 Task: Search one way flight ticket for 1 adult, 5 children, 2 infants in seat and 1 infant on lap in first from Bangor: Bangor International Airport to Jacksonville: Albert J. Ellis Airport on 5-3-2023. Choice of flights is Singapure airlines. Number of bags: 1 checked bag. Price is upto 92000. Outbound departure time preference is 6:45.
Action: Mouse moved to (340, 132)
Screenshot: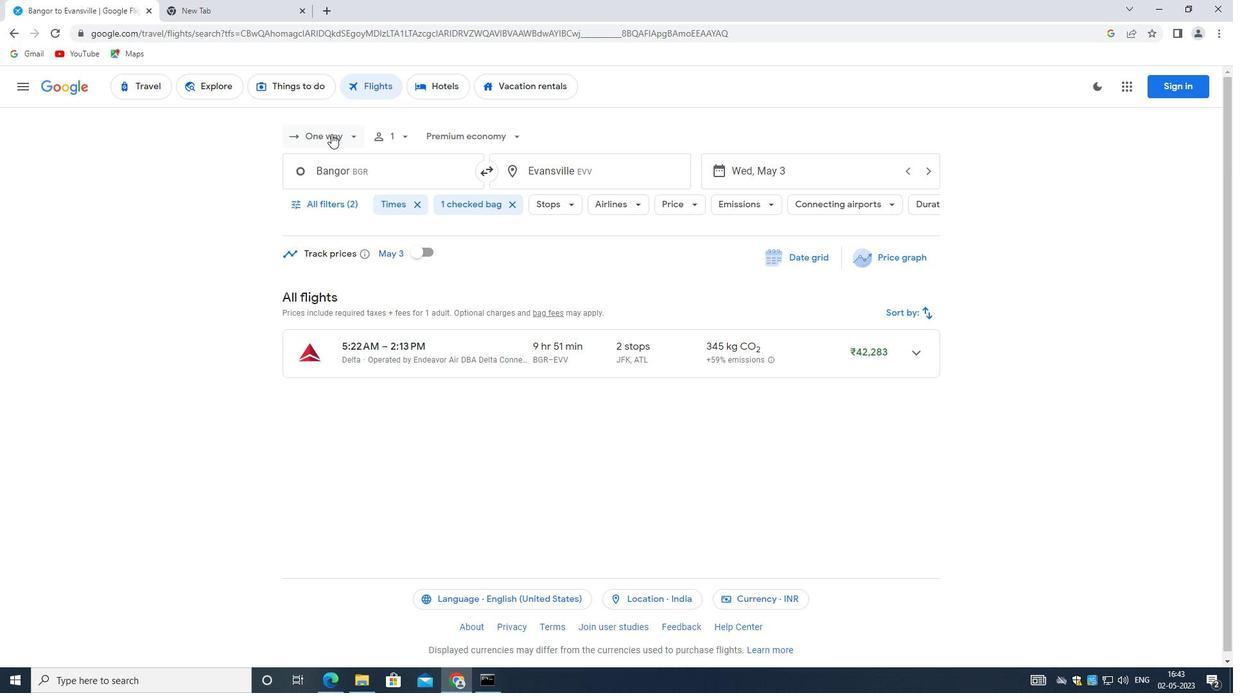 
Action: Mouse pressed left at (340, 132)
Screenshot: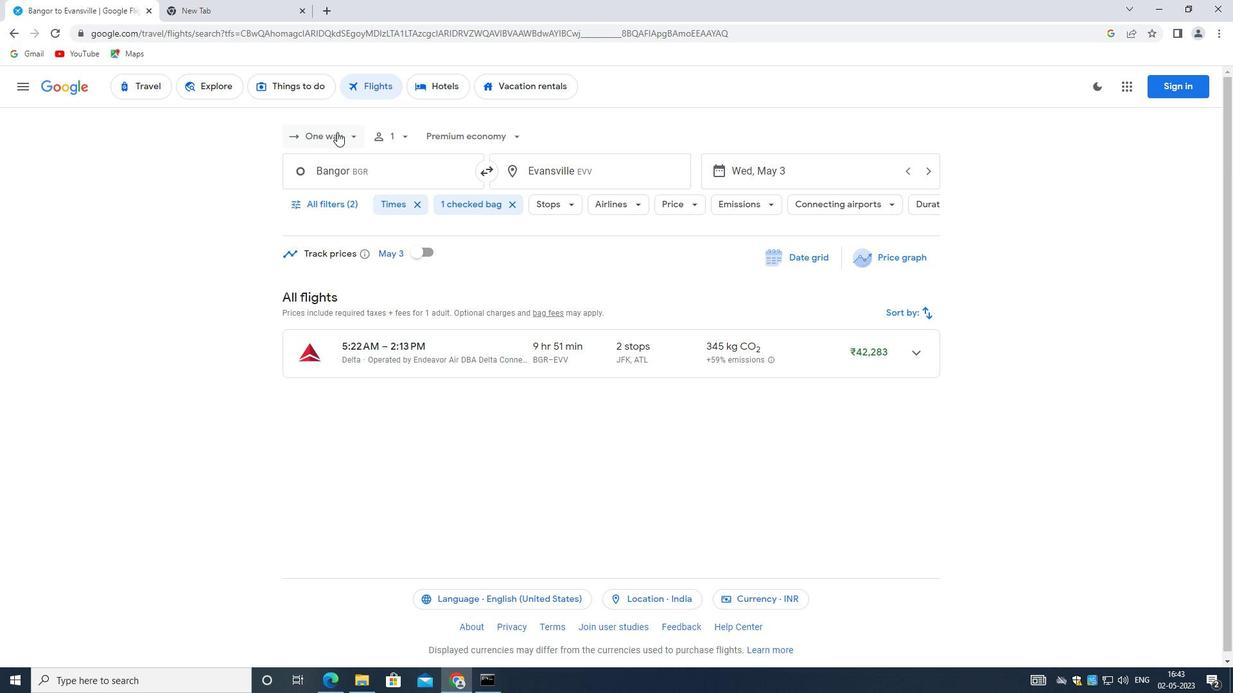 
Action: Mouse moved to (344, 204)
Screenshot: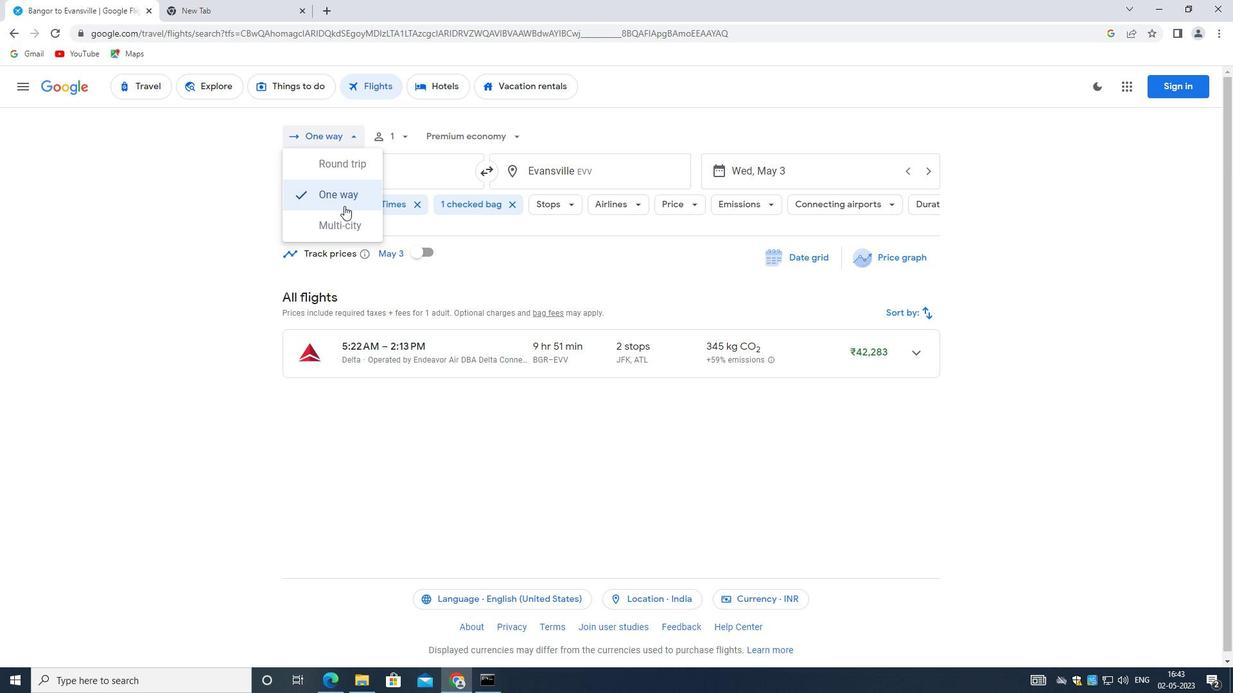 
Action: Mouse pressed left at (344, 204)
Screenshot: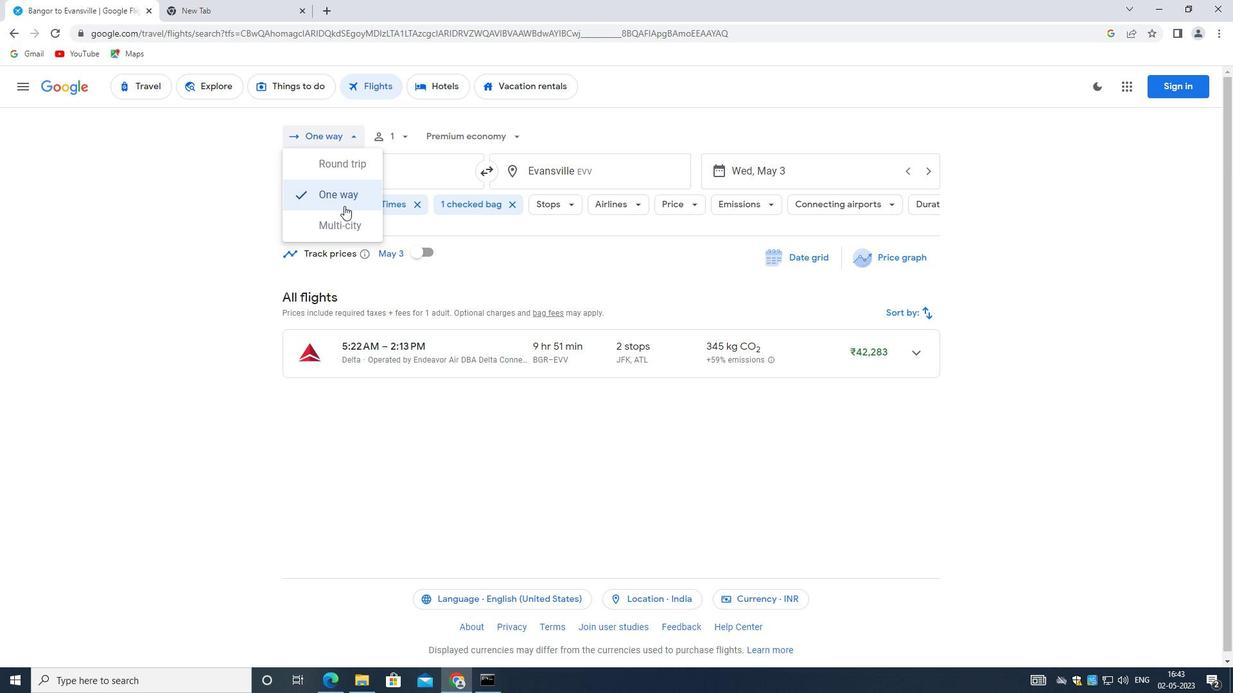
Action: Mouse moved to (400, 138)
Screenshot: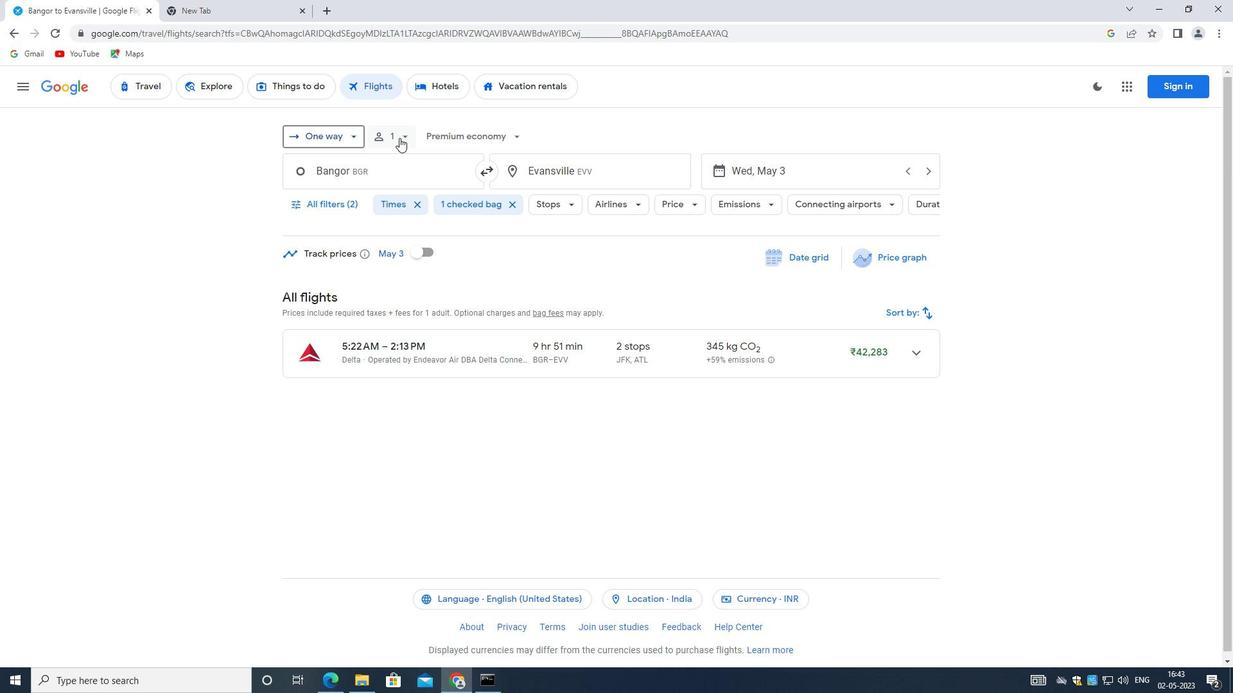 
Action: Mouse pressed left at (400, 138)
Screenshot: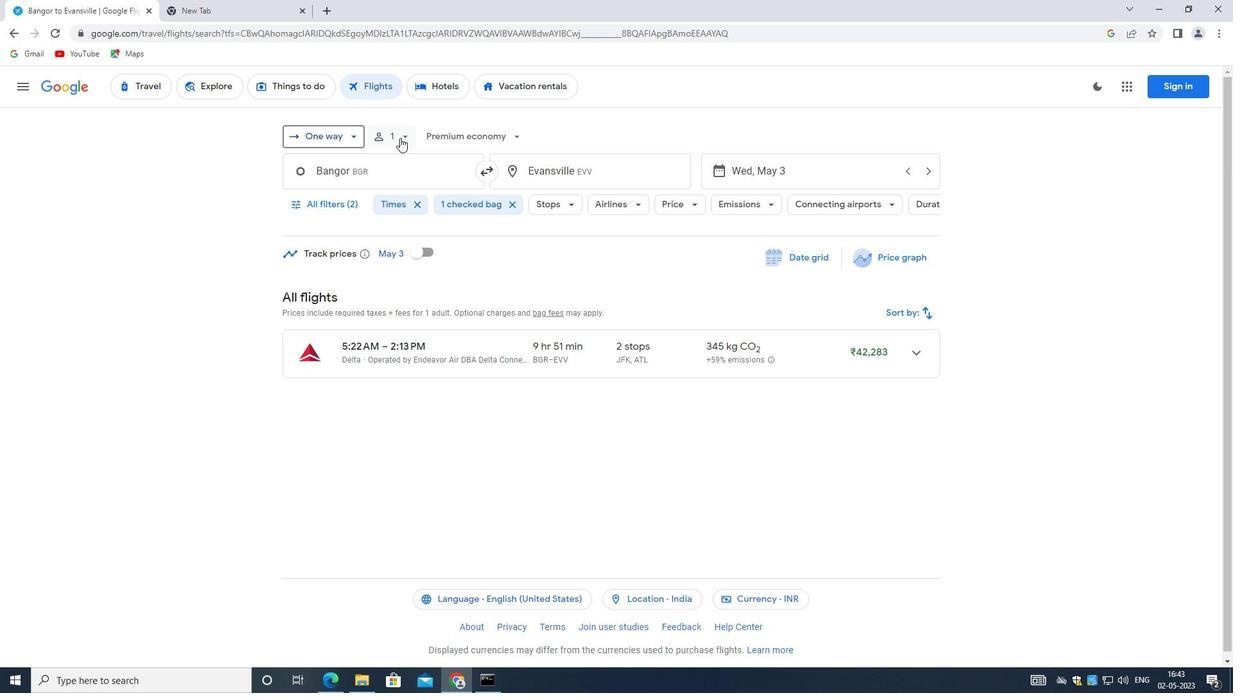 
Action: Mouse moved to (501, 204)
Screenshot: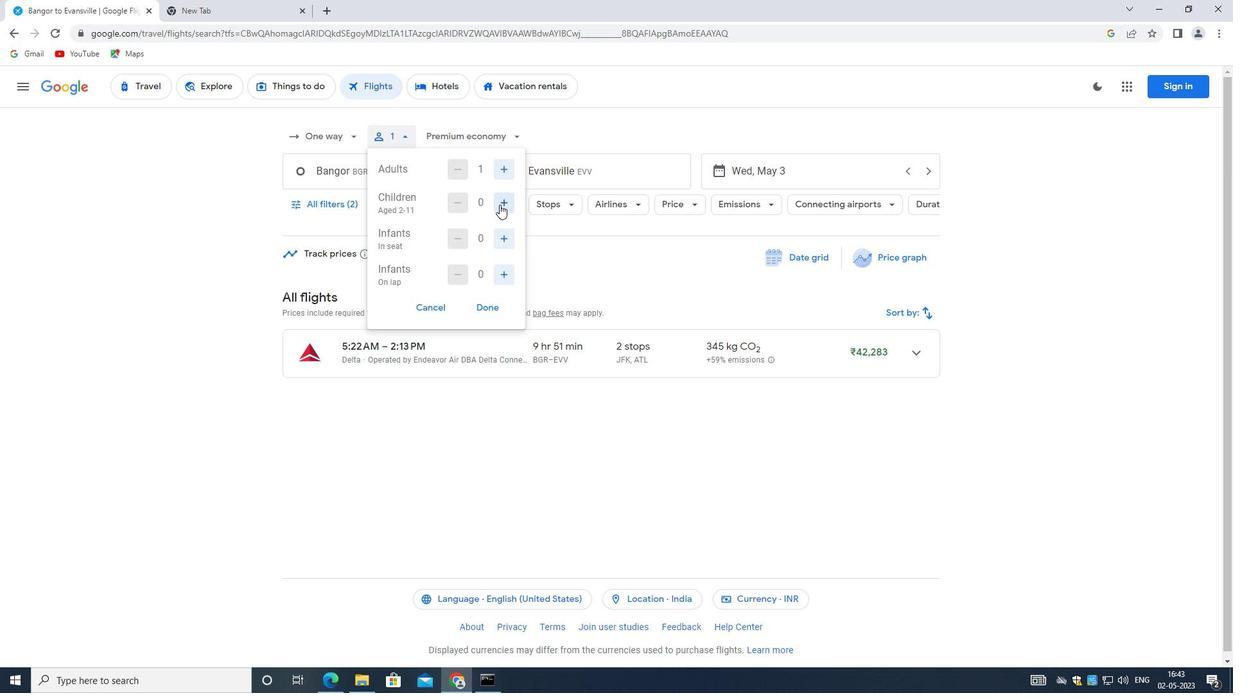 
Action: Mouse pressed left at (501, 204)
Screenshot: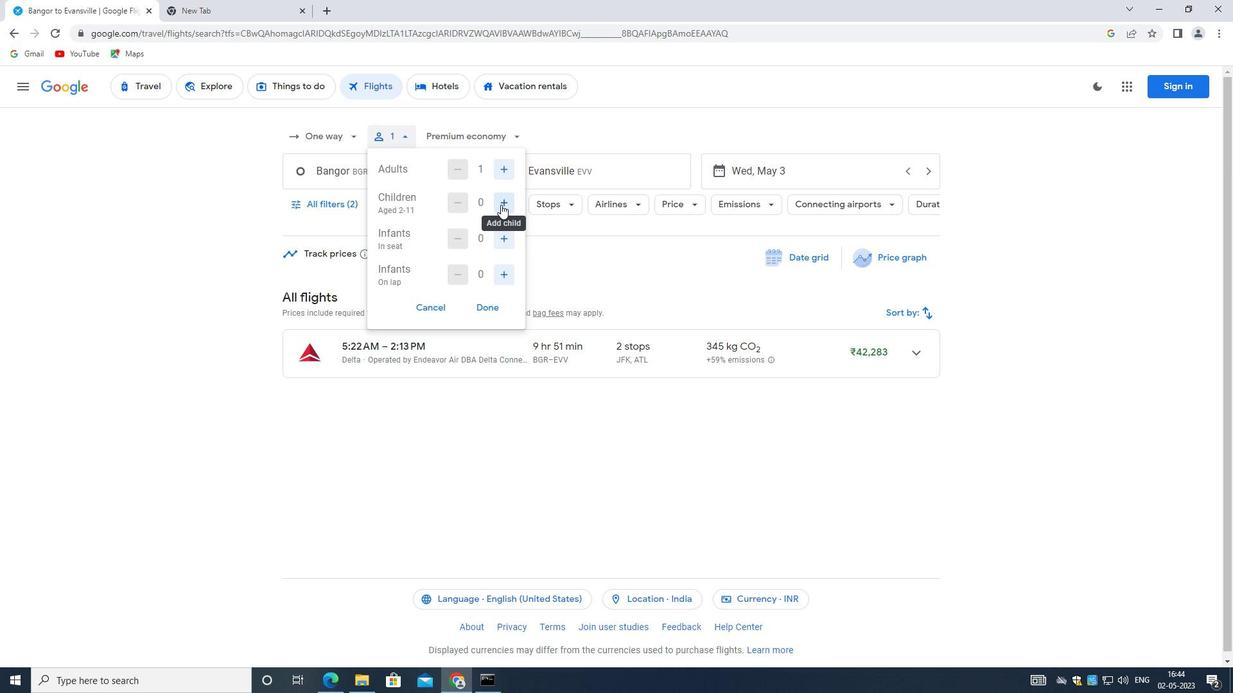 
Action: Mouse pressed left at (501, 204)
Screenshot: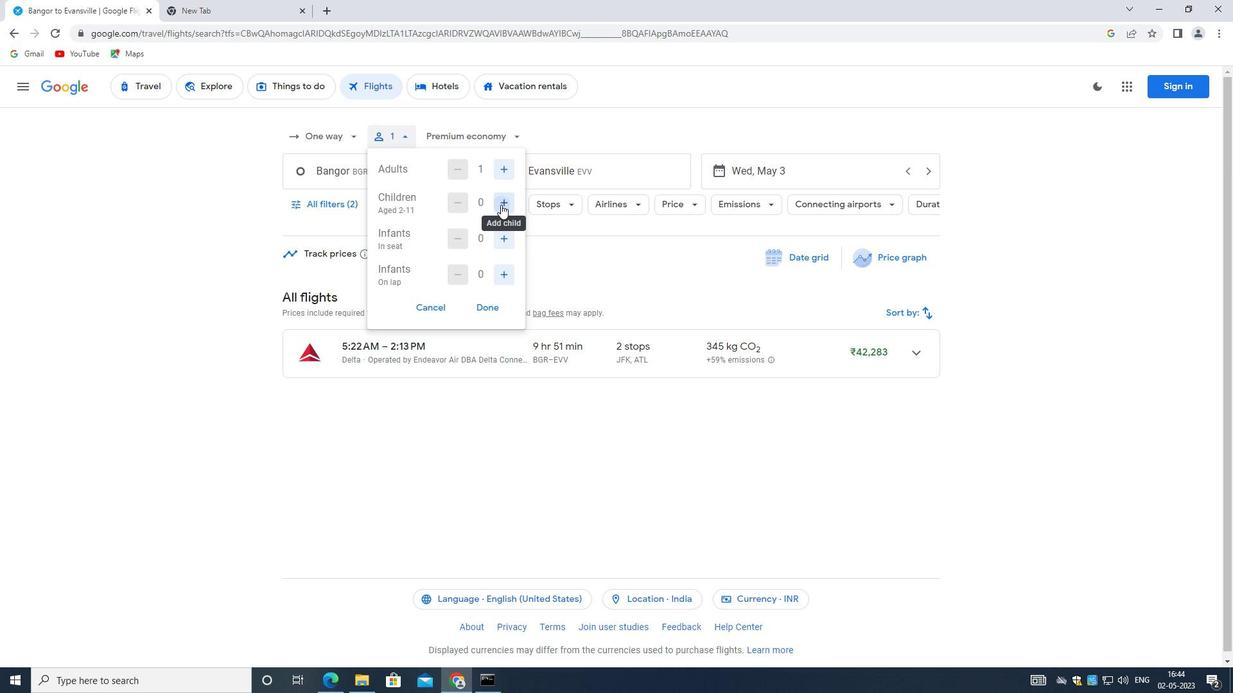 
Action: Mouse moved to (501, 204)
Screenshot: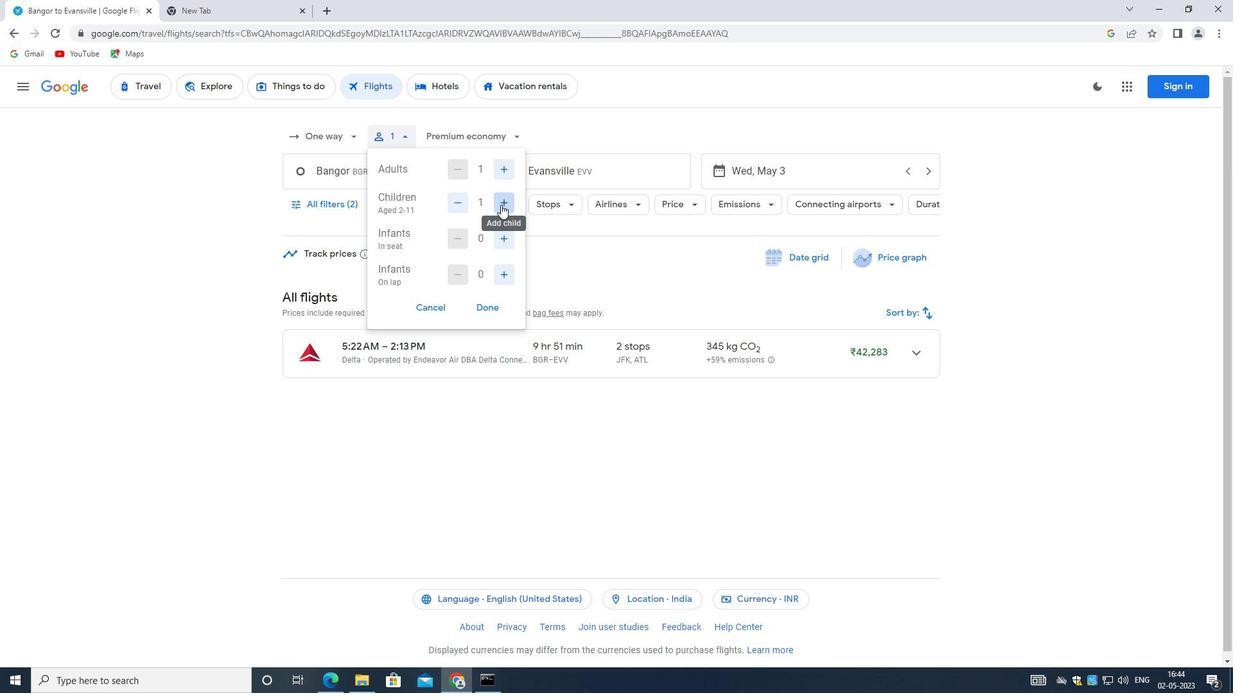 
Action: Mouse pressed left at (501, 204)
Screenshot: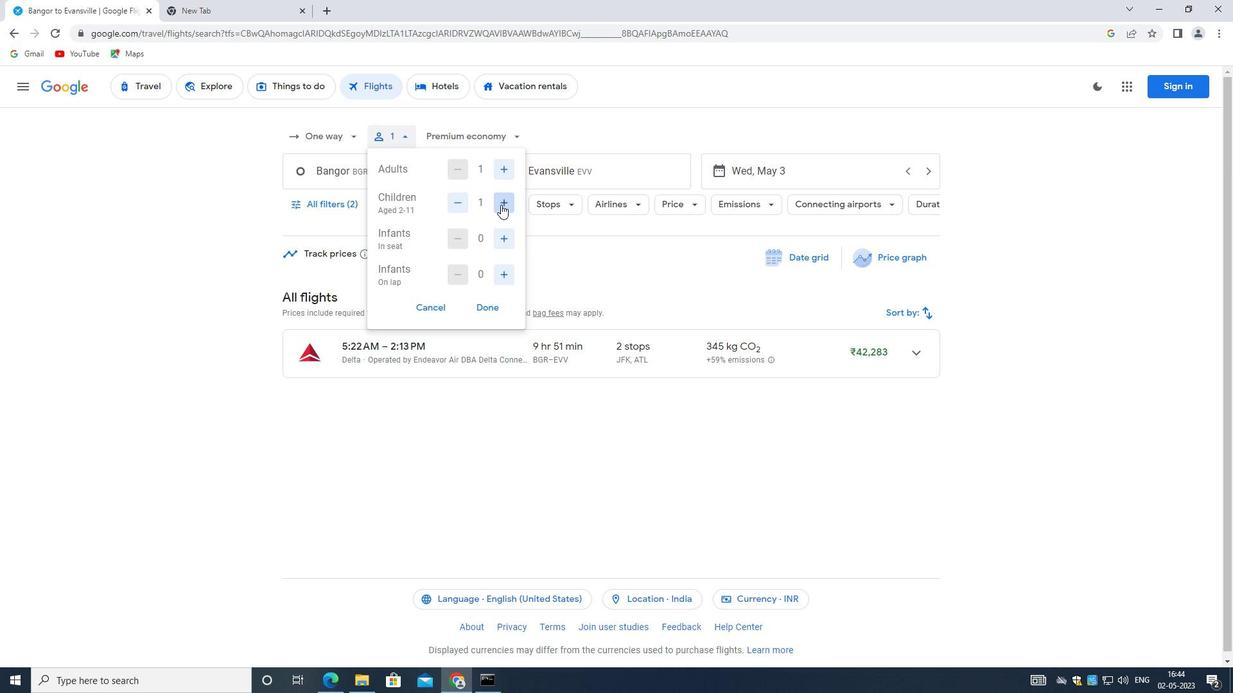 
Action: Mouse pressed left at (501, 204)
Screenshot: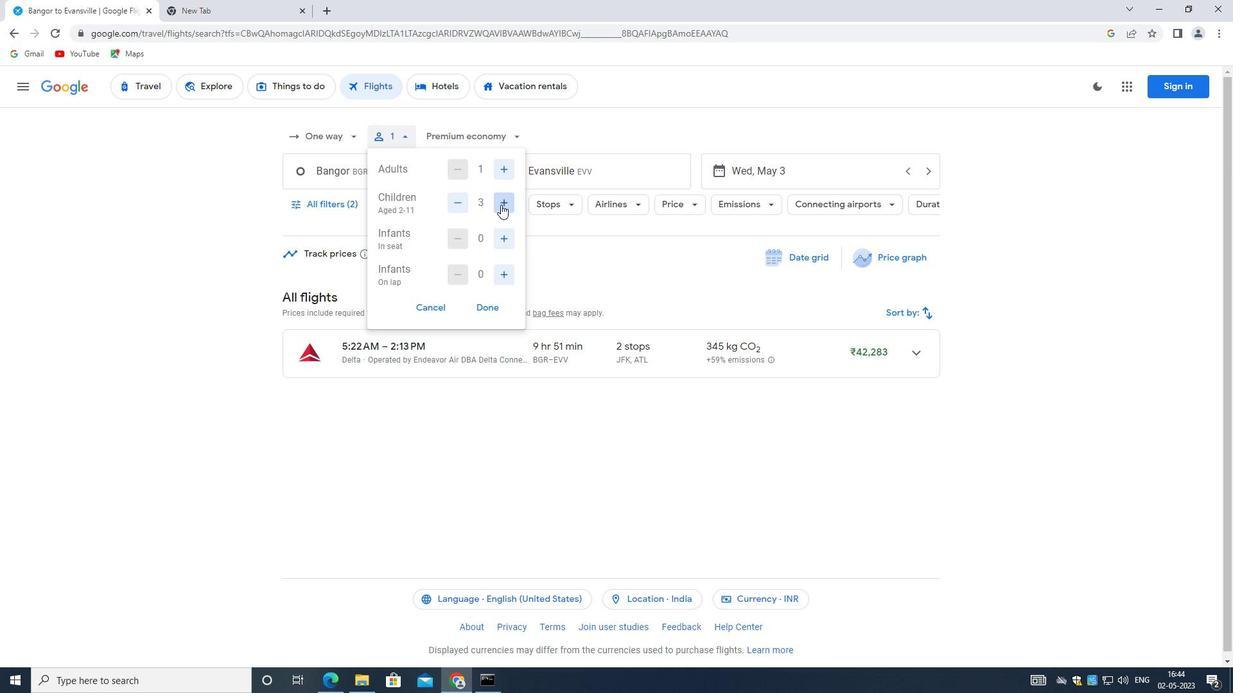 
Action: Mouse pressed left at (501, 204)
Screenshot: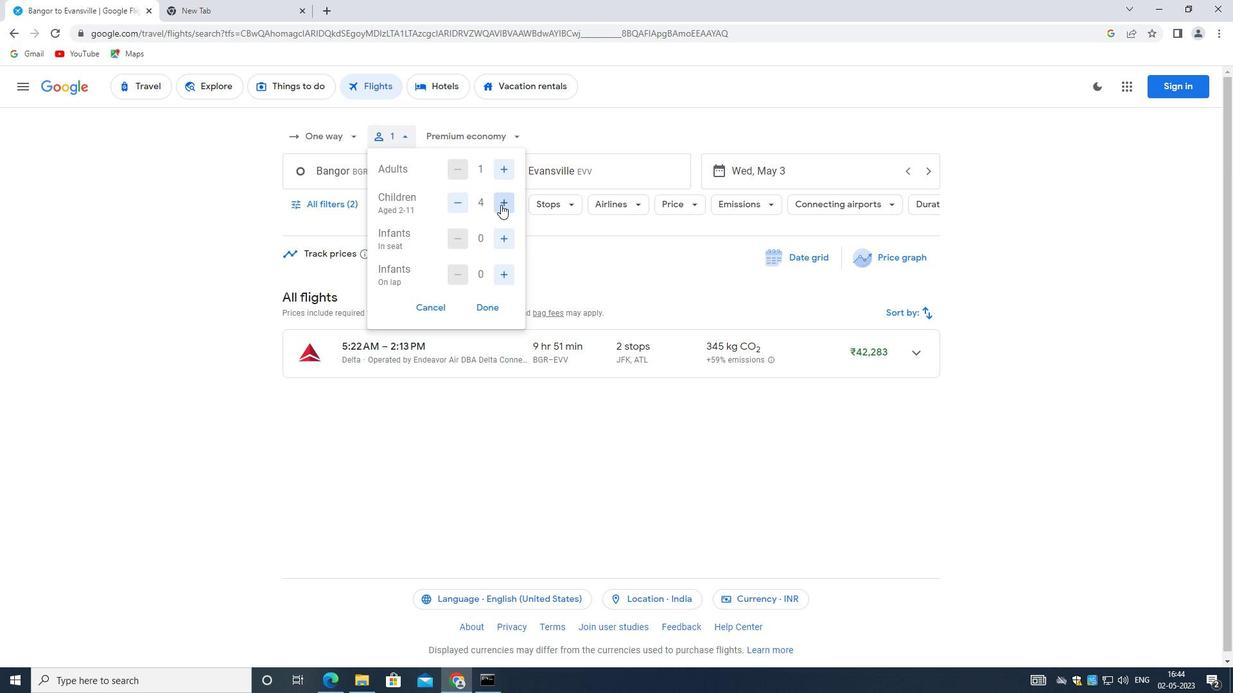
Action: Mouse moved to (504, 237)
Screenshot: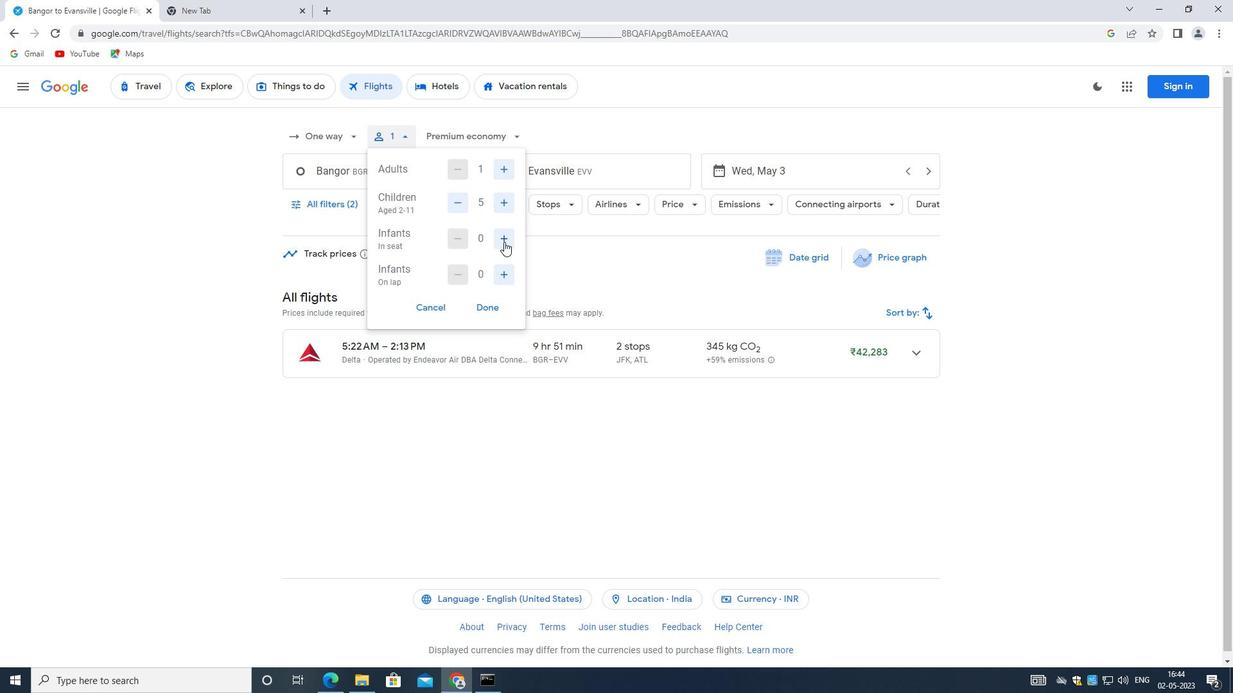 
Action: Mouse pressed left at (504, 237)
Screenshot: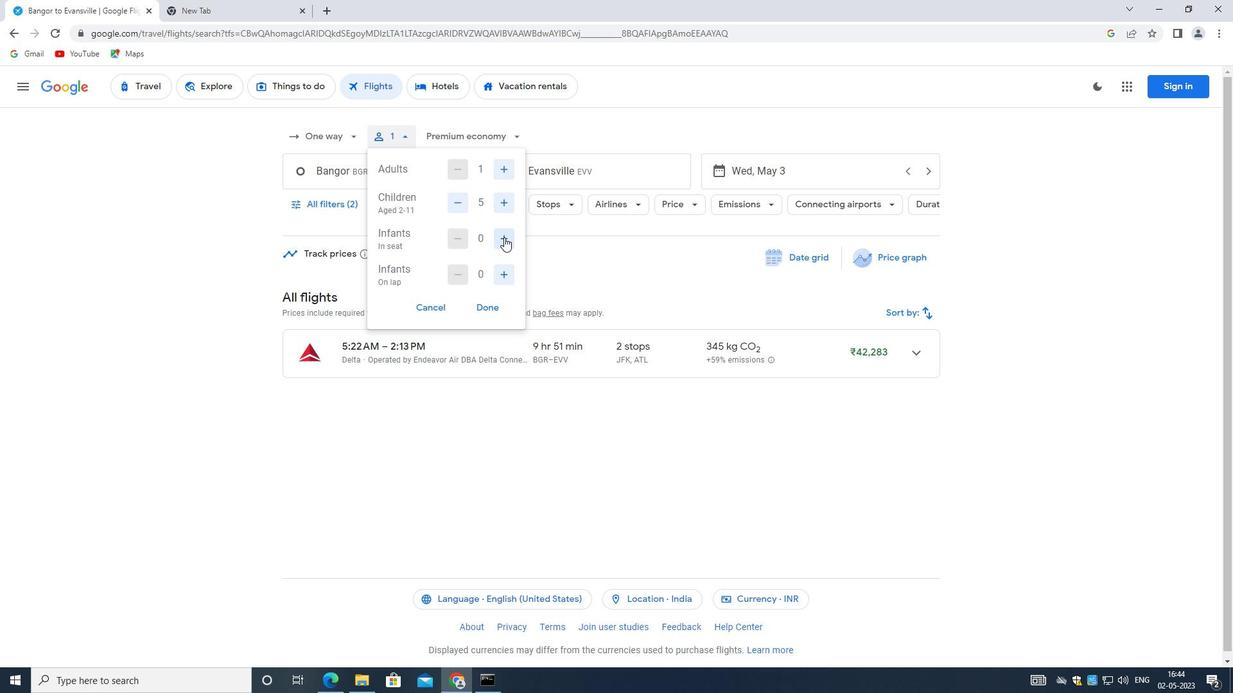 
Action: Mouse pressed left at (504, 237)
Screenshot: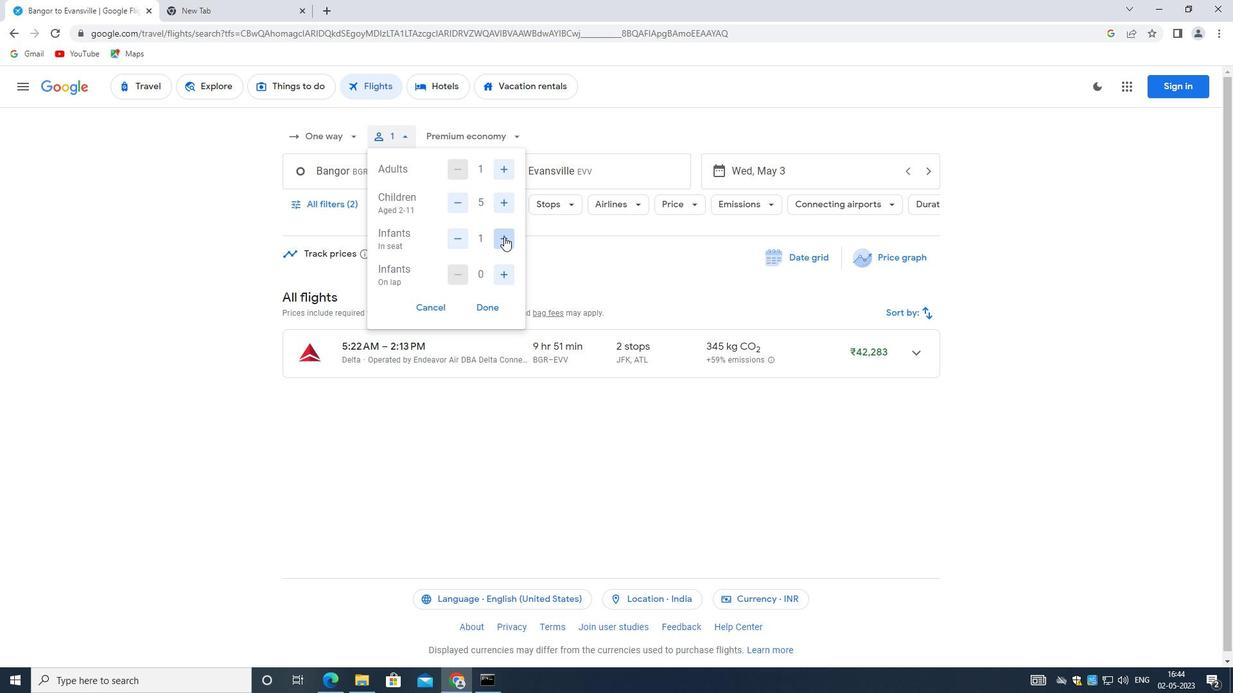 
Action: Mouse moved to (507, 276)
Screenshot: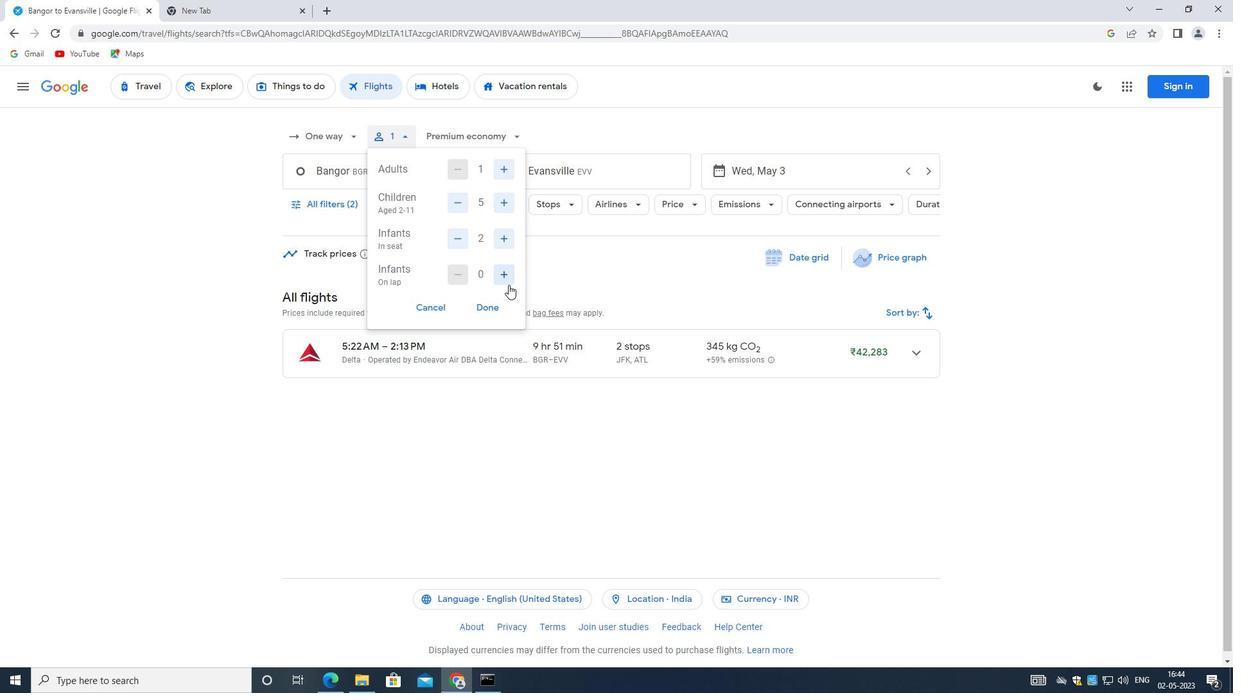 
Action: Mouse pressed left at (507, 276)
Screenshot: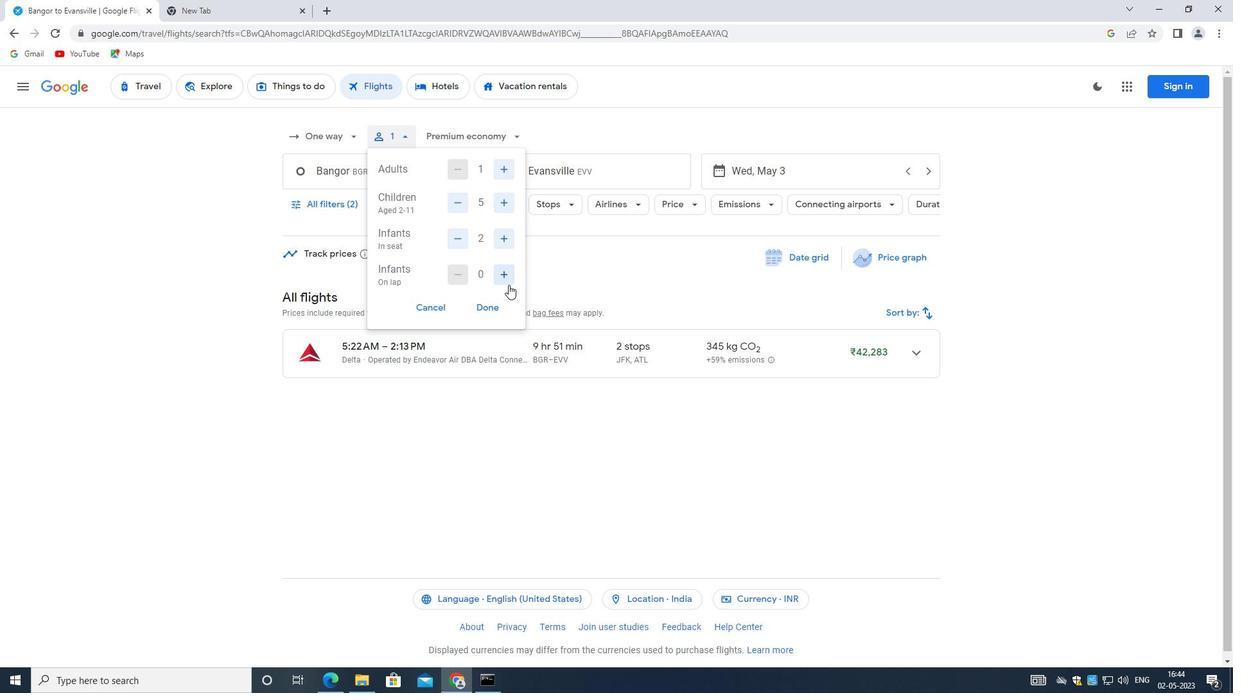 
Action: Mouse moved to (456, 237)
Screenshot: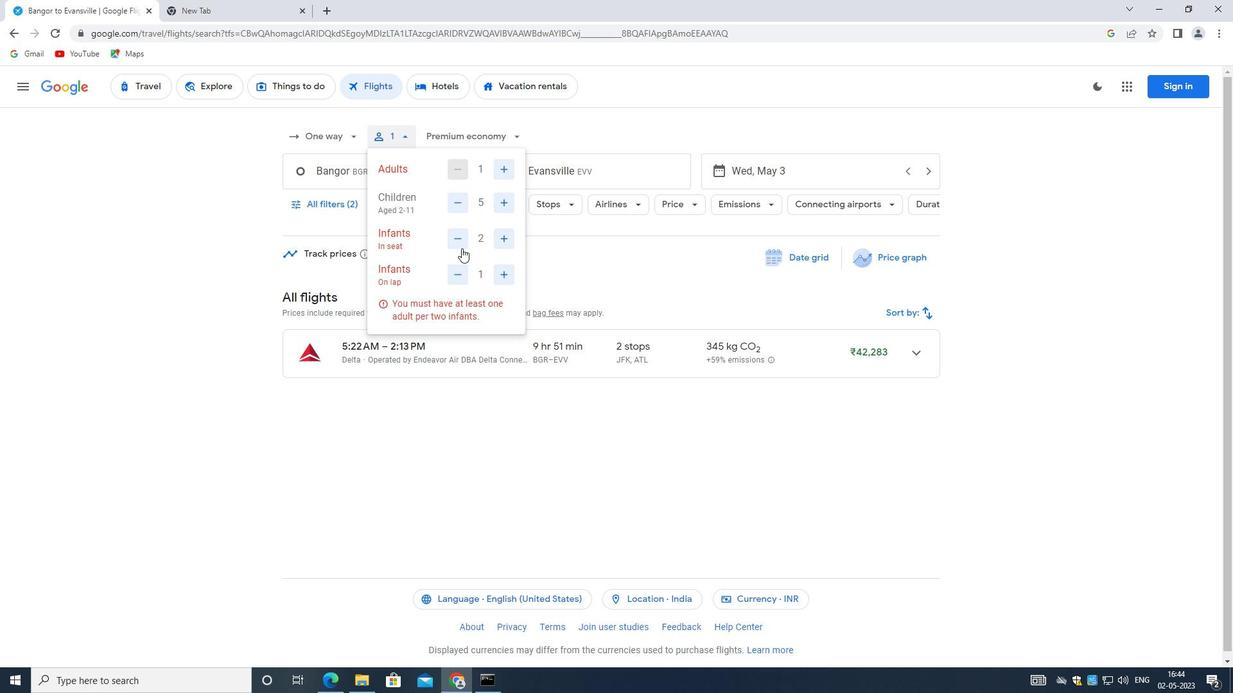 
Action: Mouse pressed left at (456, 237)
Screenshot: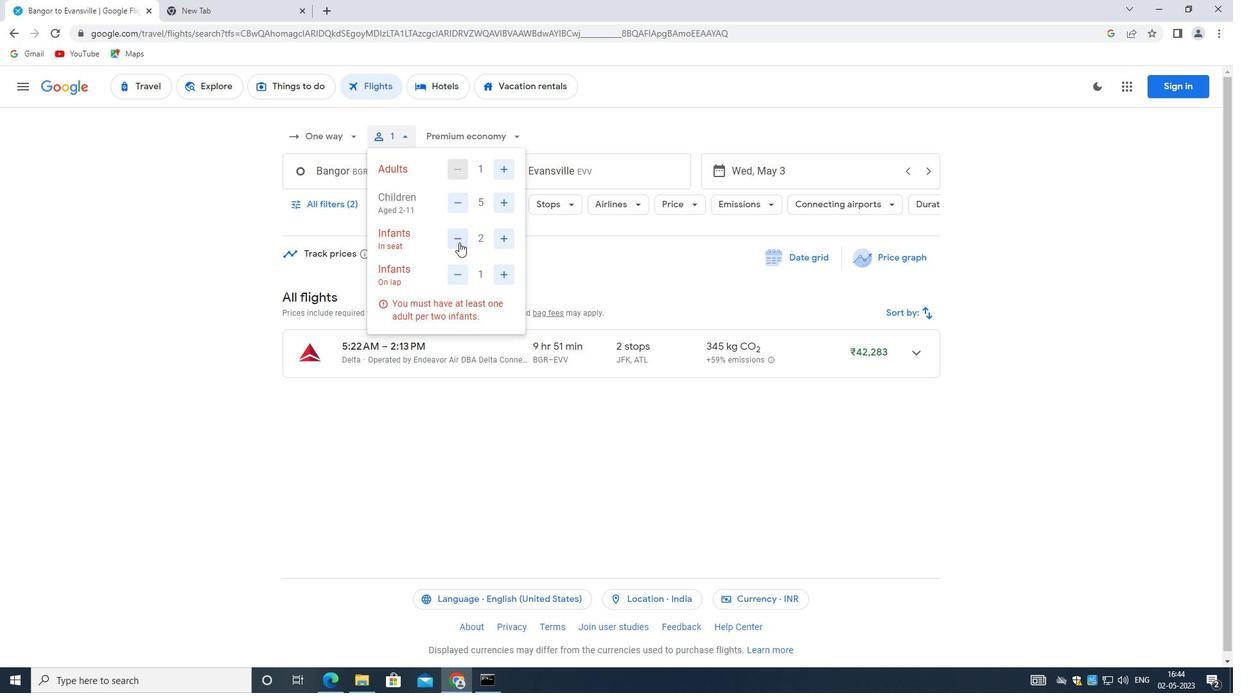 
Action: Mouse moved to (492, 305)
Screenshot: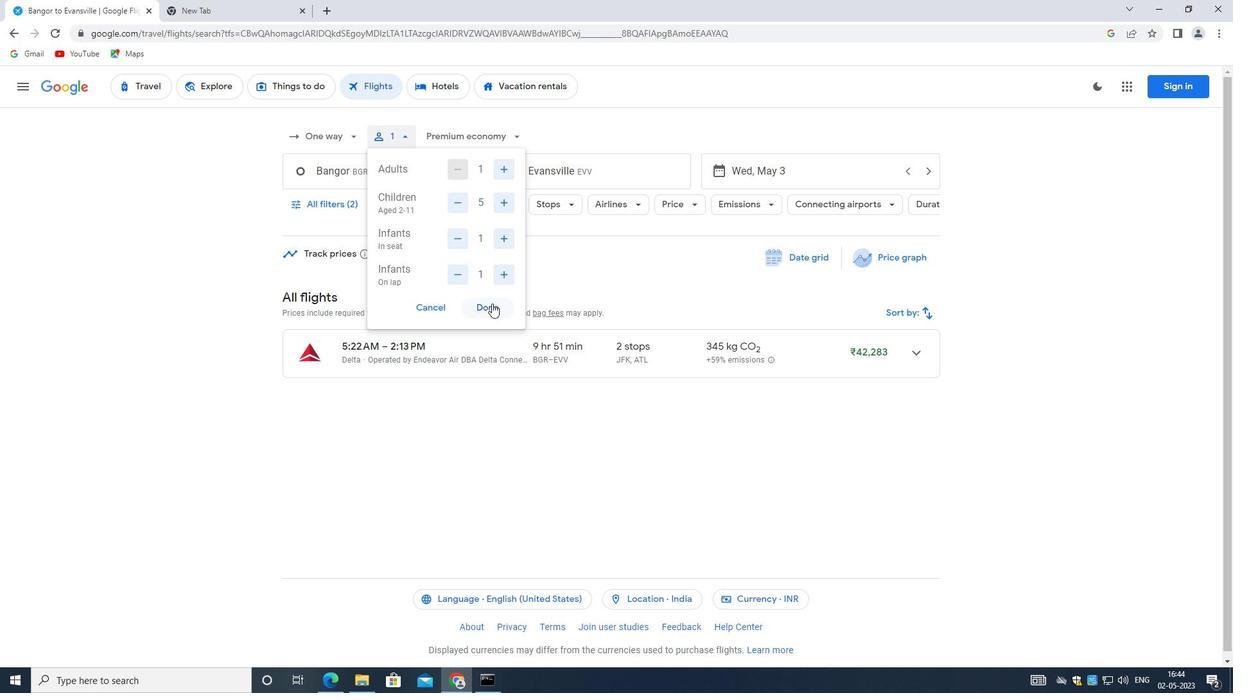 
Action: Mouse pressed left at (492, 305)
Screenshot: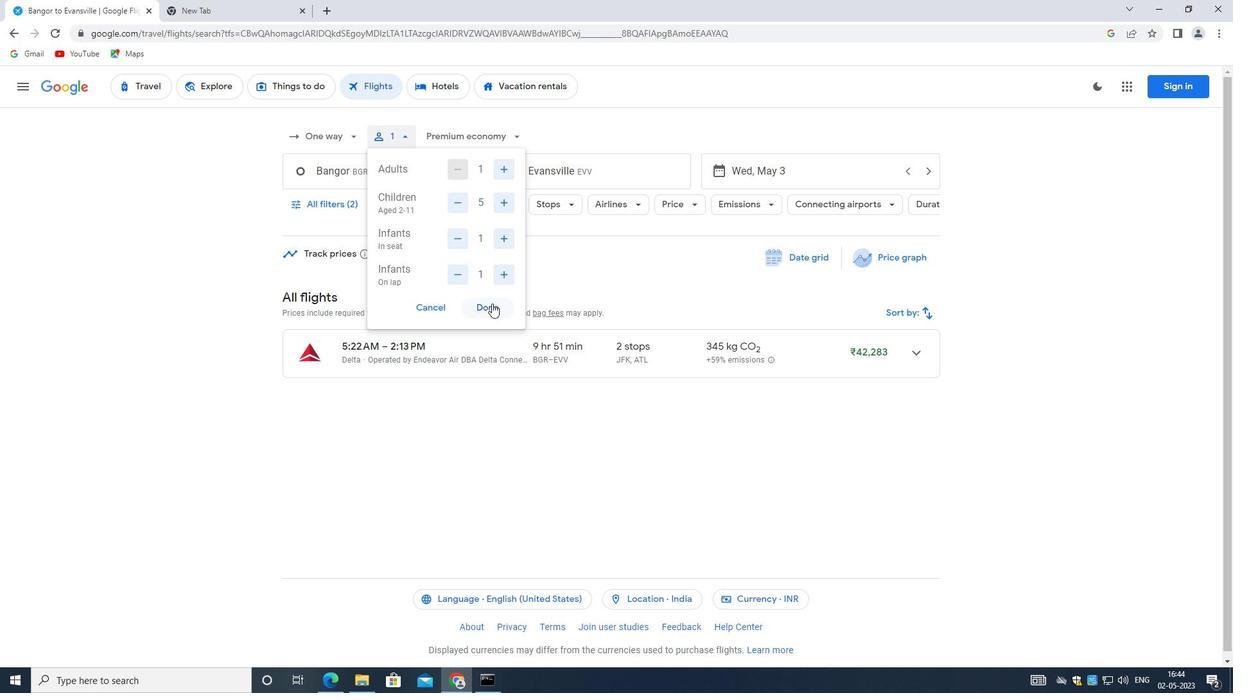 
Action: Mouse moved to (381, 169)
Screenshot: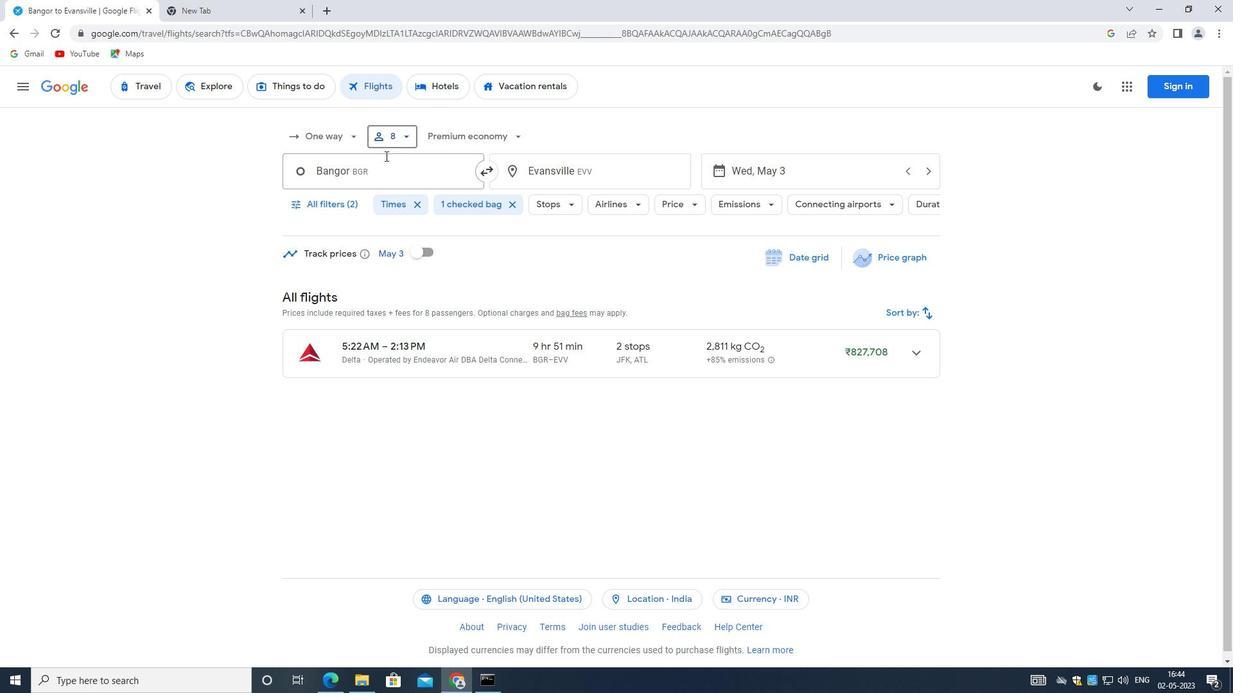 
Action: Mouse pressed left at (381, 169)
Screenshot: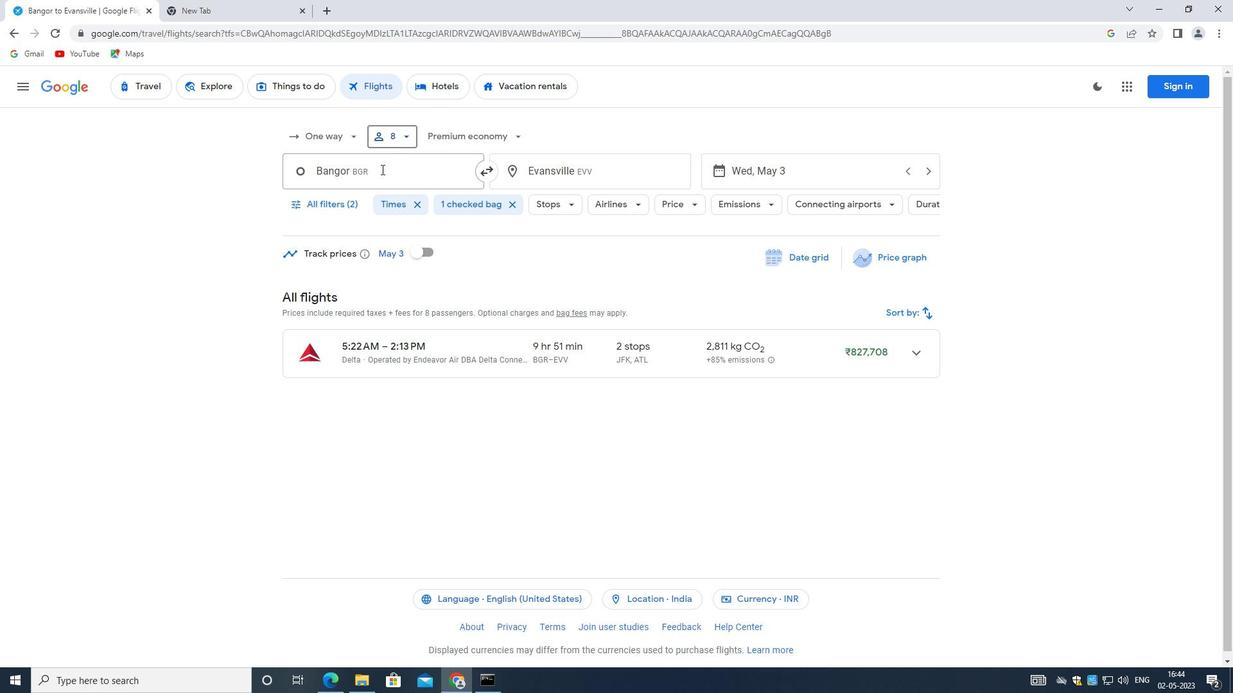 
Action: Mouse moved to (381, 179)
Screenshot: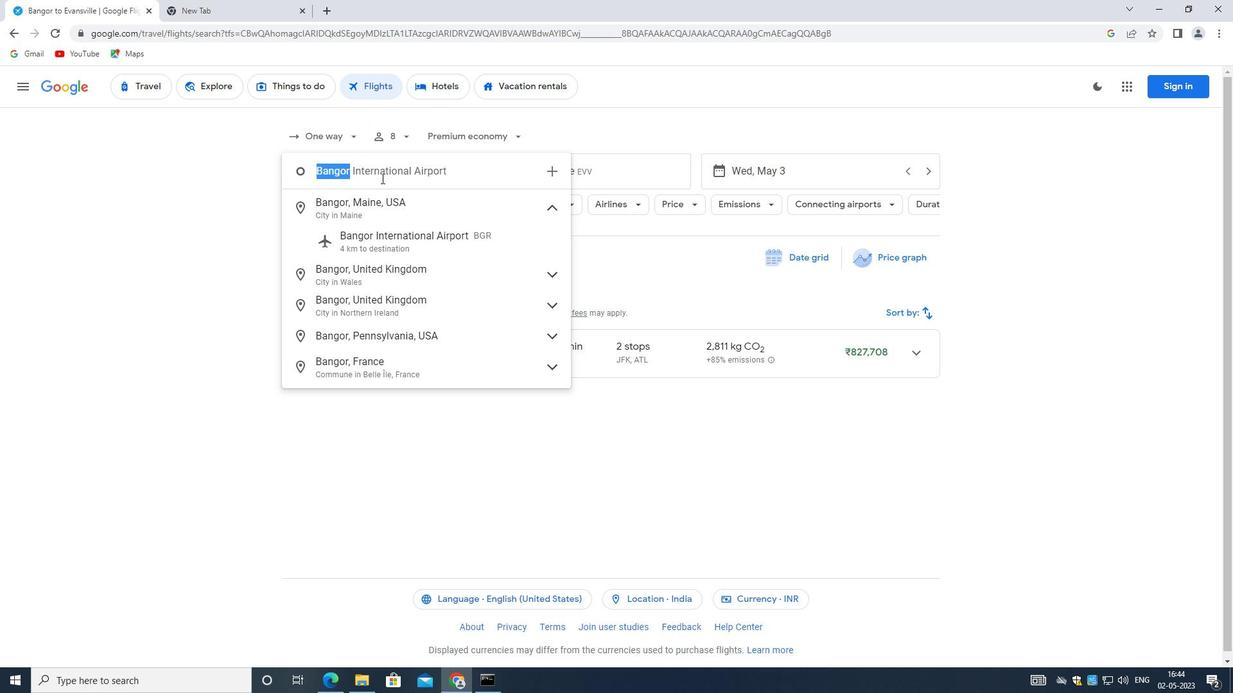 
Action: Mouse scrolled (381, 178) with delta (0, 0)
Screenshot: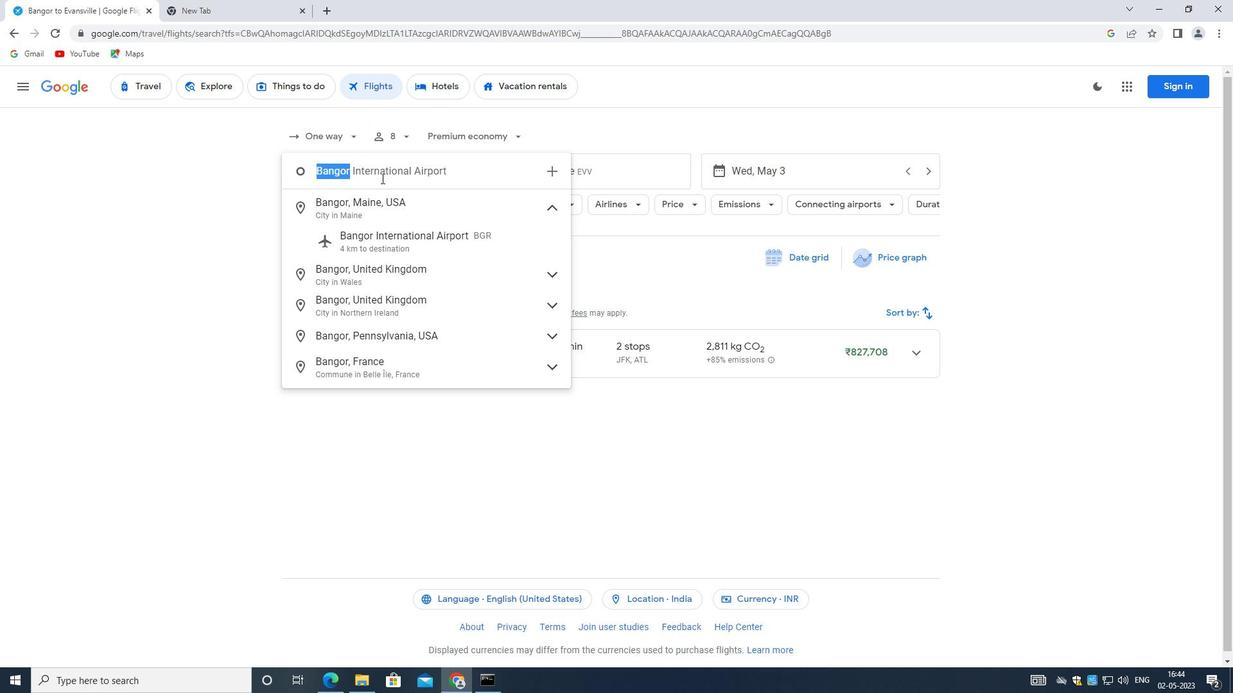 
Action: Mouse moved to (384, 235)
Screenshot: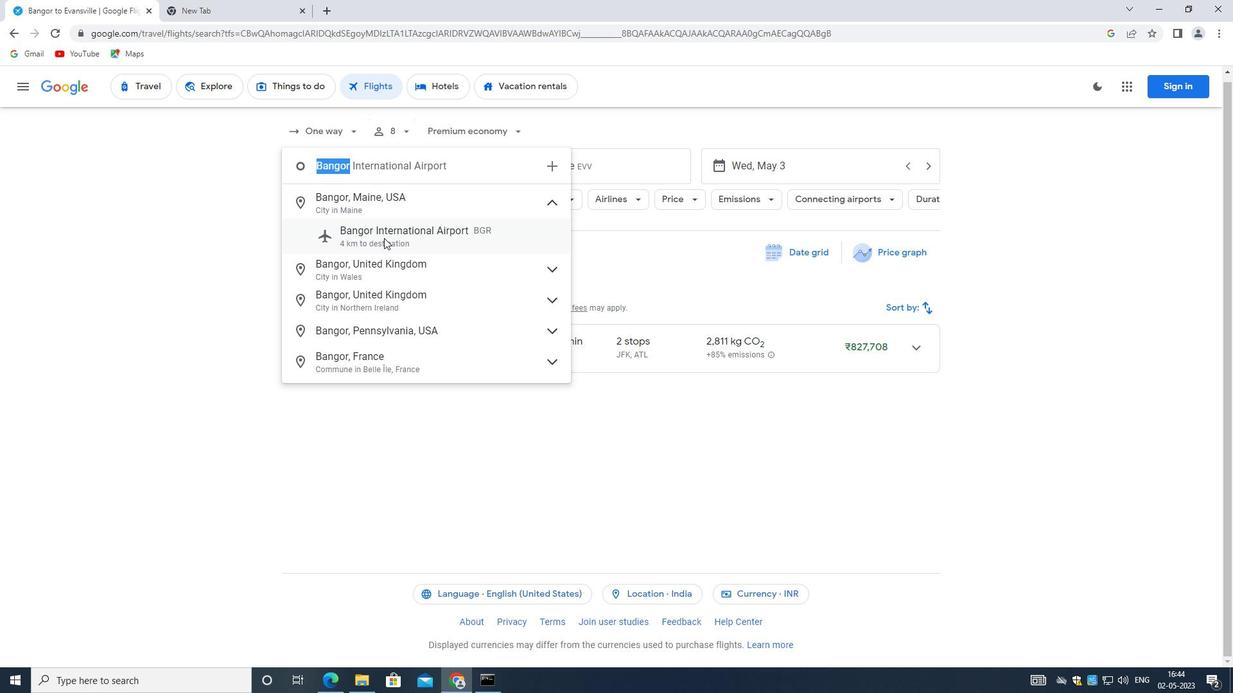 
Action: Mouse pressed left at (384, 235)
Screenshot: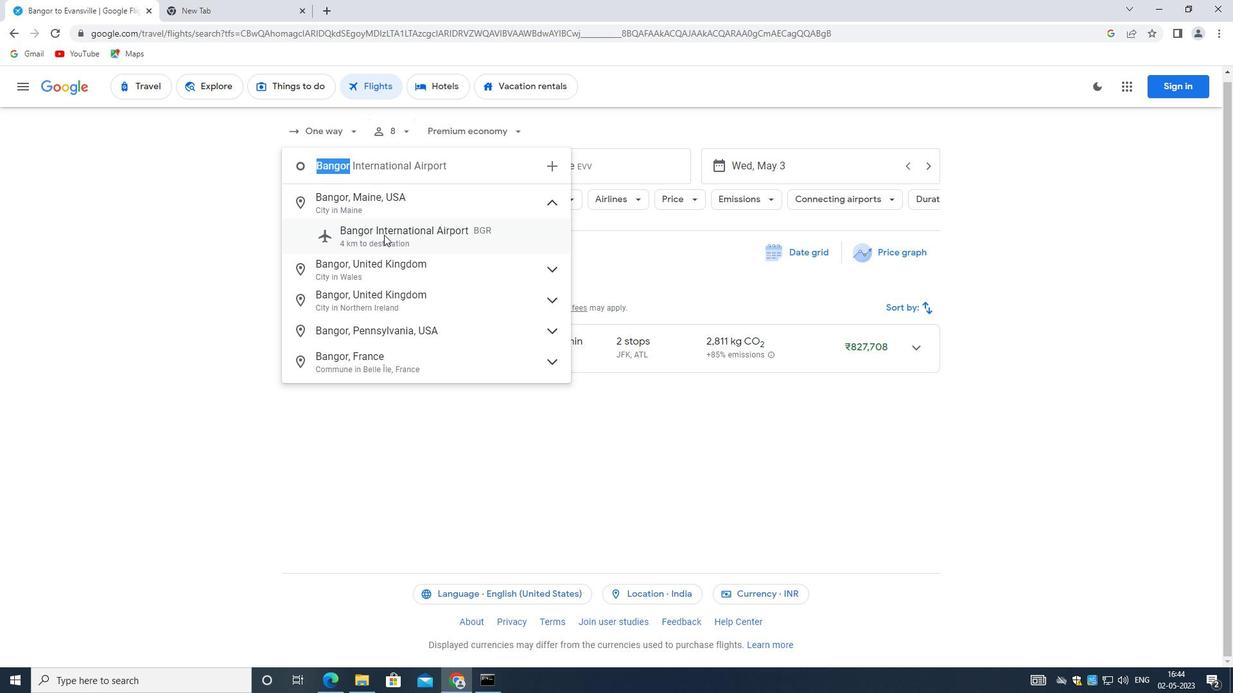 
Action: Mouse moved to (528, 159)
Screenshot: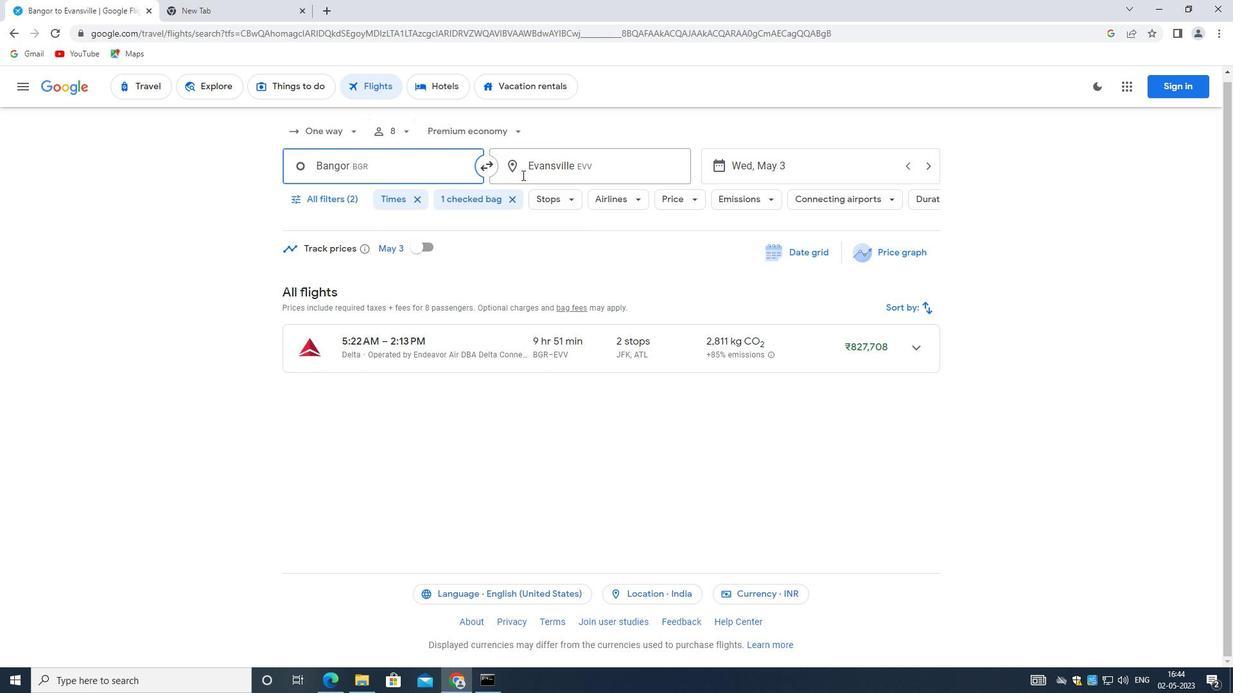 
Action: Mouse pressed left at (528, 159)
Screenshot: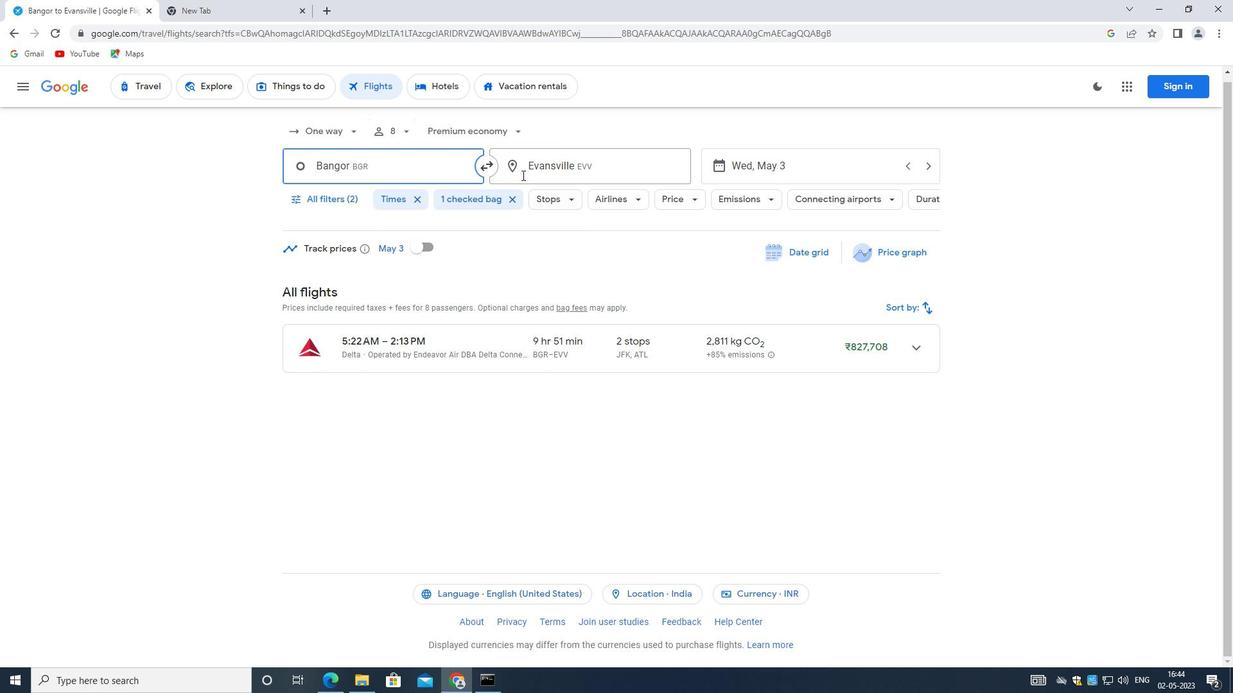 
Action: Mouse moved to (568, 276)
Screenshot: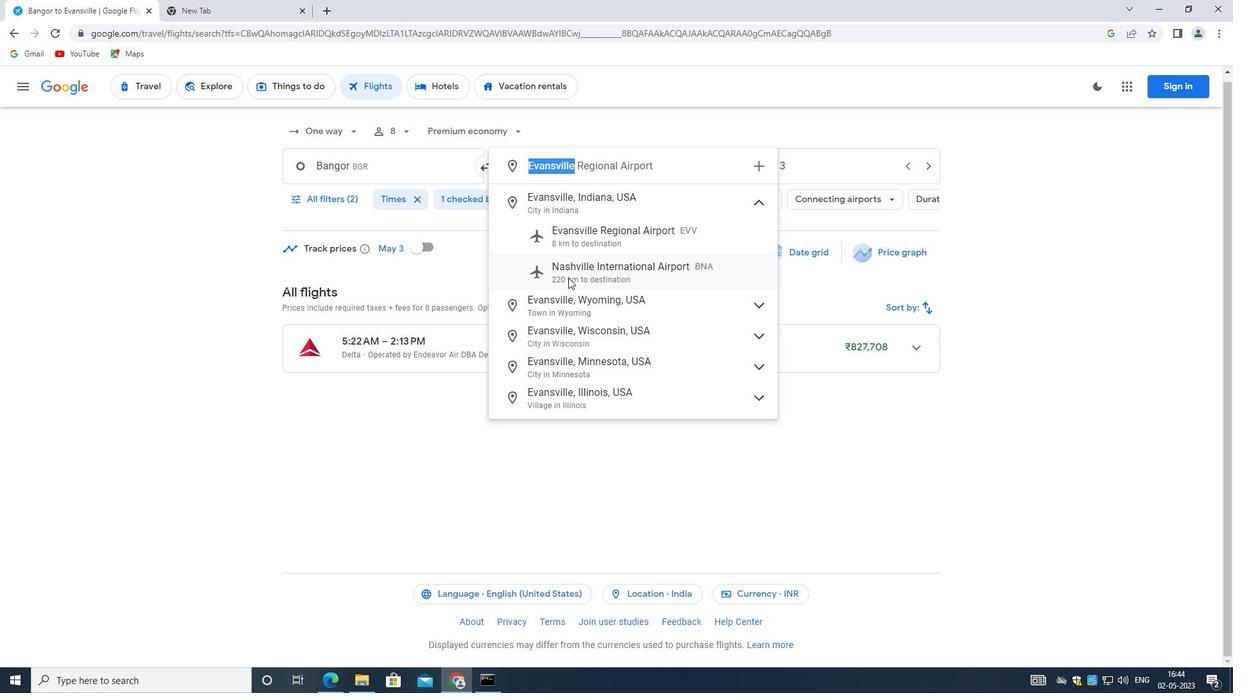 
Action: Key pressed j<Key.backspace><Key.shift_r>Jackson
Screenshot: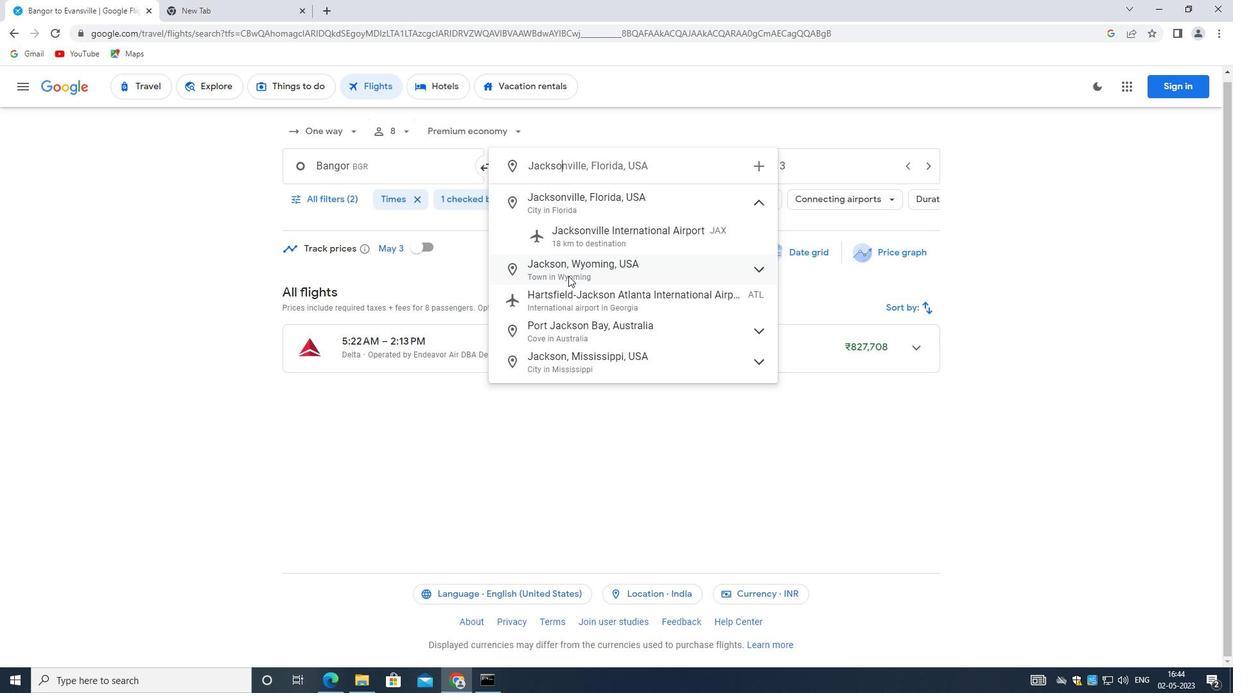 
Action: Mouse moved to (673, 235)
Screenshot: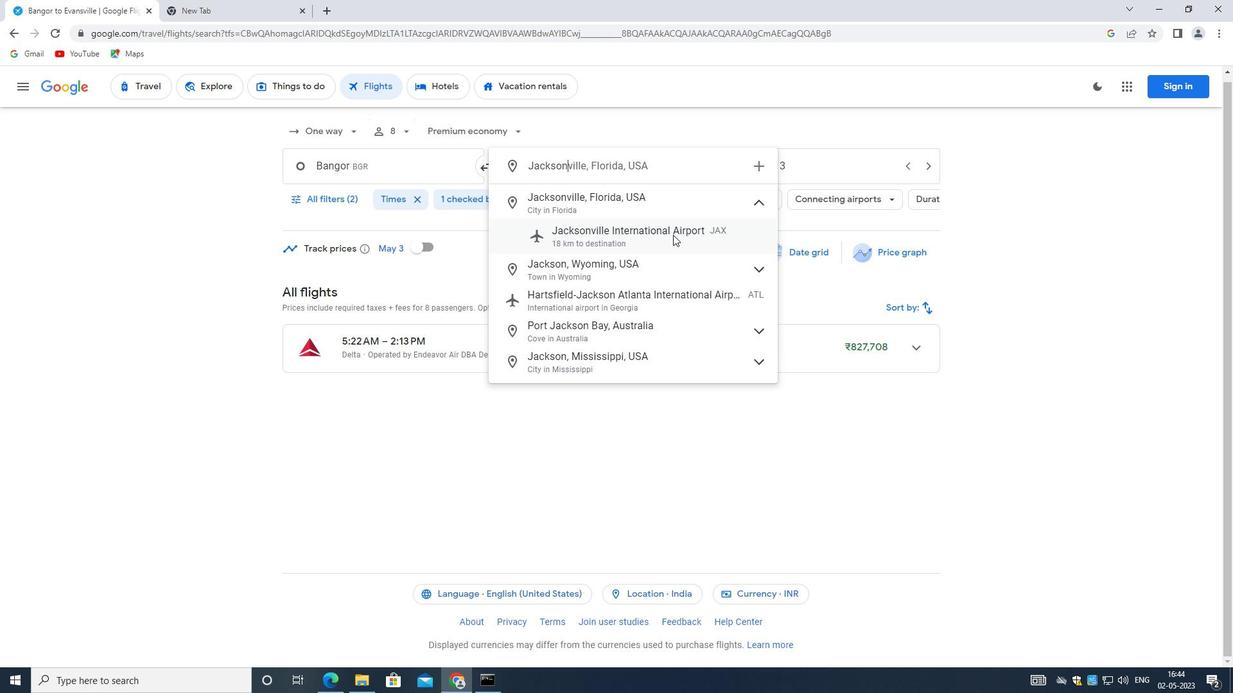 
Action: Key pressed ville<Key.shift_r>:<Key.space><Key.shift>ALBERT<Key.space><Key.shift_r>J.<Key.shift><Key.shift><Key.shift><Key.shift>ELLIS<Key.space><Key.shift><Key.shift><Key.shift><Key.shift><Key.shift><Key.shift><Key.shift>AIRPORT
Screenshot: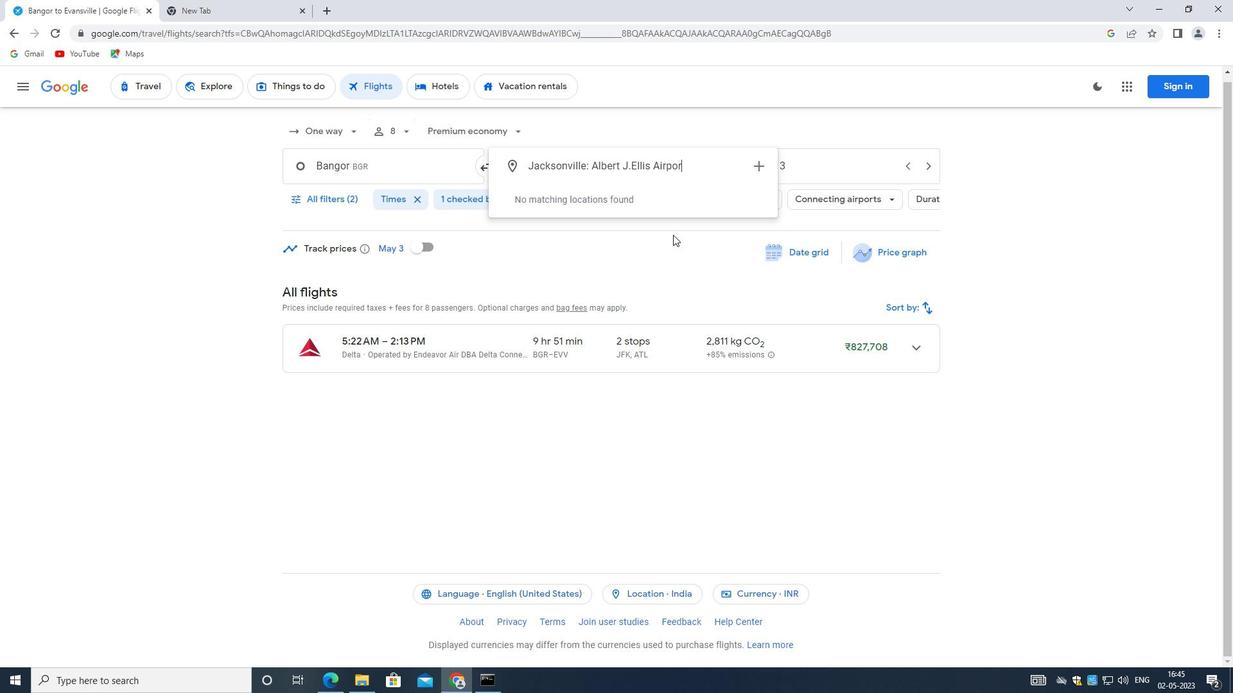 
Action: Mouse moved to (761, 165)
Screenshot: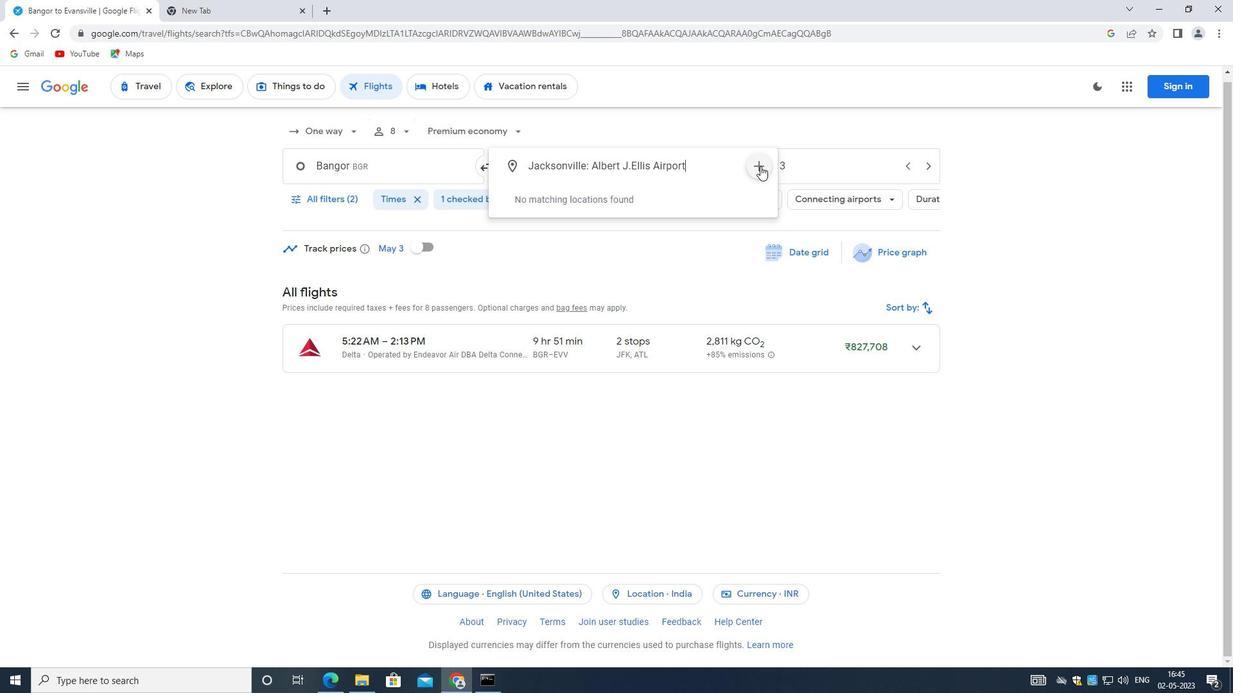 
Action: Mouse pressed left at (761, 165)
Screenshot: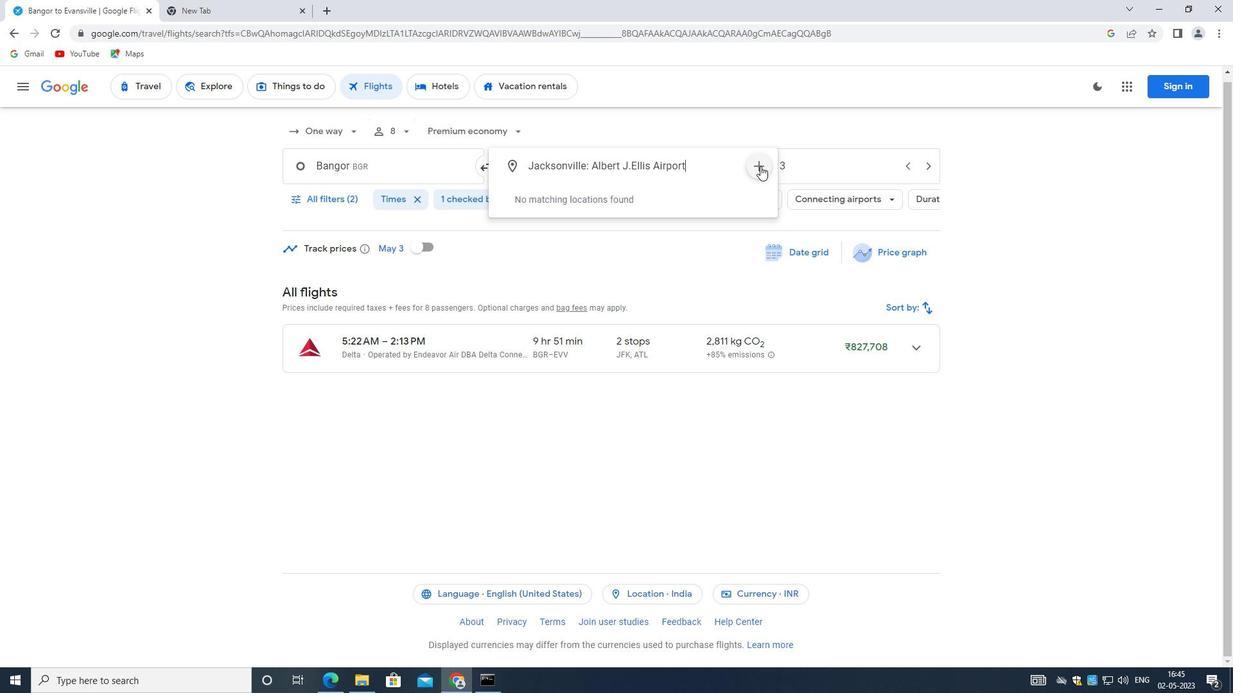 
Action: Mouse moved to (808, 165)
Screenshot: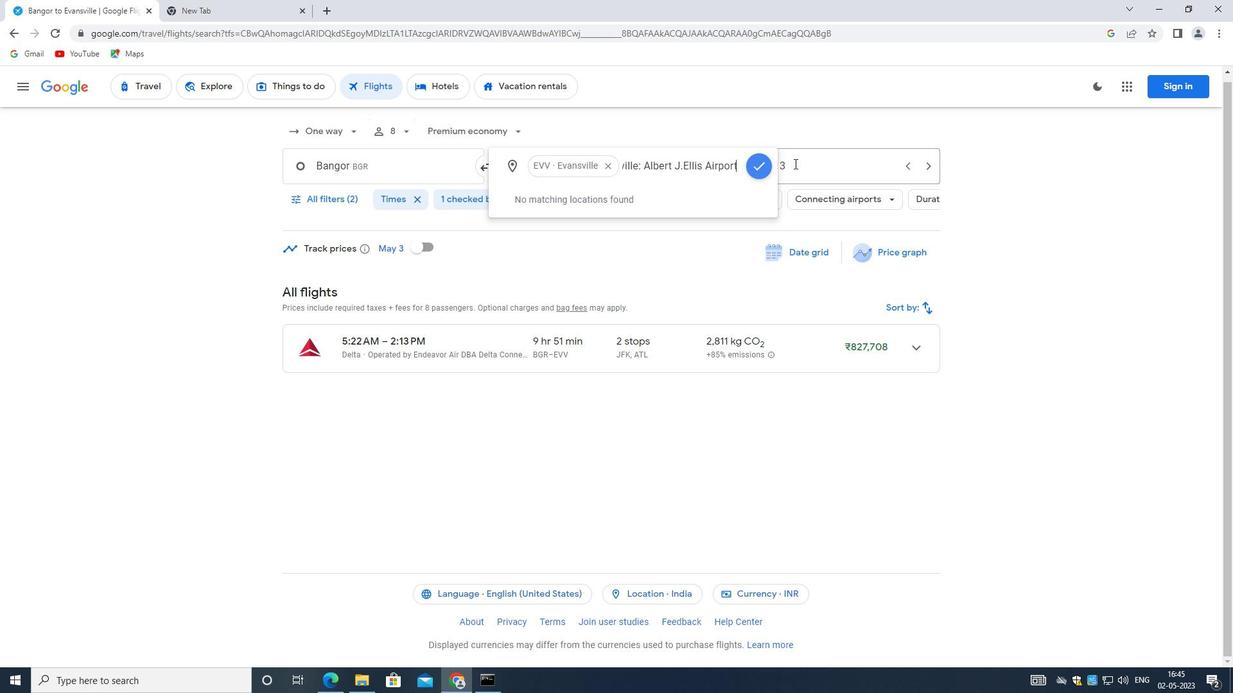 
Action: Mouse pressed left at (808, 165)
Screenshot: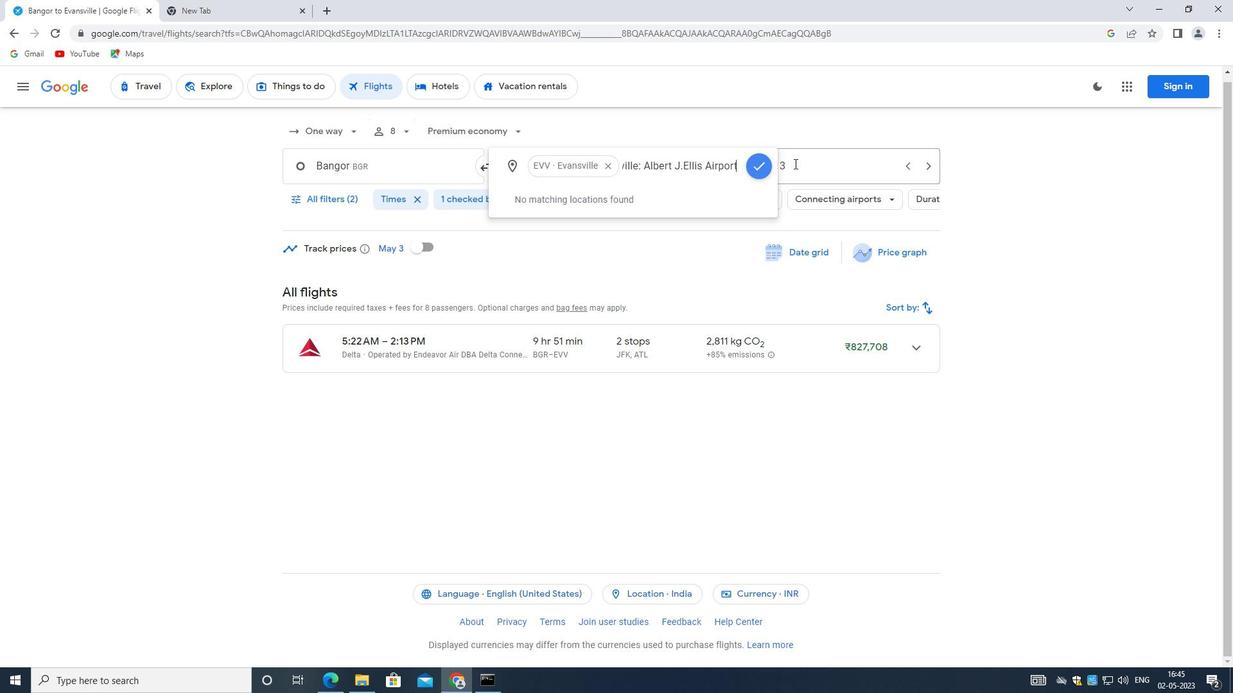 
Action: Mouse moved to (914, 484)
Screenshot: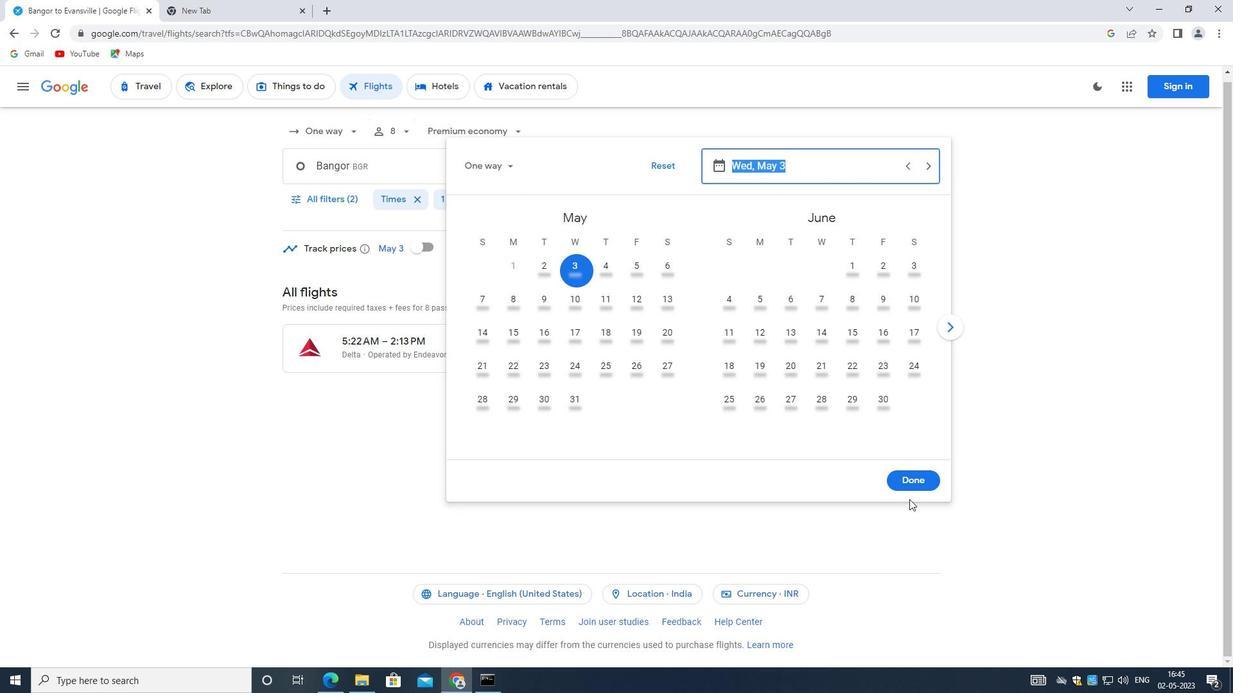 
Action: Mouse pressed left at (914, 484)
Screenshot: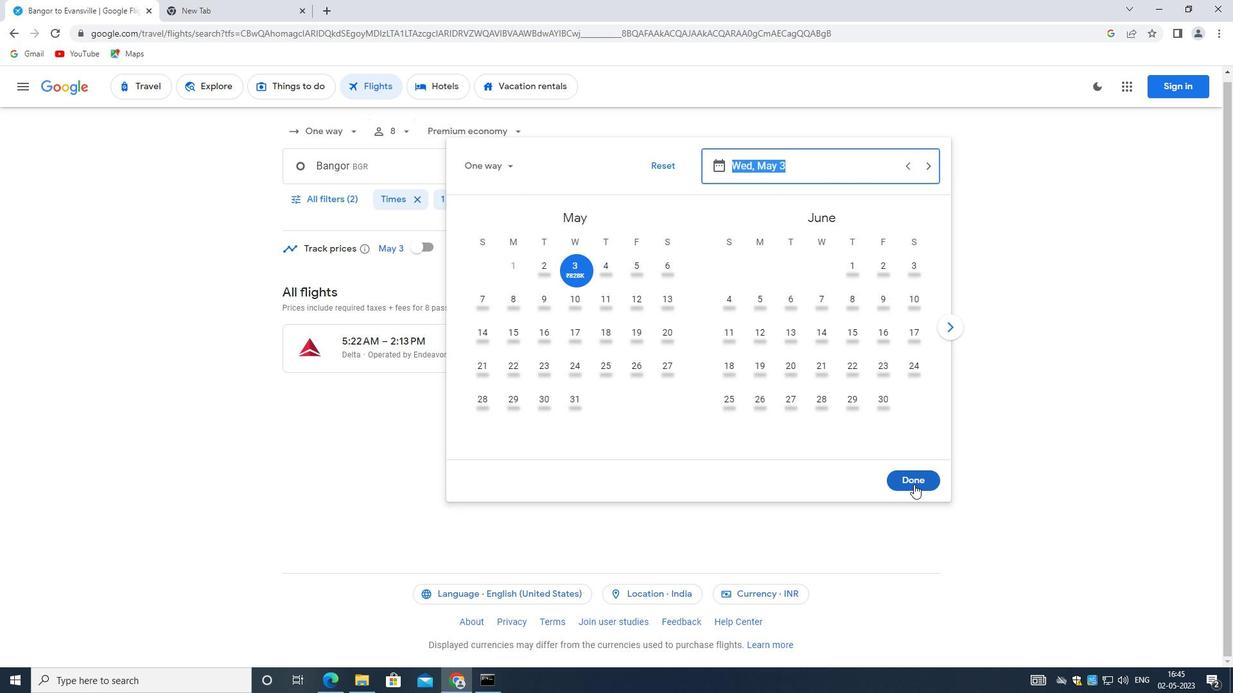 
Action: Mouse moved to (327, 195)
Screenshot: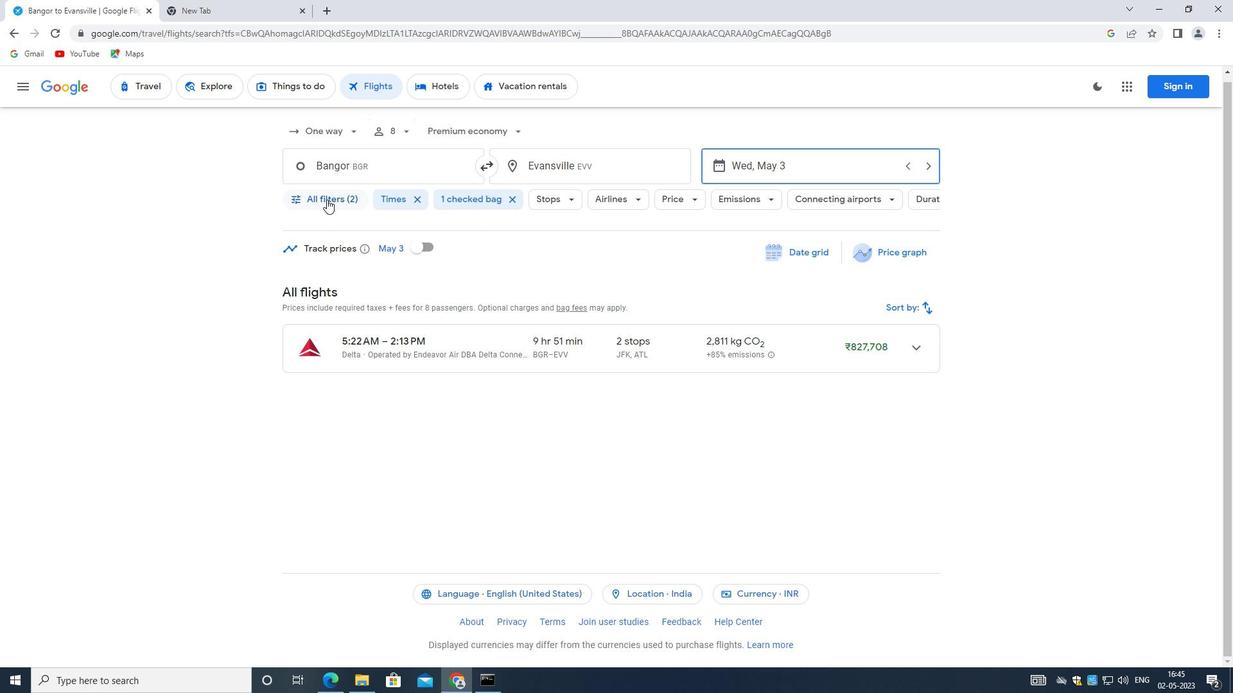 
Action: Mouse pressed left at (327, 195)
Screenshot: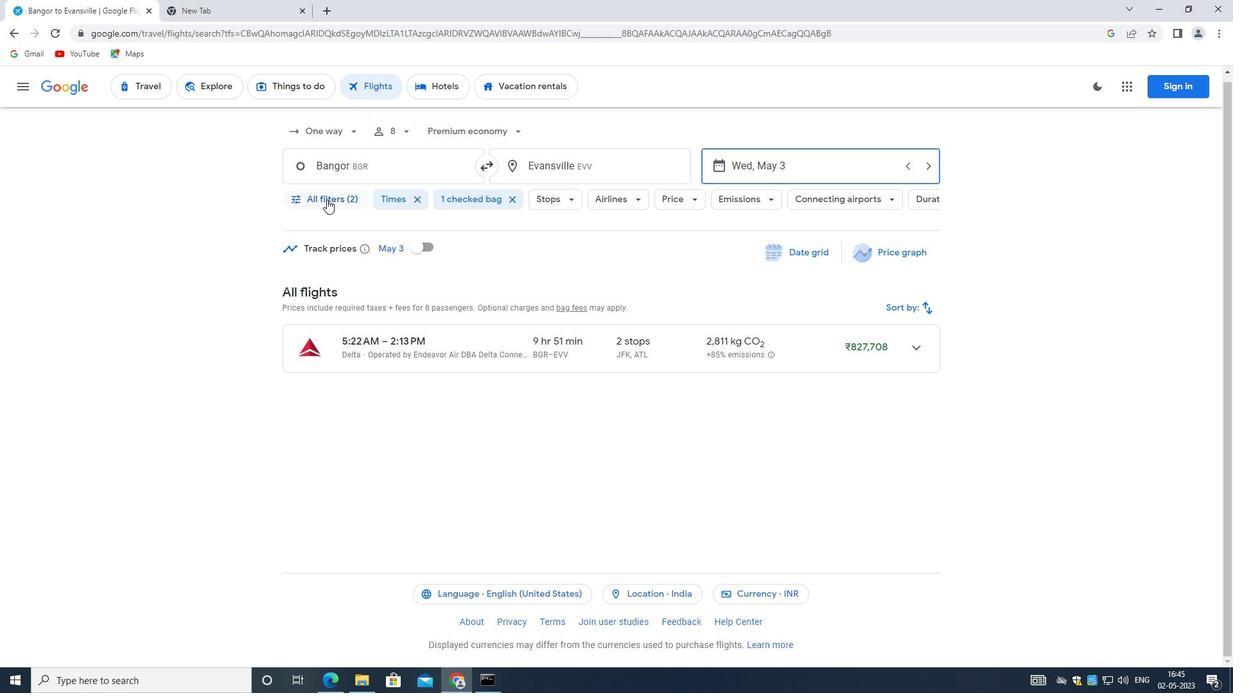 
Action: Mouse moved to (464, 472)
Screenshot: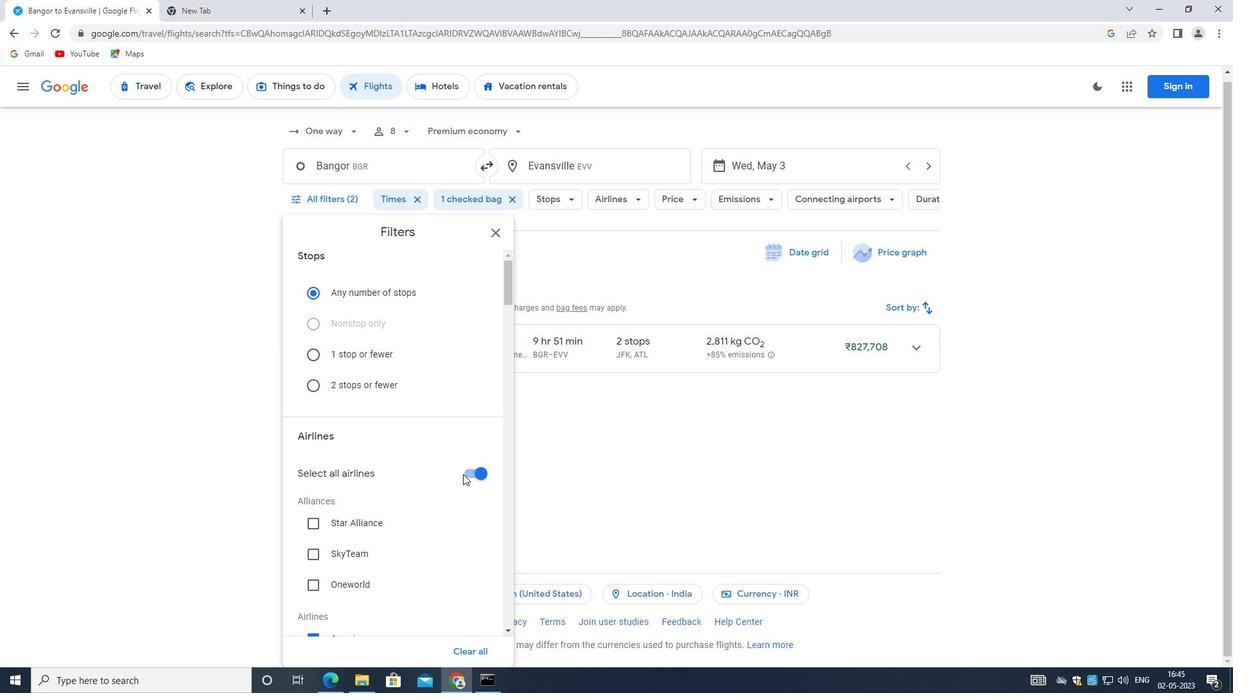 
Action: Mouse pressed left at (464, 472)
Screenshot: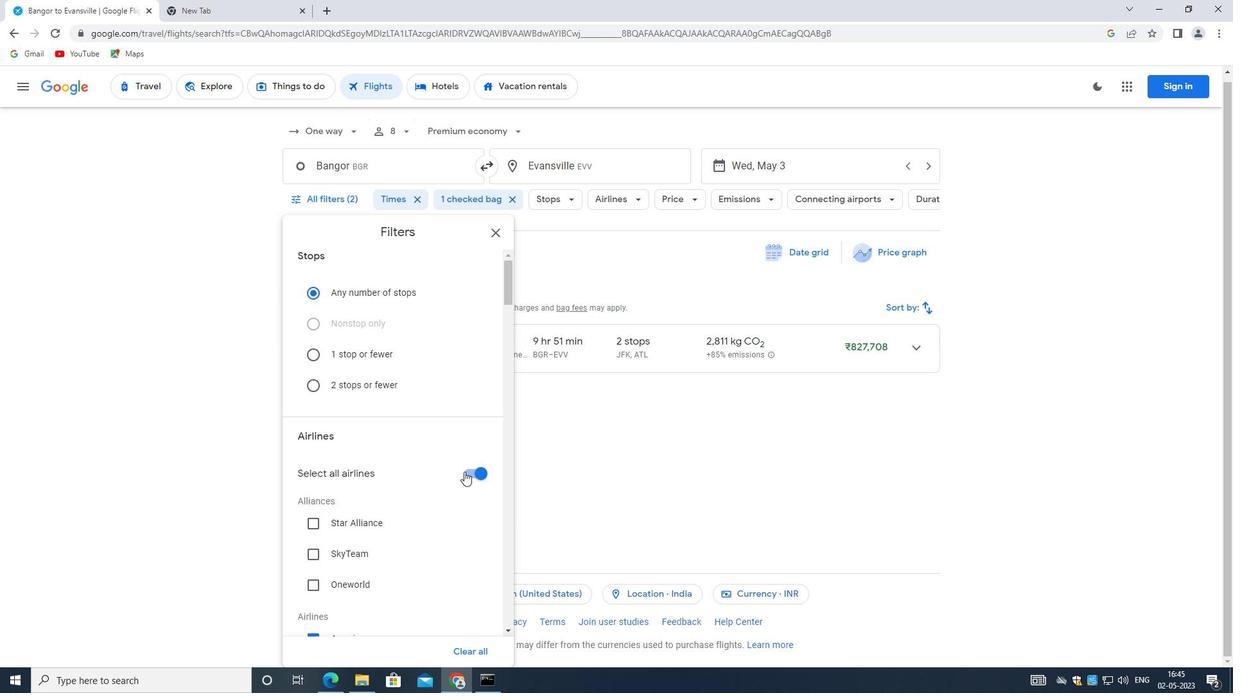 
Action: Mouse moved to (414, 468)
Screenshot: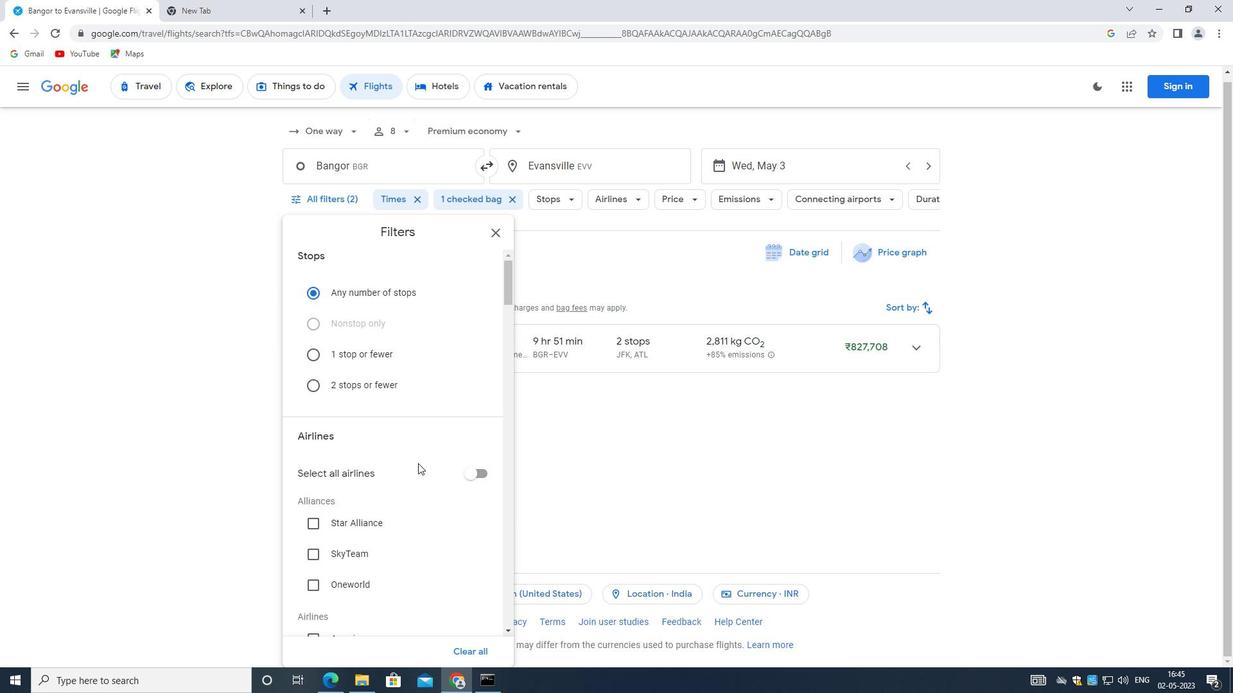 
Action: Mouse scrolled (414, 467) with delta (0, 0)
Screenshot: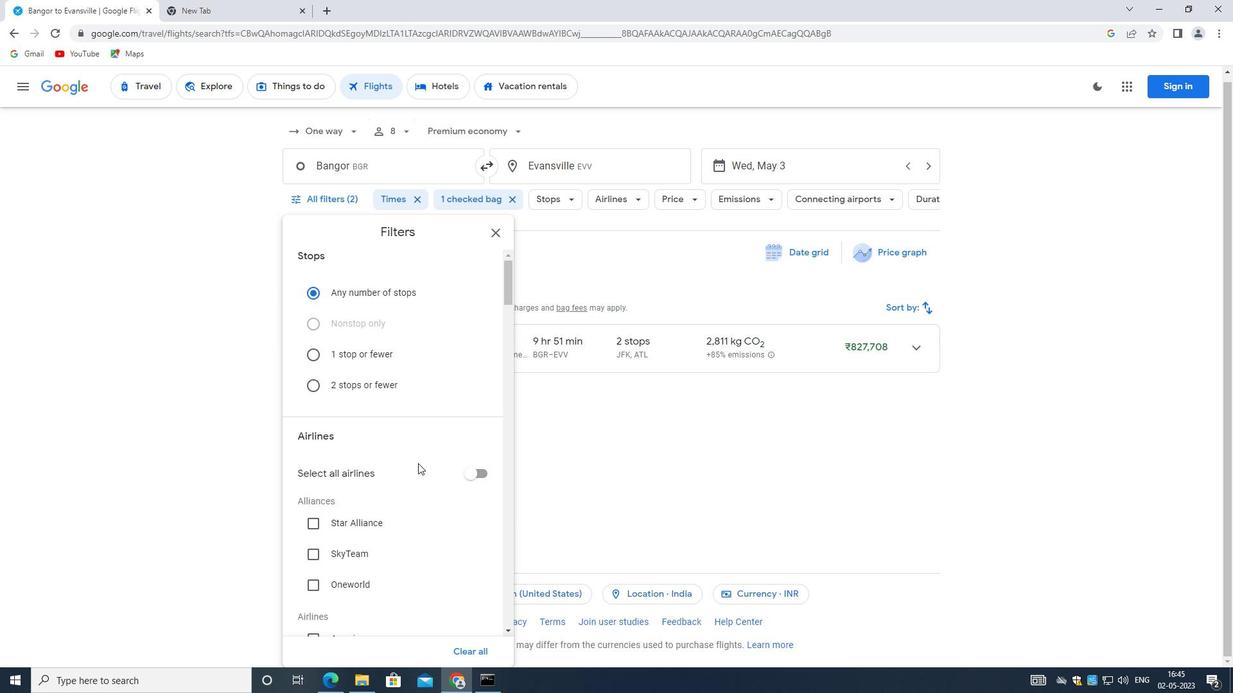 
Action: Mouse moved to (413, 470)
Screenshot: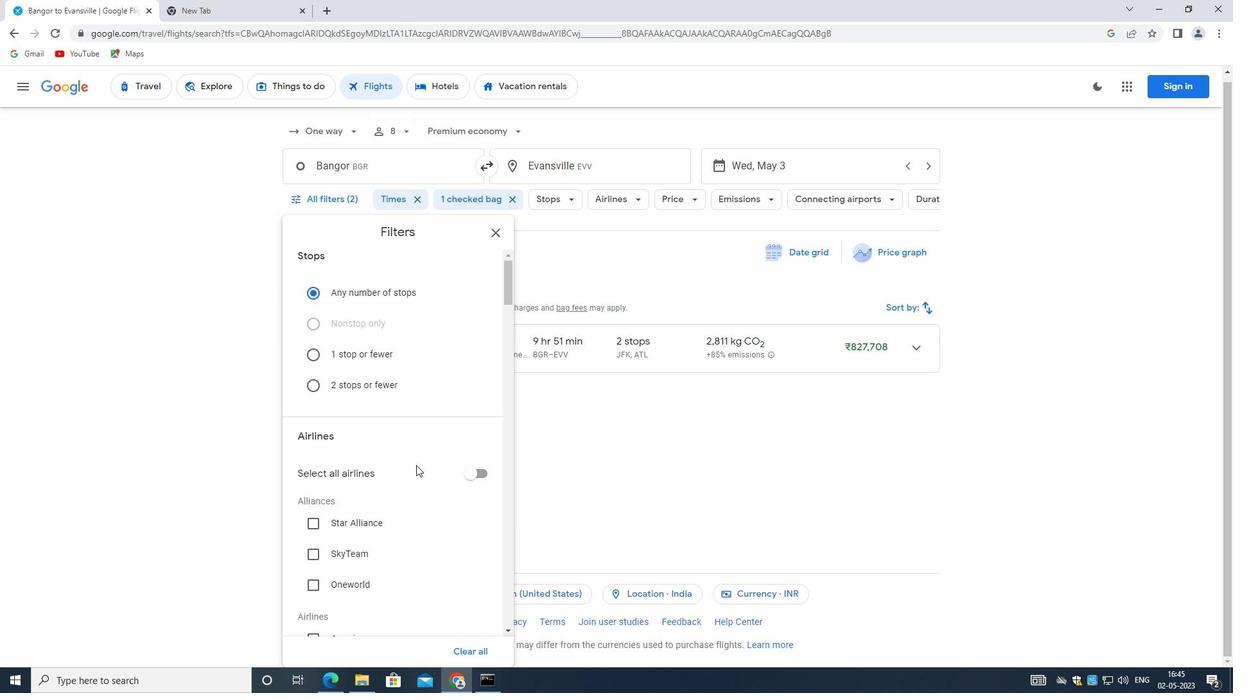 
Action: Mouse scrolled (413, 470) with delta (0, 0)
Screenshot: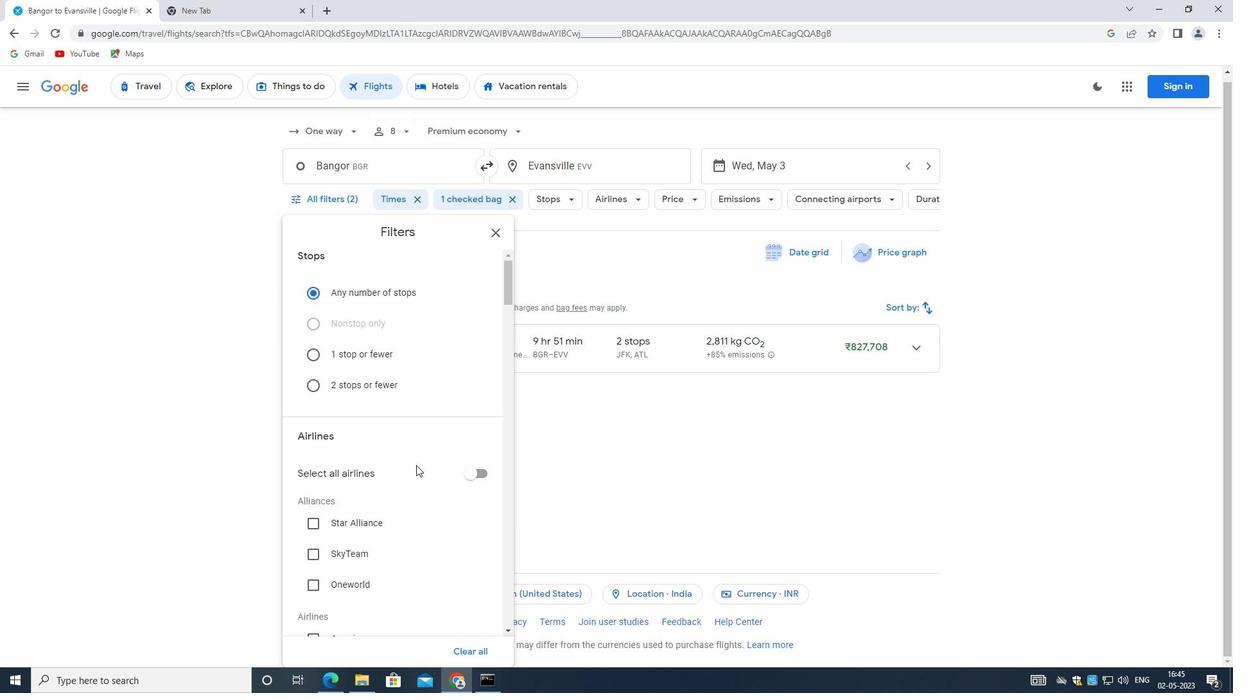 
Action: Mouse moved to (411, 474)
Screenshot: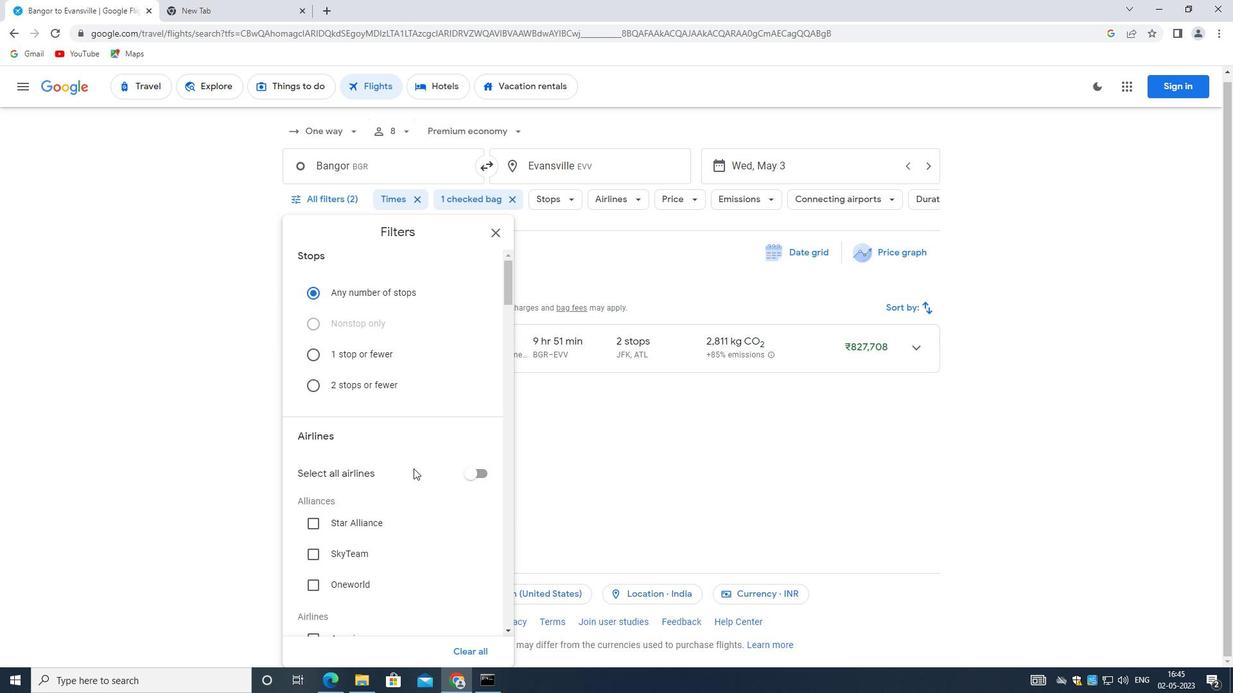 
Action: Mouse scrolled (411, 473) with delta (0, 0)
Screenshot: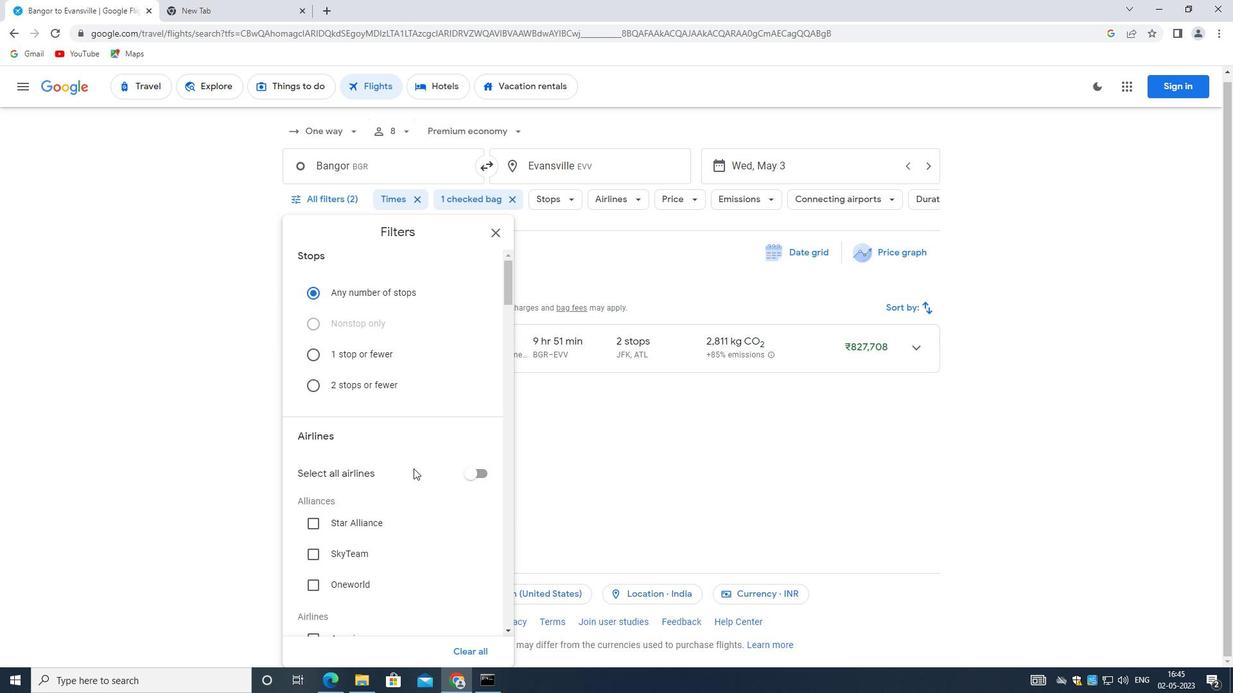 
Action: Mouse moved to (409, 475)
Screenshot: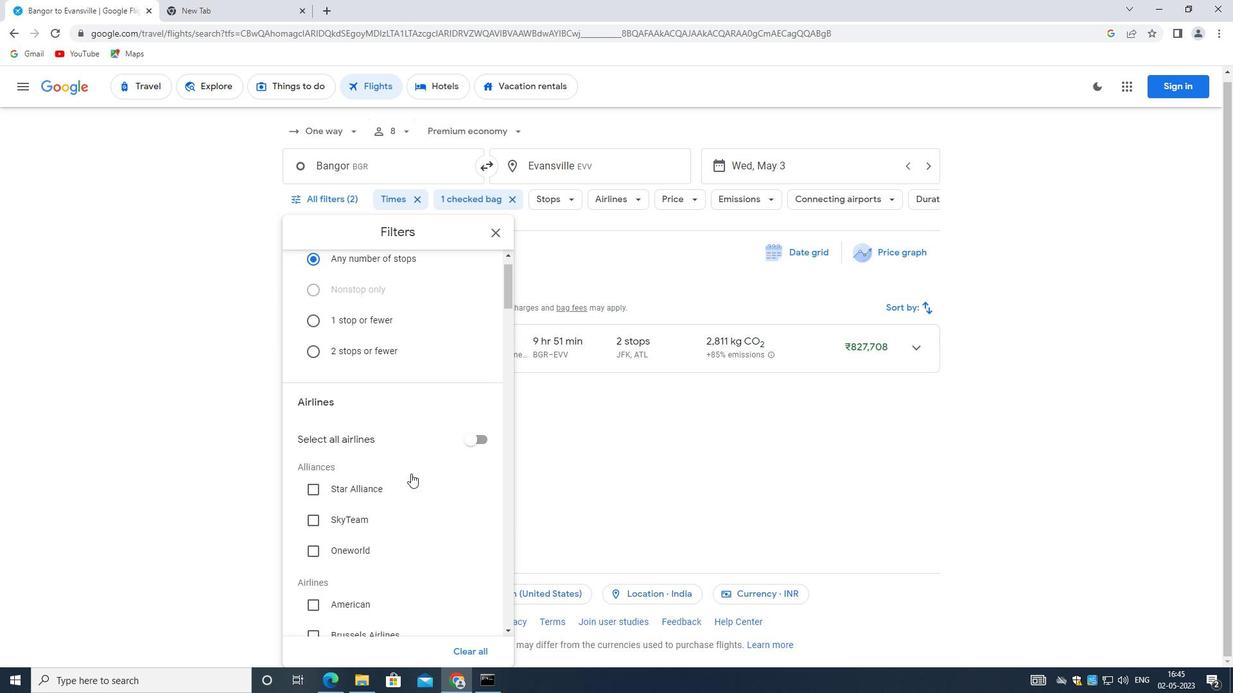 
Action: Mouse scrolled (409, 475) with delta (0, 0)
Screenshot: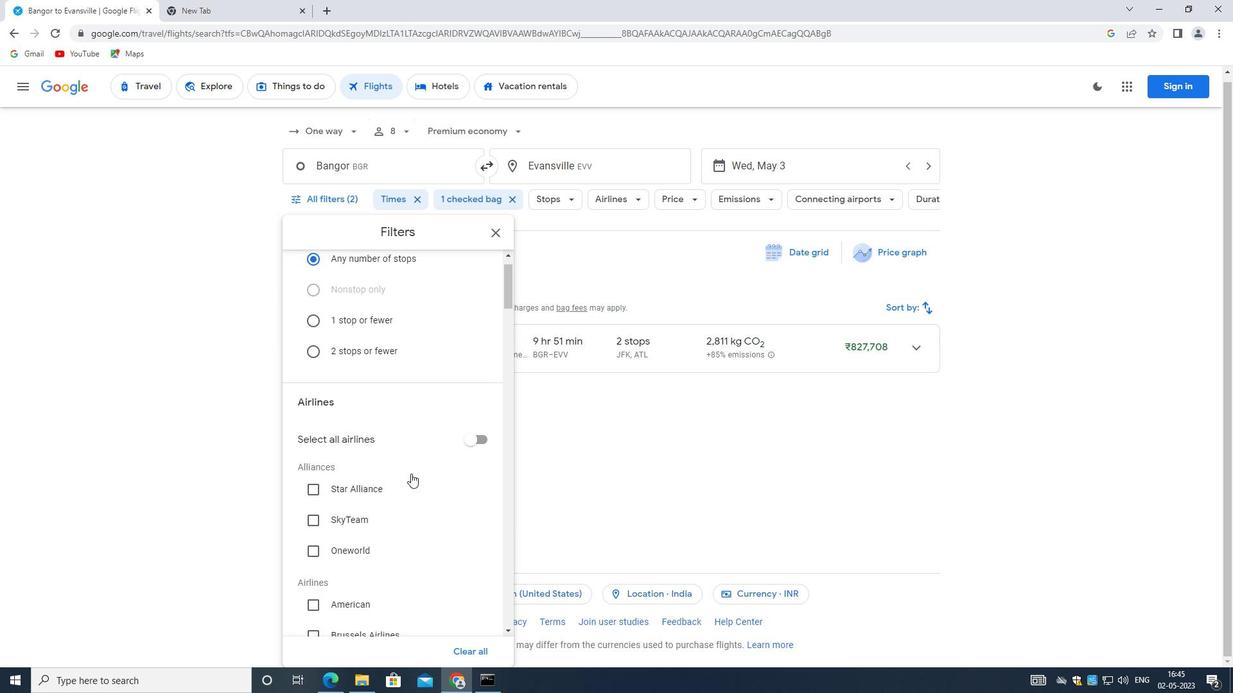 
Action: Mouse moved to (406, 479)
Screenshot: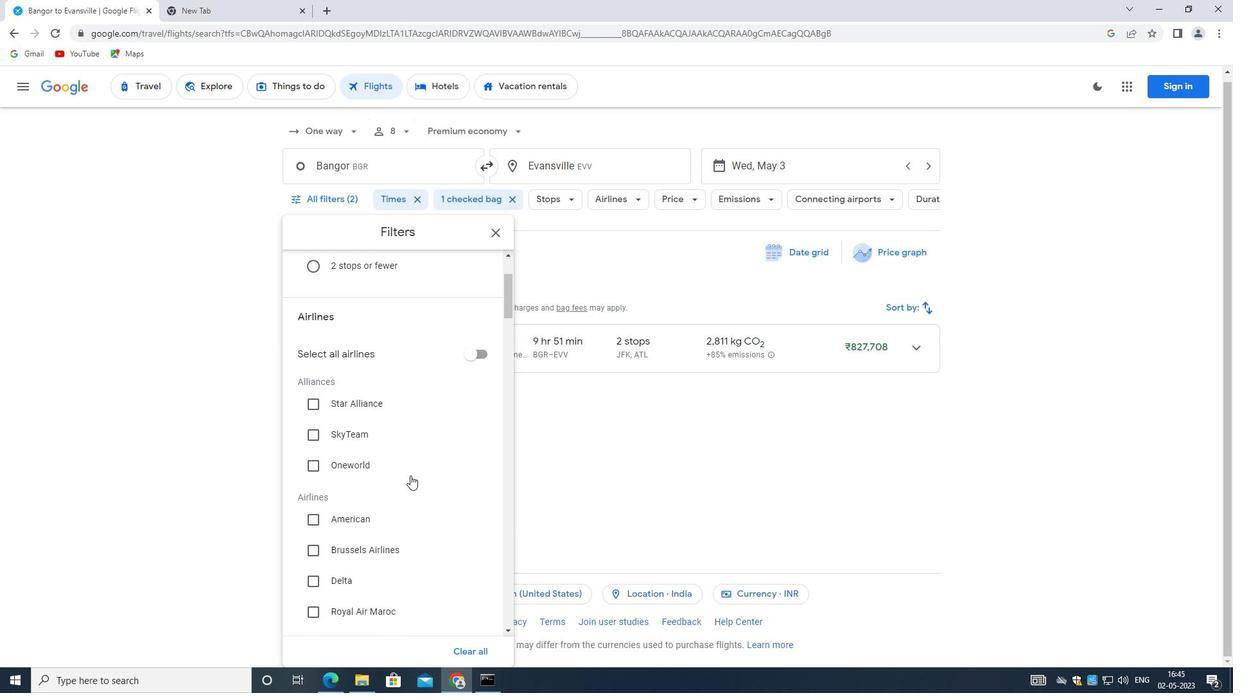
Action: Mouse scrolled (406, 479) with delta (0, 0)
Screenshot: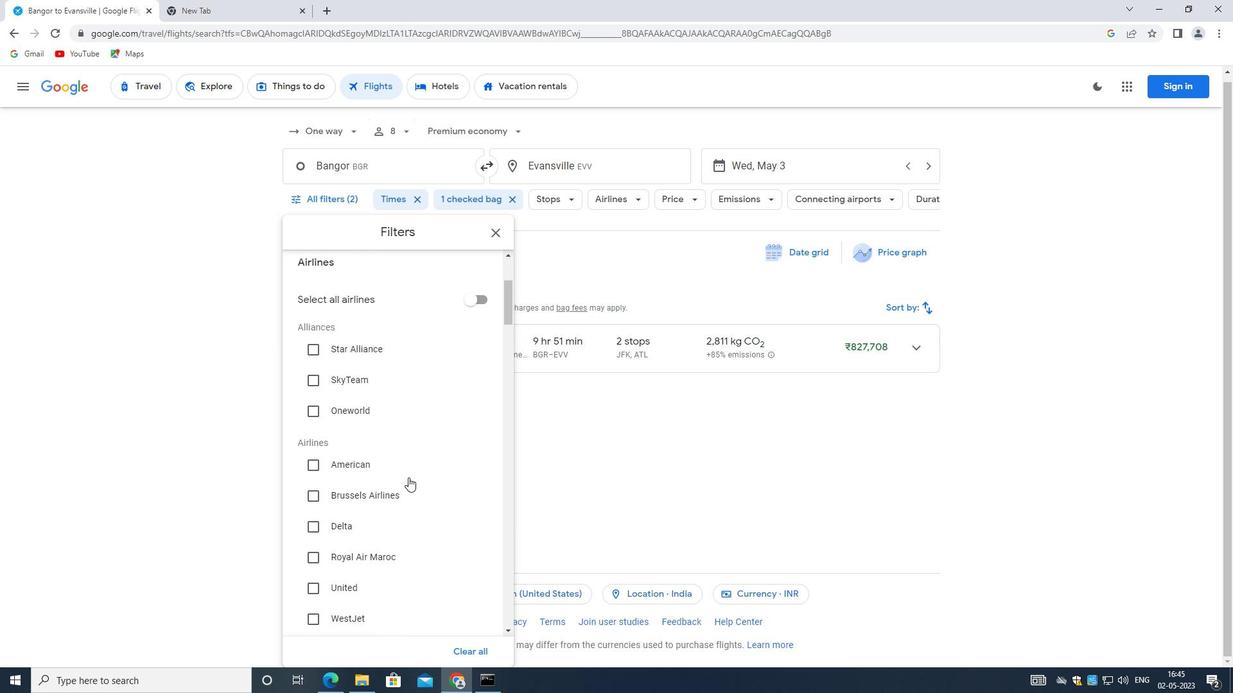 
Action: Mouse moved to (409, 438)
Screenshot: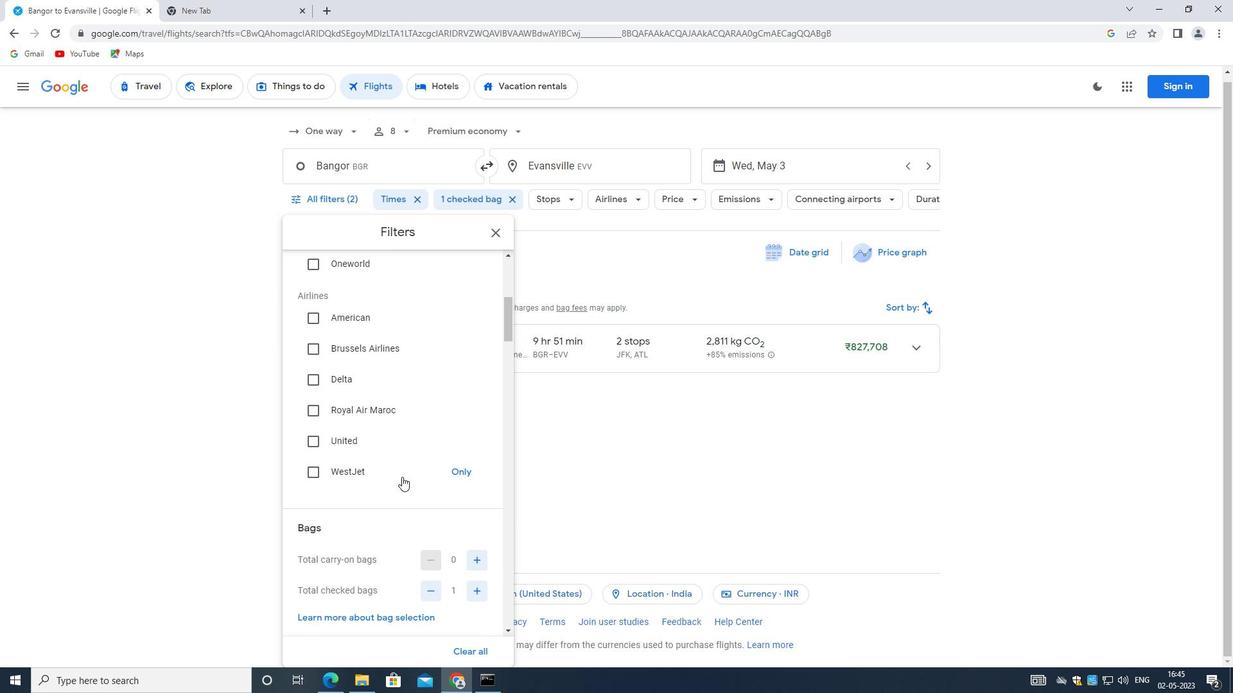 
Action: Mouse scrolled (409, 438) with delta (0, 0)
Screenshot: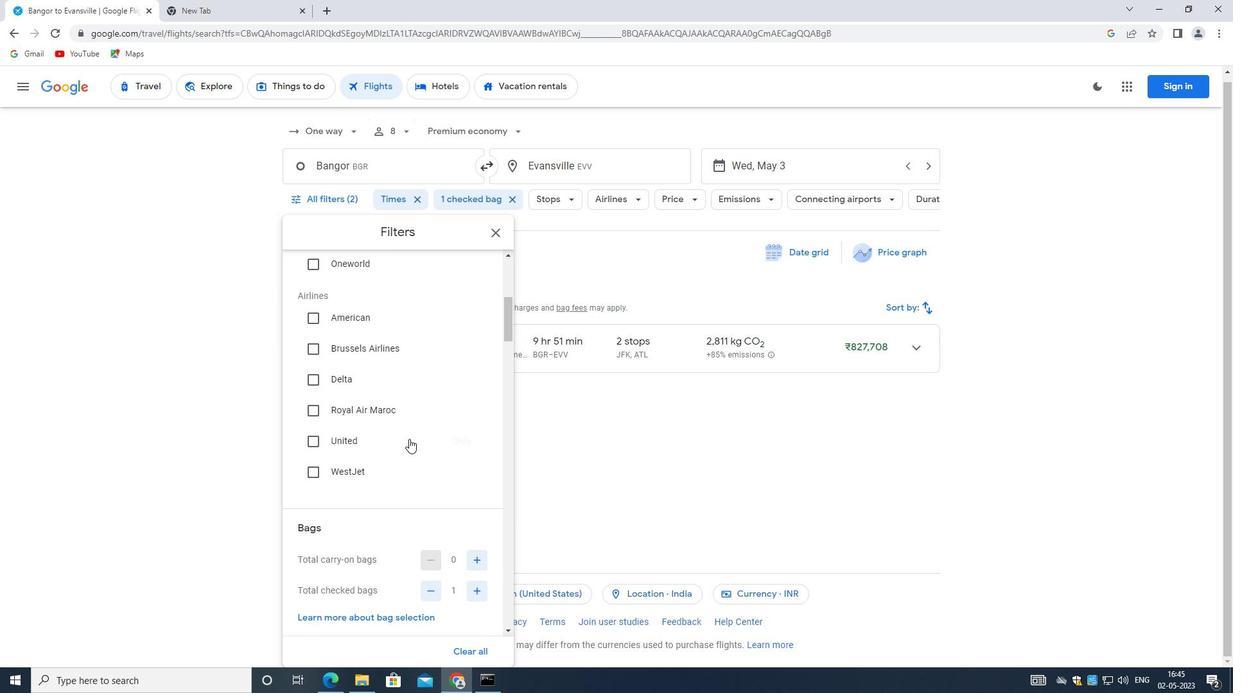 
Action: Mouse scrolled (409, 438) with delta (0, 0)
Screenshot: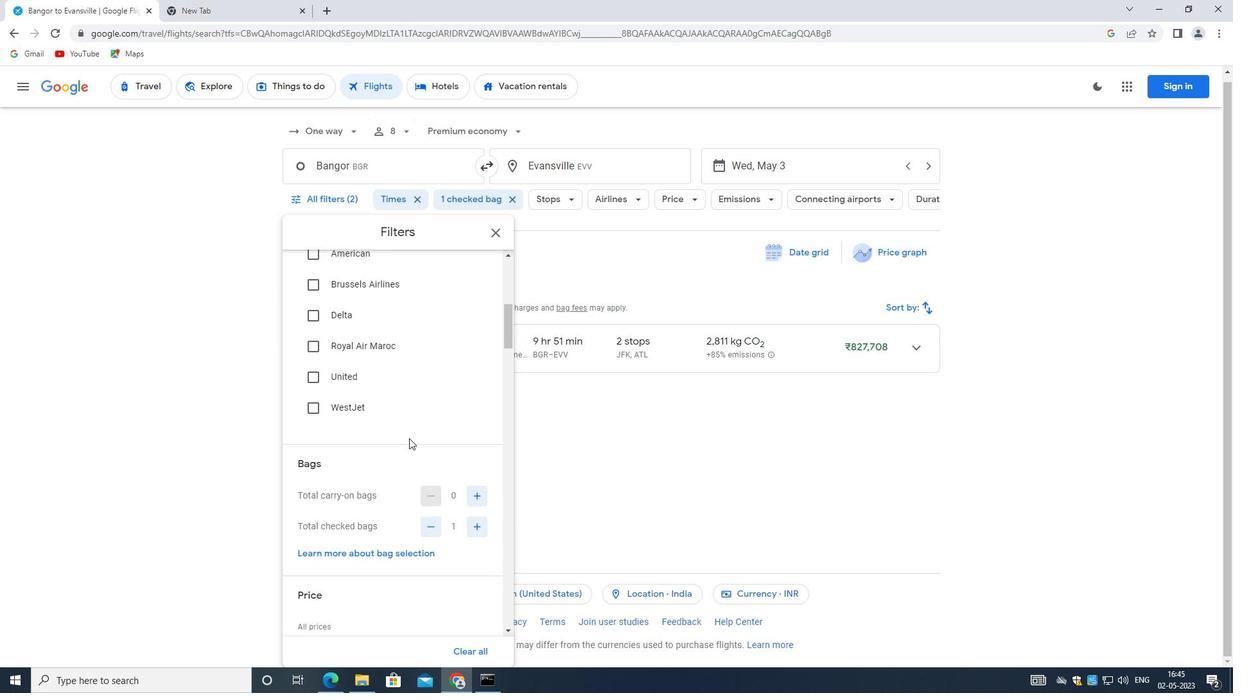 
Action: Mouse scrolled (409, 438) with delta (0, 0)
Screenshot: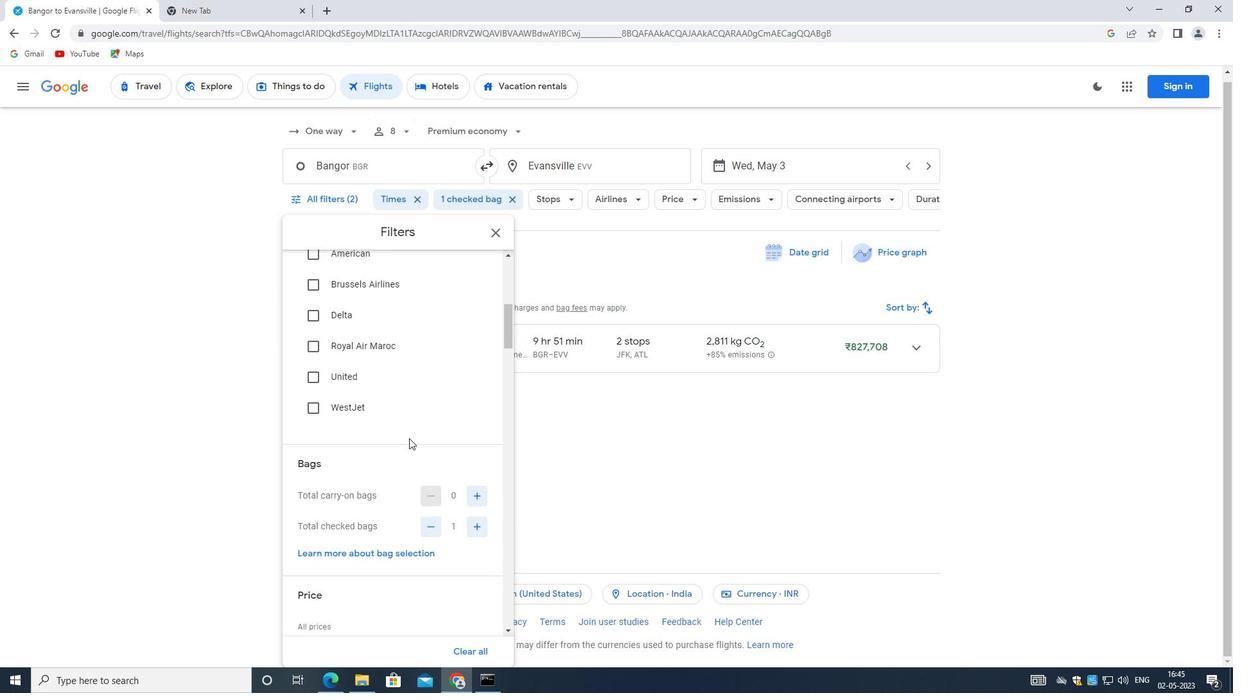 
Action: Mouse moved to (388, 418)
Screenshot: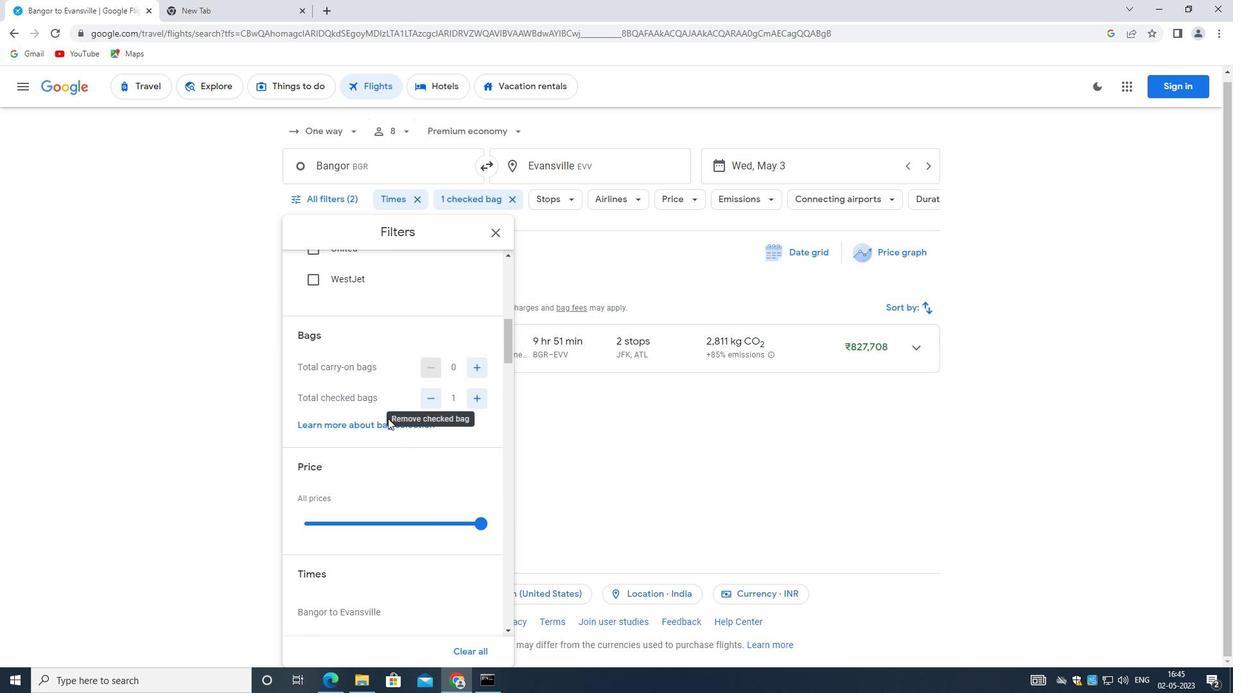 
Action: Mouse scrolled (388, 418) with delta (0, 0)
Screenshot: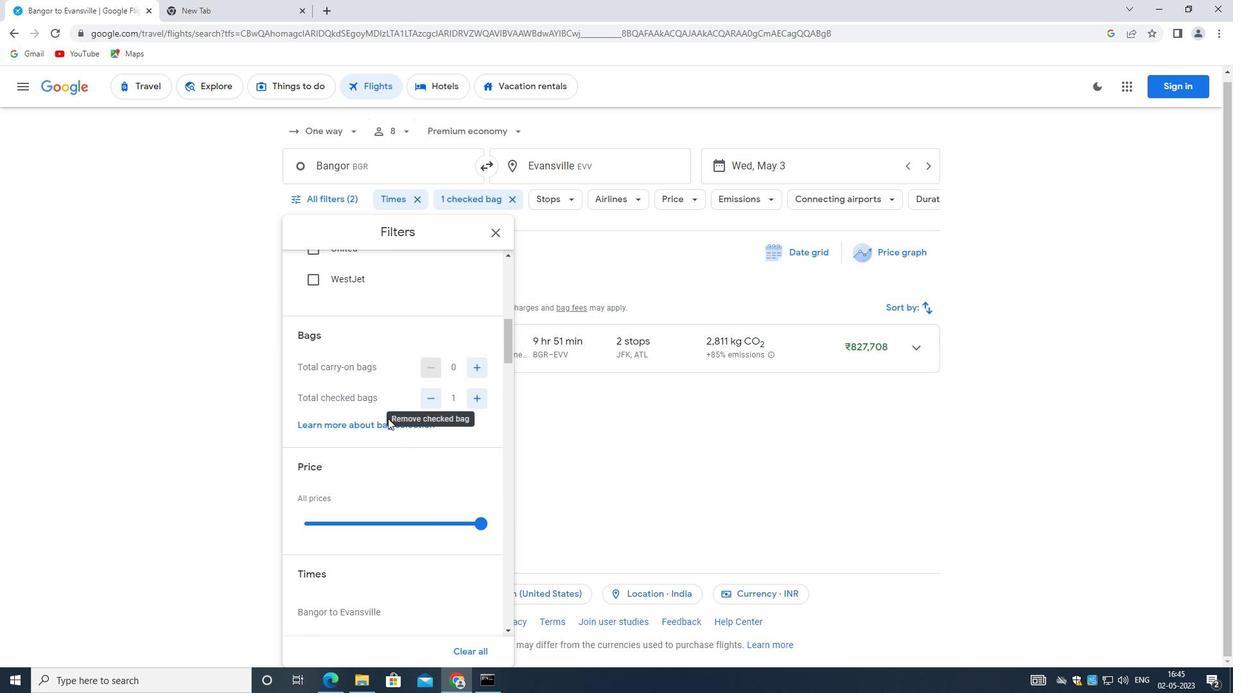 
Action: Mouse scrolled (388, 418) with delta (0, 0)
Screenshot: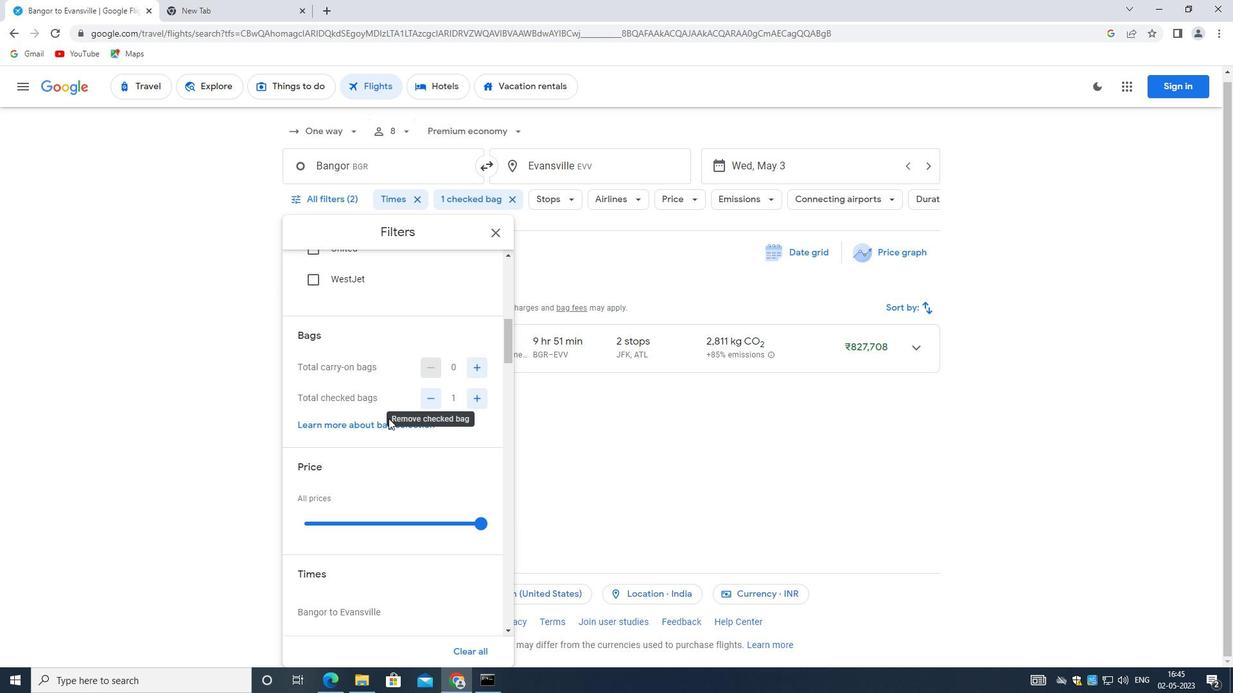 
Action: Mouse scrolled (388, 418) with delta (0, 0)
Screenshot: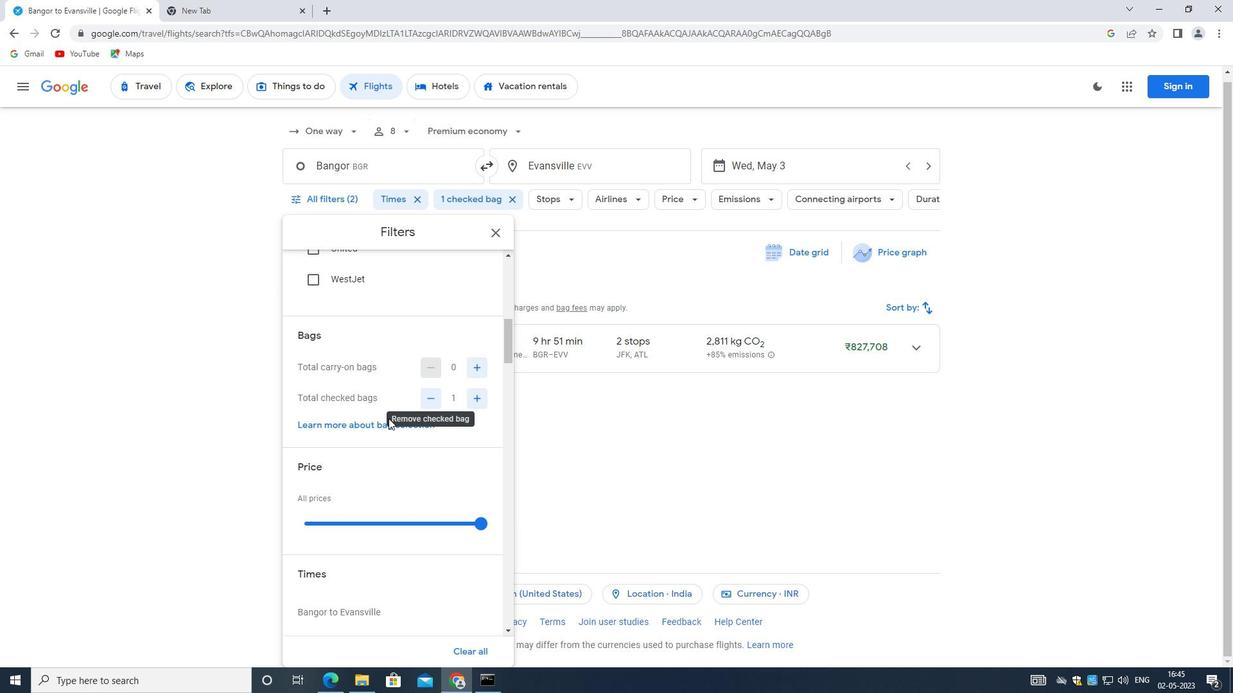 
Action: Mouse scrolled (388, 418) with delta (0, 0)
Screenshot: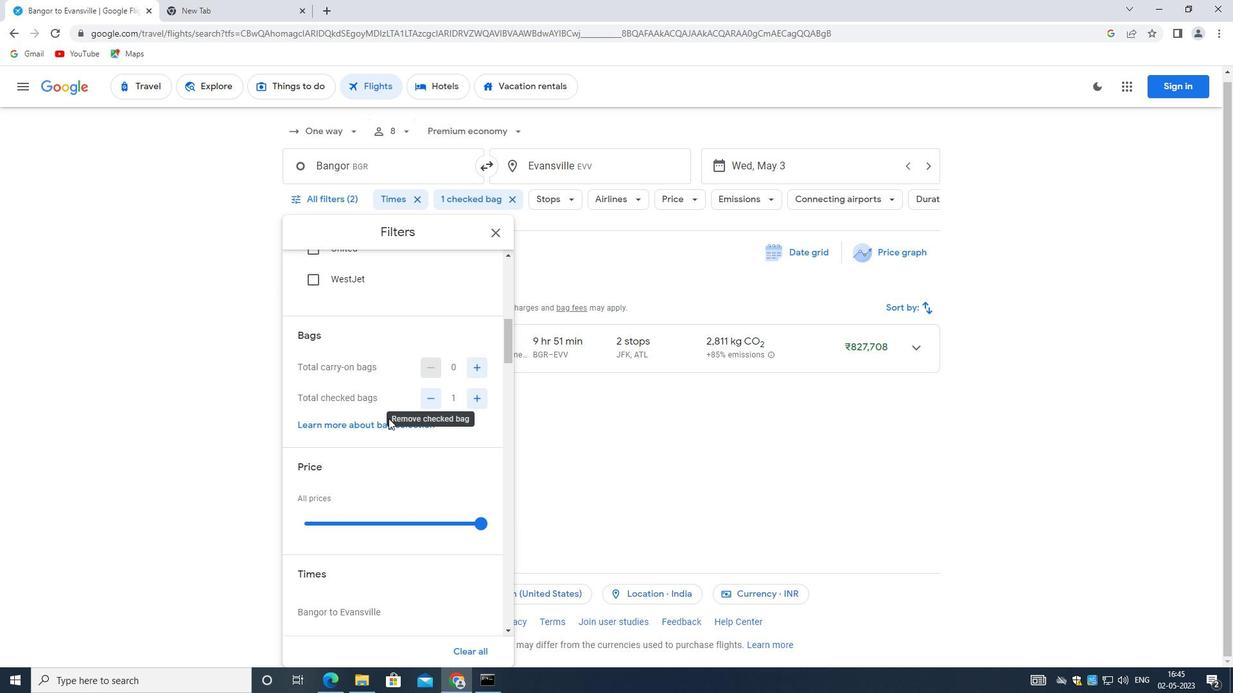 
Action: Mouse moved to (390, 414)
Screenshot: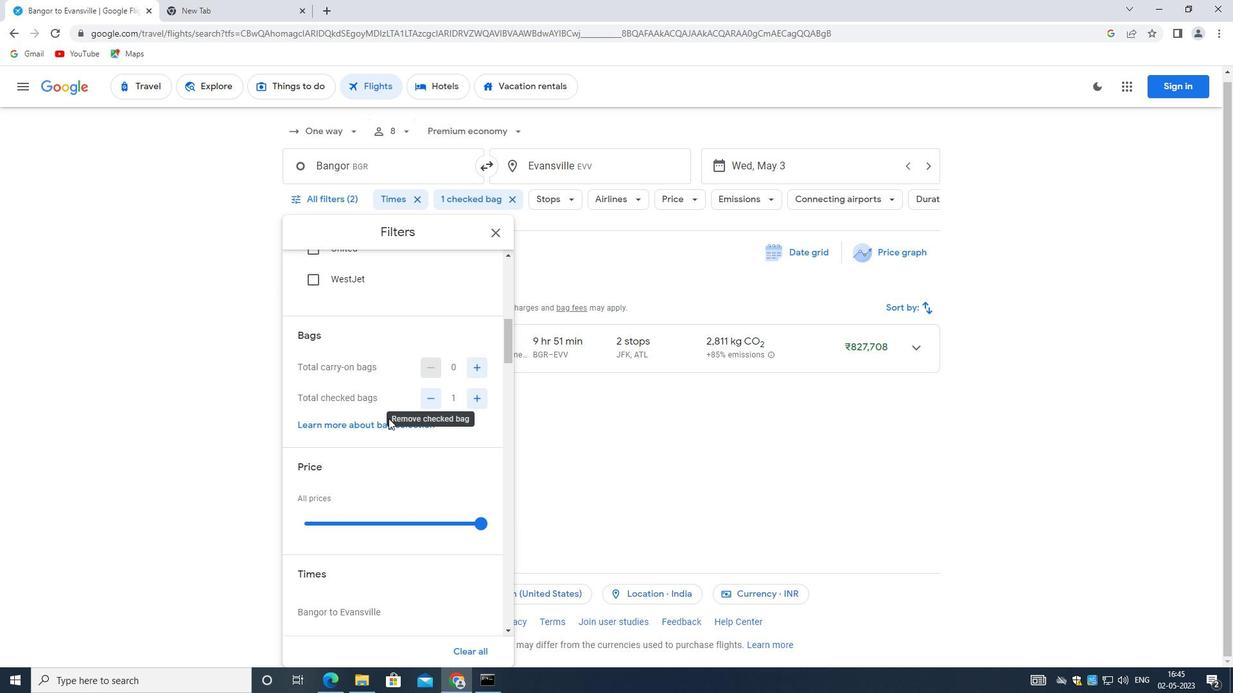 
Action: Mouse scrolled (390, 413) with delta (0, 0)
Screenshot: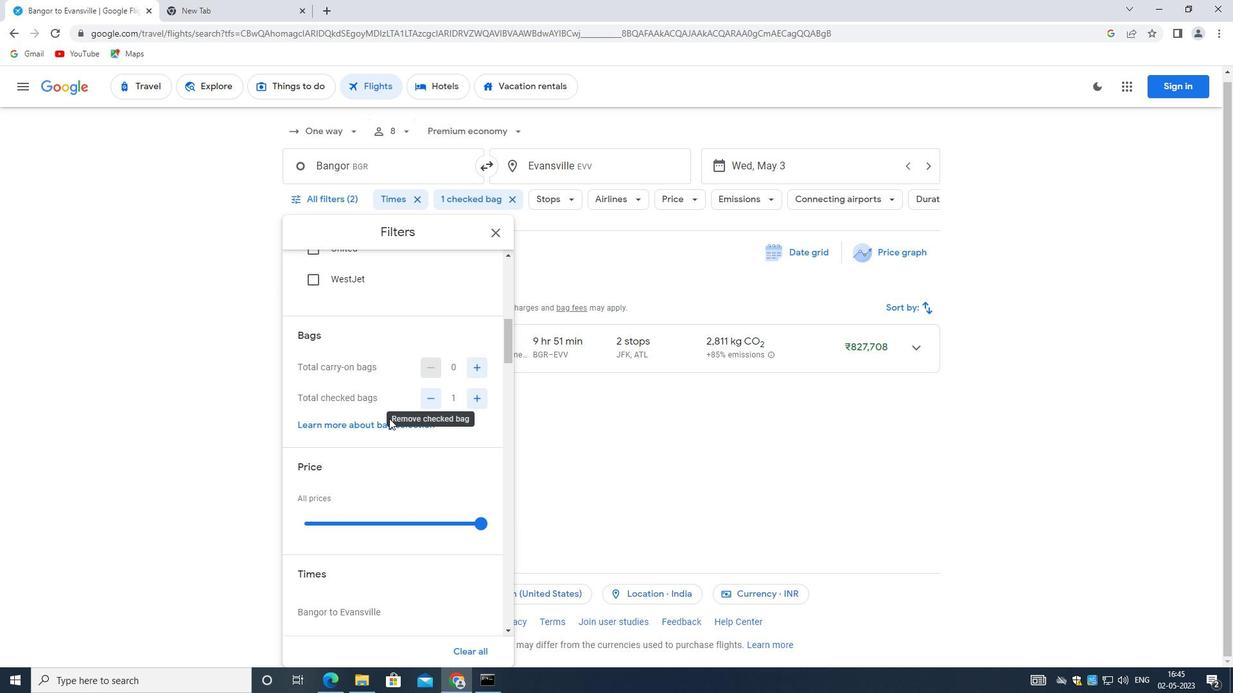 
Action: Mouse scrolled (390, 413) with delta (0, 0)
Screenshot: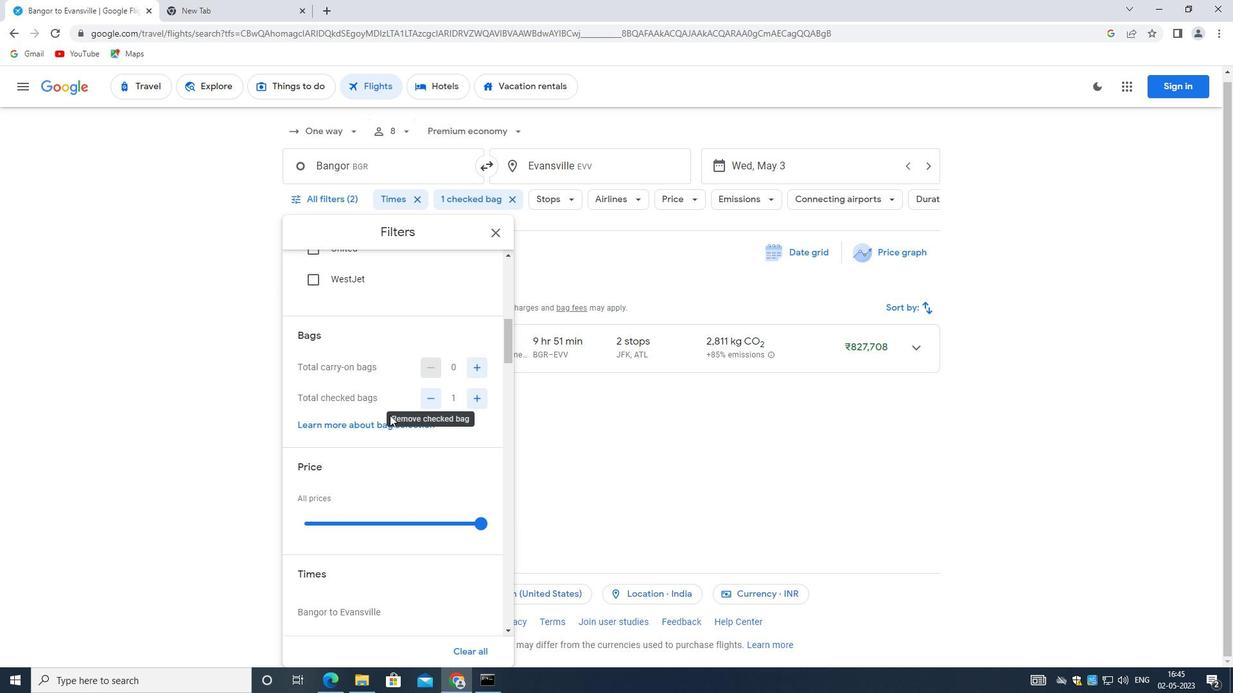 
Action: Mouse moved to (393, 427)
Screenshot: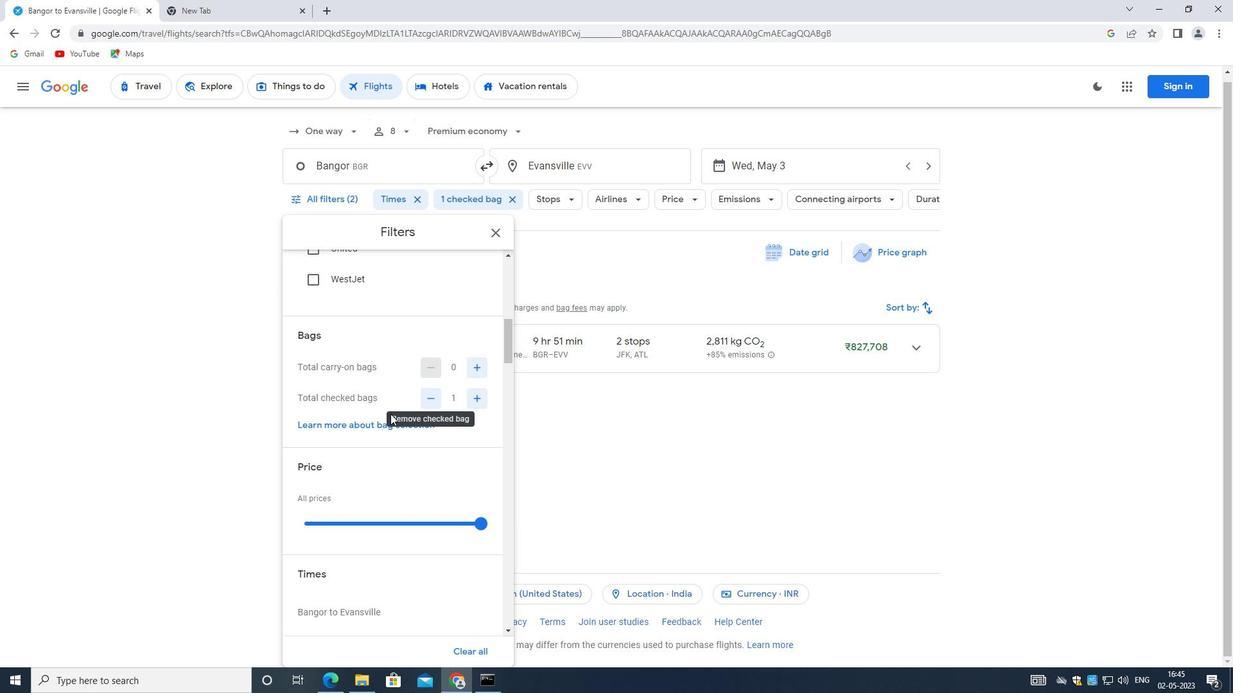 
Action: Mouse scrolled (393, 426) with delta (0, 0)
Screenshot: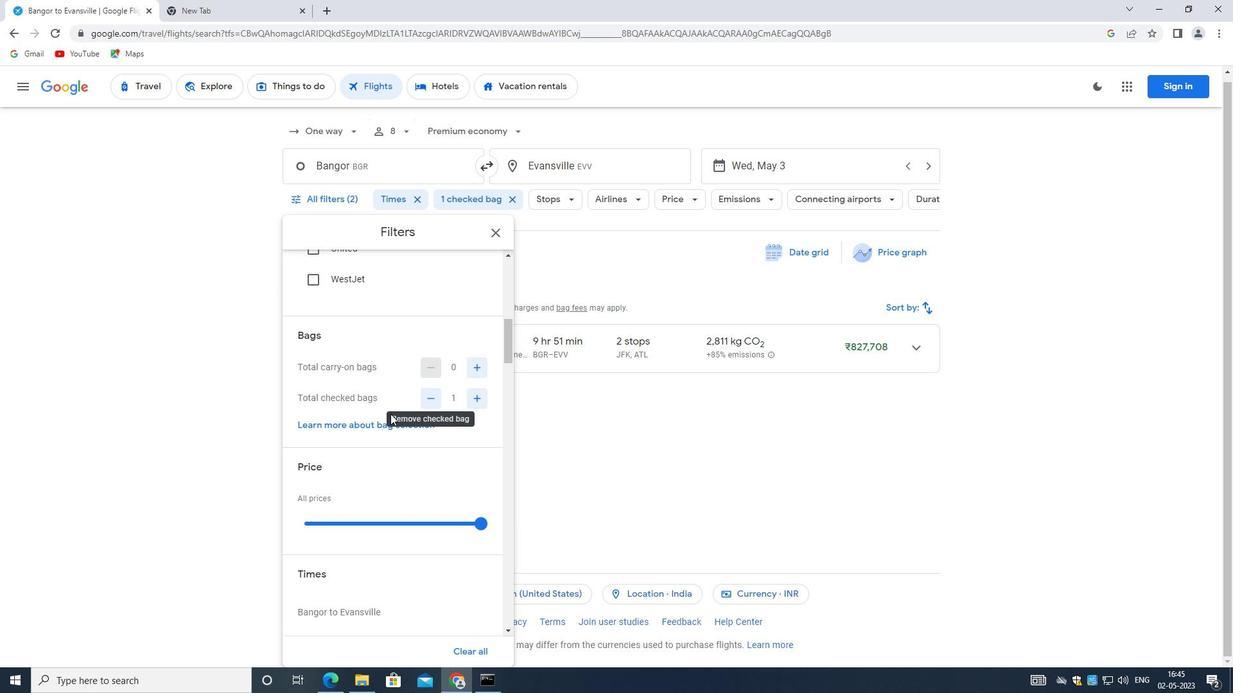 
Action: Mouse moved to (427, 468)
Screenshot: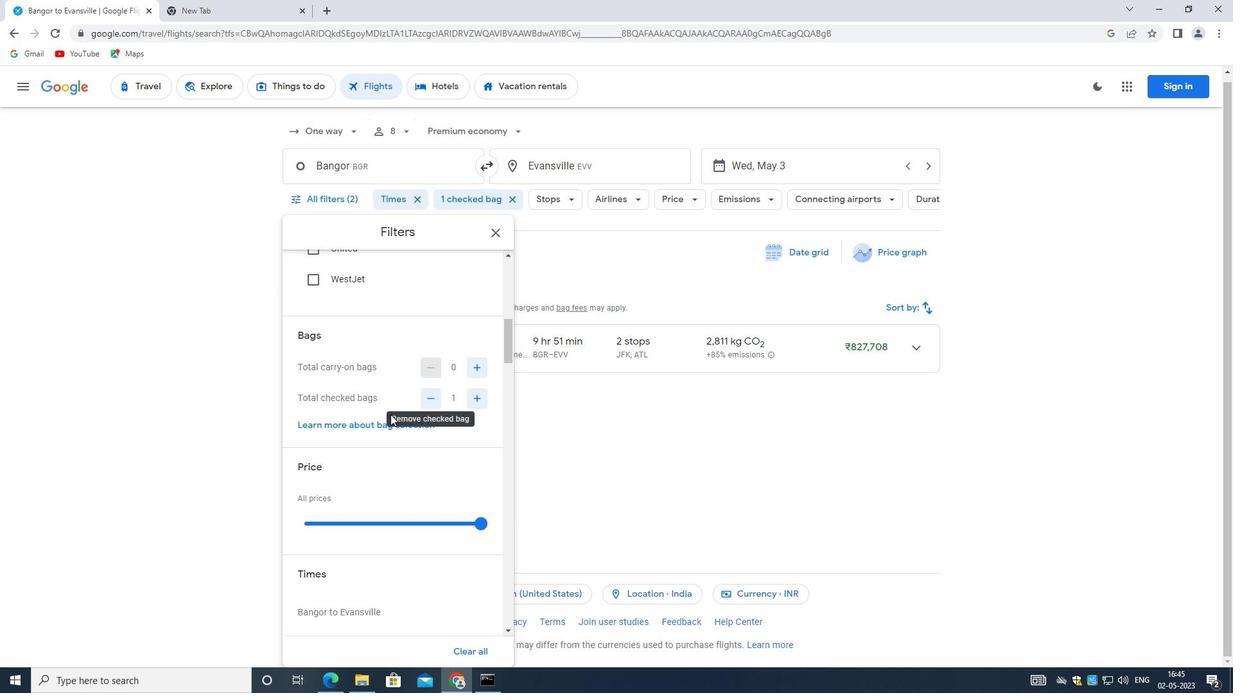 
Action: Mouse scrolled (427, 467) with delta (0, 0)
Screenshot: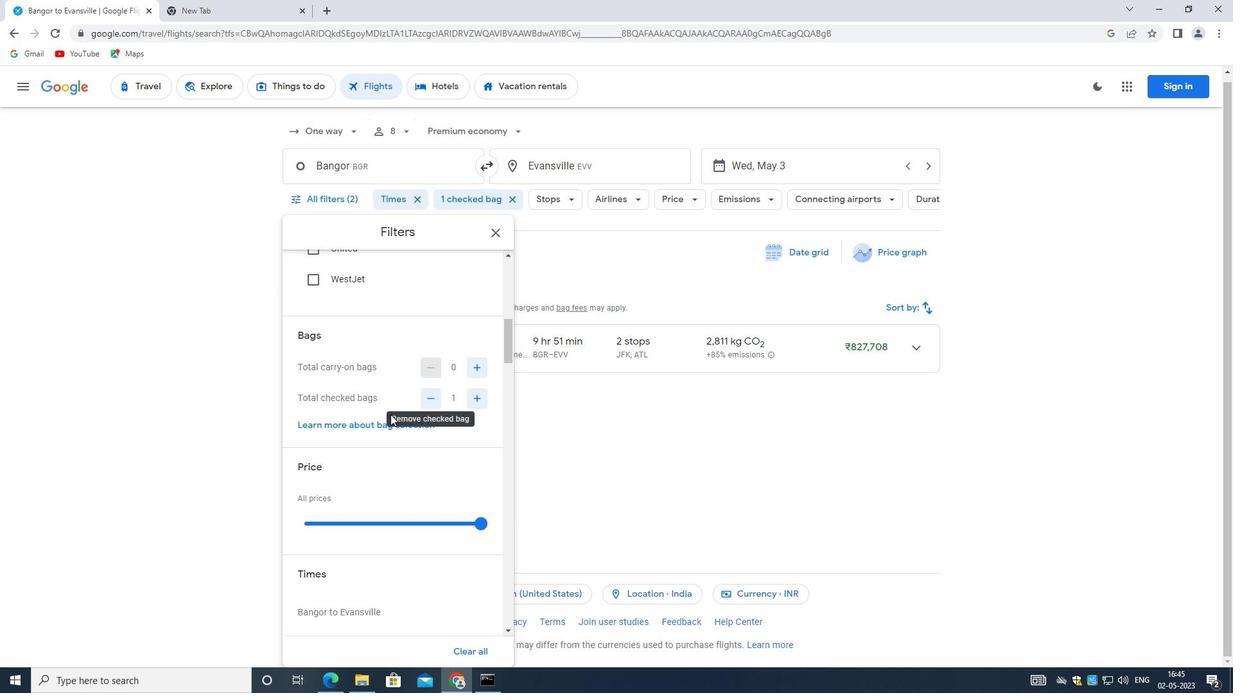 
Action: Mouse moved to (473, 393)
Screenshot: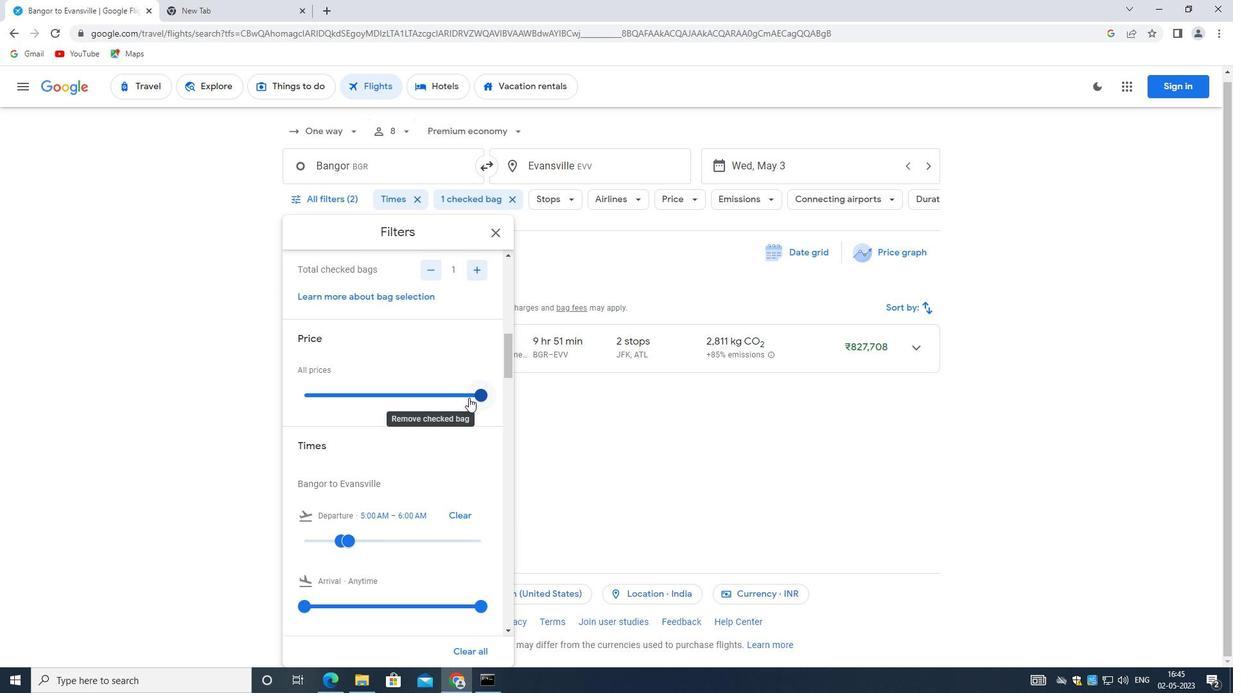 
Action: Mouse pressed left at (473, 393)
Screenshot: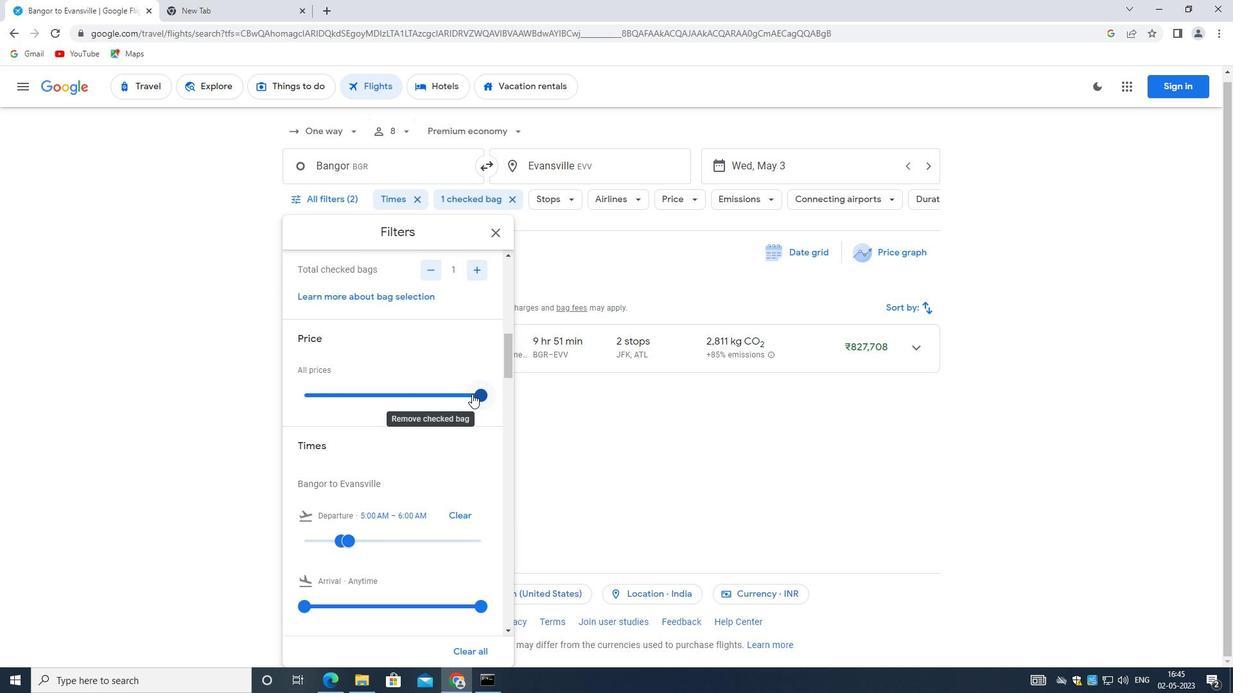 
Action: Mouse moved to (474, 393)
Screenshot: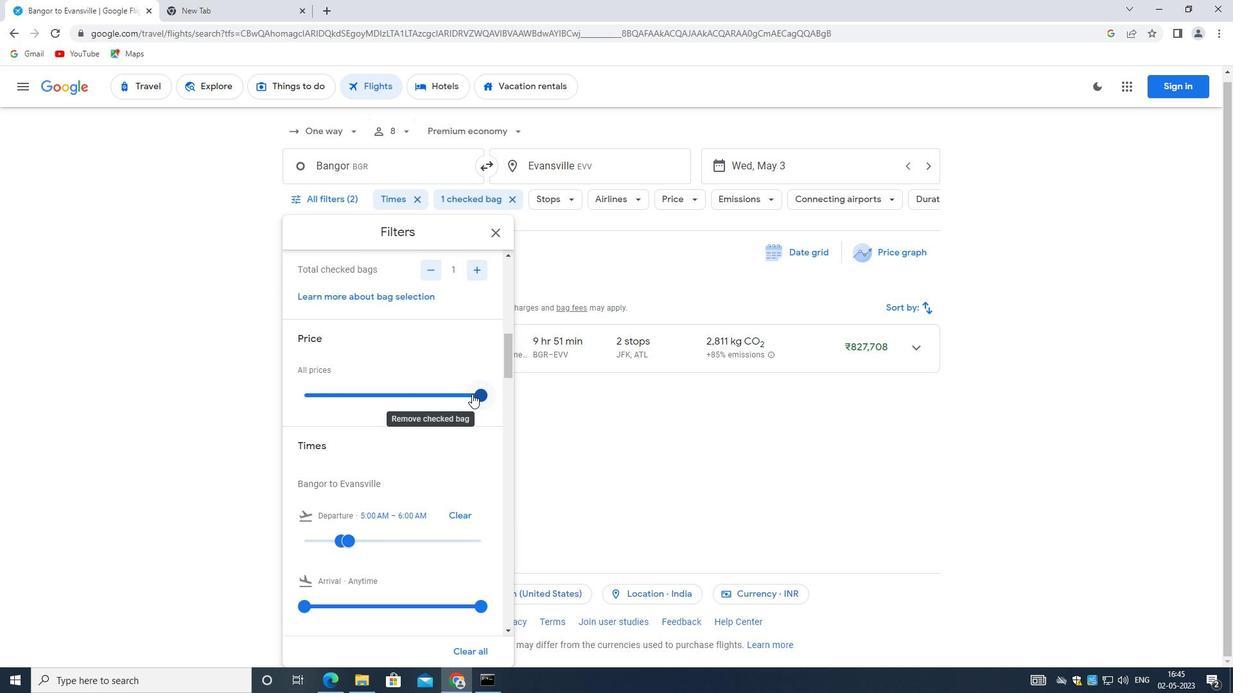 
Action: Mouse pressed left at (474, 393)
Screenshot: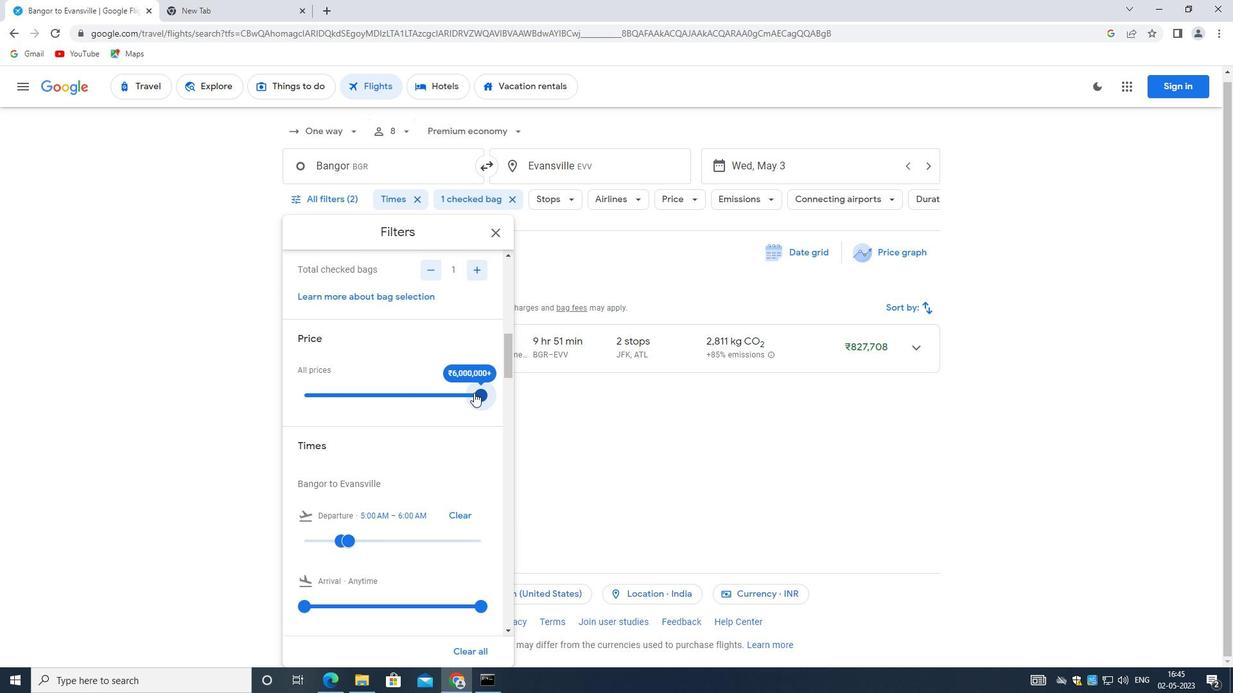 
Action: Mouse moved to (490, 396)
Screenshot: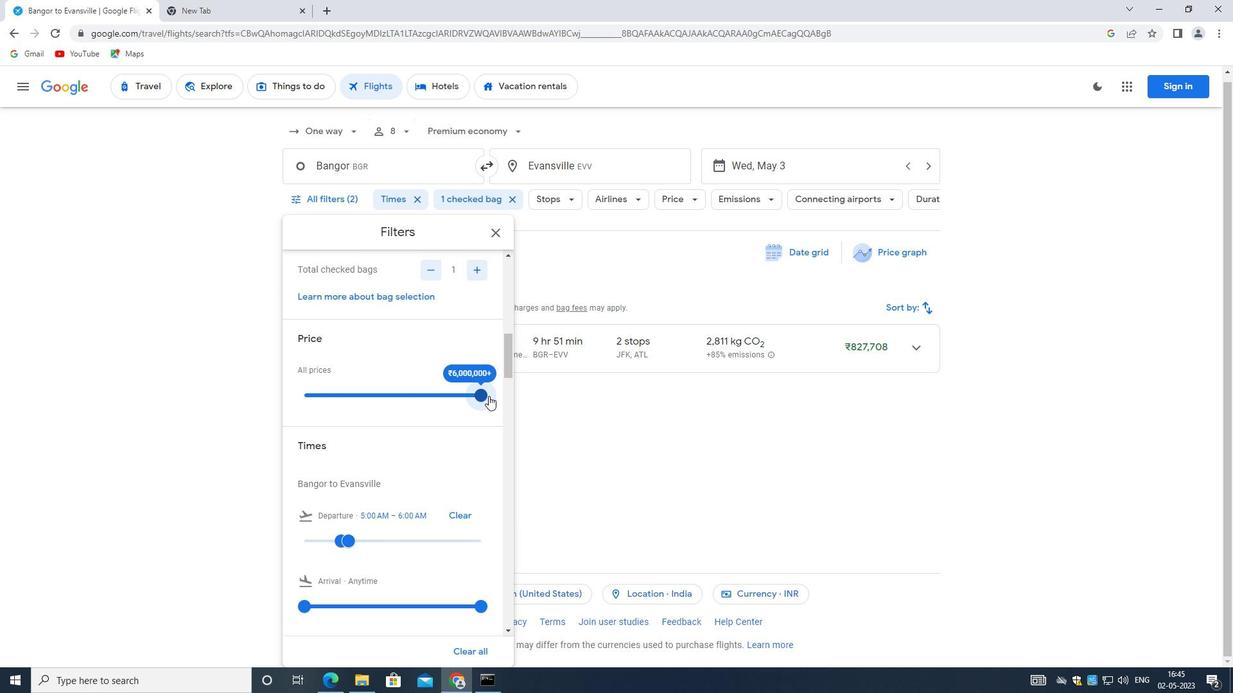 
Action: Mouse pressed left at (490, 396)
Screenshot: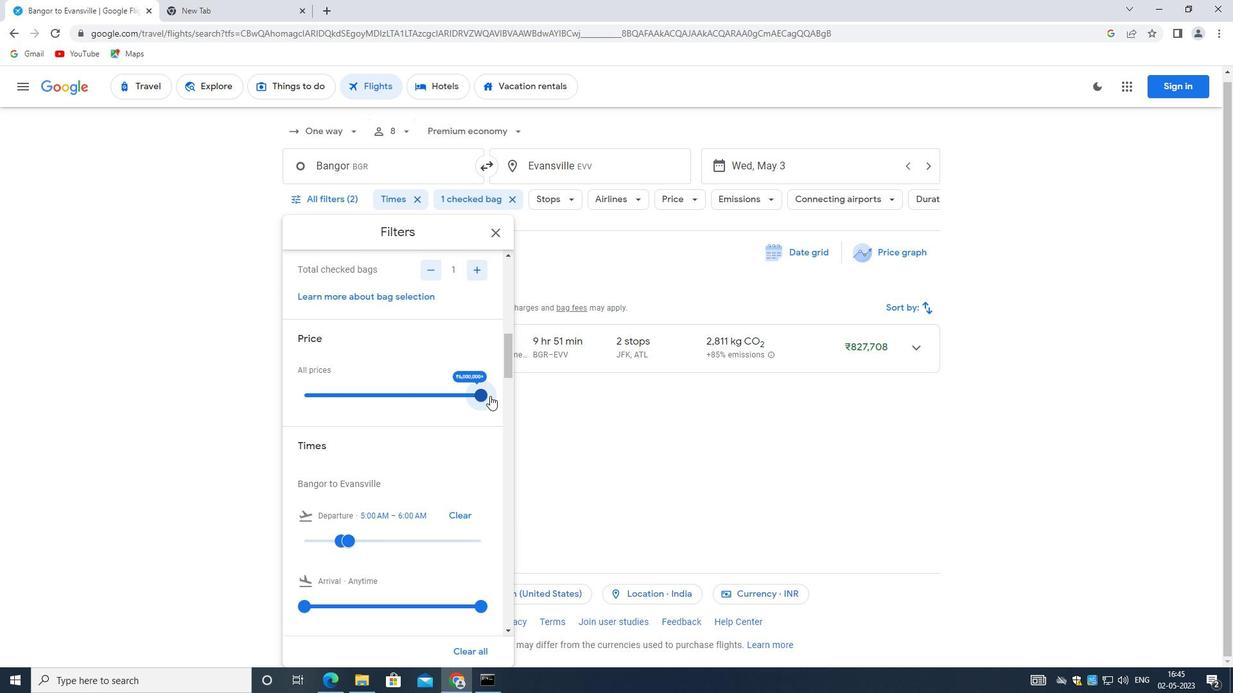 
Action: Mouse moved to (457, 400)
Screenshot: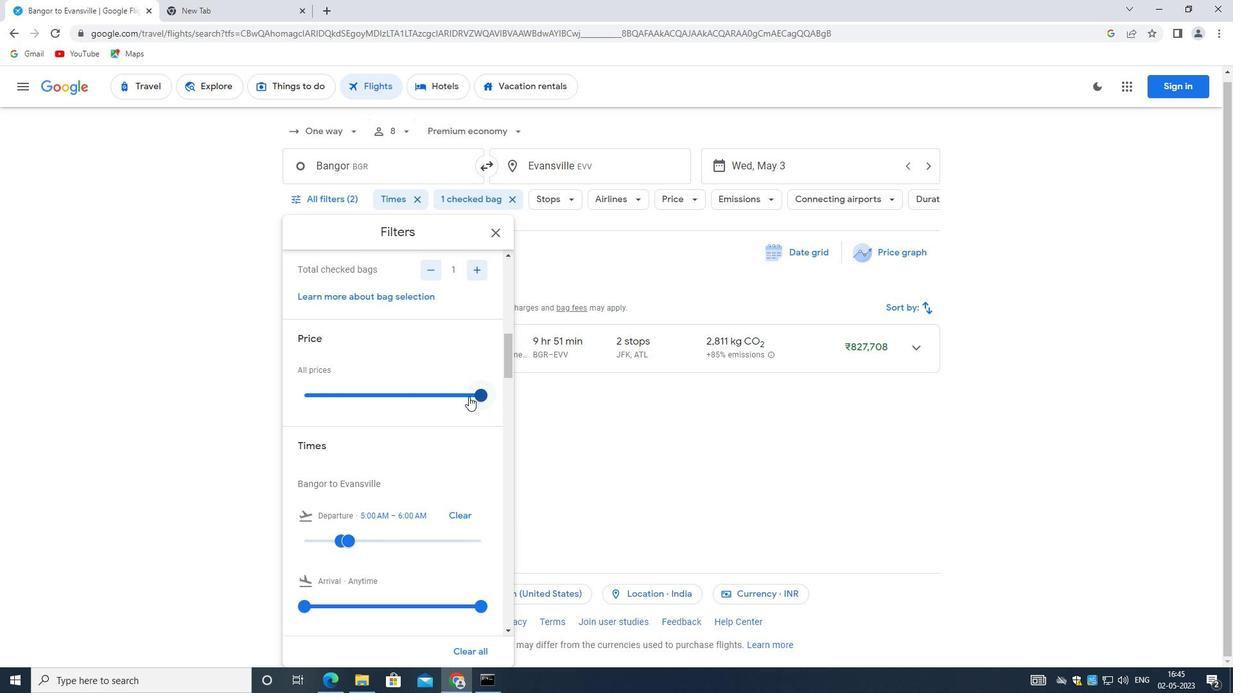 
Action: Mouse scrolled (457, 399) with delta (0, 0)
Screenshot: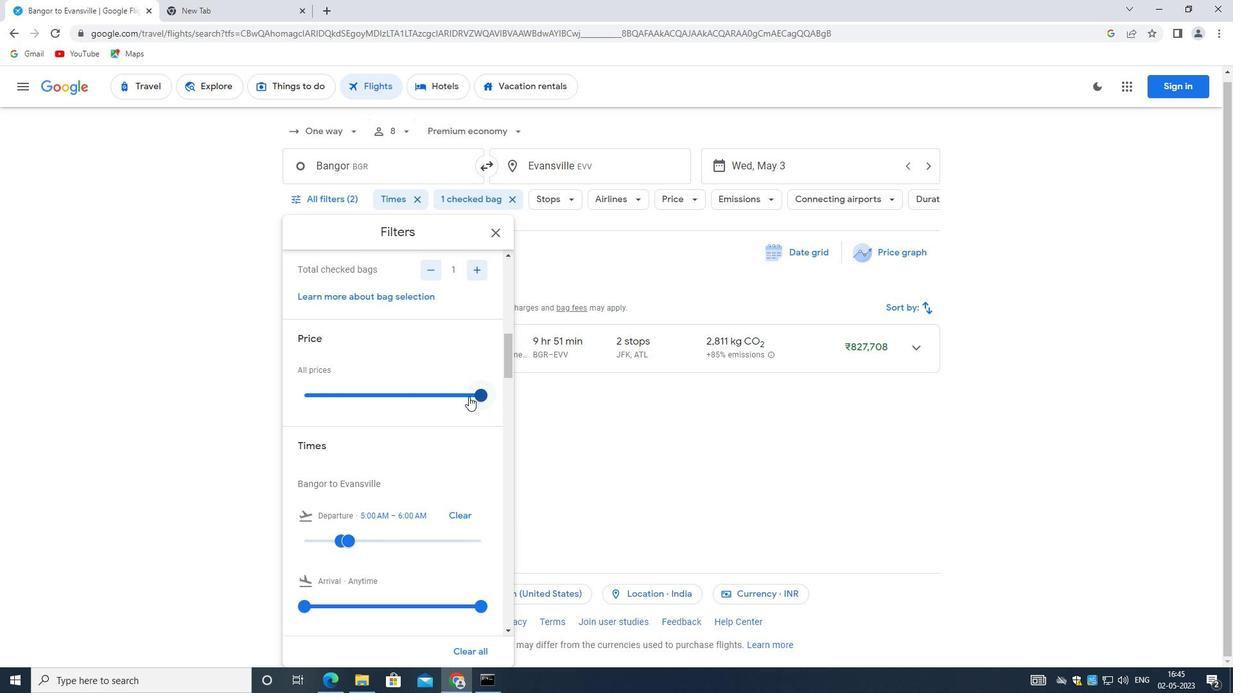 
Action: Mouse moved to (457, 401)
Screenshot: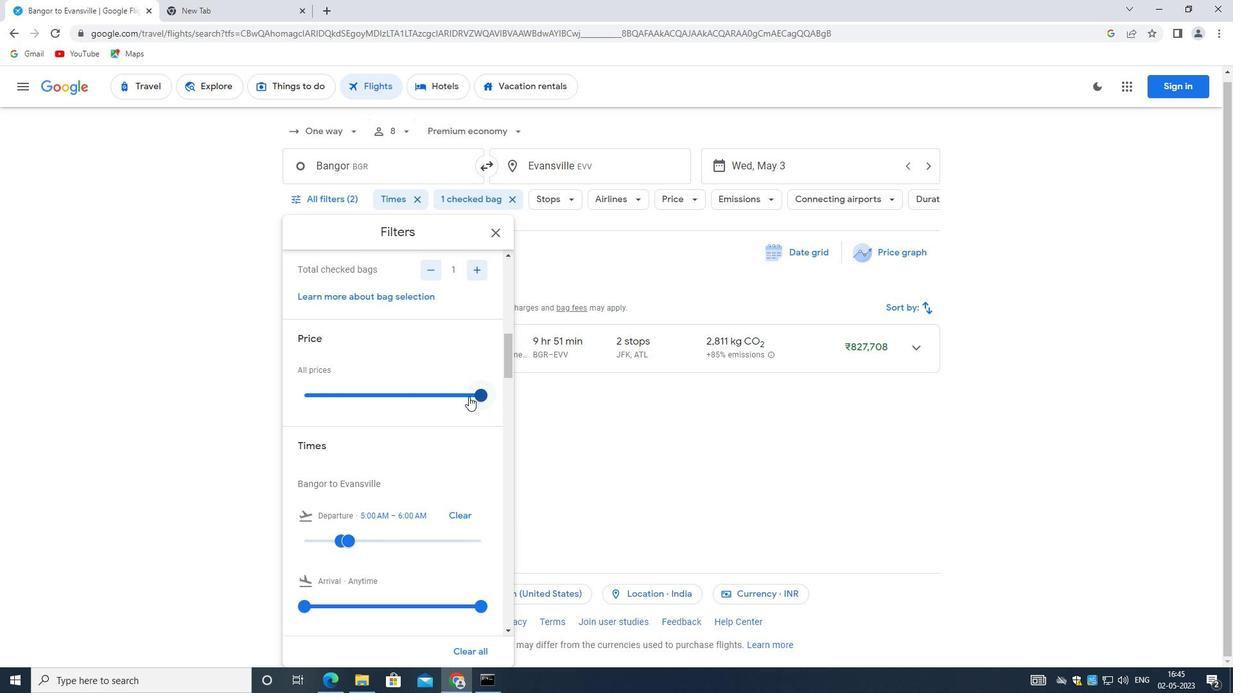
Action: Mouse scrolled (457, 400) with delta (0, 0)
Screenshot: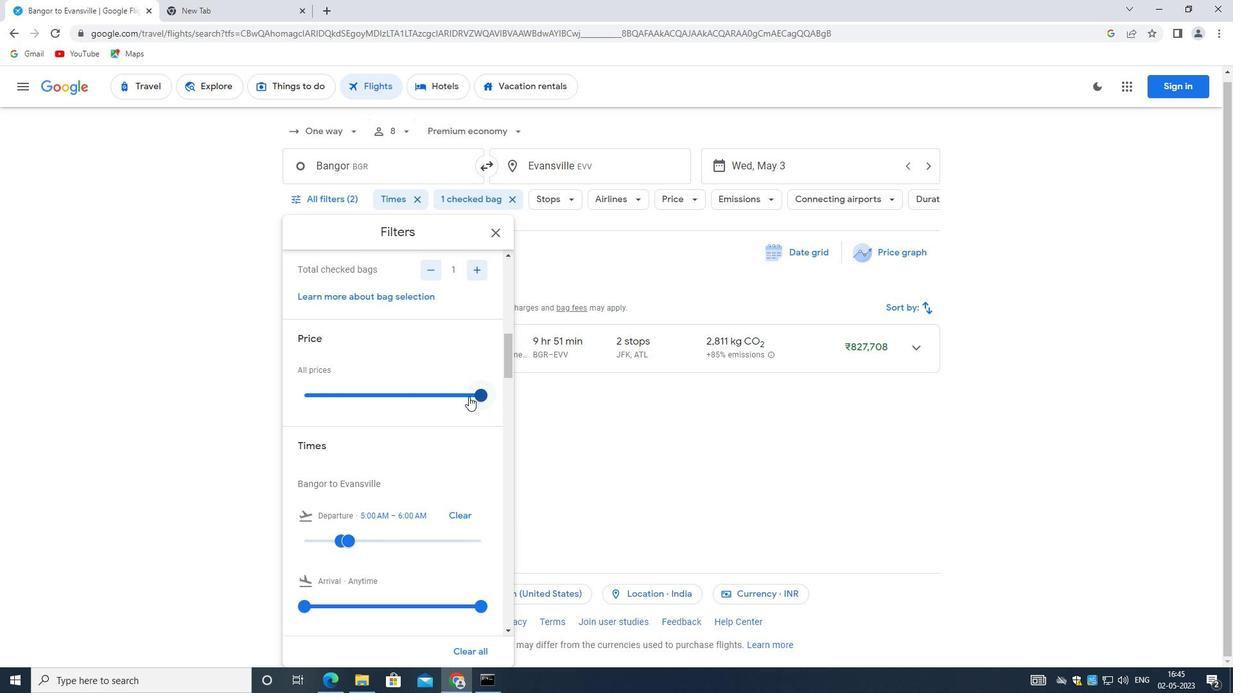 
Action: Mouse moved to (456, 402)
Screenshot: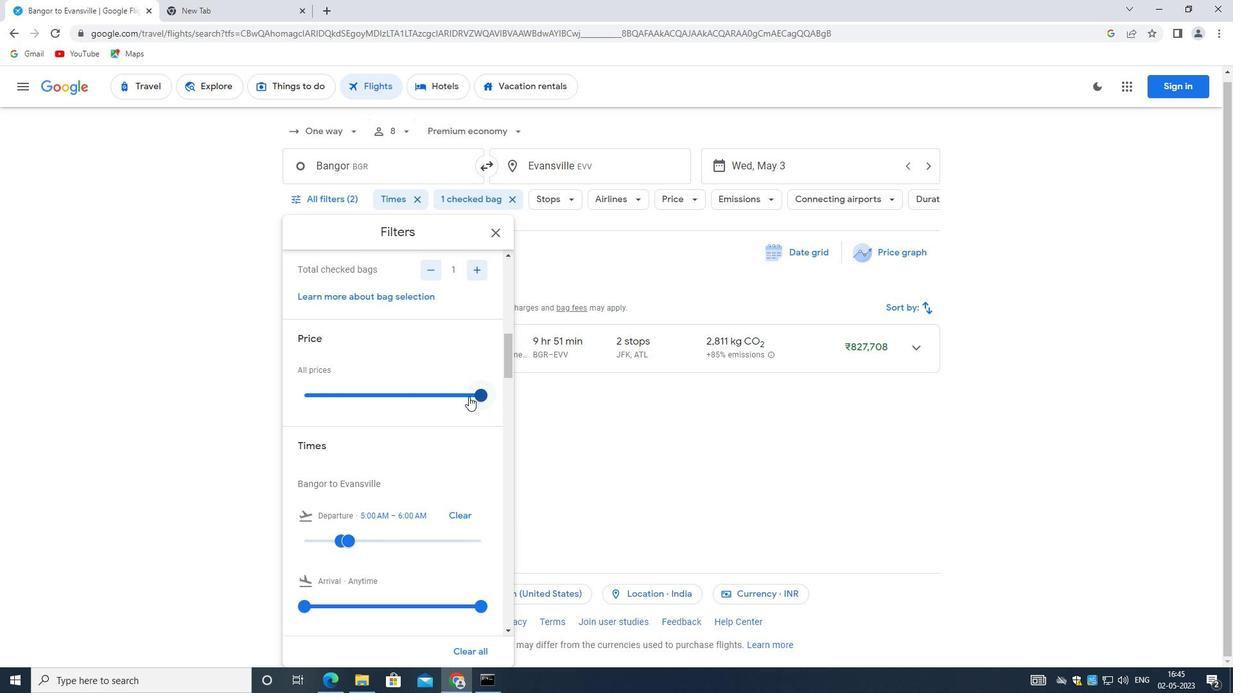 
Action: Mouse scrolled (456, 401) with delta (0, 0)
Screenshot: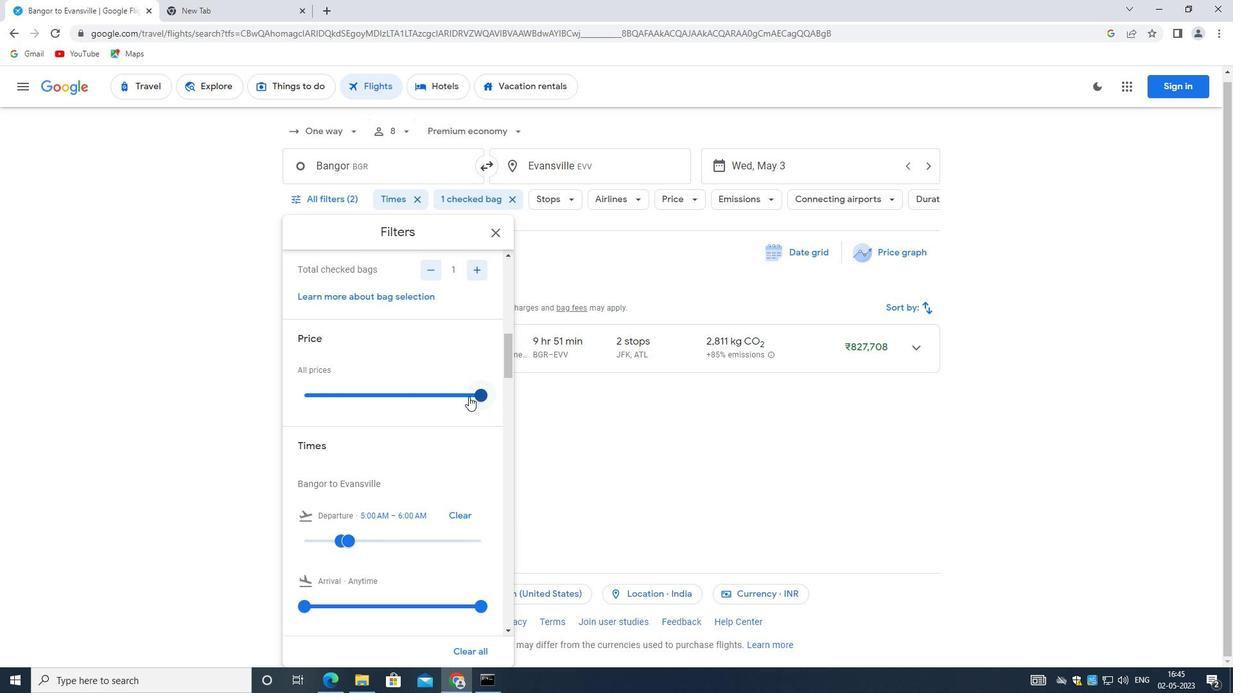 
Action: Mouse moved to (455, 402)
Screenshot: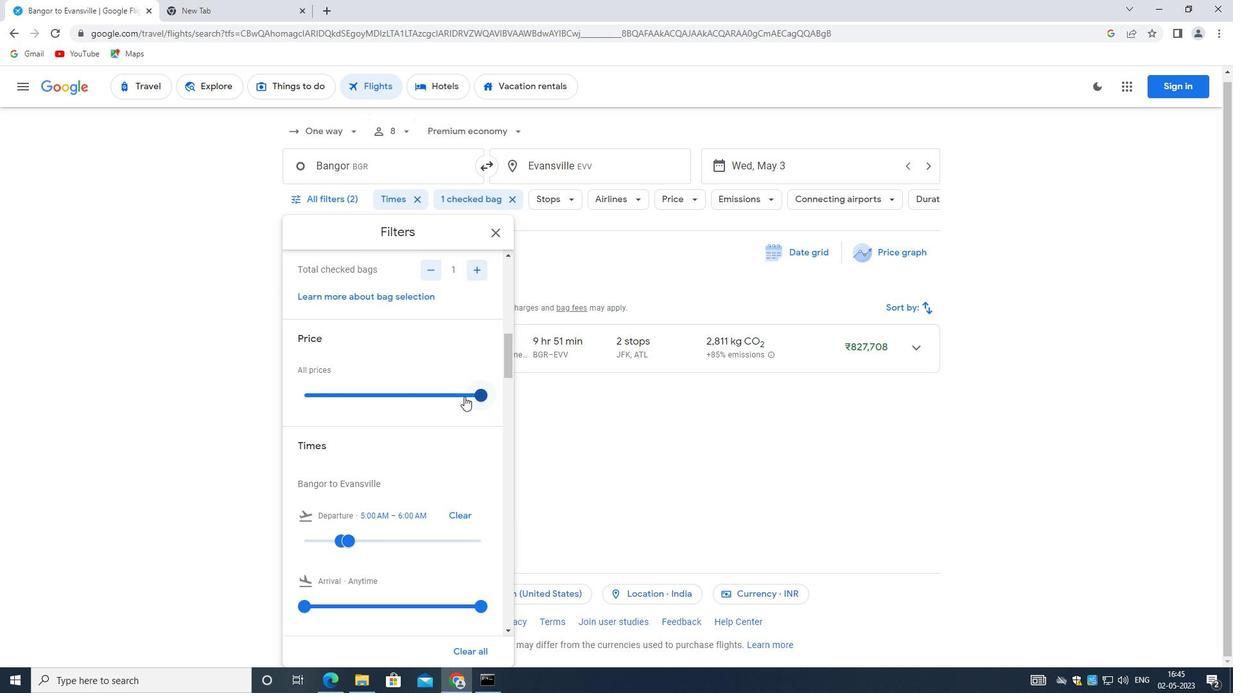 
Action: Mouse scrolled (455, 402) with delta (0, 0)
Screenshot: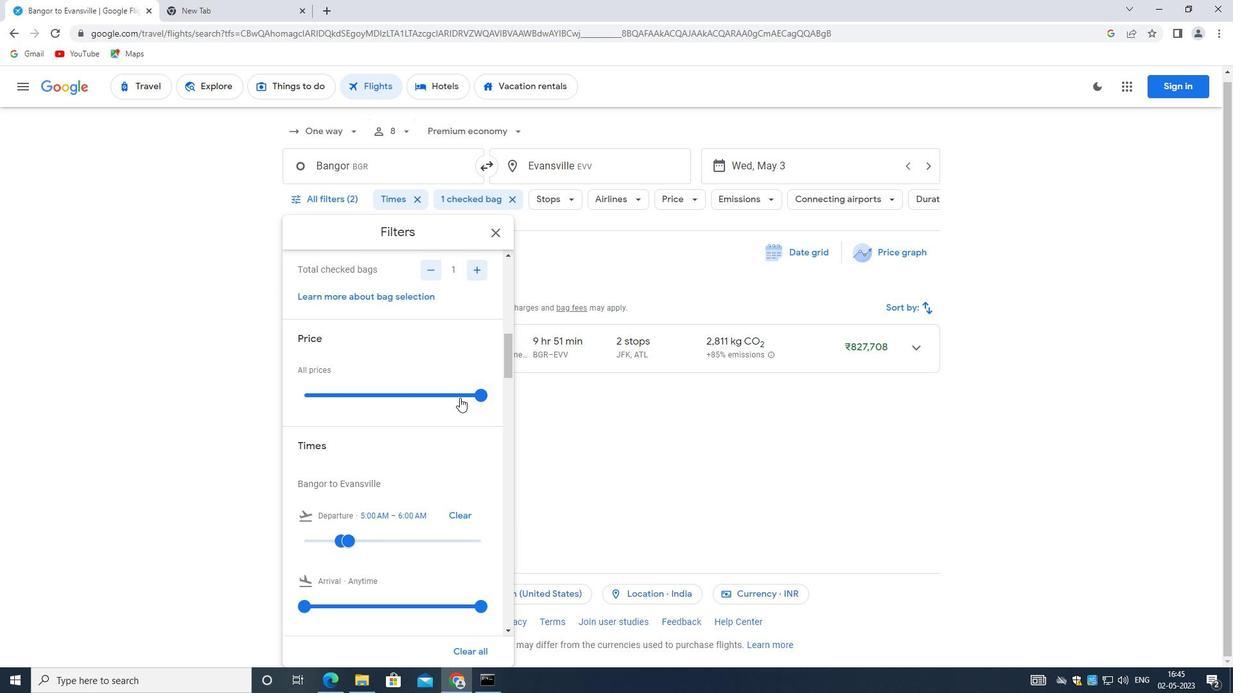 
Action: Mouse moved to (452, 406)
Screenshot: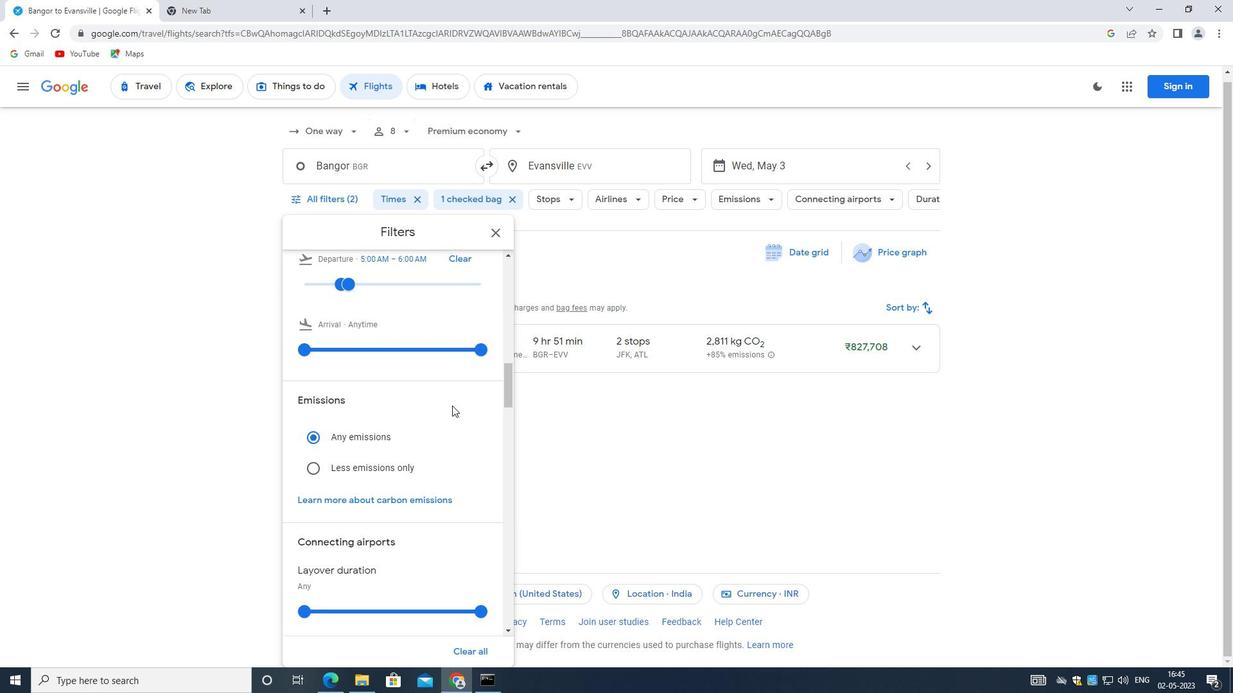 
Action: Mouse scrolled (452, 405) with delta (0, 0)
Screenshot: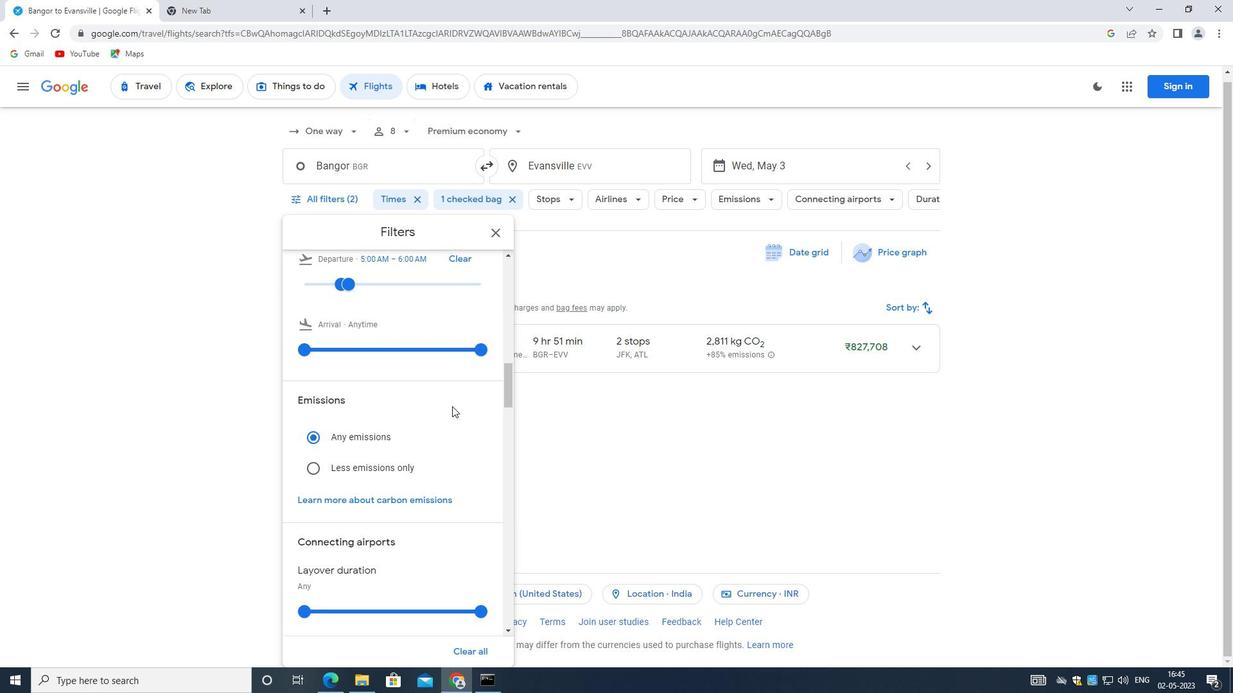 
Action: Mouse scrolled (452, 405) with delta (0, 0)
Screenshot: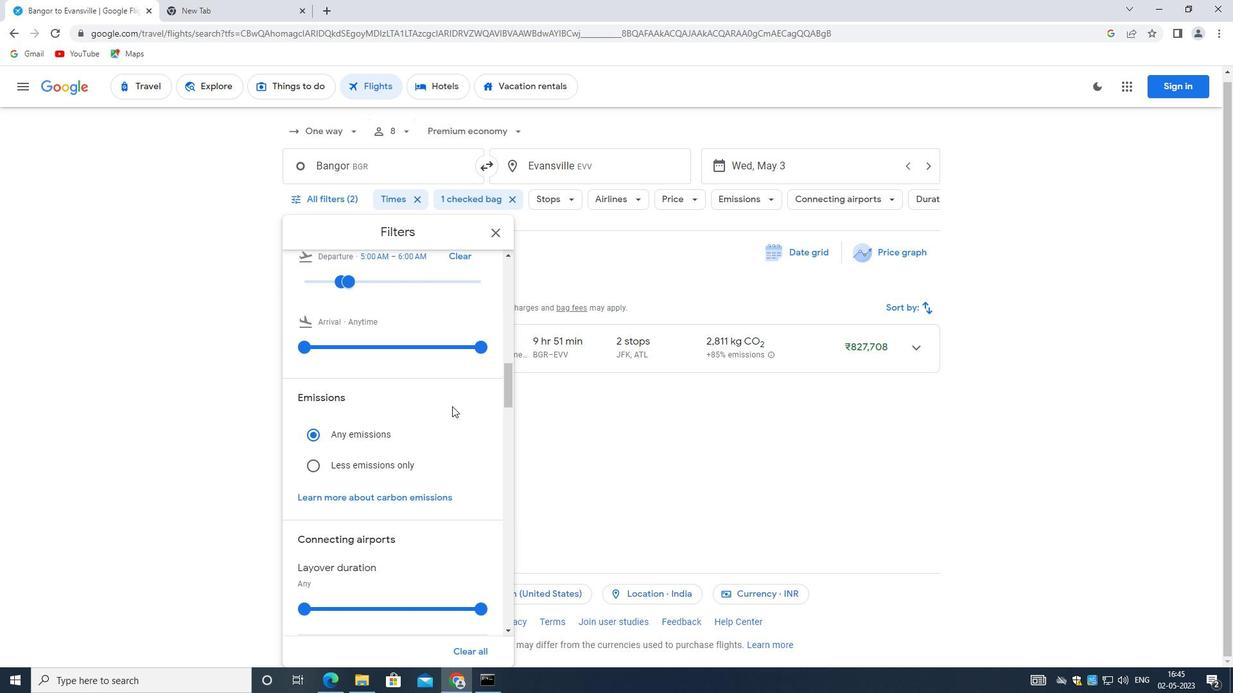 
Action: Mouse scrolled (452, 405) with delta (0, 0)
Screenshot: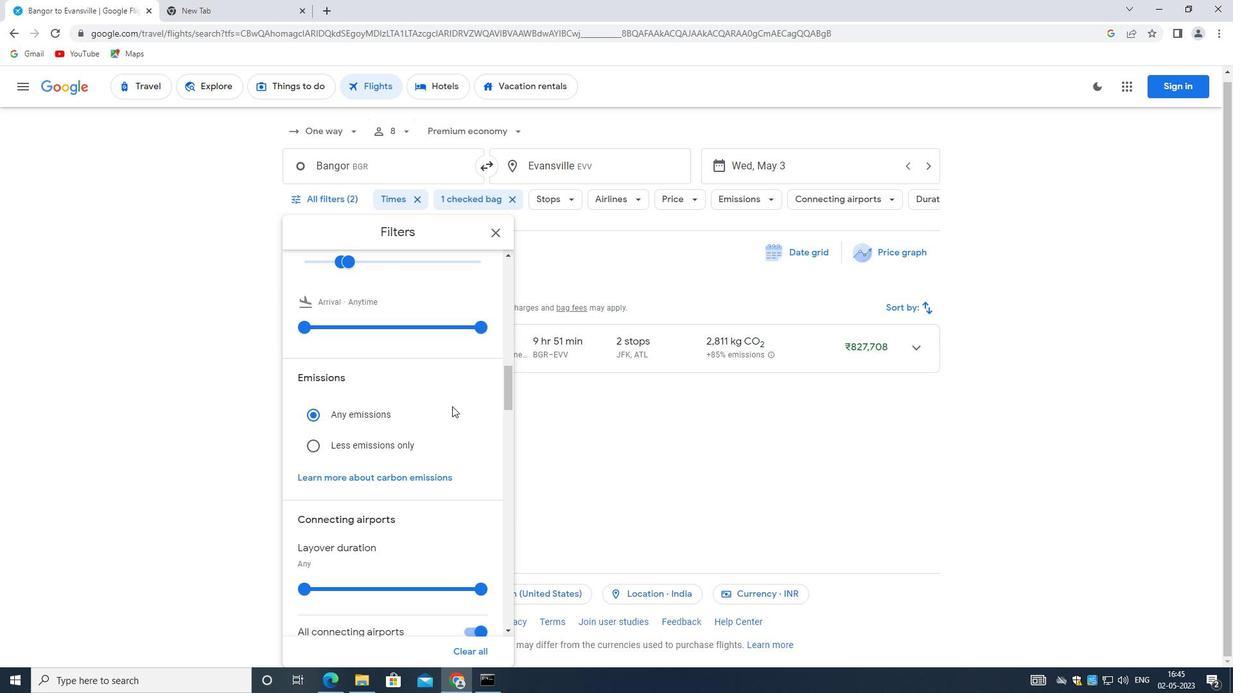 
Action: Mouse scrolled (452, 407) with delta (0, 0)
Screenshot: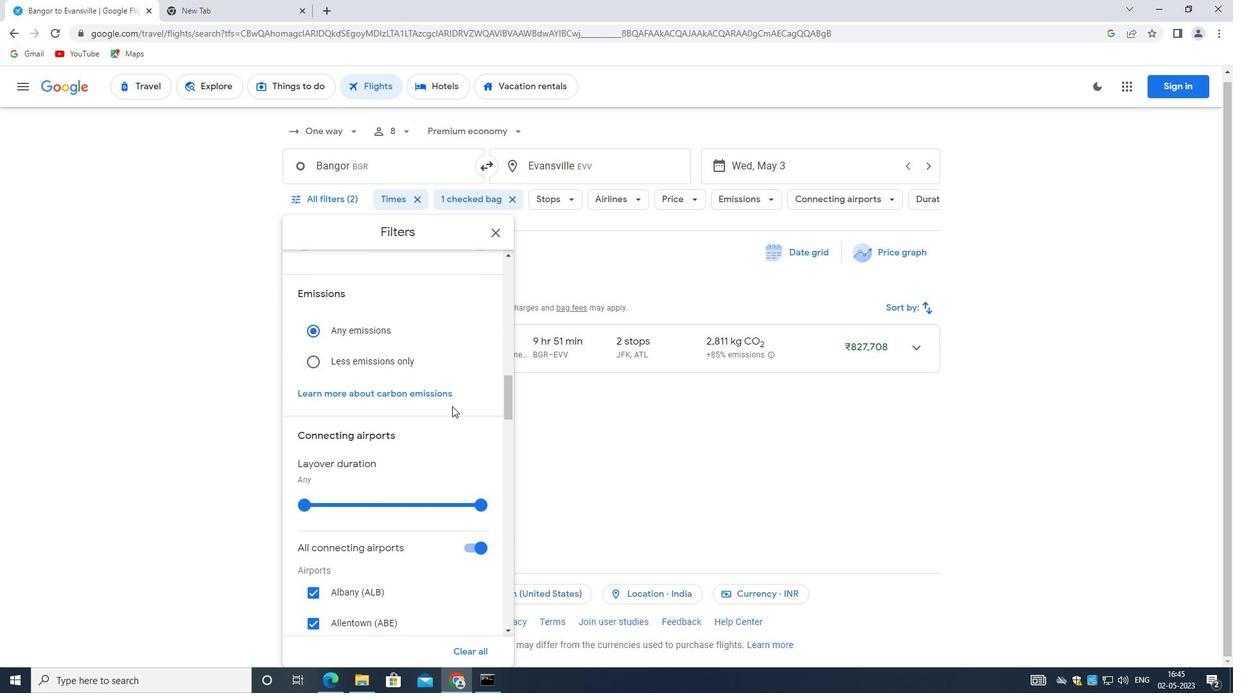 
Action: Mouse moved to (443, 409)
Screenshot: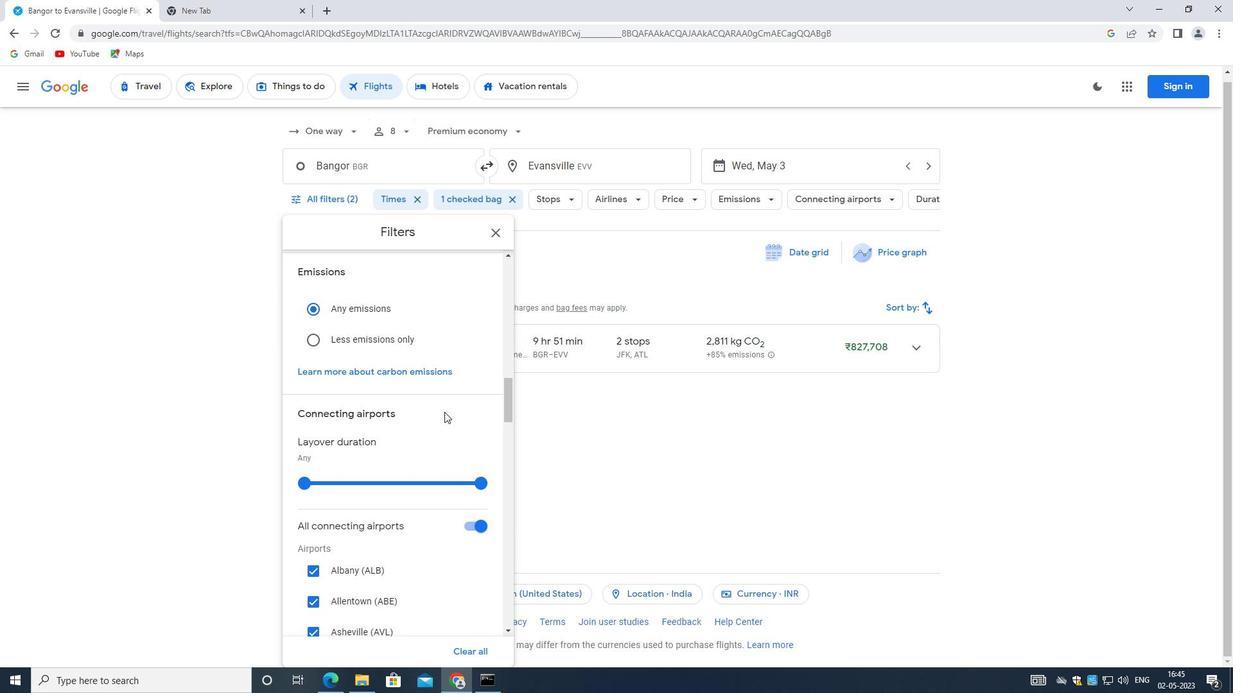 
Action: Mouse scrolled (443, 409) with delta (0, 0)
Screenshot: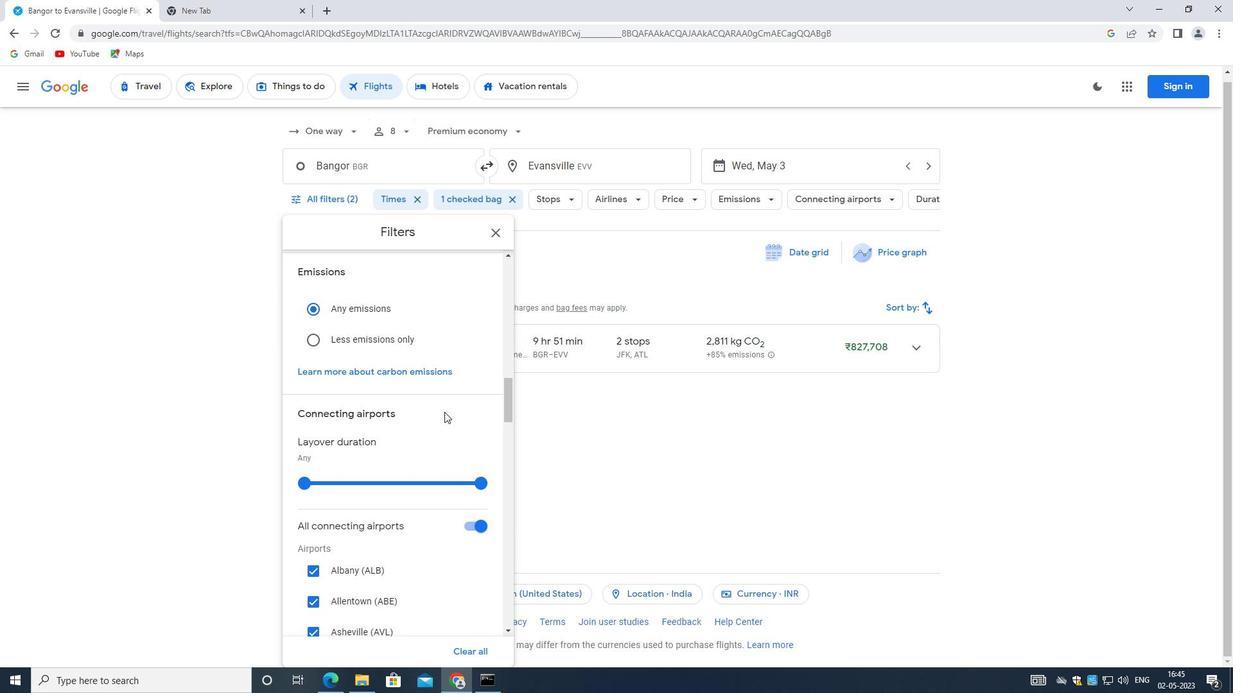 
Action: Mouse moved to (353, 391)
Screenshot: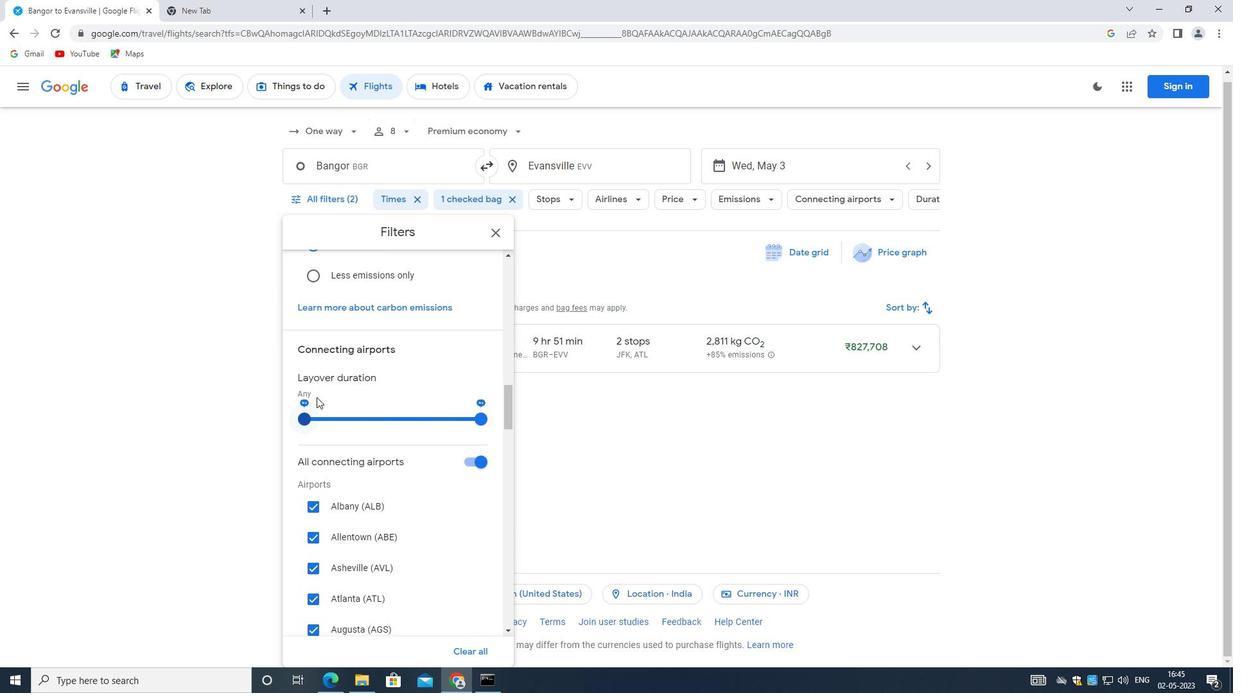 
Action: Mouse scrolled (353, 391) with delta (0, 0)
Screenshot: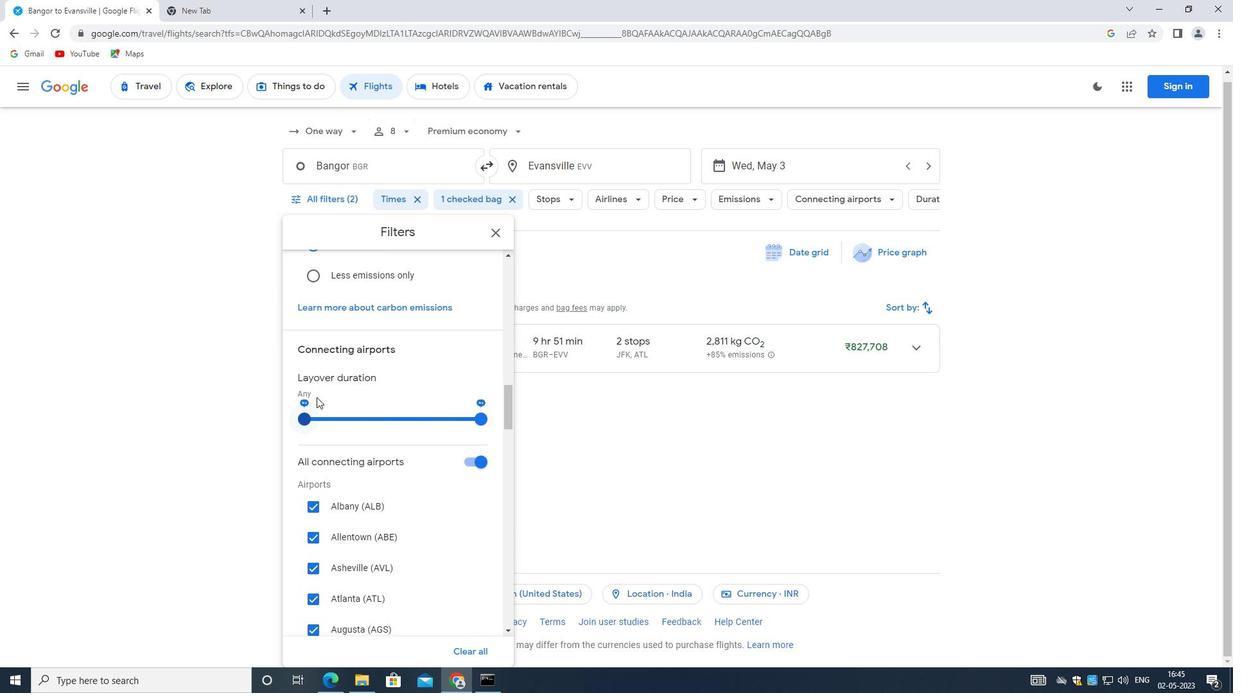 
Action: Mouse scrolled (353, 390) with delta (0, 0)
Screenshot: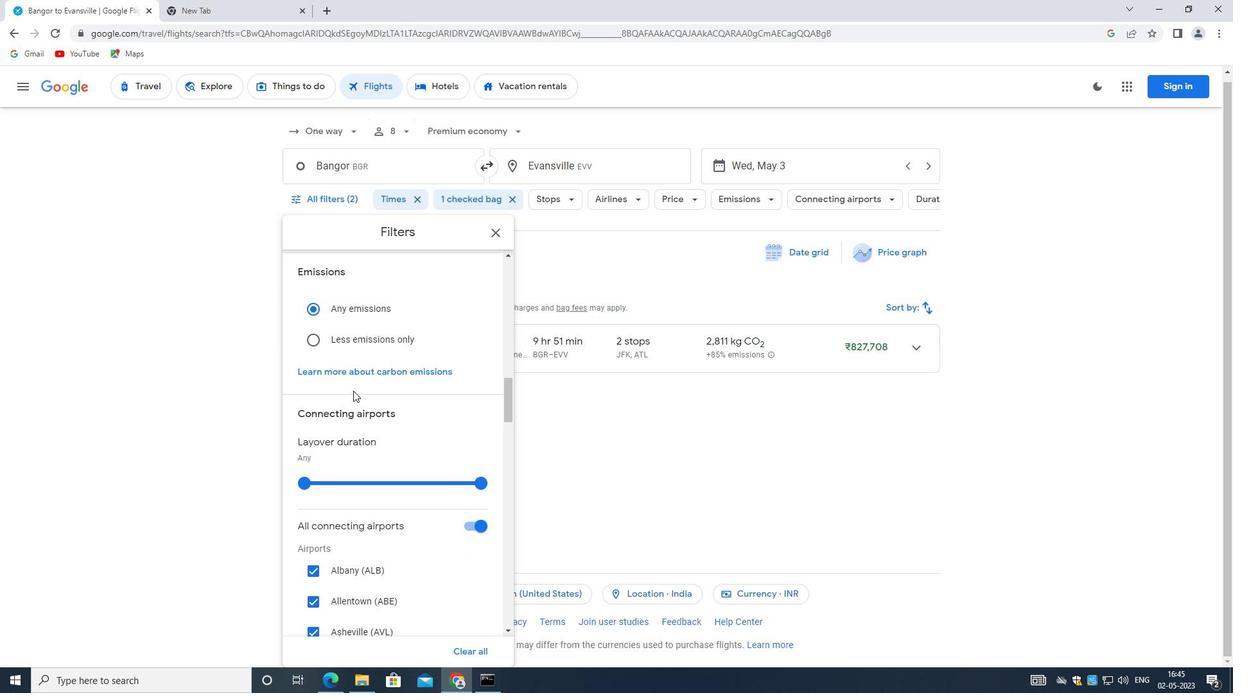 
Action: Mouse scrolled (353, 390) with delta (0, 0)
Screenshot: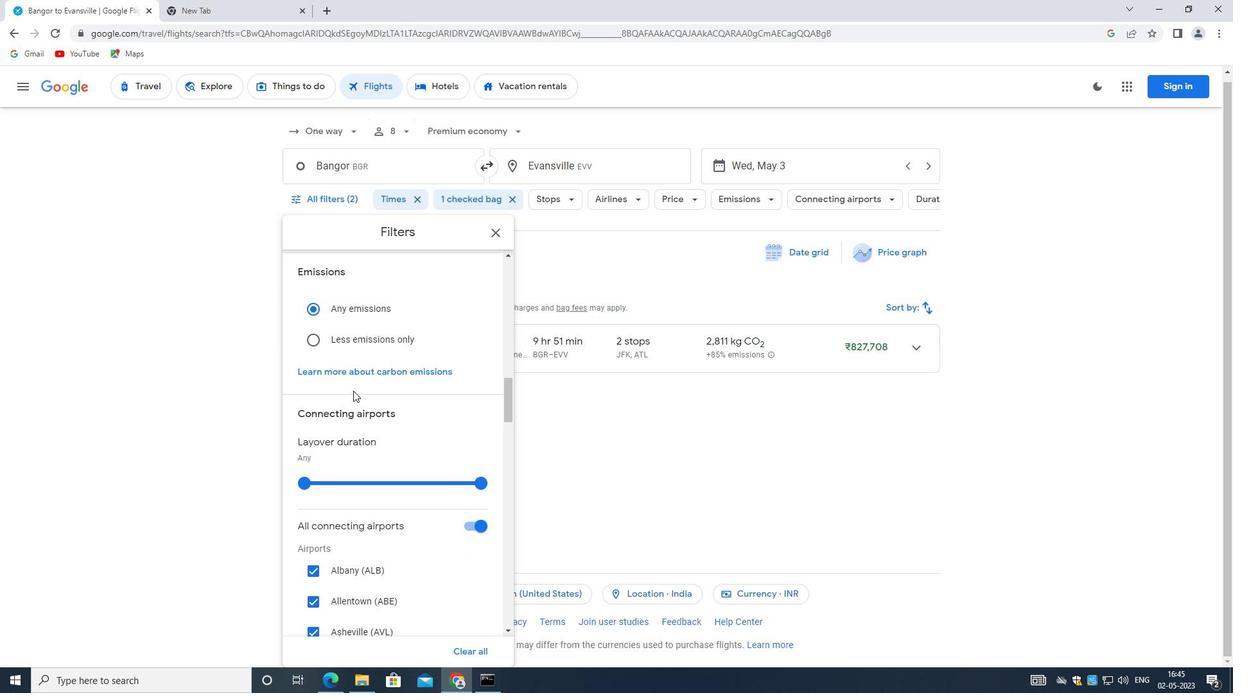 
Action: Mouse scrolled (353, 390) with delta (0, 0)
Screenshot: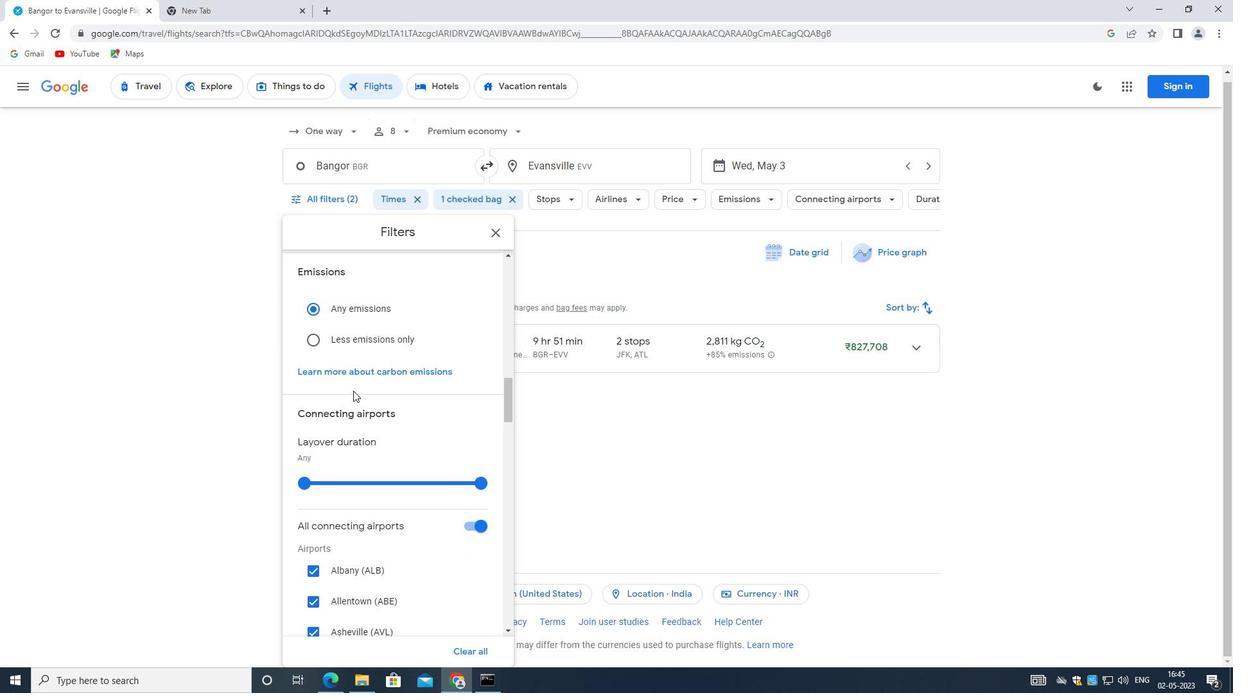 
Action: Mouse scrolled (353, 391) with delta (0, 0)
Screenshot: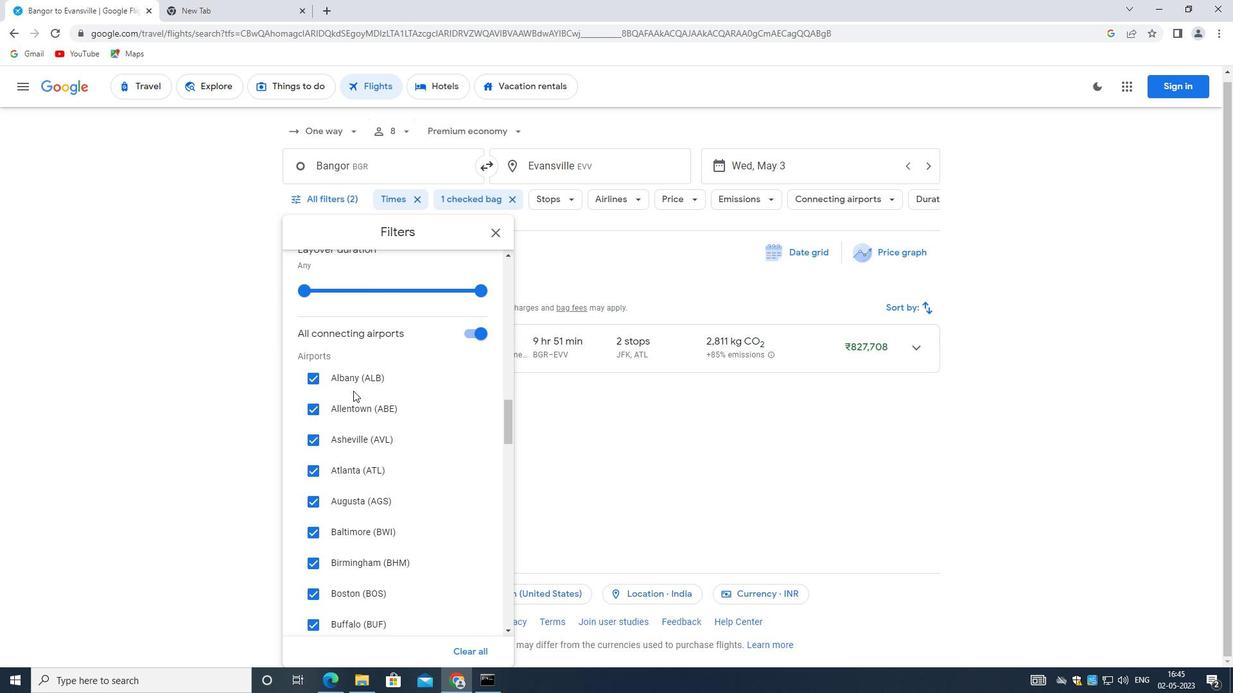 
Action: Mouse scrolled (353, 391) with delta (0, 0)
Screenshot: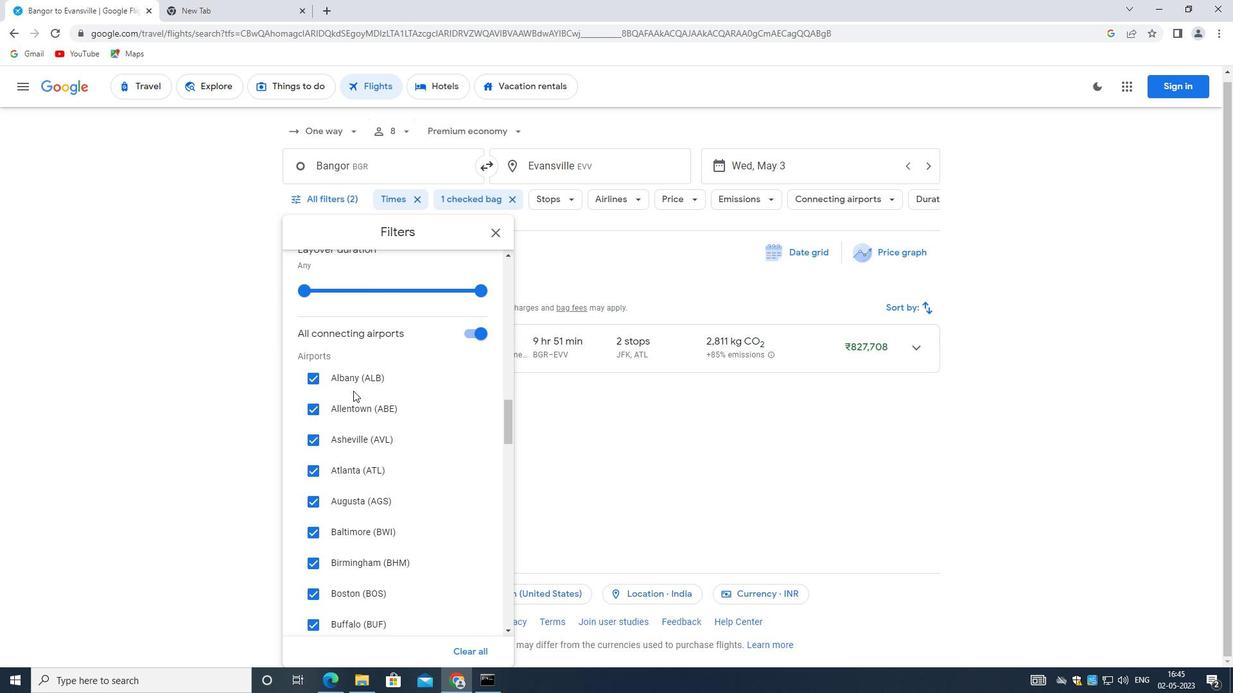 
Action: Mouse scrolled (353, 391) with delta (0, 0)
Screenshot: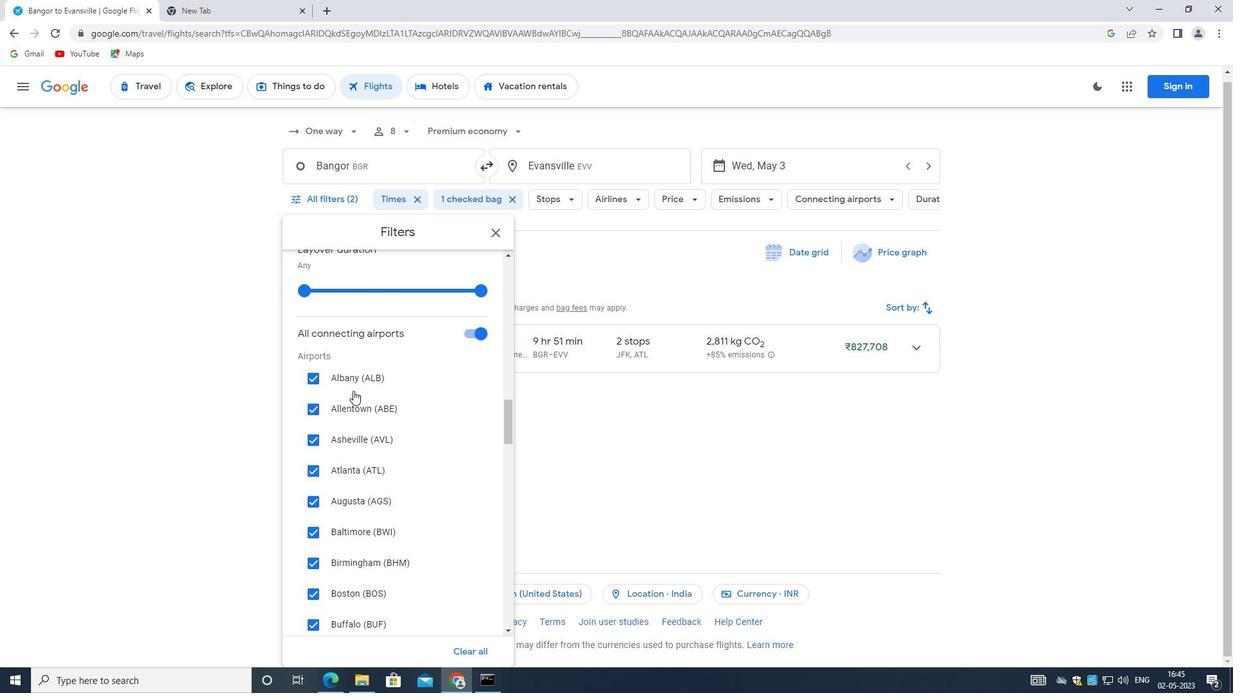 
Action: Mouse scrolled (353, 391) with delta (0, 0)
Screenshot: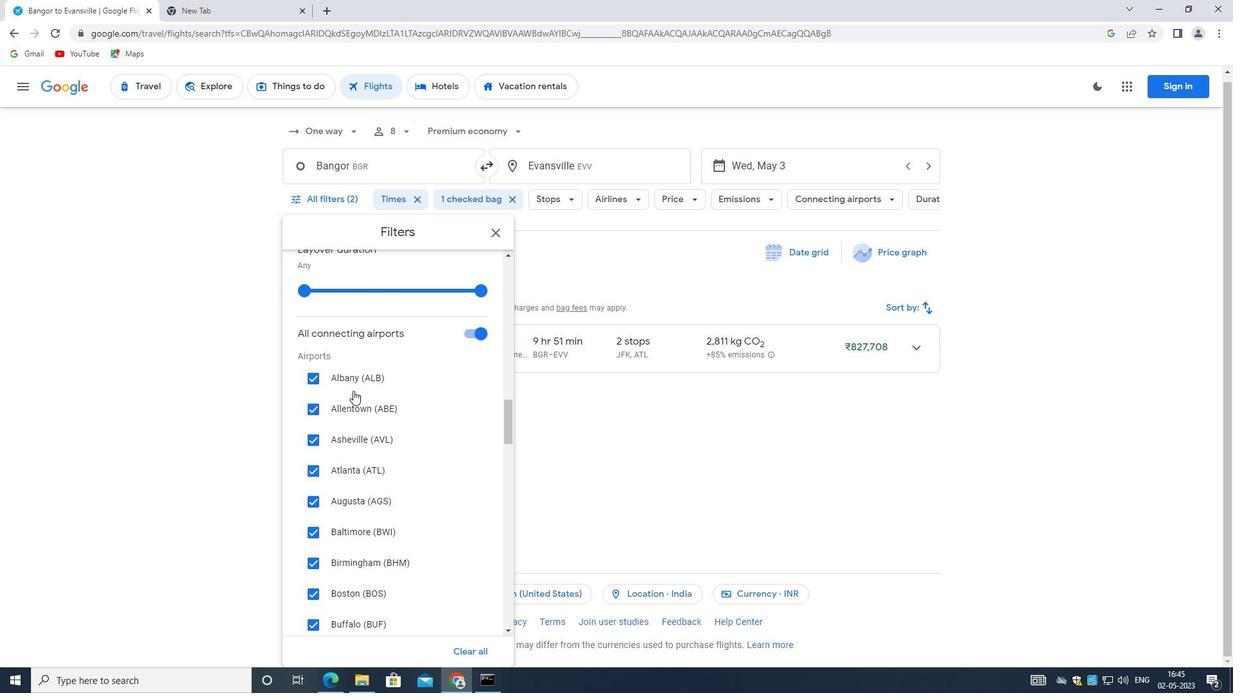 
Action: Mouse scrolled (353, 391) with delta (0, 0)
Screenshot: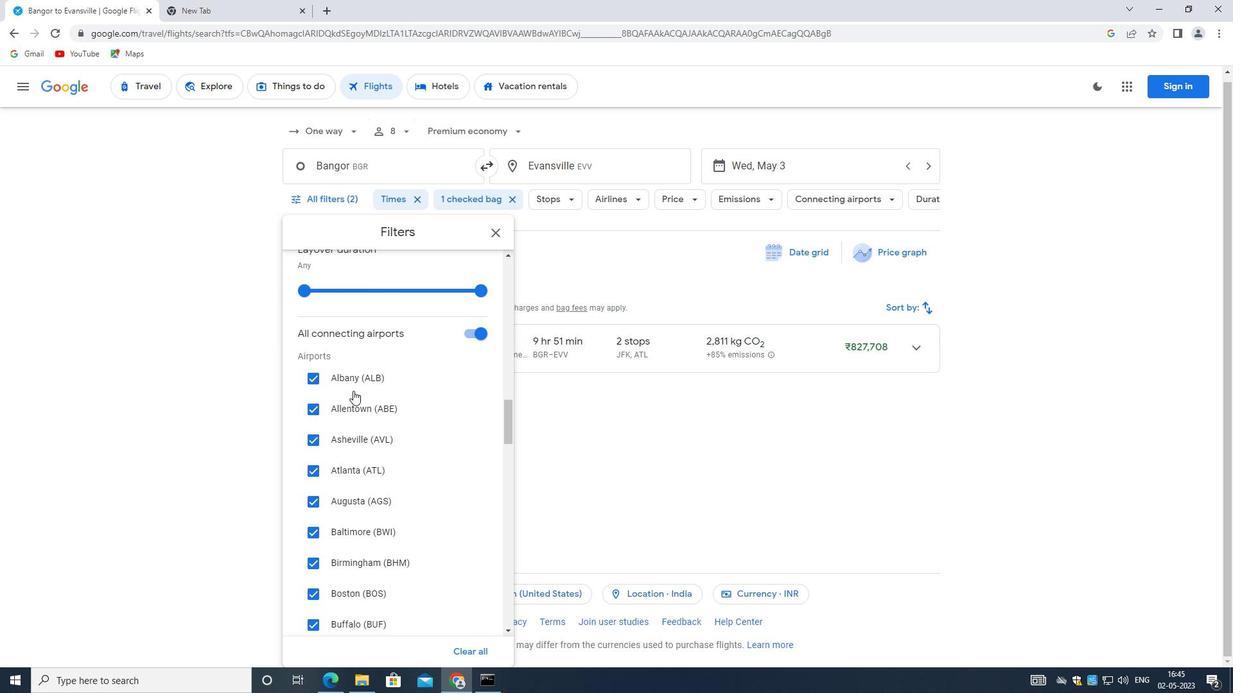 
Action: Mouse moved to (323, 302)
Screenshot: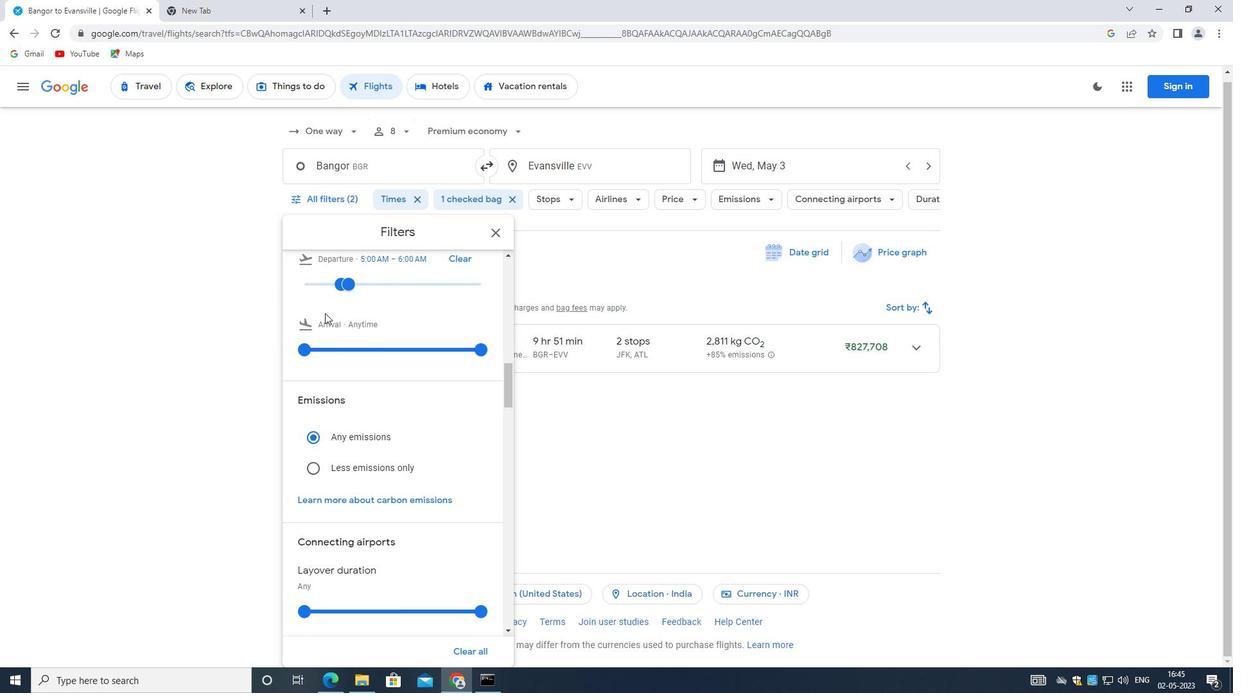 
Action: Mouse scrolled (323, 303) with delta (0, 0)
Screenshot: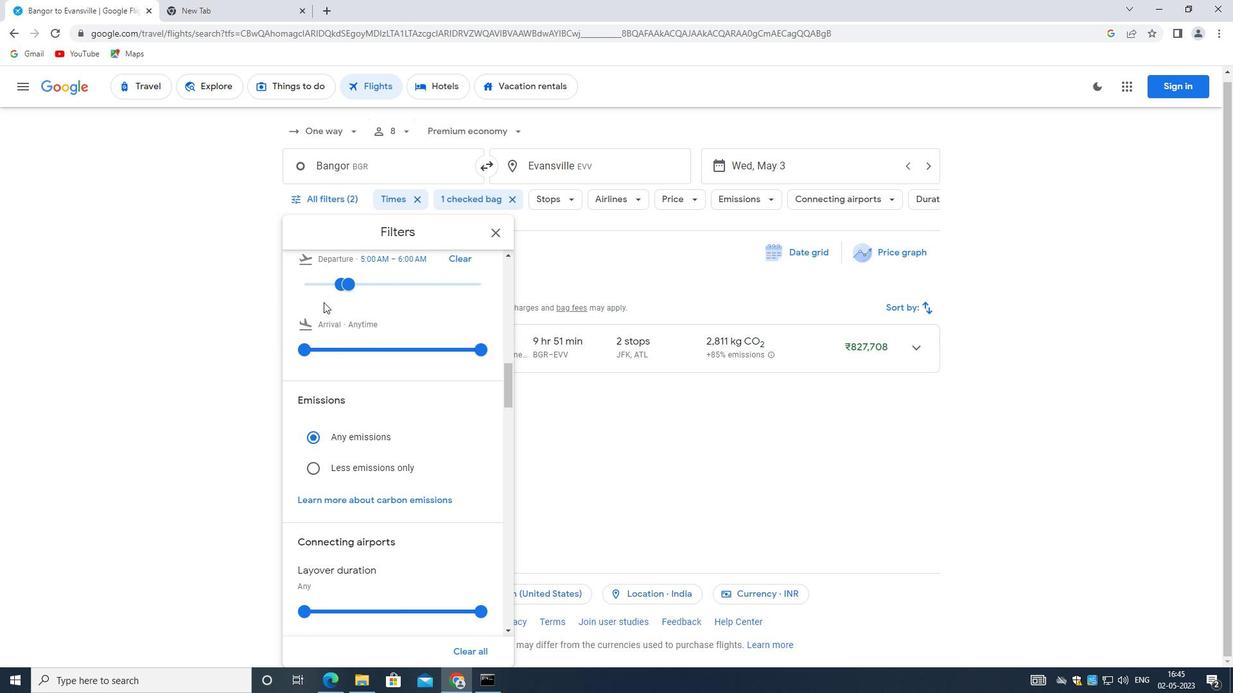
Action: Mouse moved to (310, 345)
Screenshot: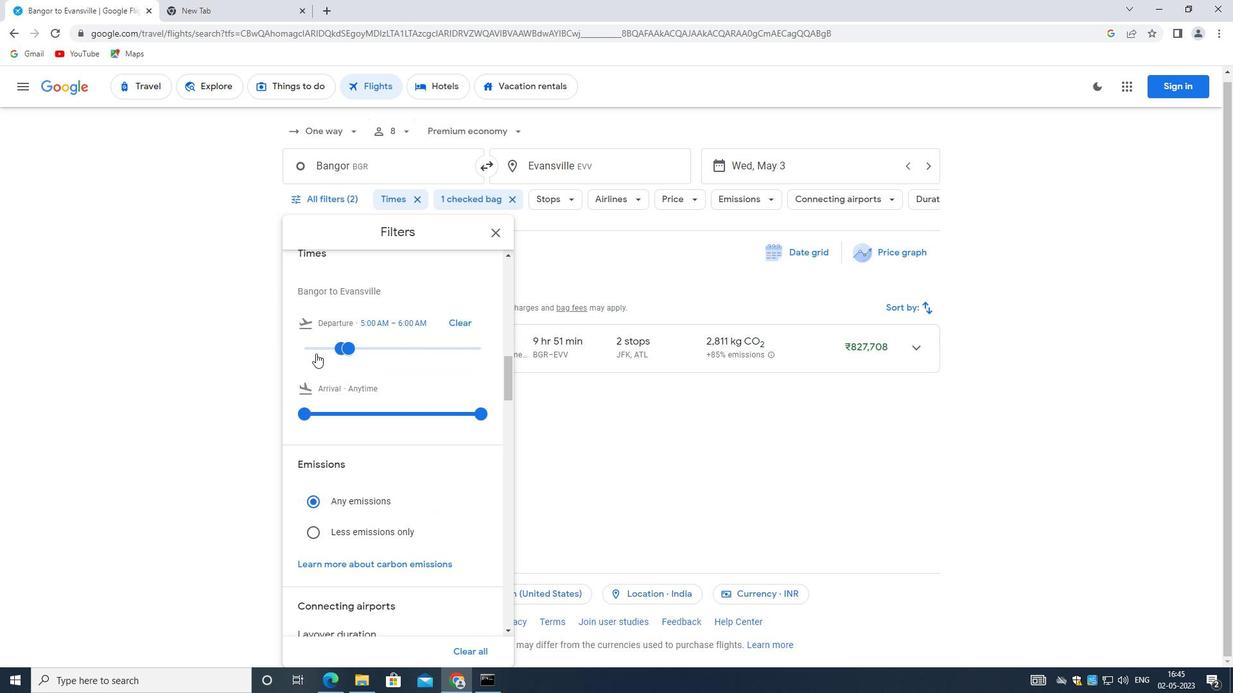 
Action: Mouse pressed left at (310, 345)
Screenshot: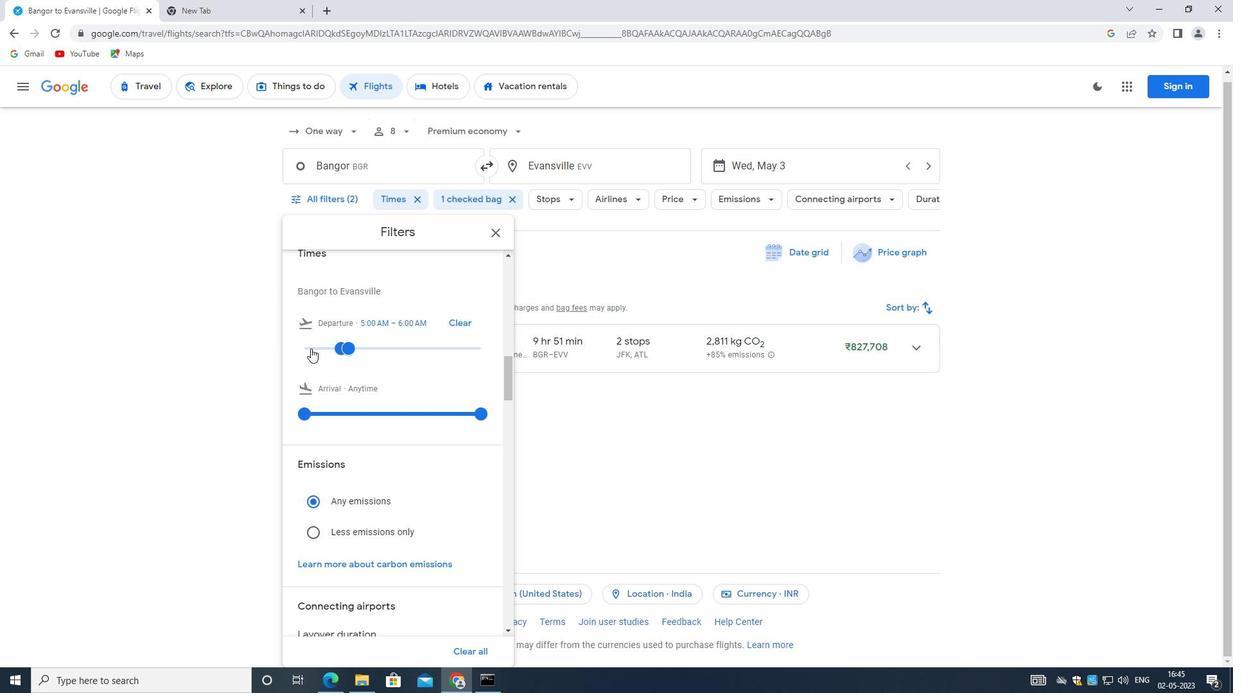 
Action: Mouse moved to (323, 347)
Screenshot: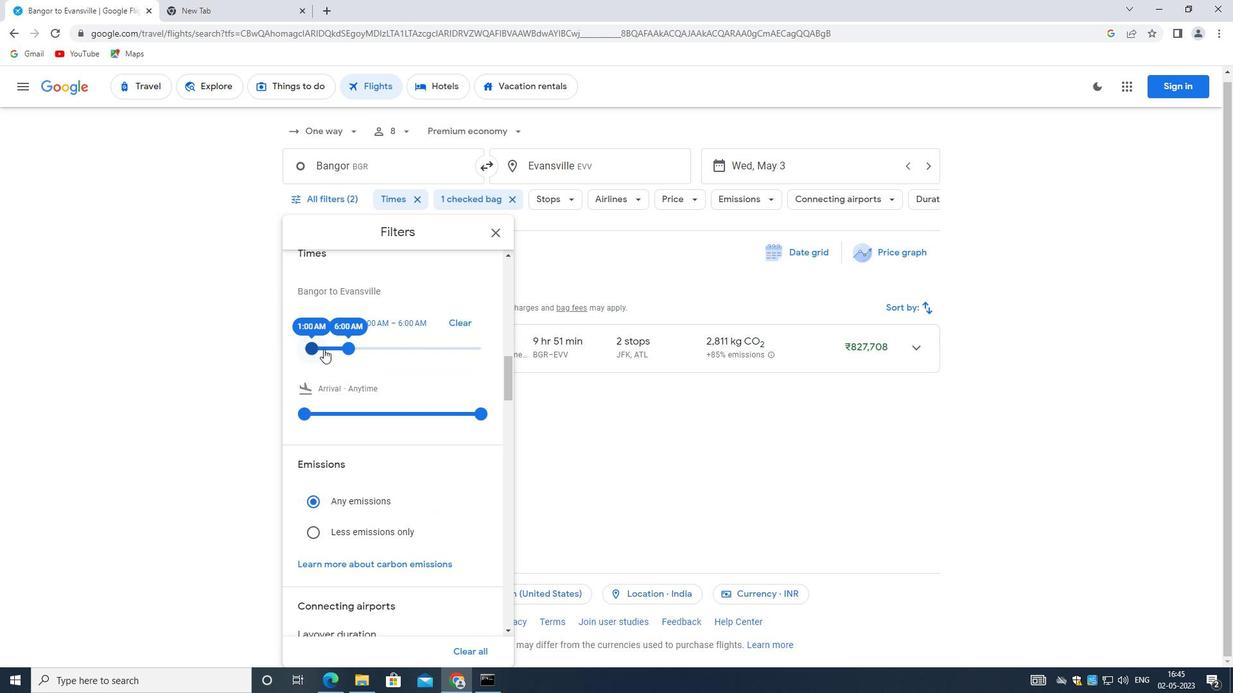 
Action: Mouse pressed left at (323, 347)
Screenshot: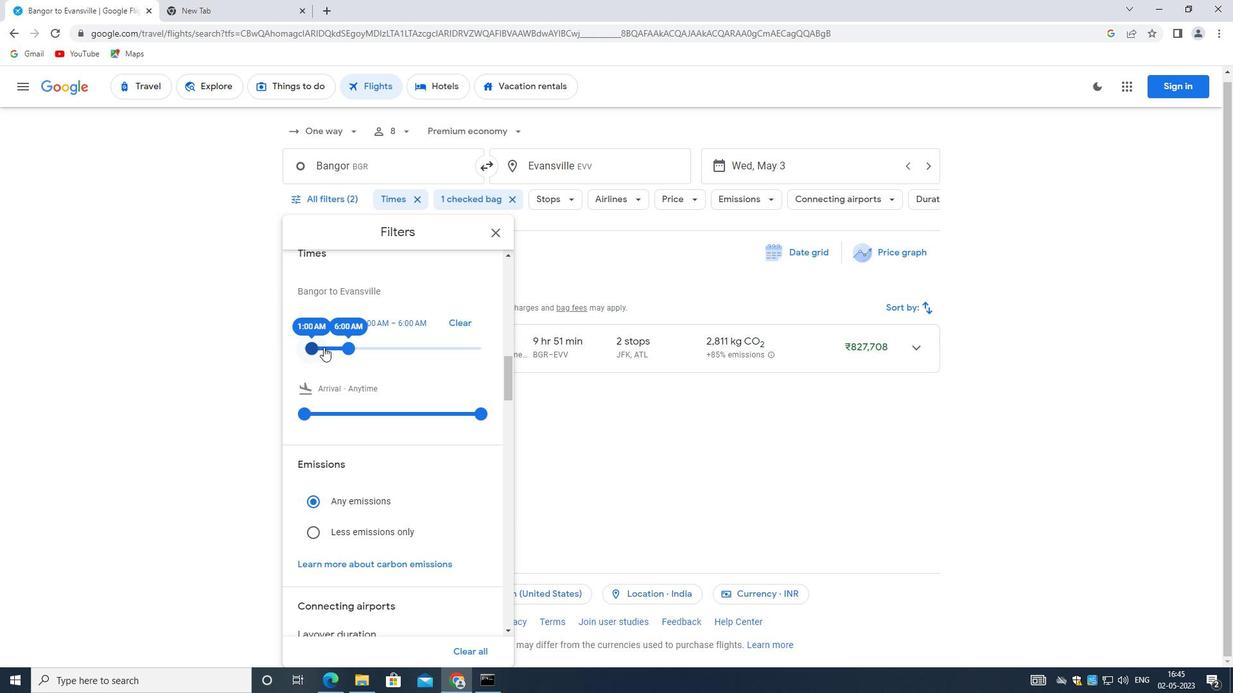 
Action: Mouse moved to (345, 348)
Screenshot: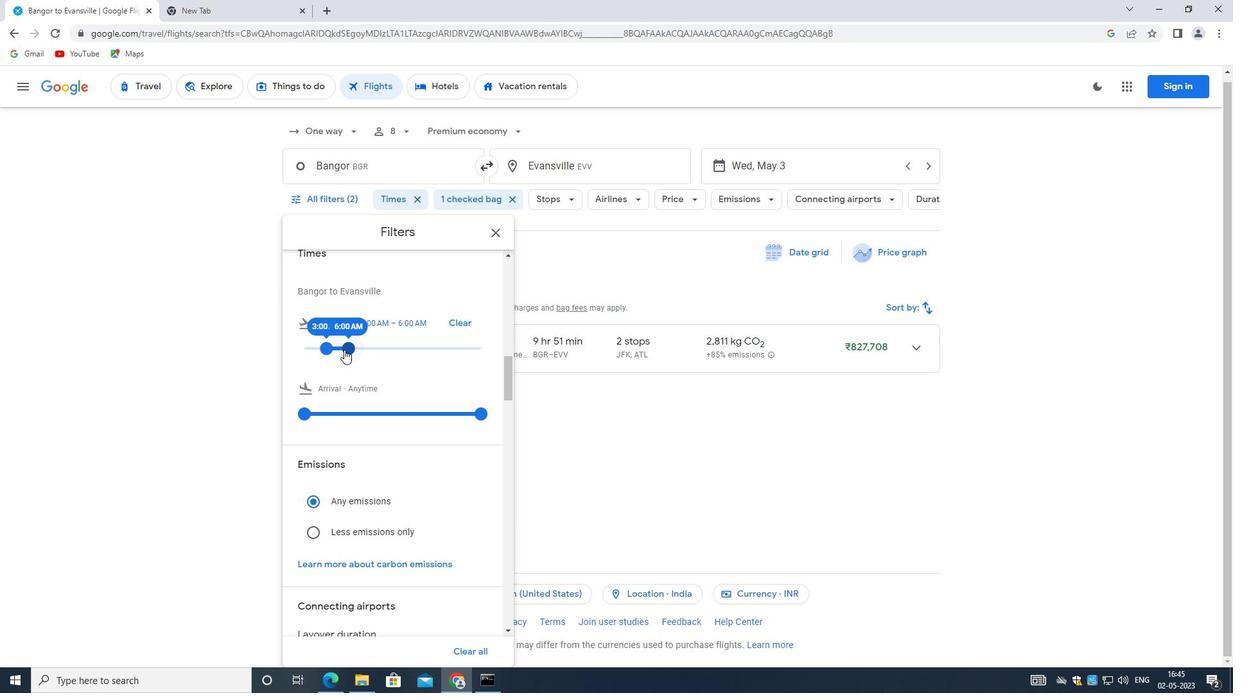 
Action: Mouse pressed left at (345, 348)
Screenshot: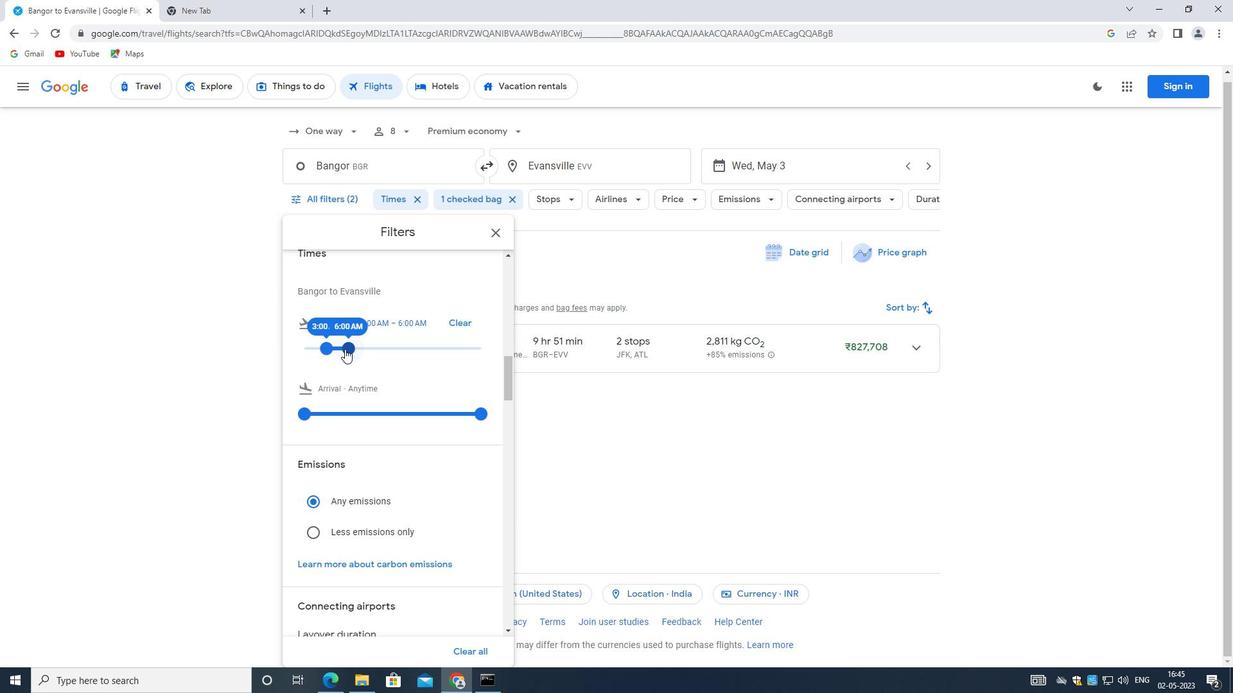 
Action: Mouse moved to (345, 344)
Screenshot: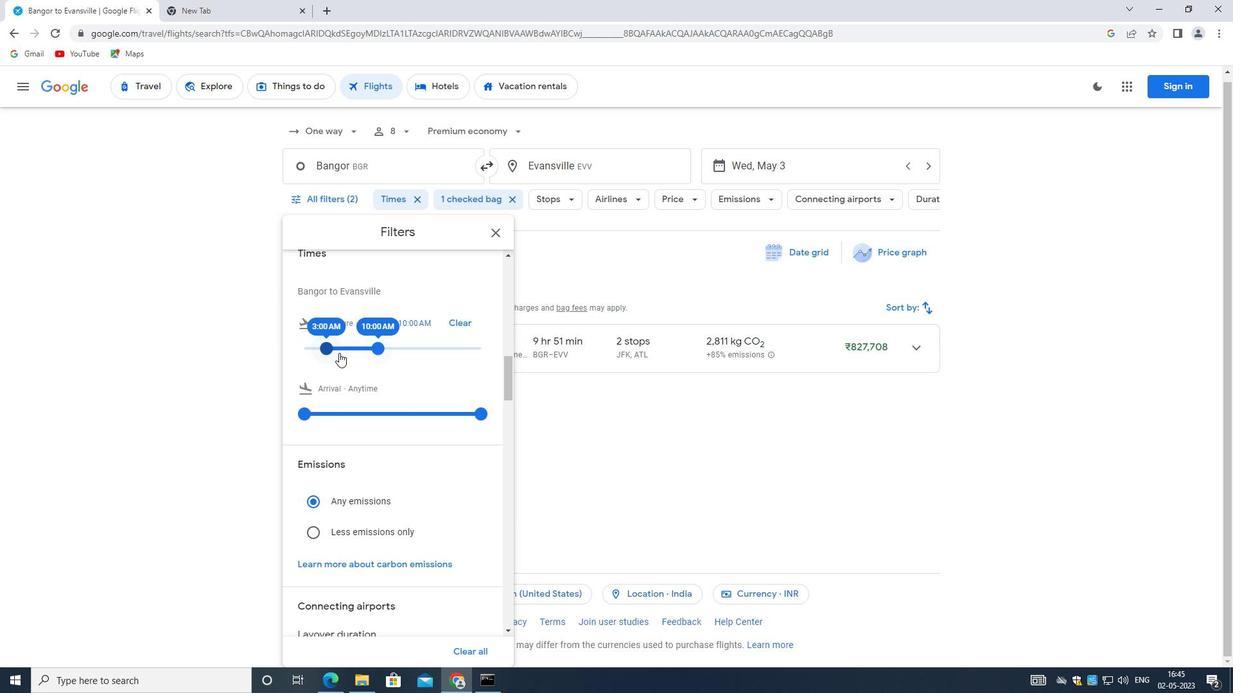
Action: Mouse pressed left at (345, 344)
Screenshot: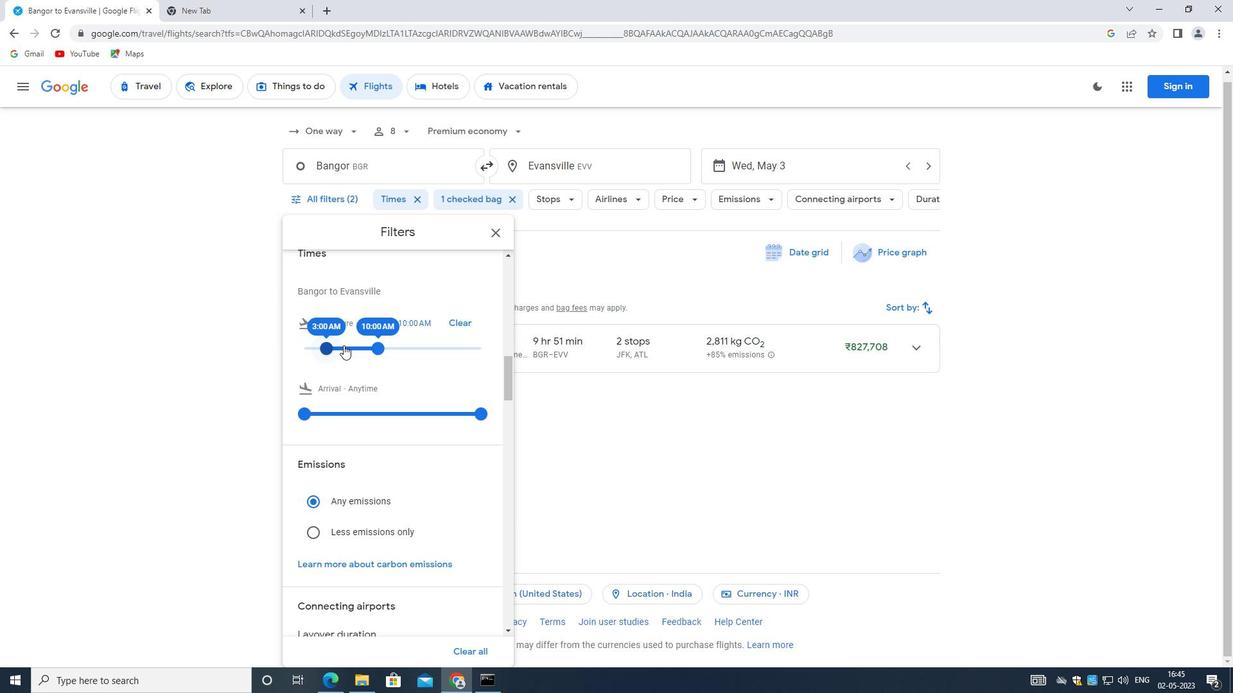 
Action: Mouse moved to (378, 348)
Screenshot: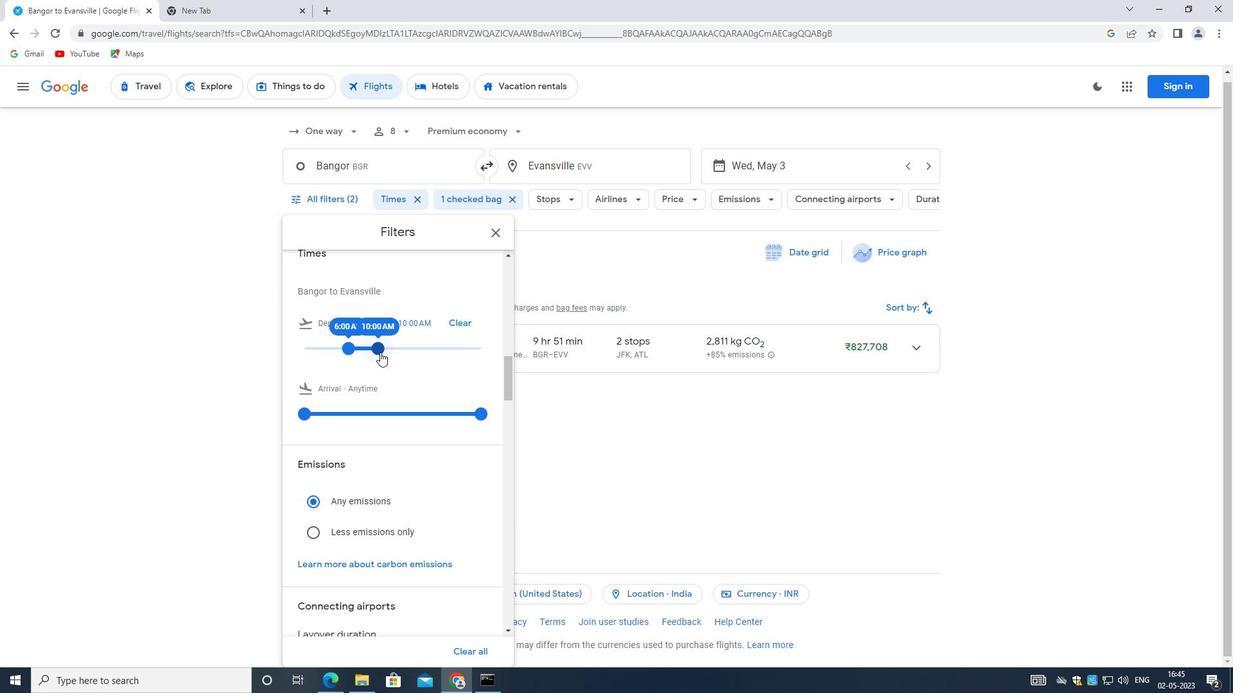 
Action: Mouse pressed left at (378, 348)
Screenshot: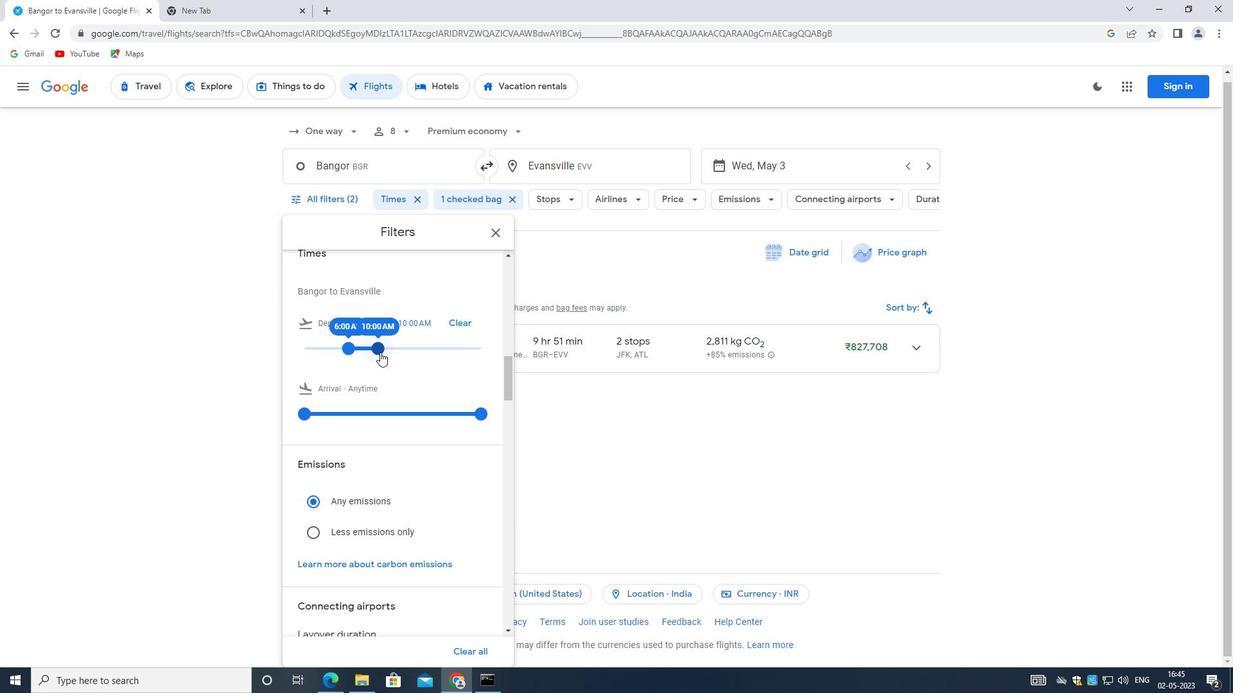 
Action: Mouse moved to (411, 389)
Screenshot: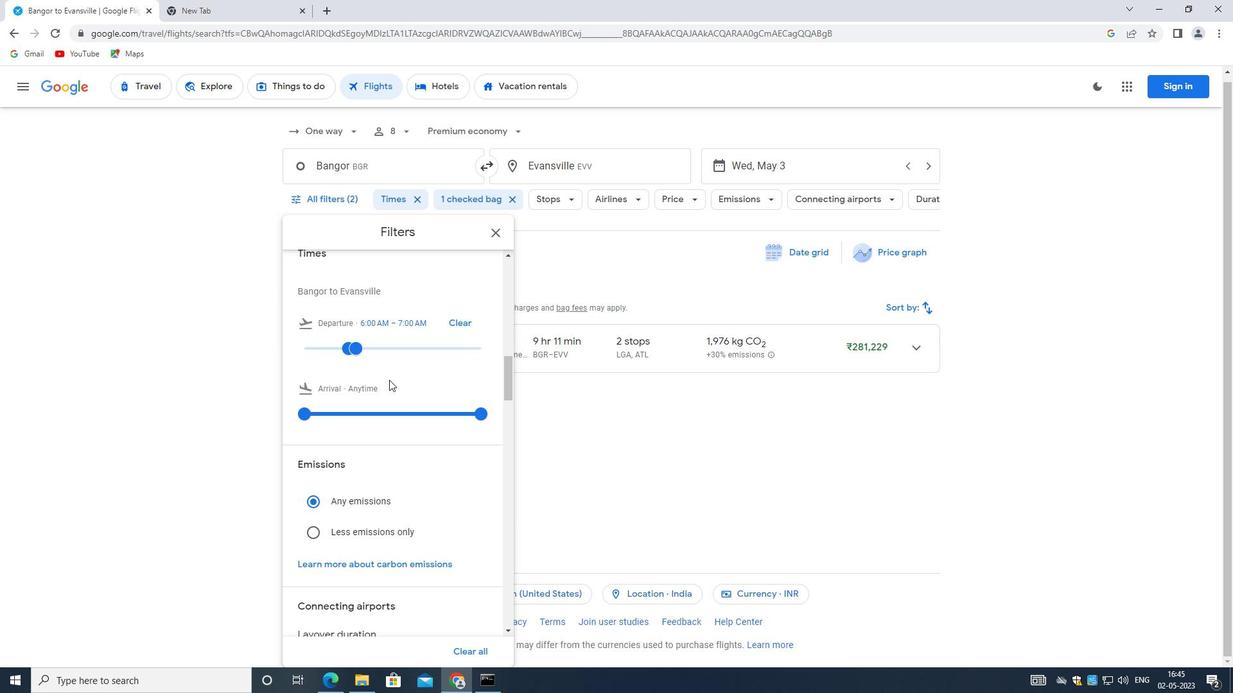 
Action: Mouse scrolled (411, 389) with delta (0, 0)
Screenshot: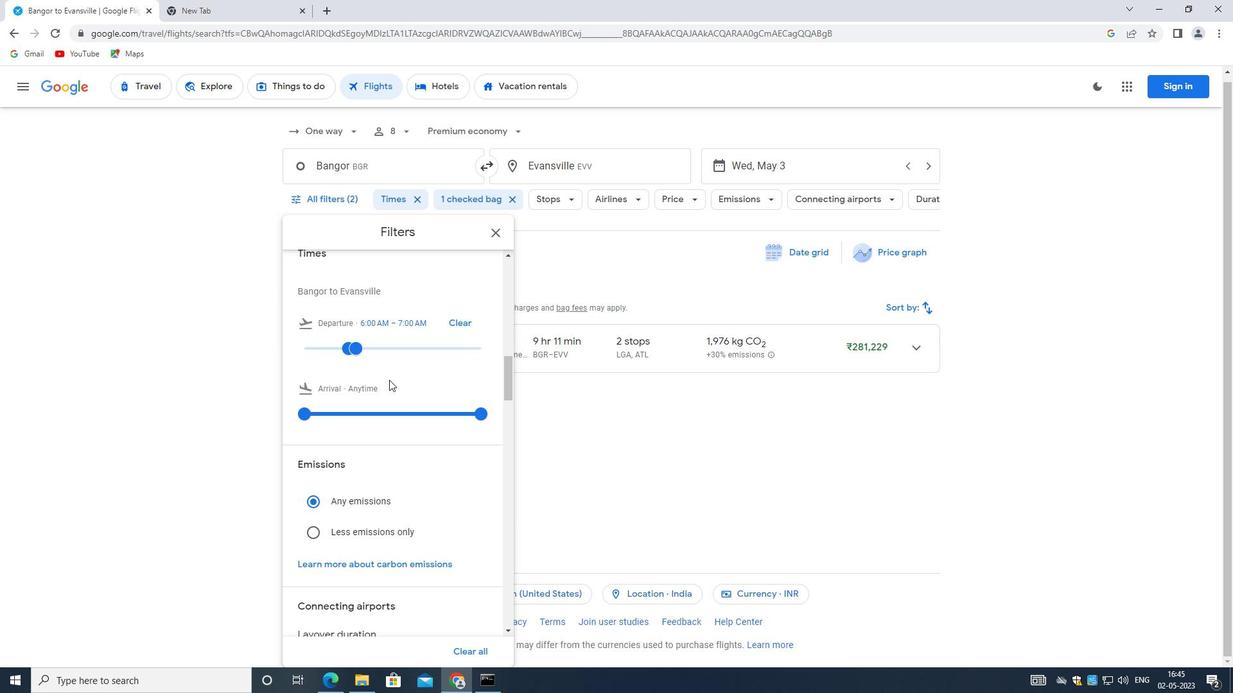 
Action: Mouse moved to (413, 393)
Screenshot: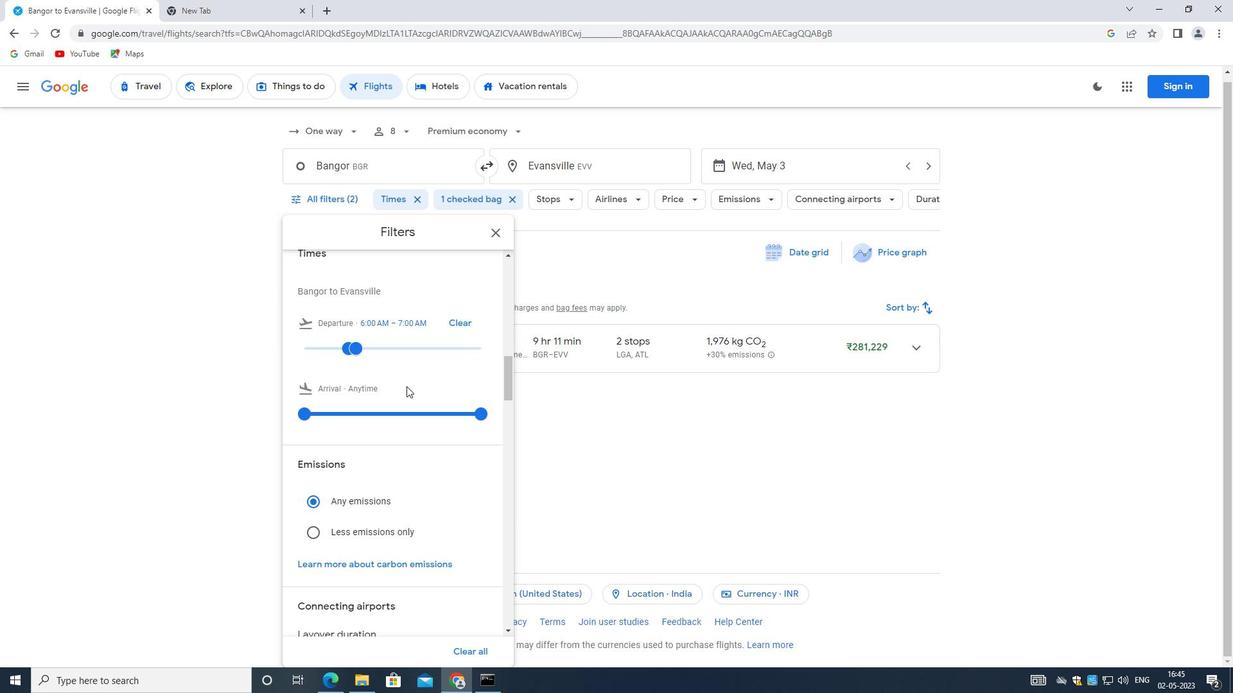 
Action: Mouse scrolled (413, 392) with delta (0, 0)
Screenshot: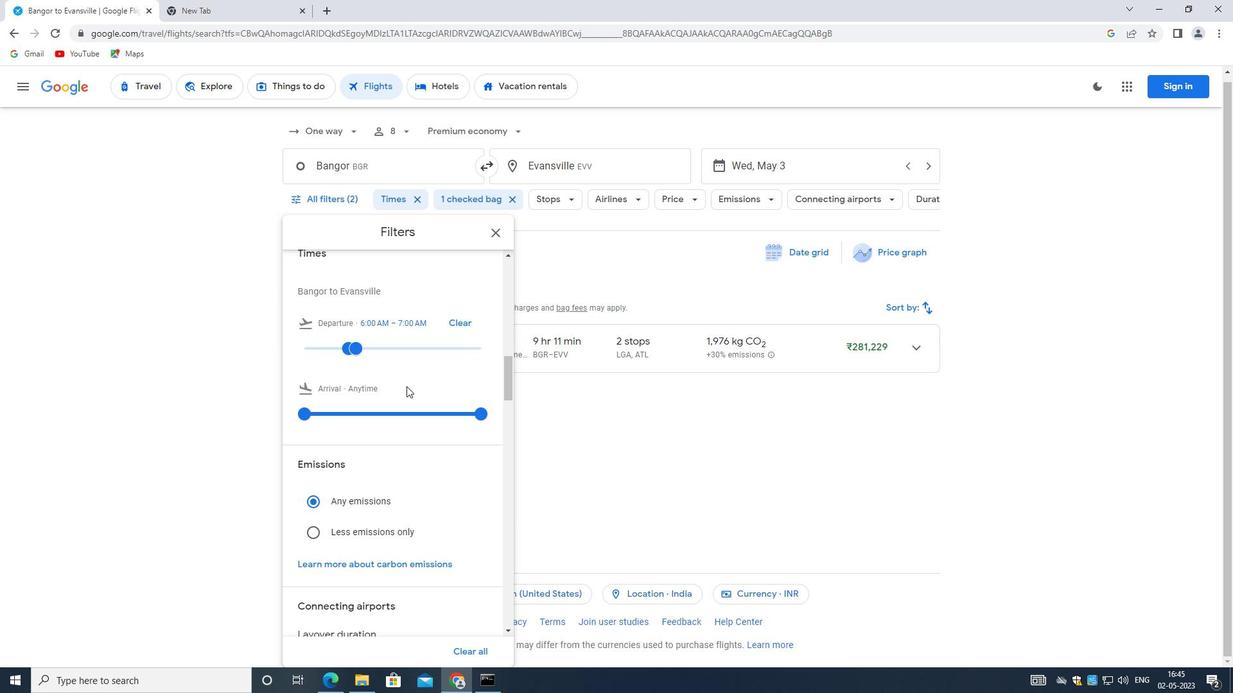 
Action: Mouse moved to (413, 395)
Screenshot: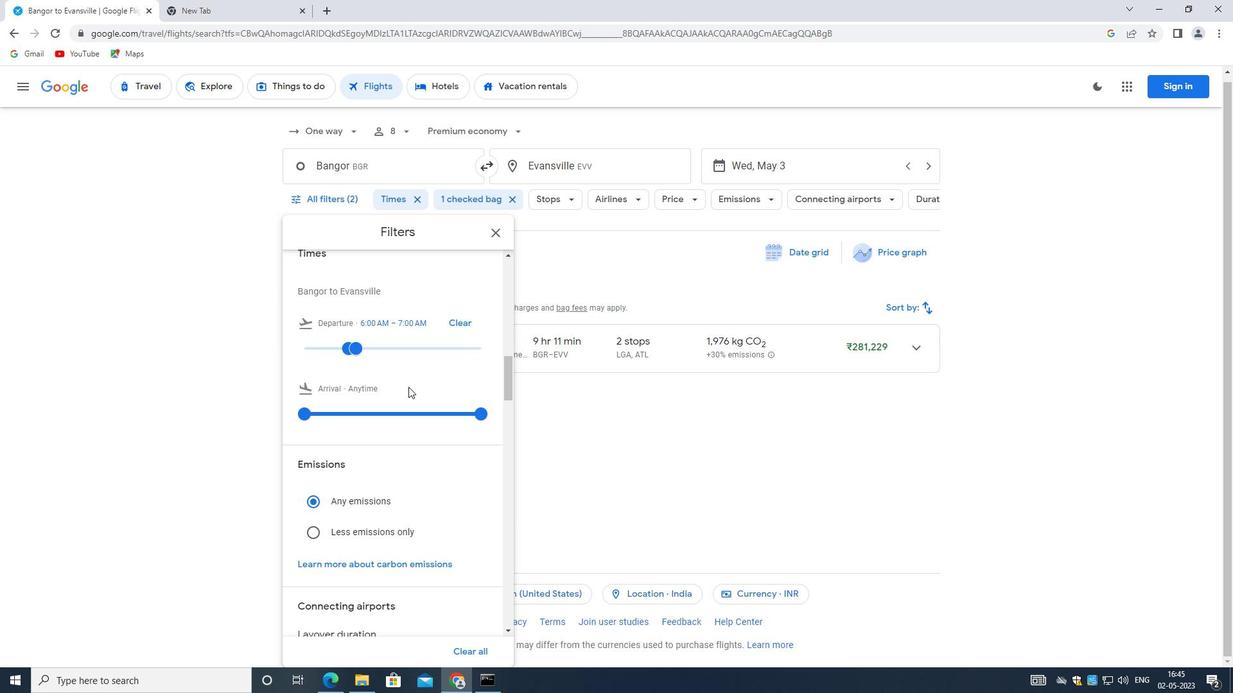 
Action: Mouse scrolled (413, 394) with delta (0, 0)
Screenshot: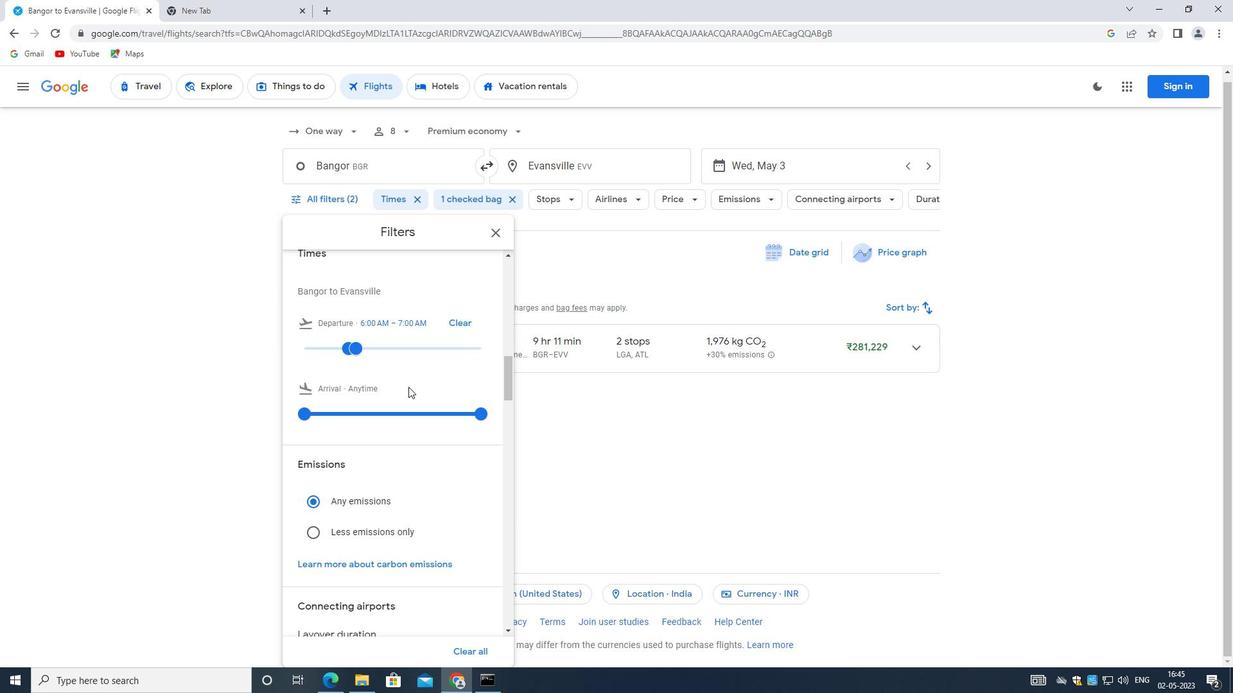 
Action: Mouse moved to (414, 396)
Screenshot: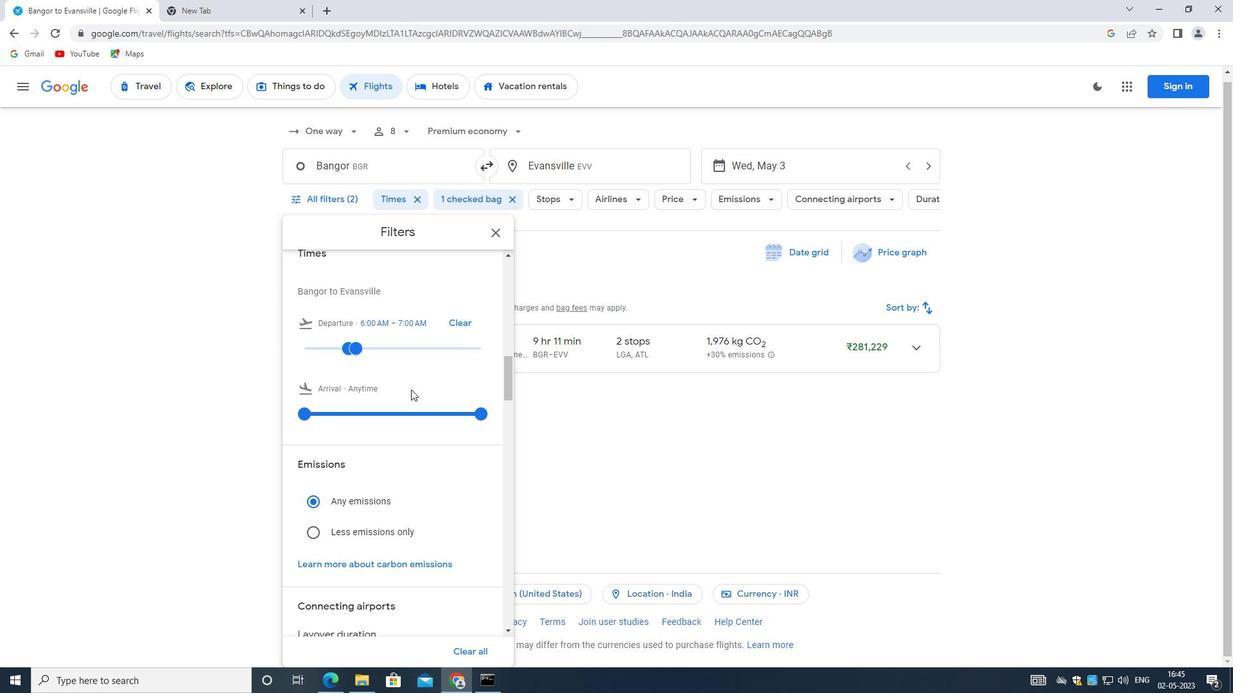 
Action: Mouse scrolled (414, 395) with delta (0, 0)
Screenshot: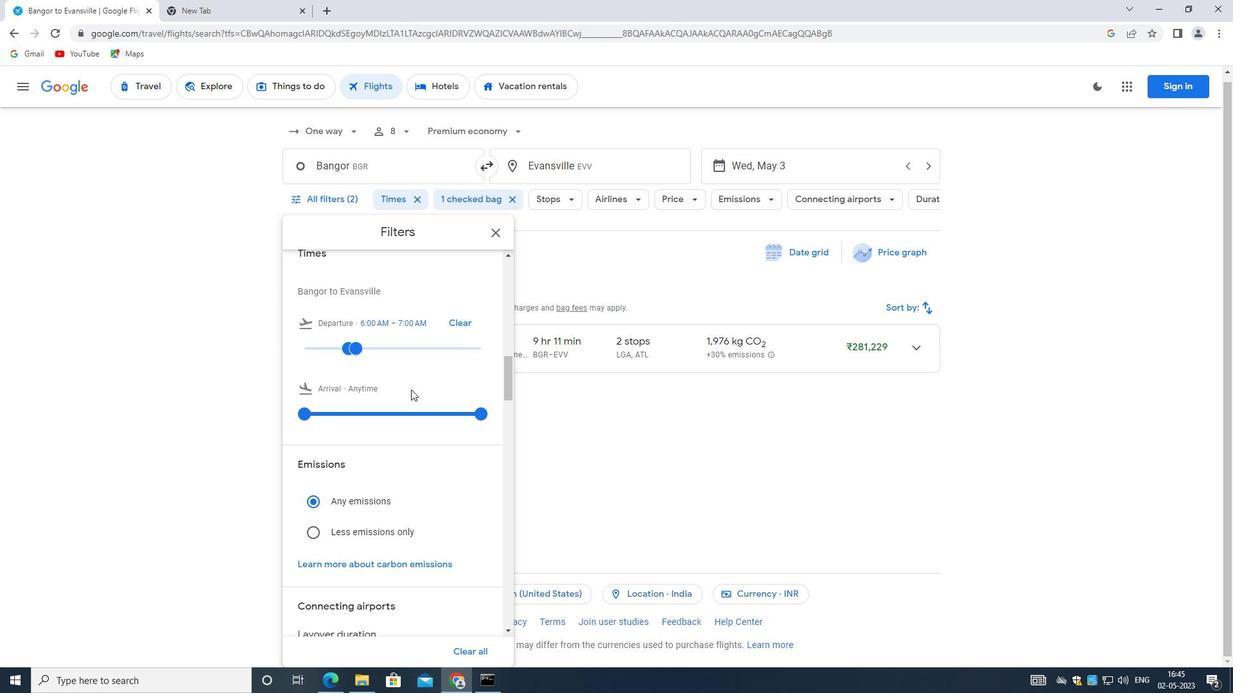 
Action: Mouse moved to (463, 461)
Screenshot: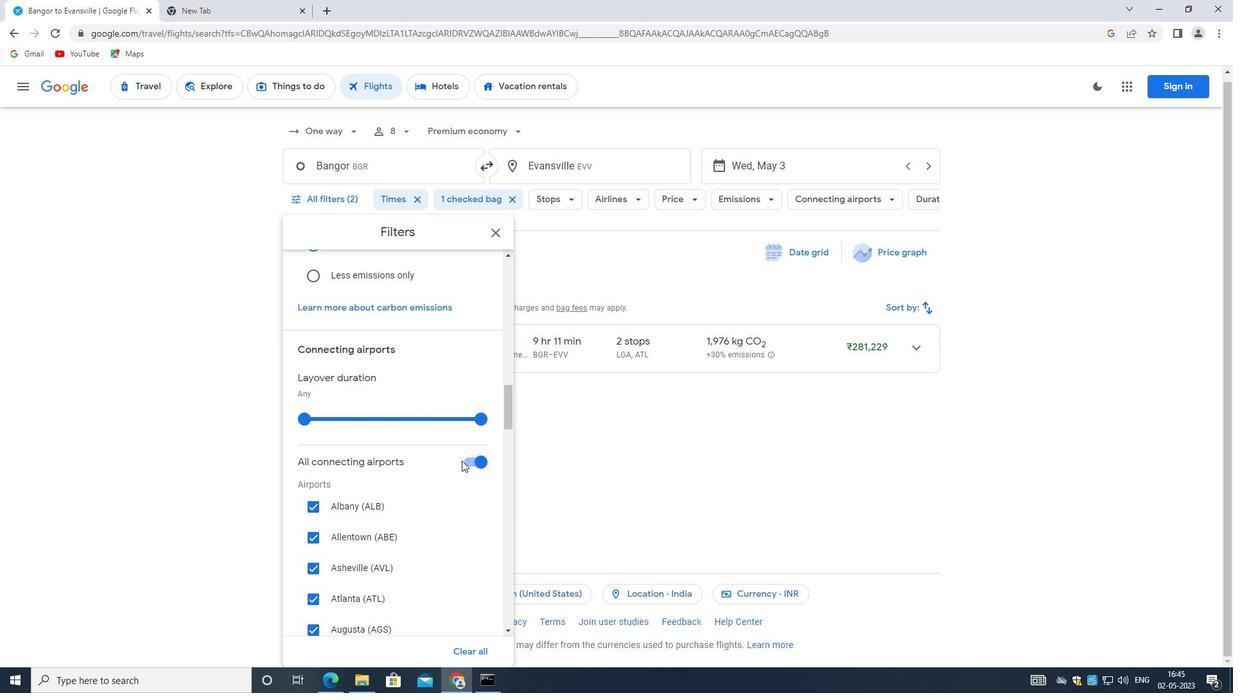 
Action: Mouse pressed left at (463, 461)
Screenshot: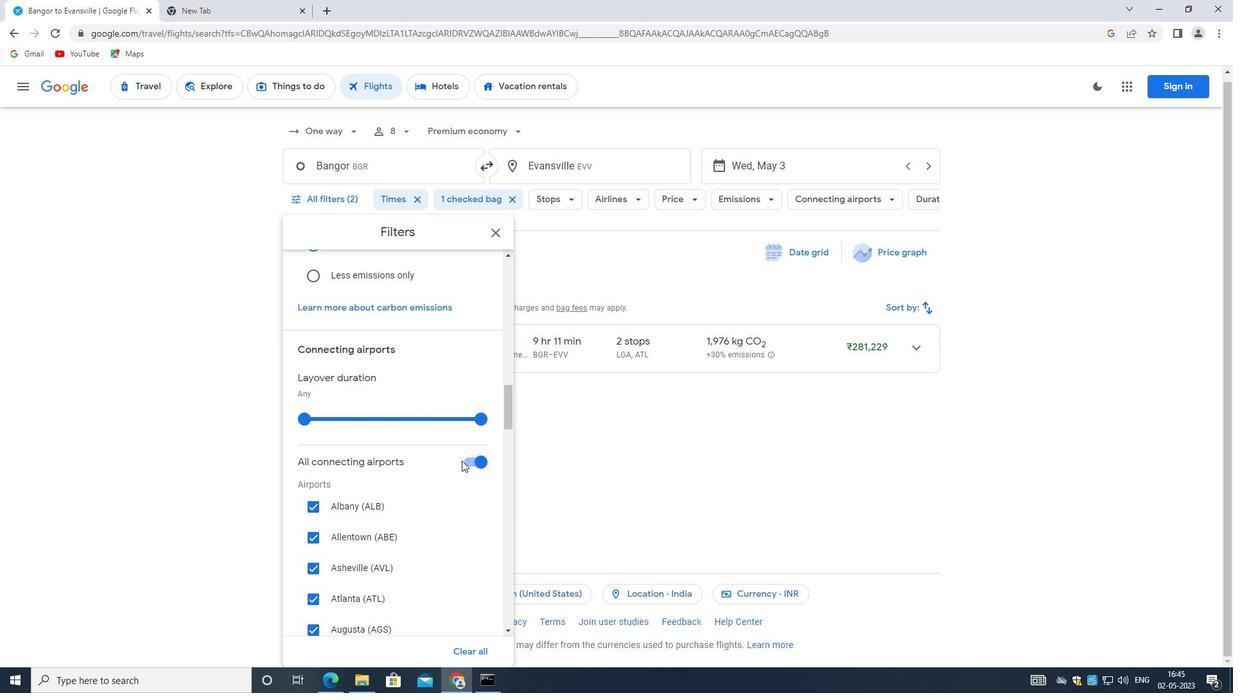 
Action: Mouse moved to (466, 461)
Screenshot: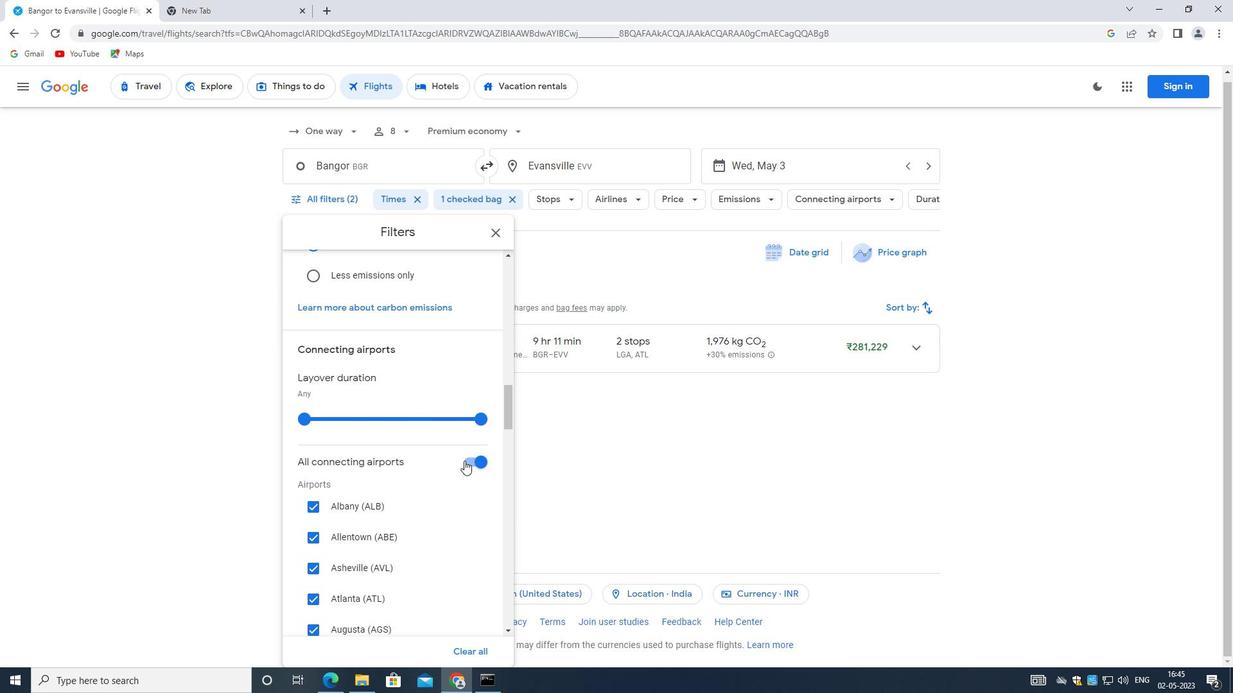 
Action: Mouse pressed left at (466, 461)
Screenshot: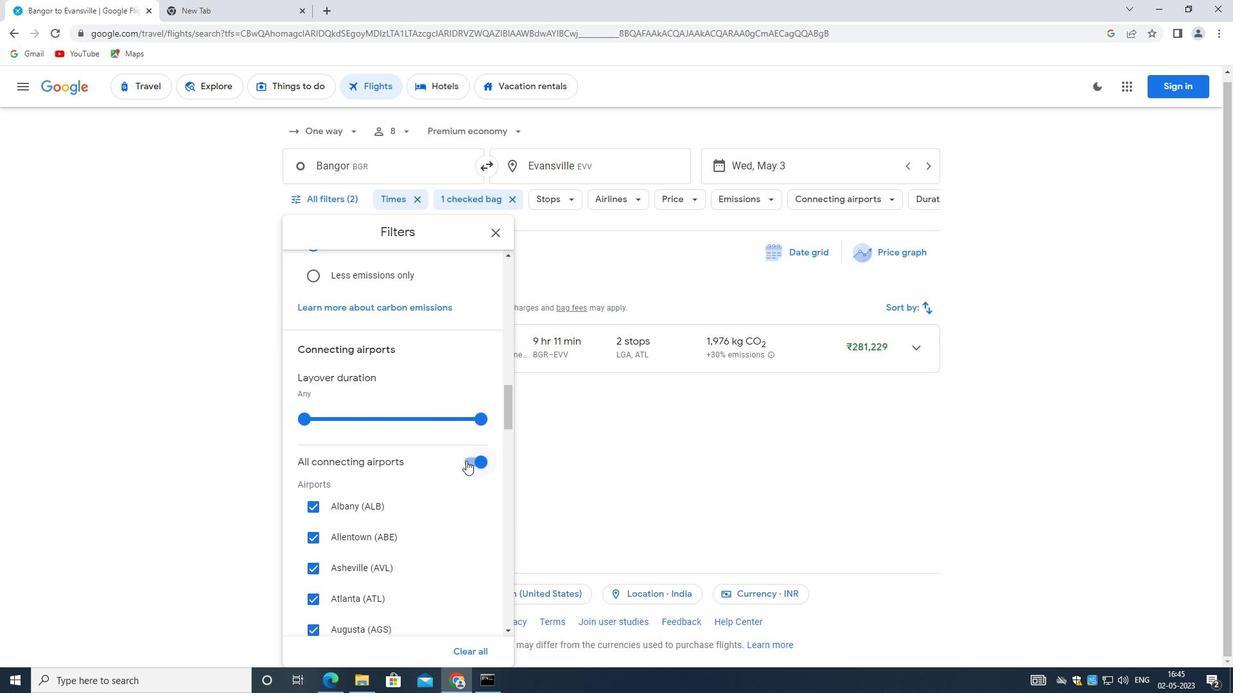 
Action: Mouse moved to (447, 463)
Screenshot: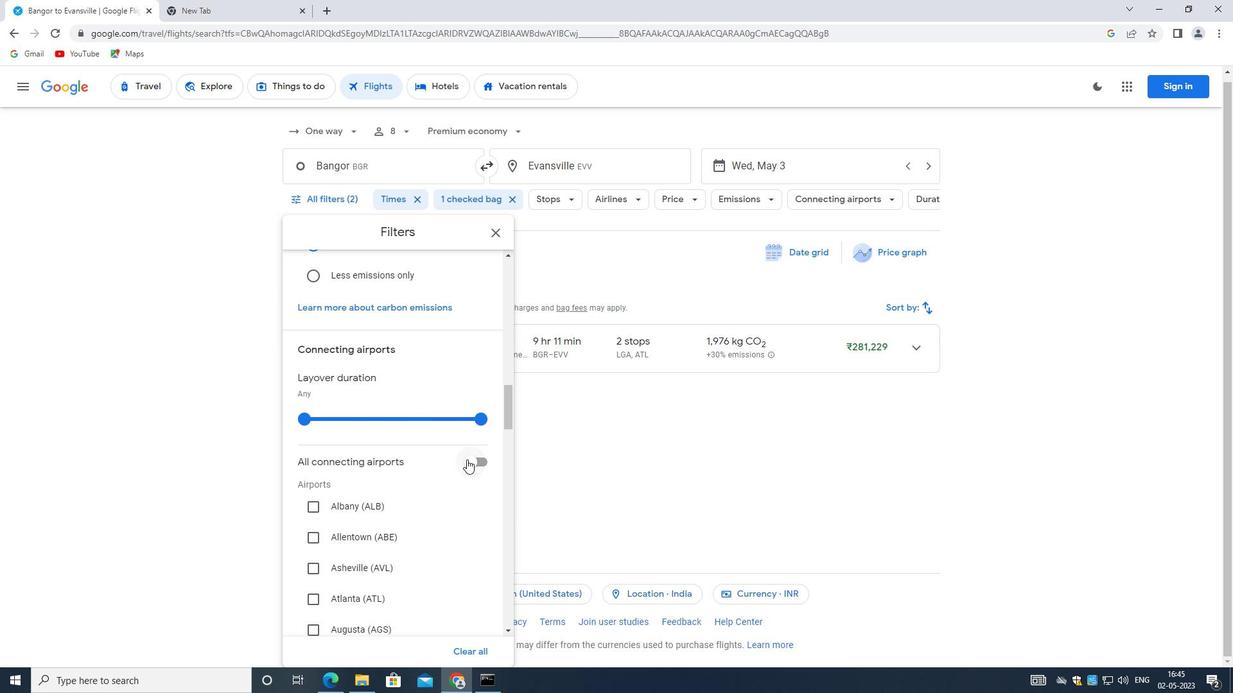 
Action: Mouse scrolled (447, 462) with delta (0, 0)
Screenshot: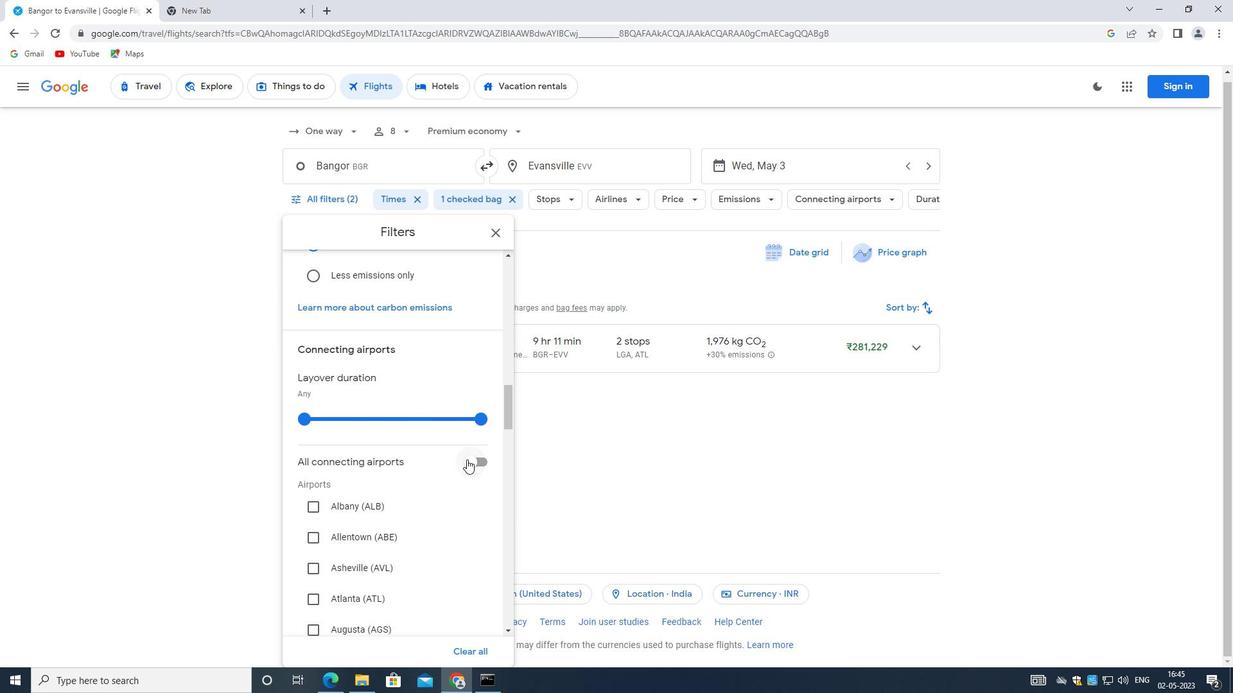 
Action: Mouse moved to (446, 464)
Screenshot: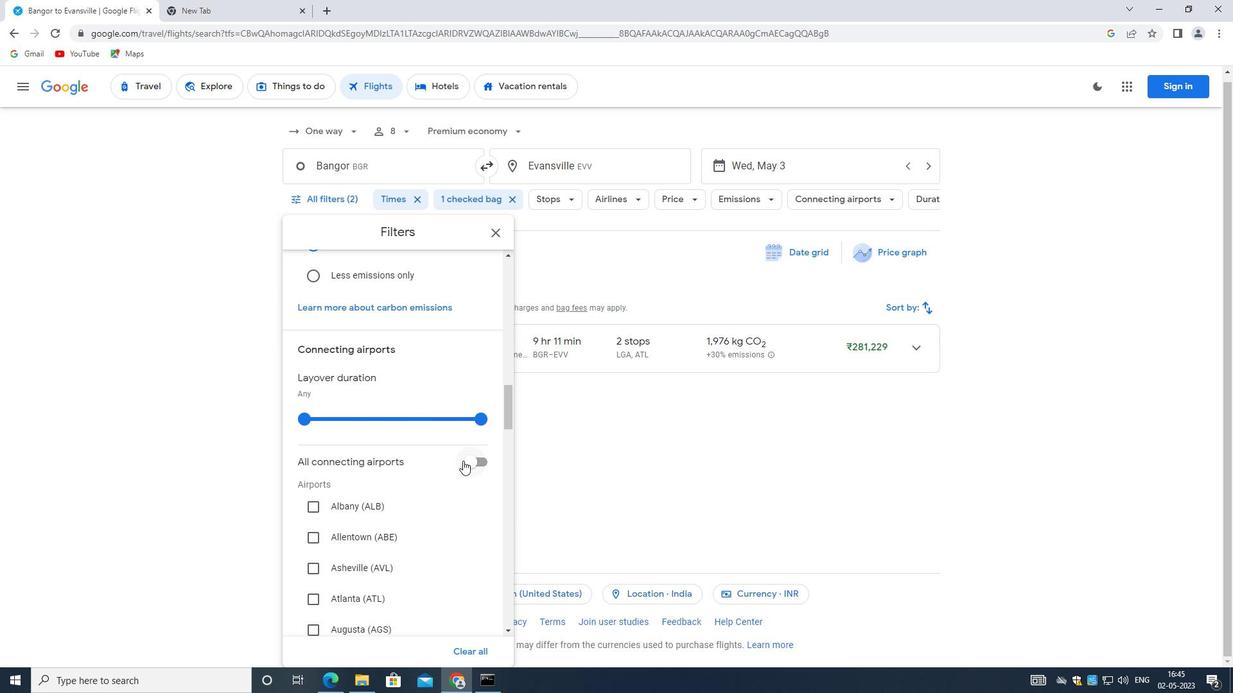 
Action: Mouse scrolled (446, 463) with delta (0, 0)
Screenshot: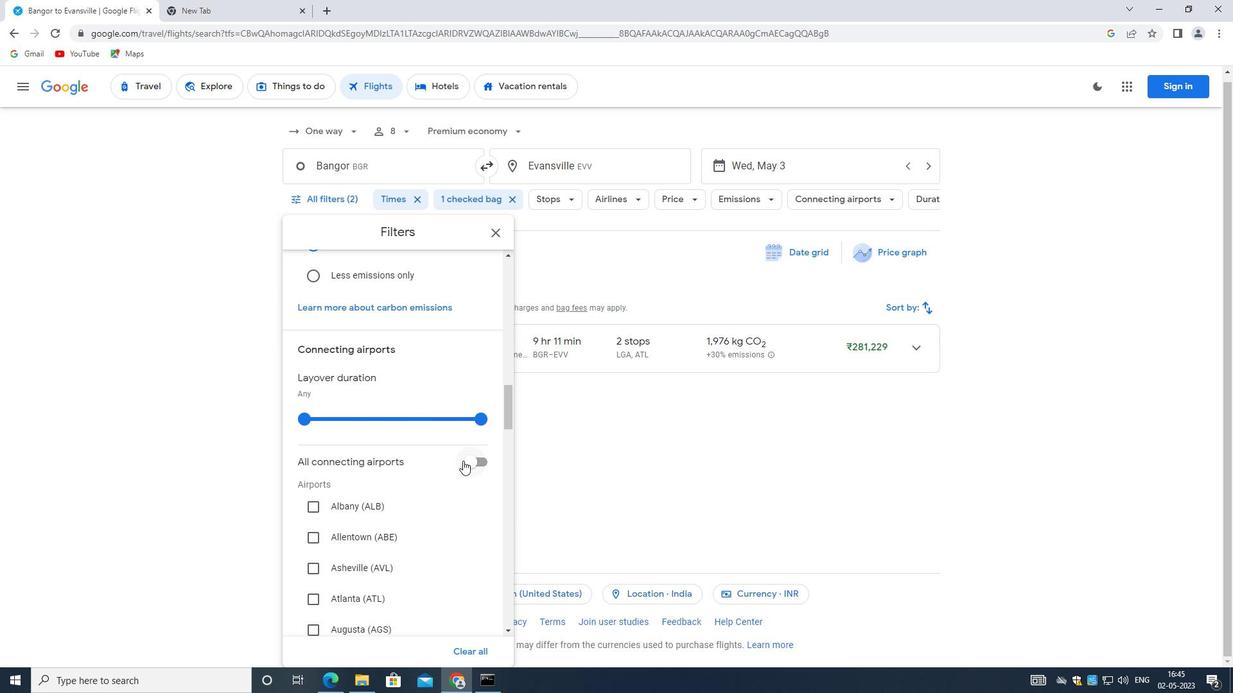 
Action: Mouse scrolled (446, 463) with delta (0, 0)
Screenshot: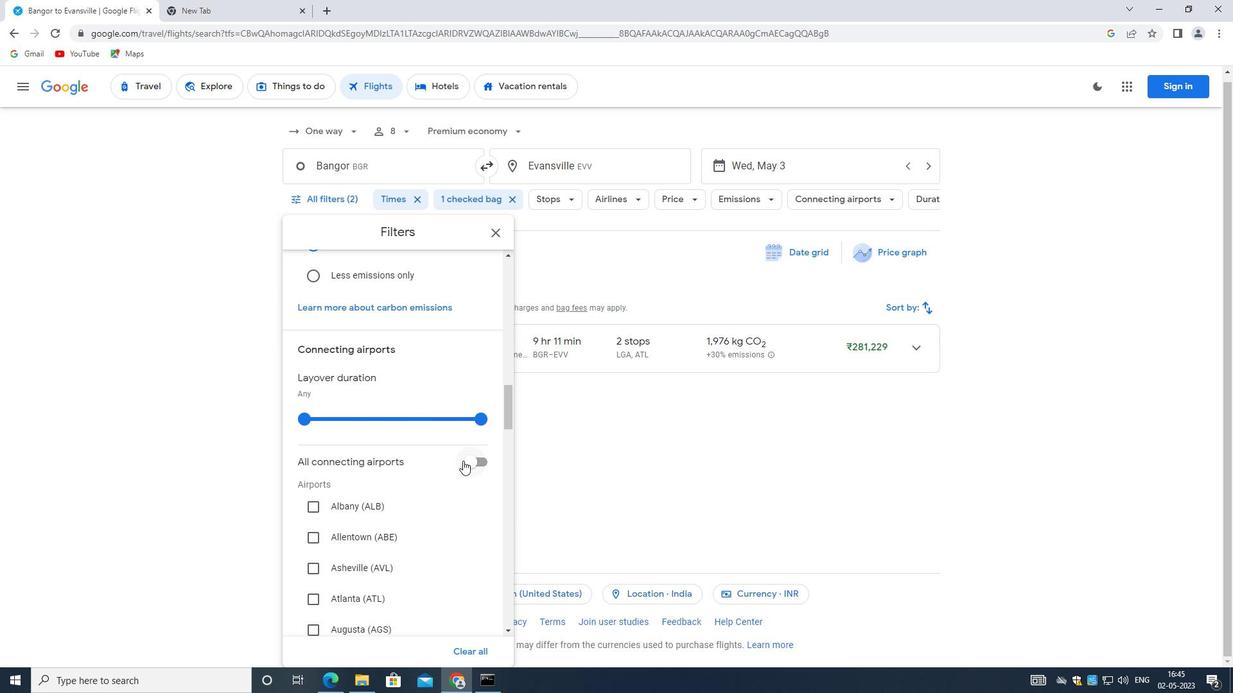 
Action: Mouse scrolled (446, 463) with delta (0, 0)
Screenshot: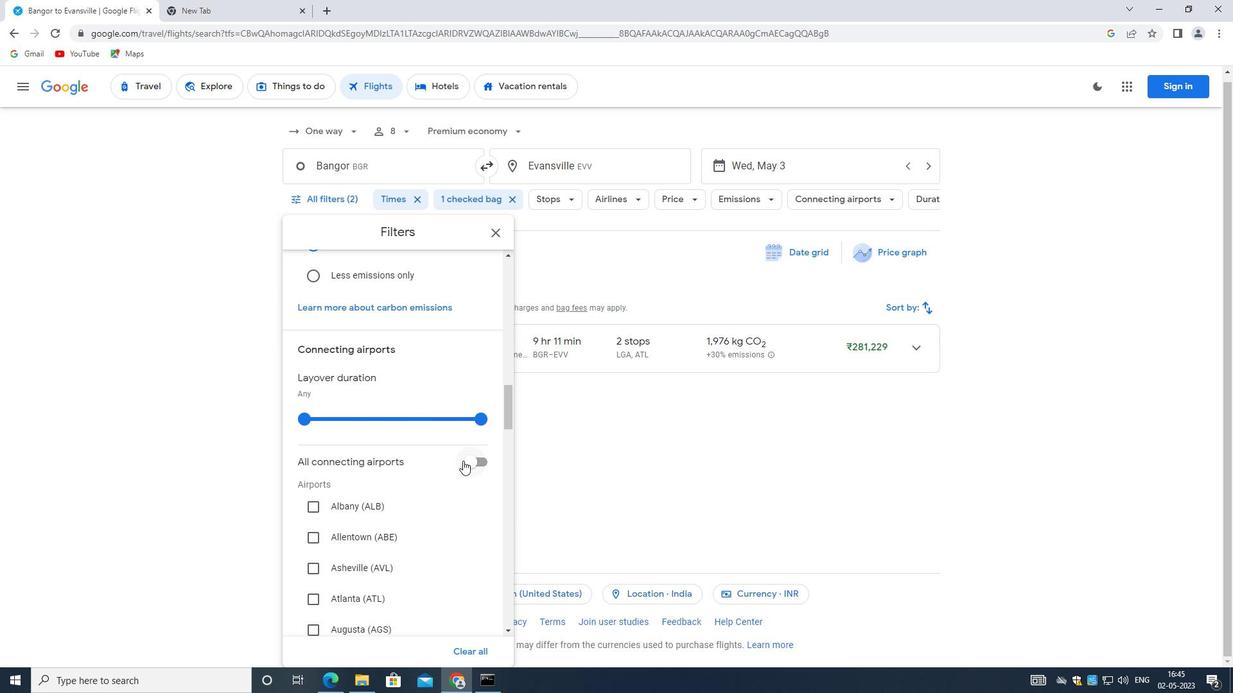 
Action: Mouse moved to (445, 465)
Screenshot: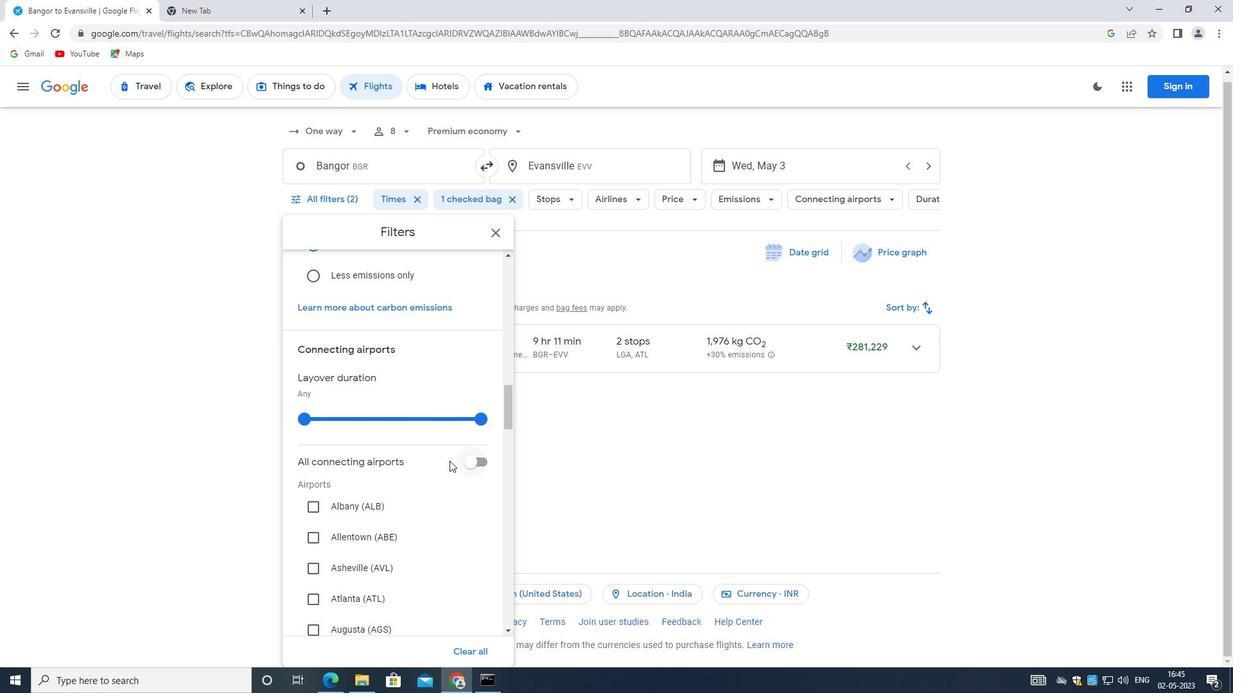 
Action: Mouse scrolled (445, 464) with delta (0, 0)
Screenshot: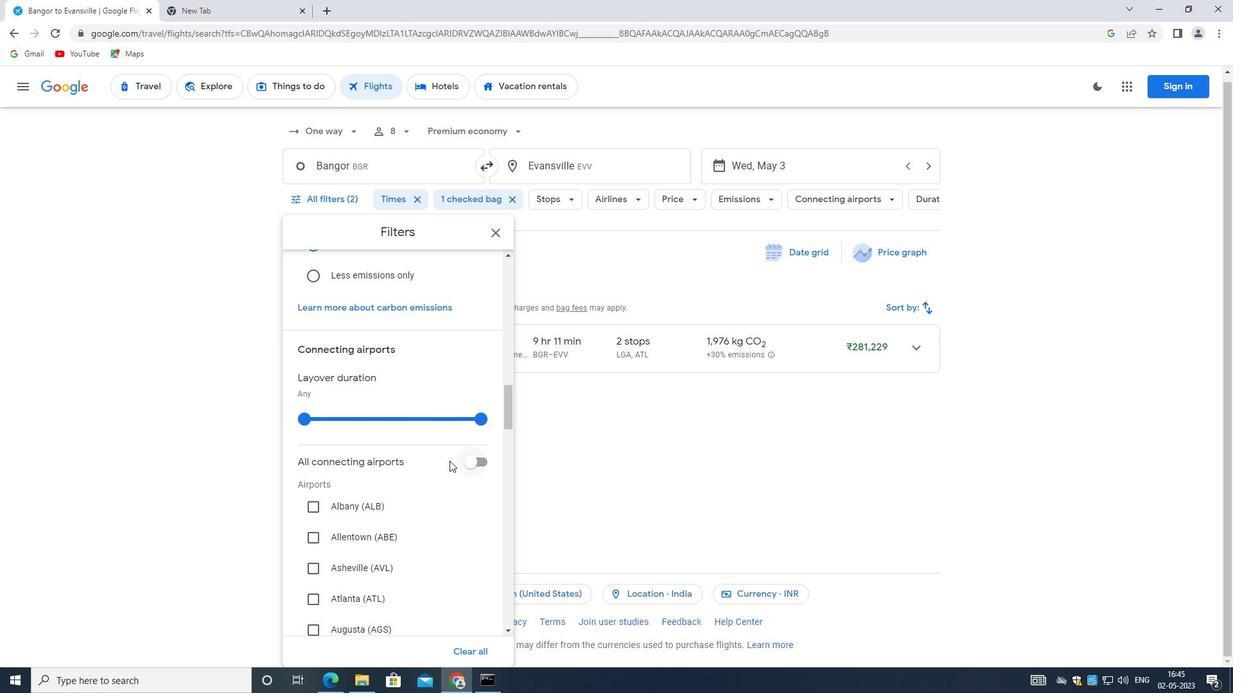 
Action: Mouse moved to (445, 465)
Screenshot: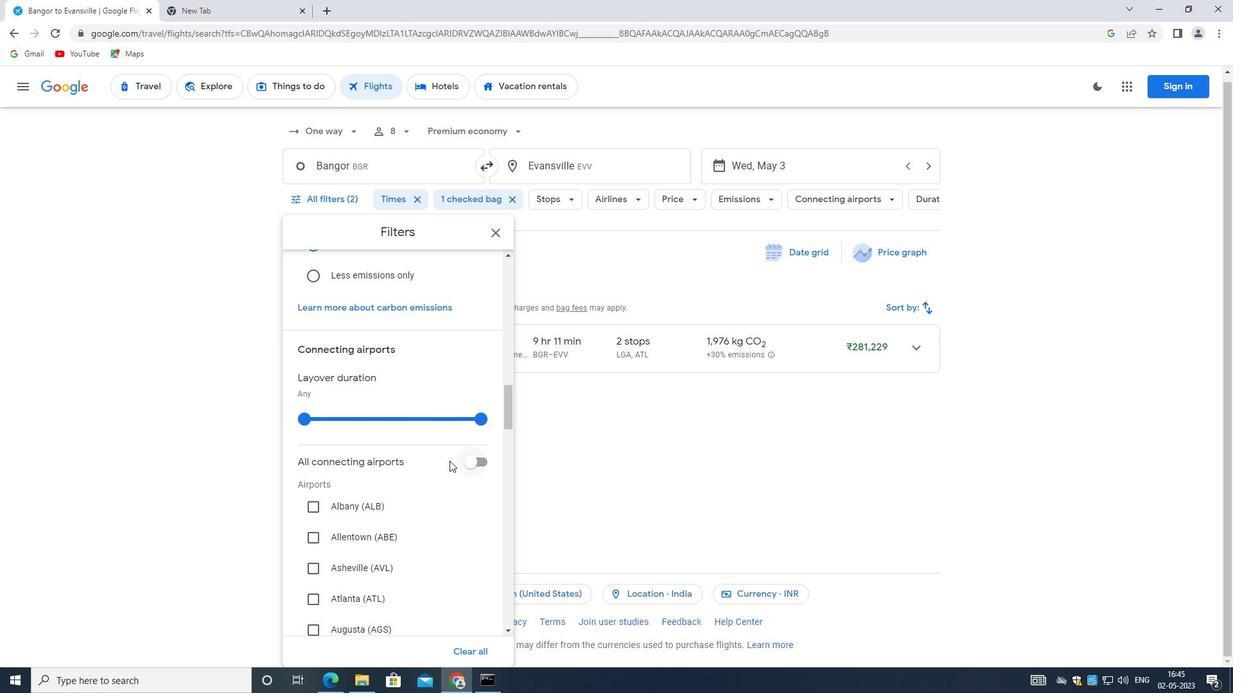 
Action: Mouse scrolled (445, 465) with delta (0, 0)
Screenshot: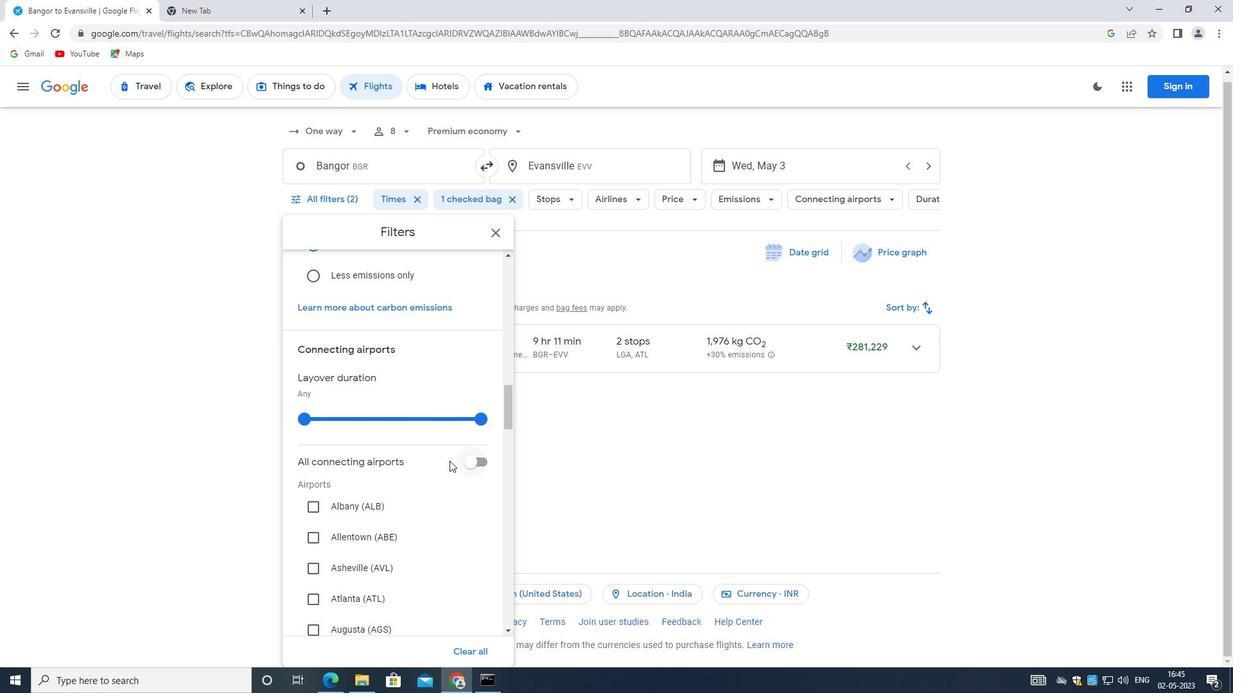 
Action: Mouse moved to (440, 469)
Screenshot: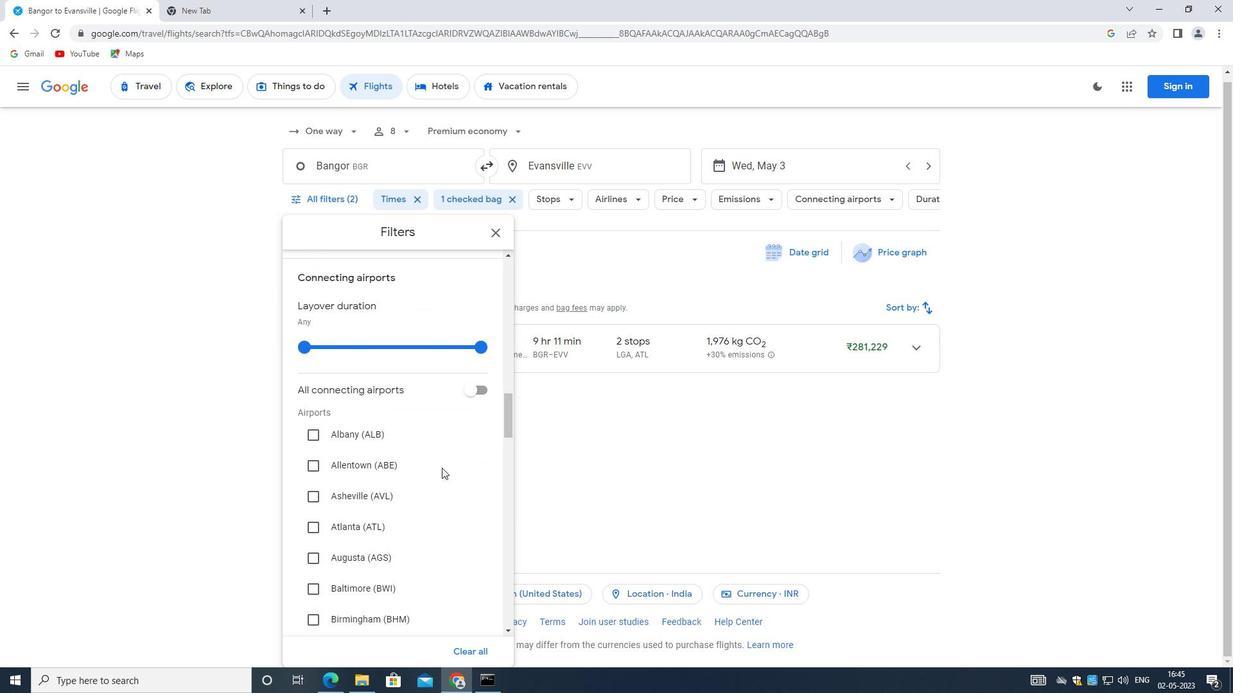
Action: Mouse scrolled (440, 468) with delta (0, 0)
Screenshot: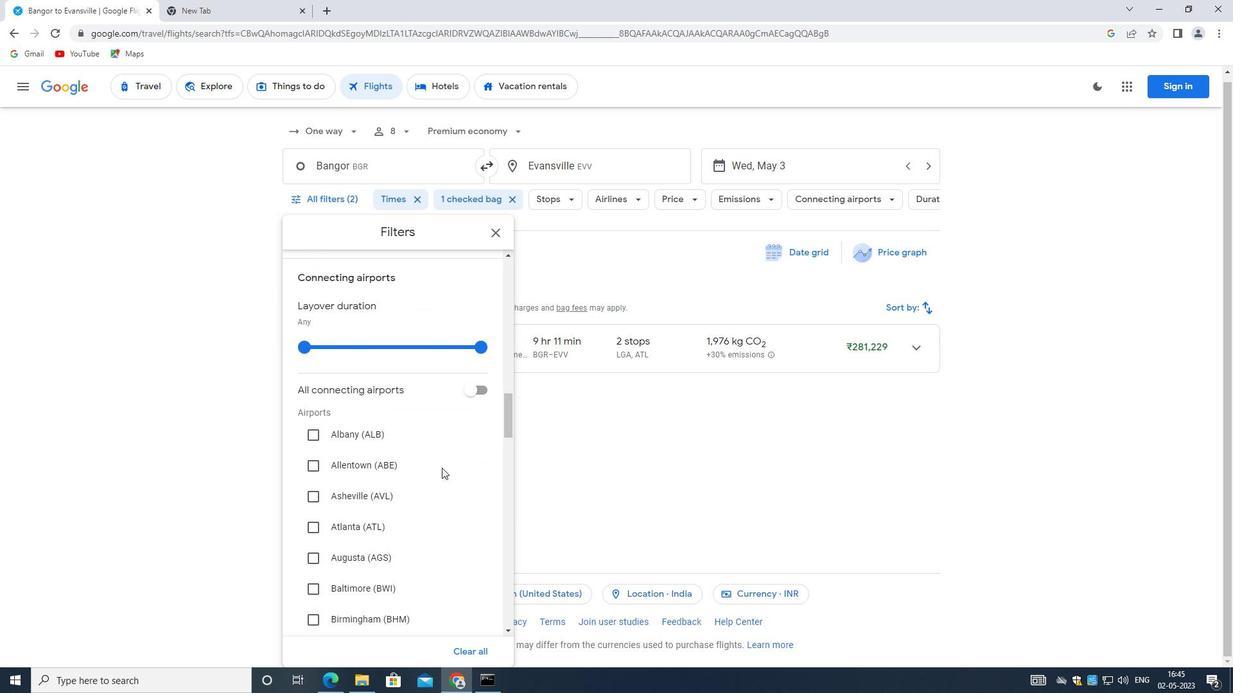 
Action: Mouse moved to (439, 472)
Screenshot: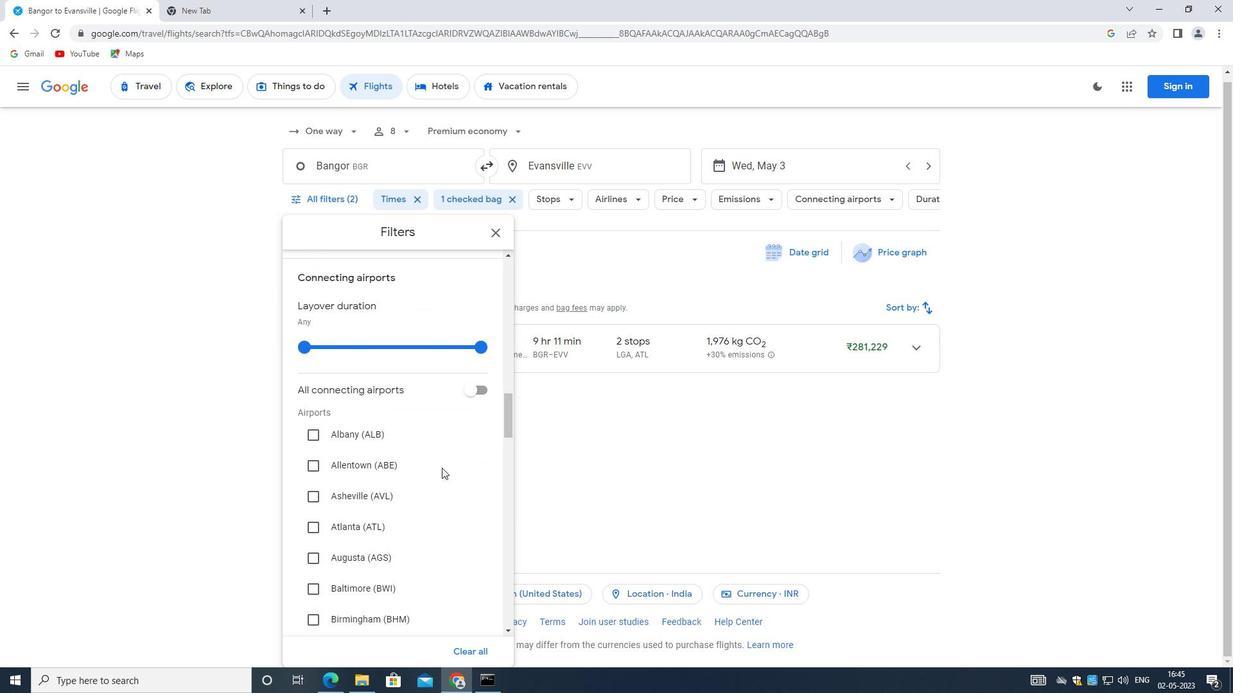 
Action: Mouse scrolled (439, 471) with delta (0, 0)
Screenshot: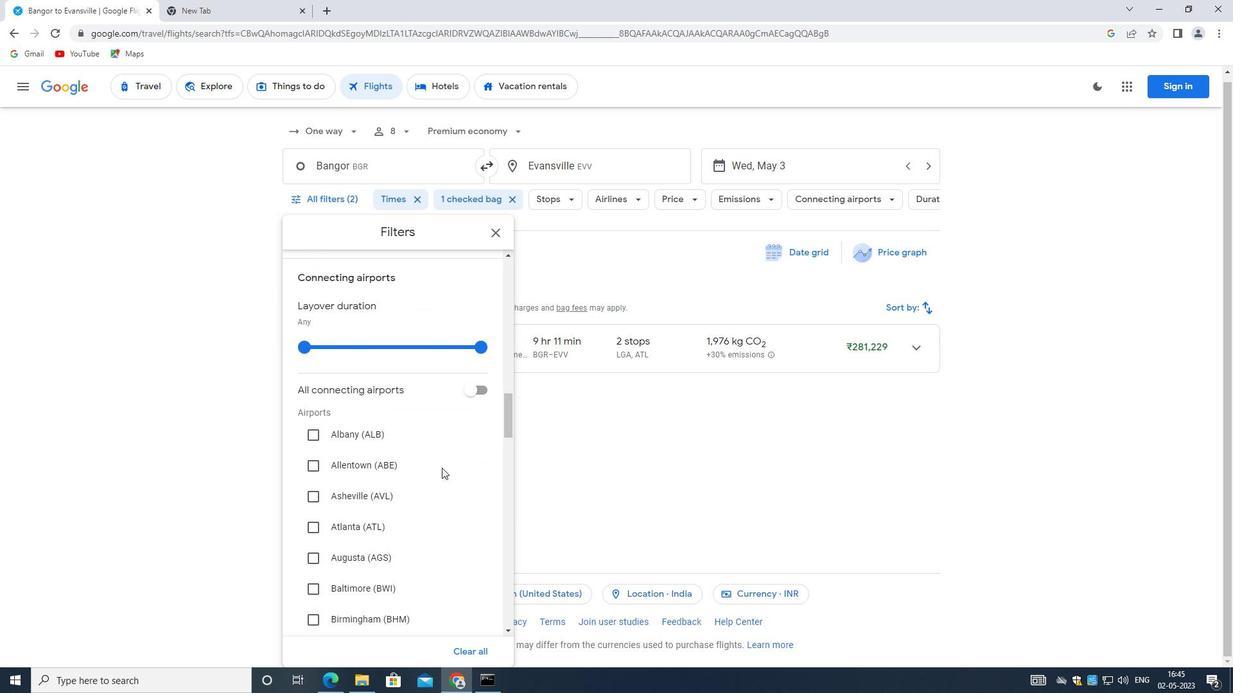 
Action: Mouse moved to (439, 472)
Screenshot: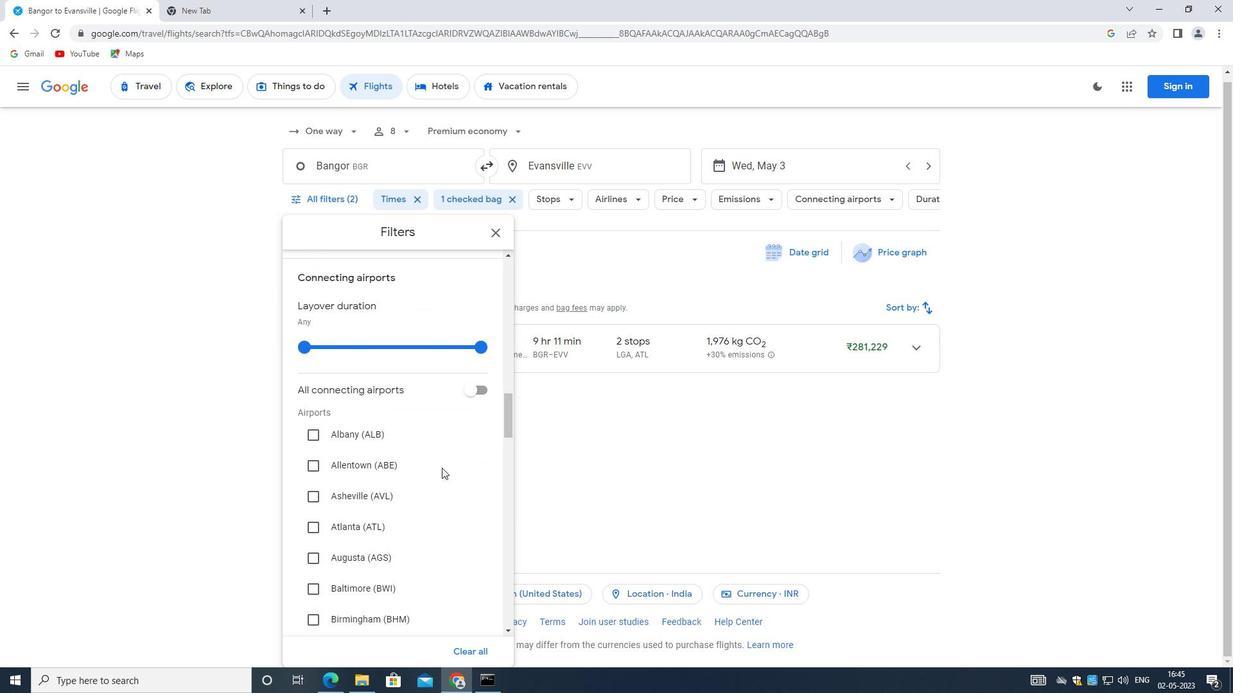 
Action: Mouse scrolled (439, 471) with delta (0, 0)
Screenshot: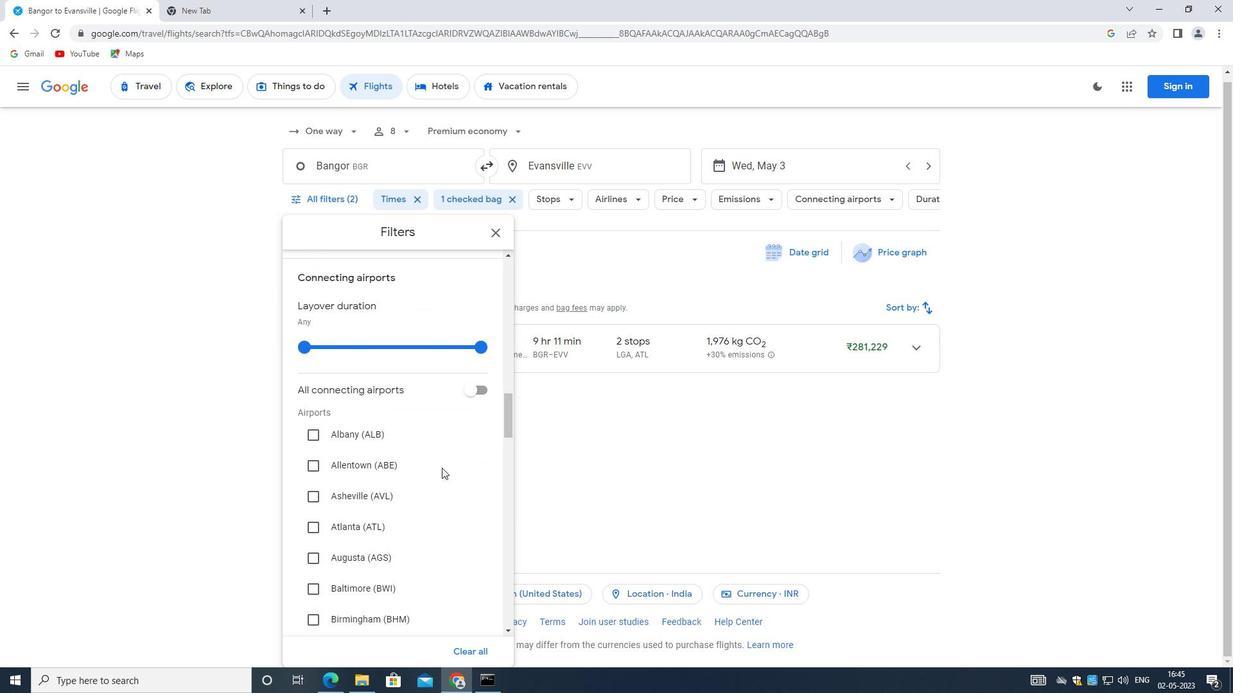
Action: Mouse moved to (438, 473)
Screenshot: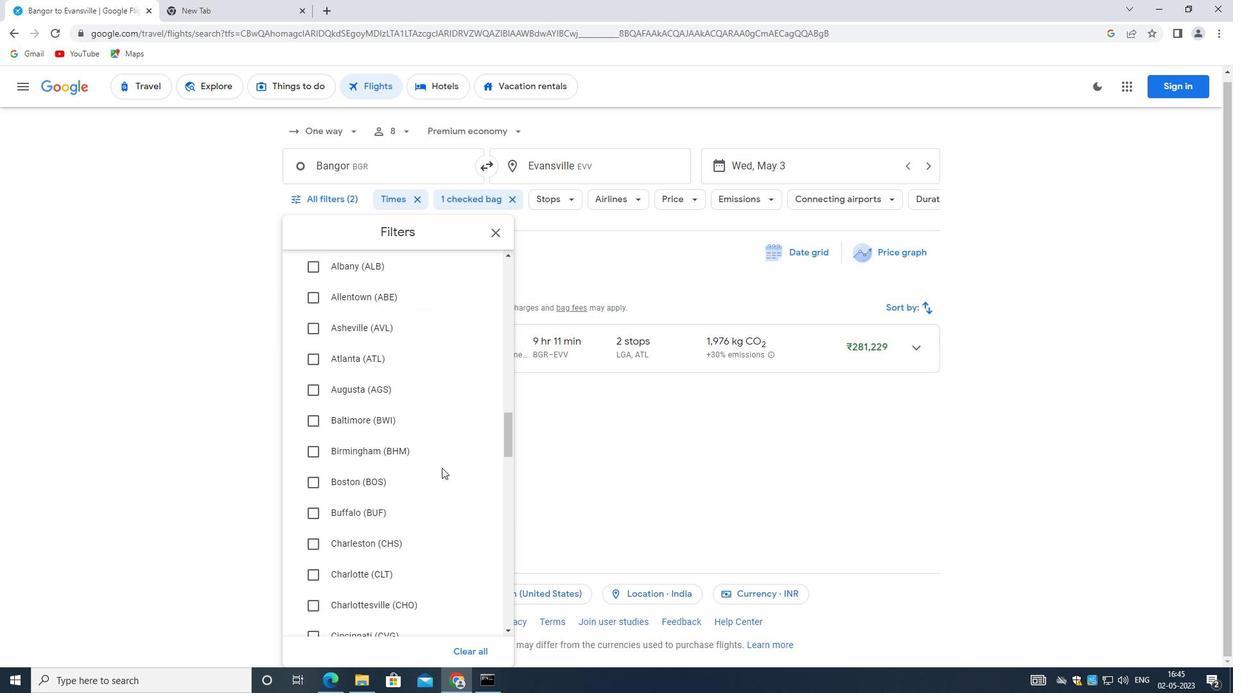 
Action: Mouse scrolled (438, 472) with delta (0, 0)
Screenshot: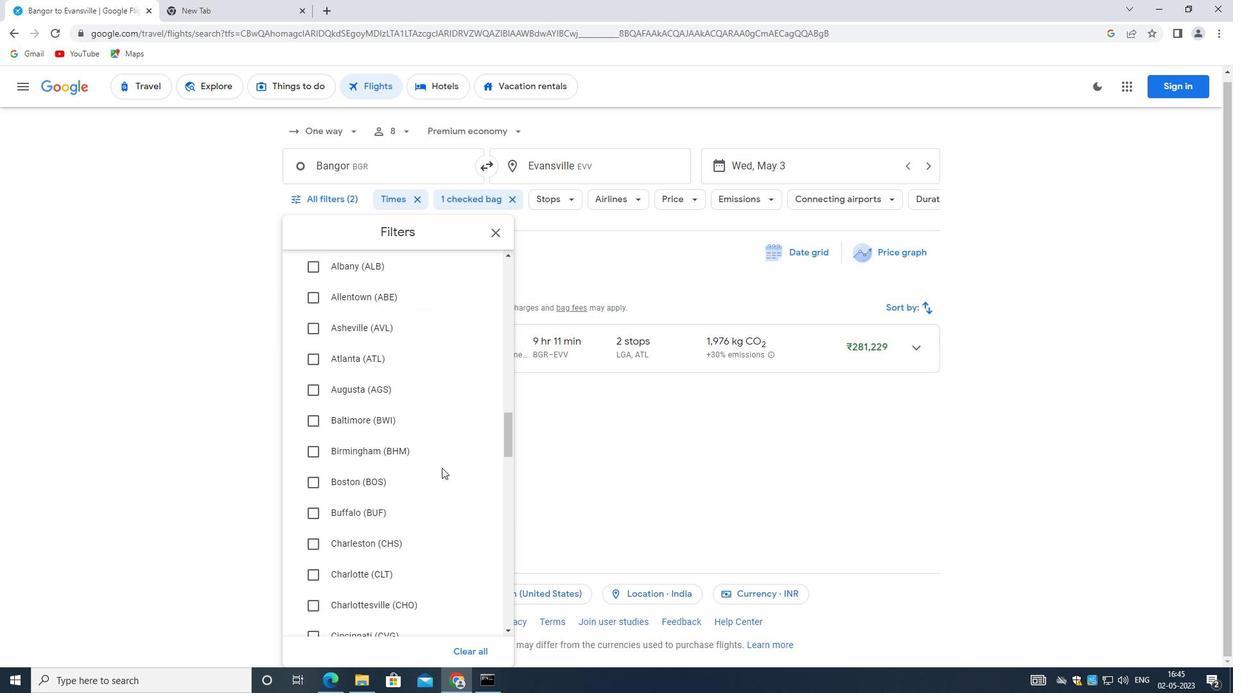 
Action: Mouse moved to (432, 477)
Screenshot: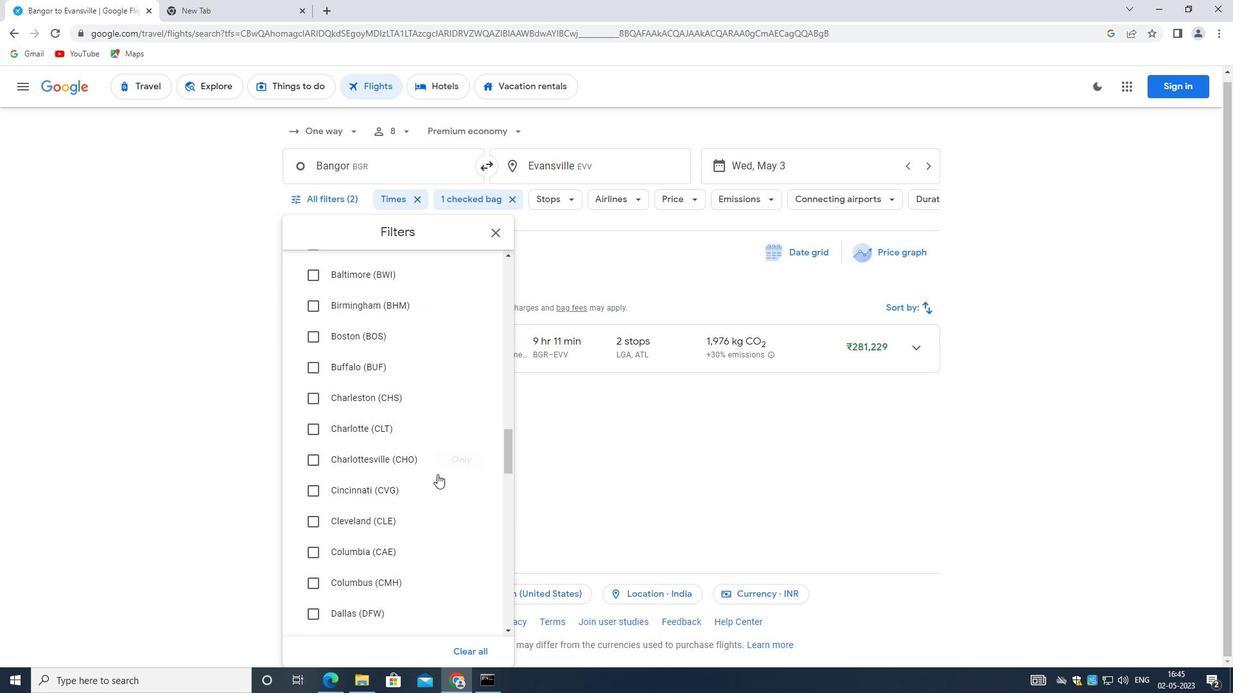 
Action: Mouse scrolled (432, 477) with delta (0, 0)
Screenshot: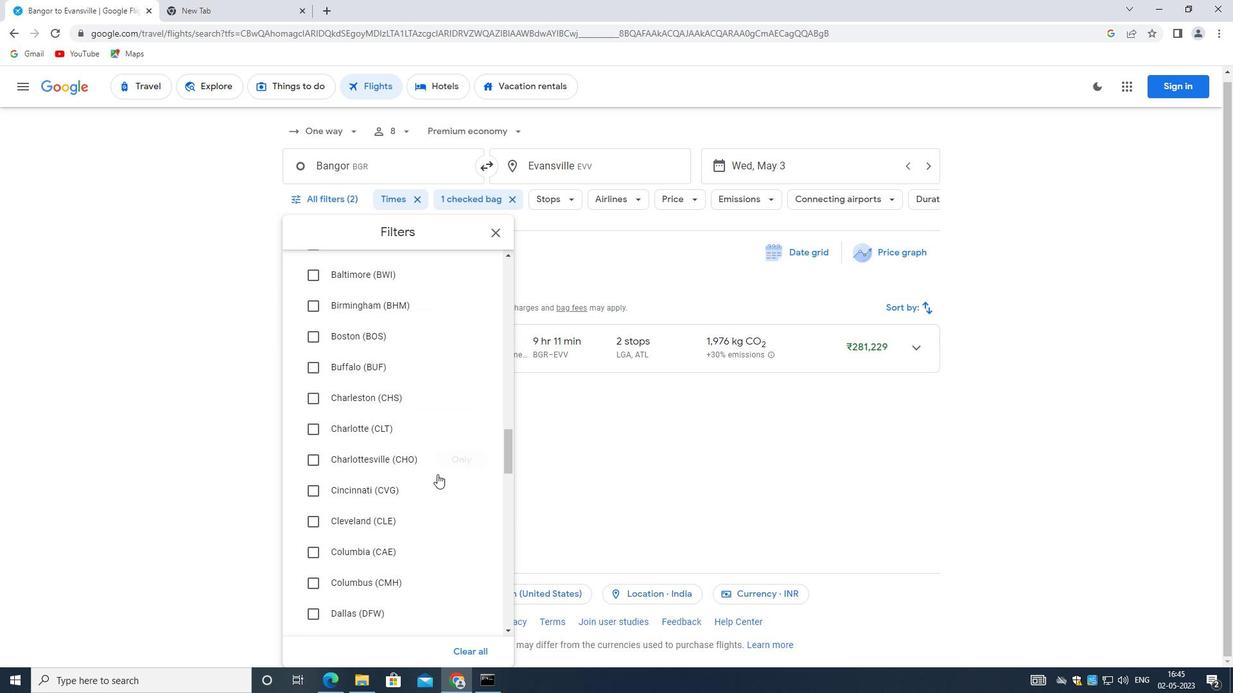 
Action: Mouse moved to (425, 504)
Screenshot: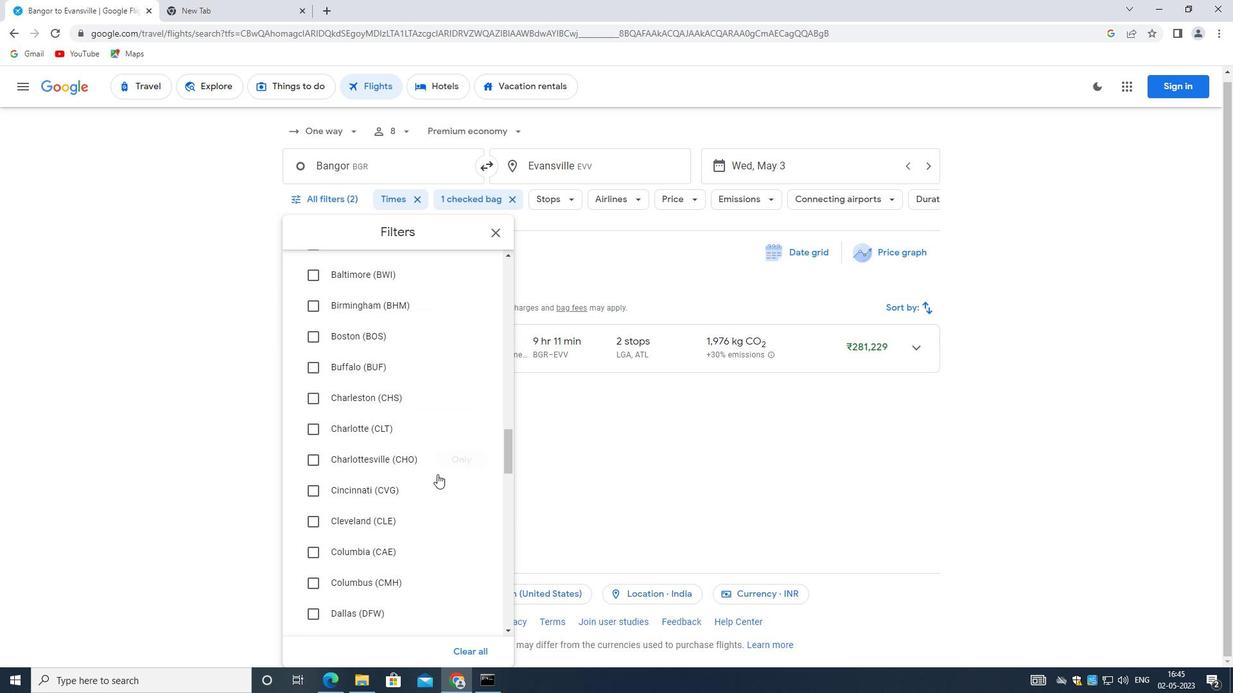
Action: Mouse scrolled (425, 503) with delta (0, 0)
Screenshot: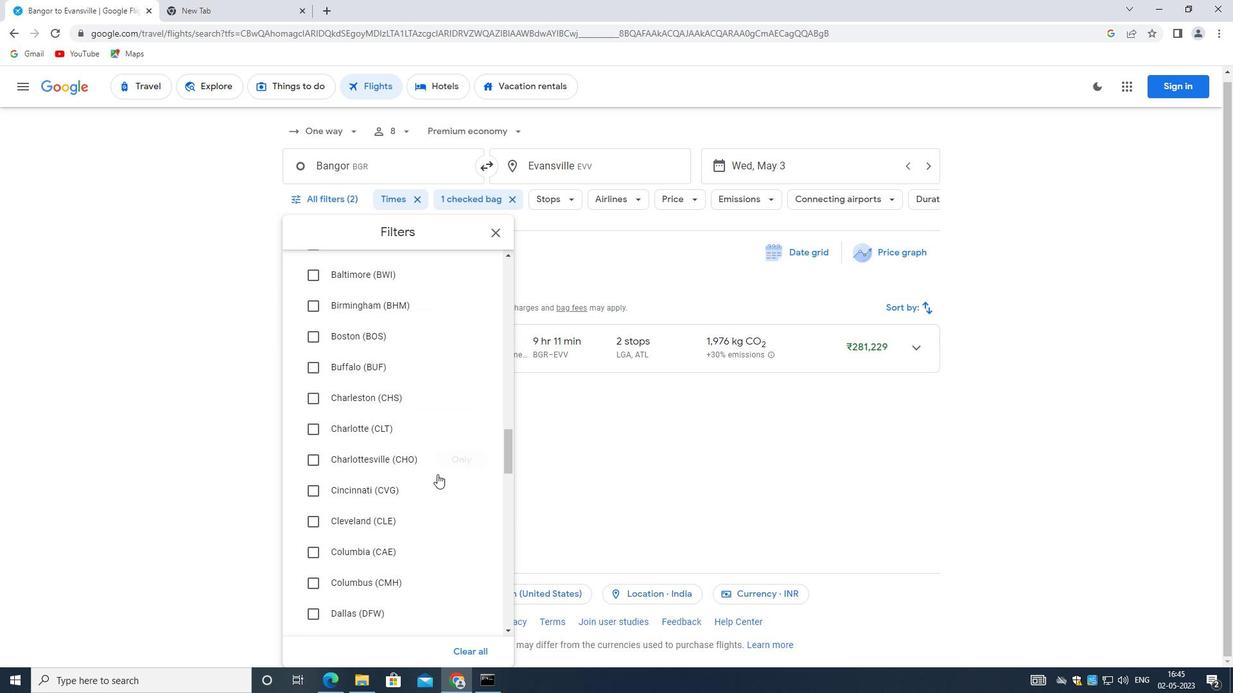 
Action: Mouse moved to (416, 519)
Screenshot: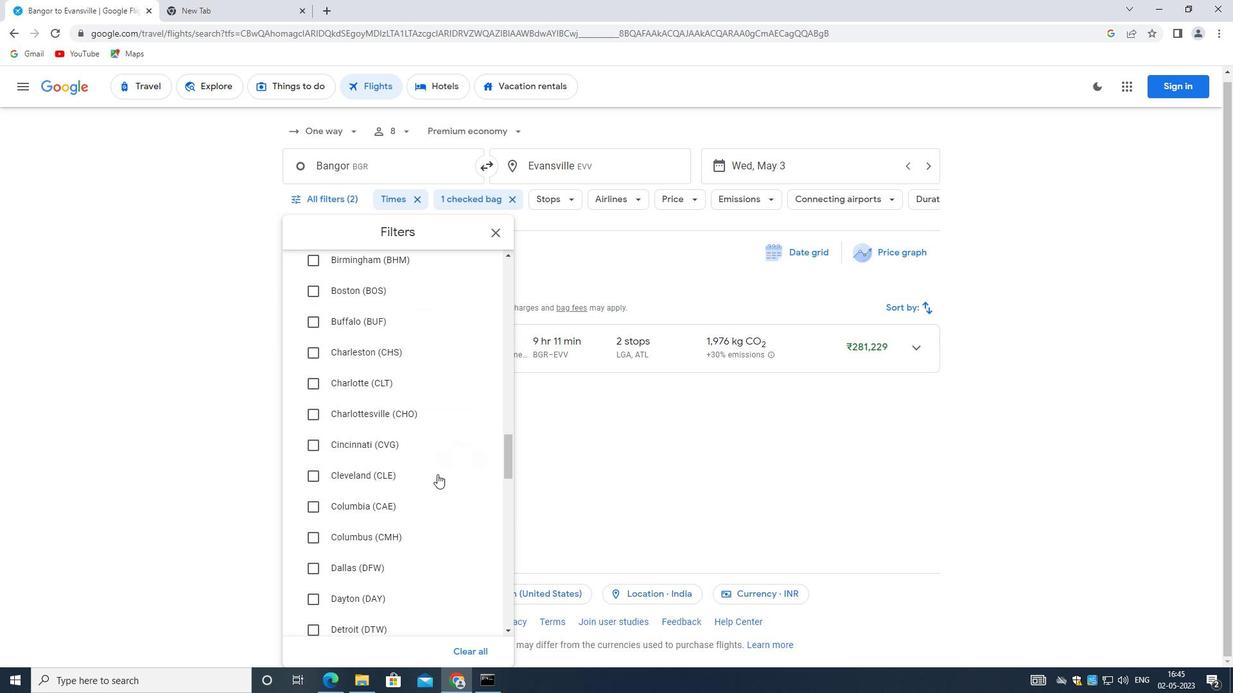 
Action: Mouse scrolled (416, 519) with delta (0, 0)
Screenshot: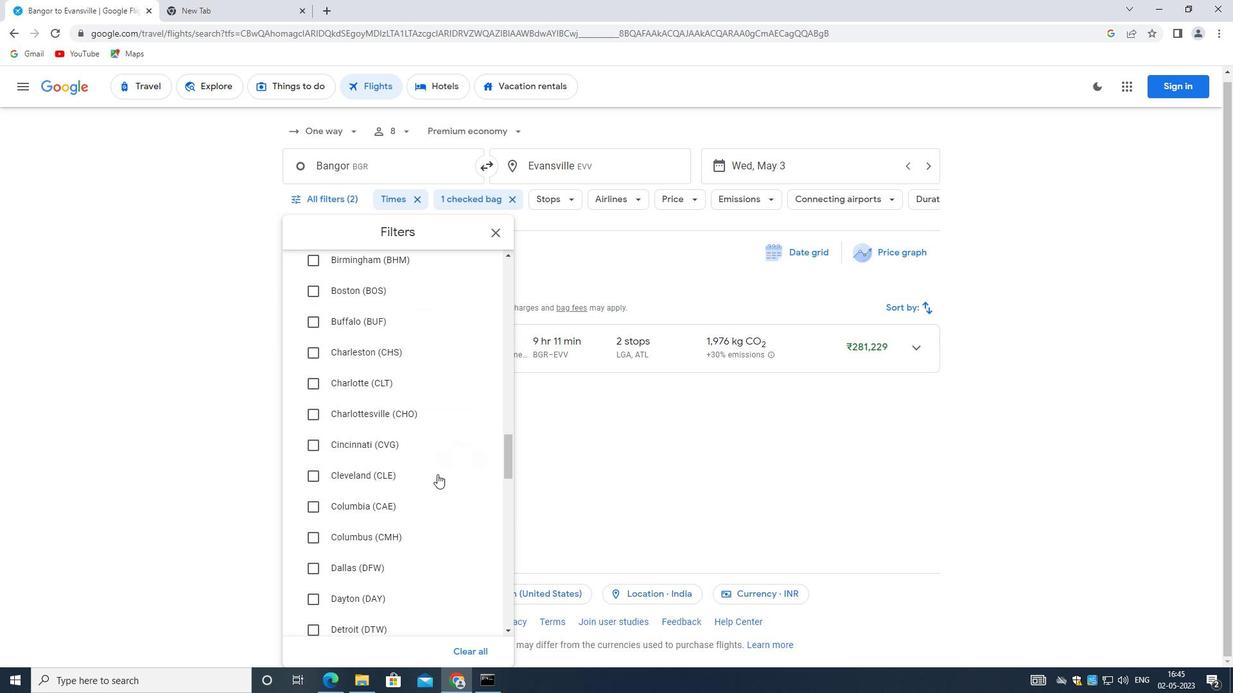 
Action: Mouse moved to (411, 520)
Screenshot: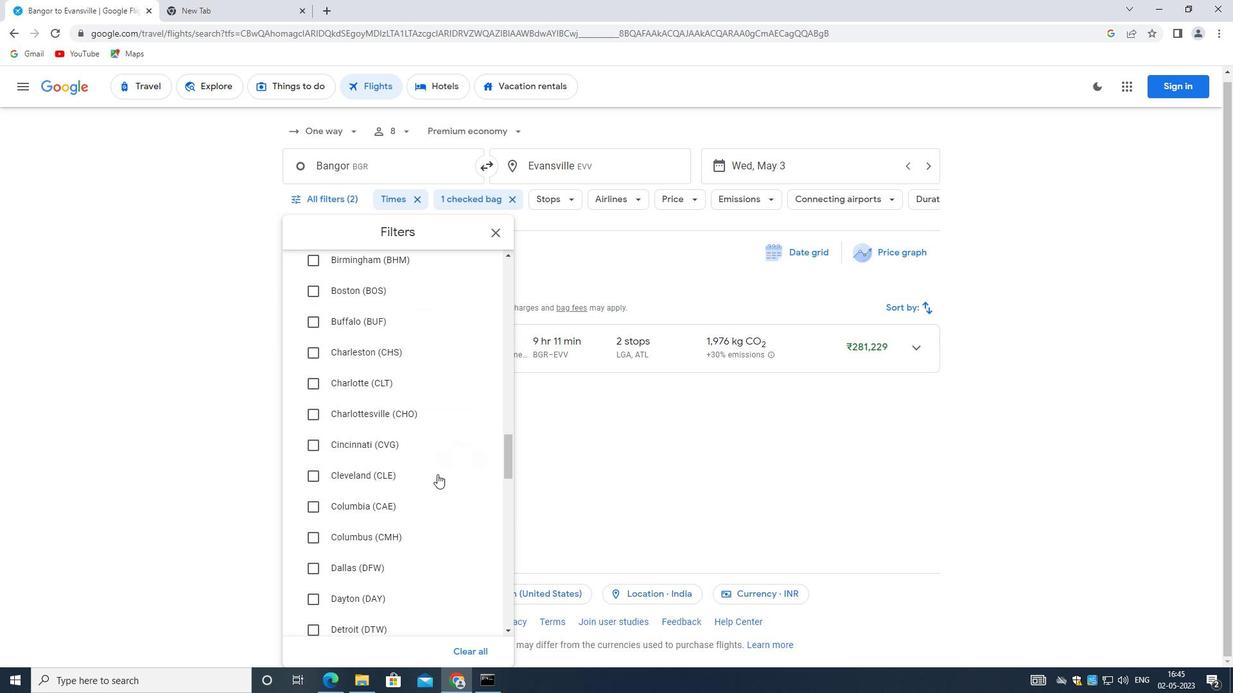
Action: Mouse scrolled (411, 520) with delta (0, 0)
Screenshot: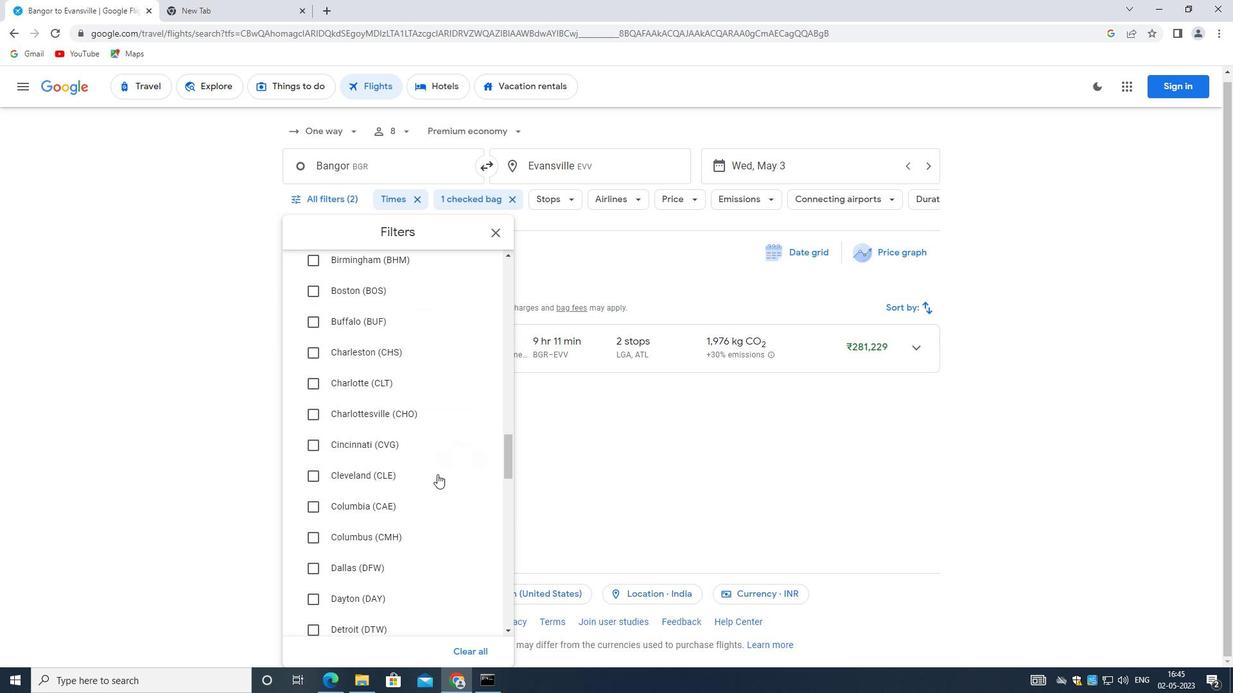 
Action: Mouse moved to (407, 522)
Screenshot: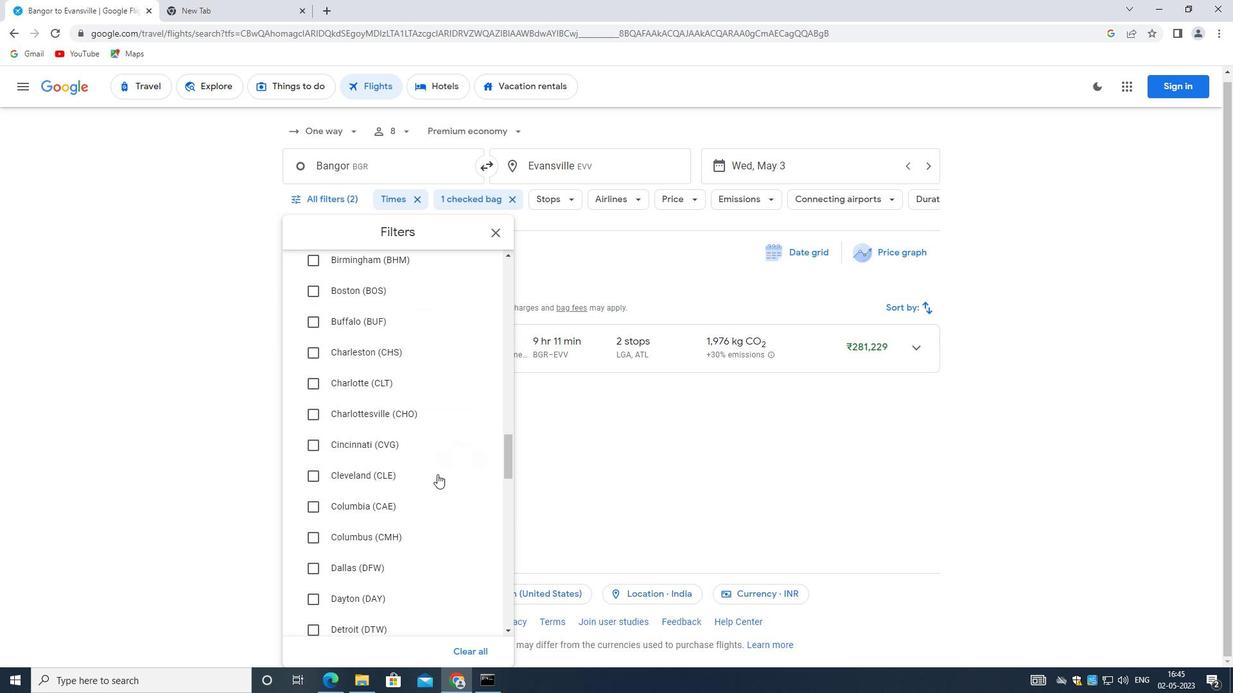 
Action: Mouse scrolled (407, 521) with delta (0, 0)
Screenshot: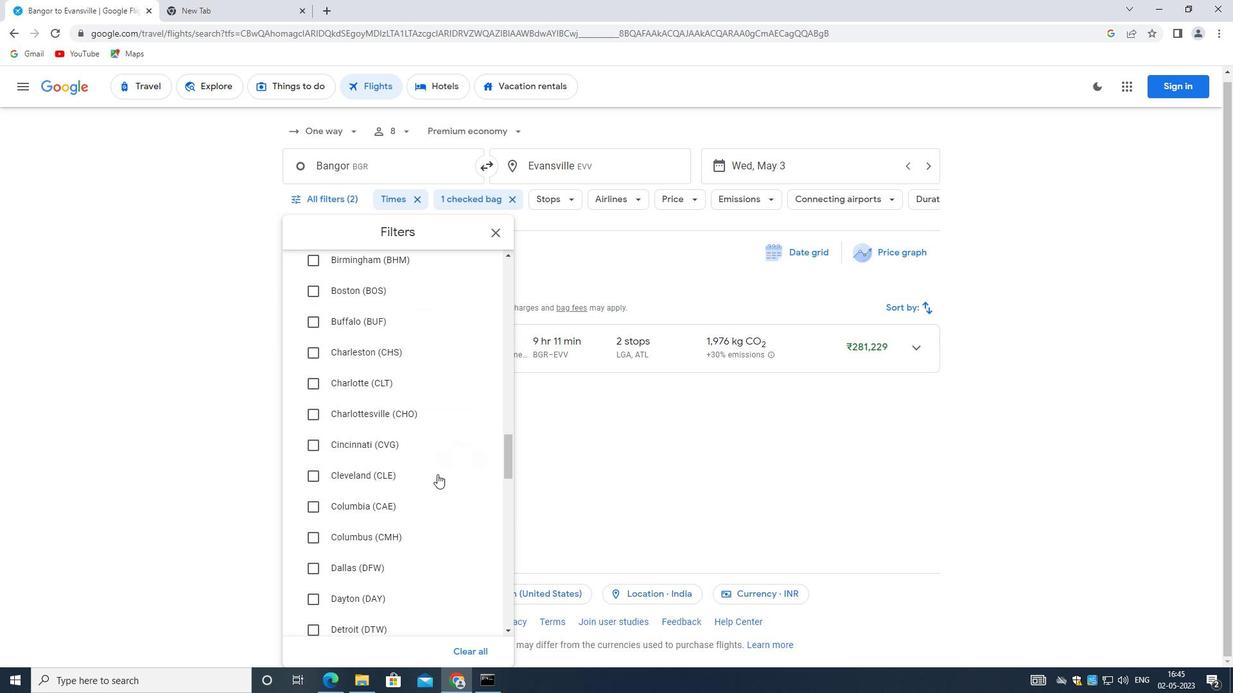 
Action: Mouse moved to (403, 522)
Screenshot: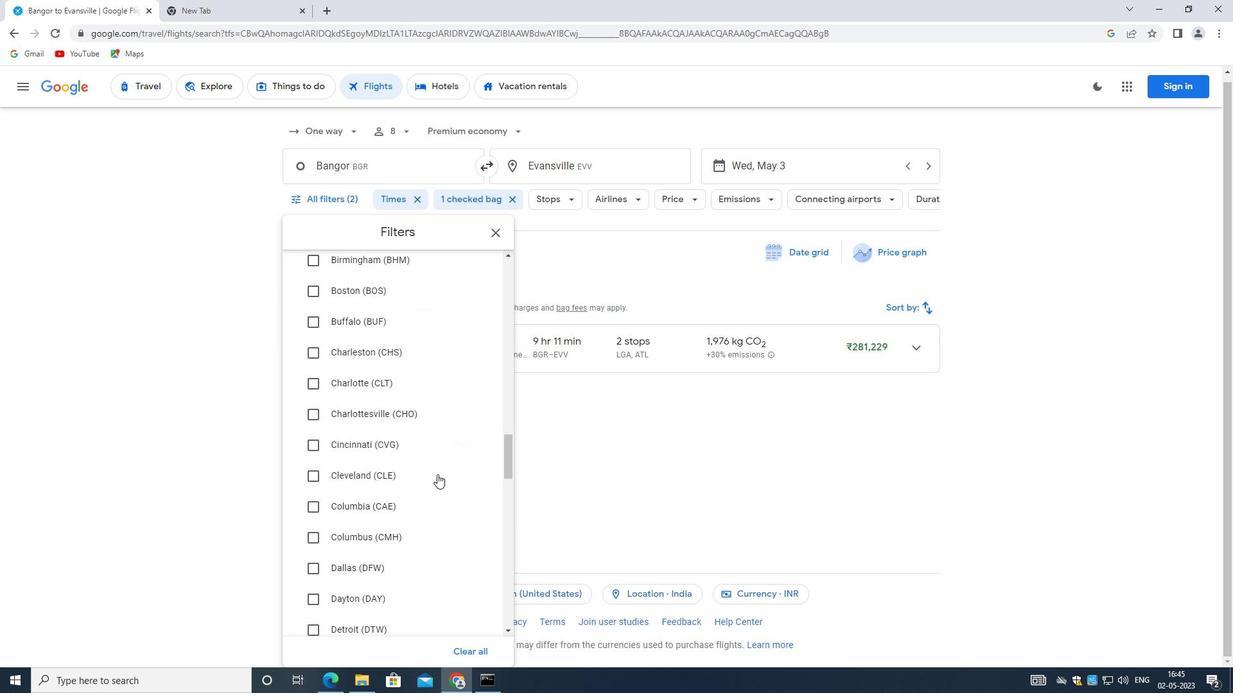 
Action: Mouse scrolled (403, 522) with delta (0, 0)
Screenshot: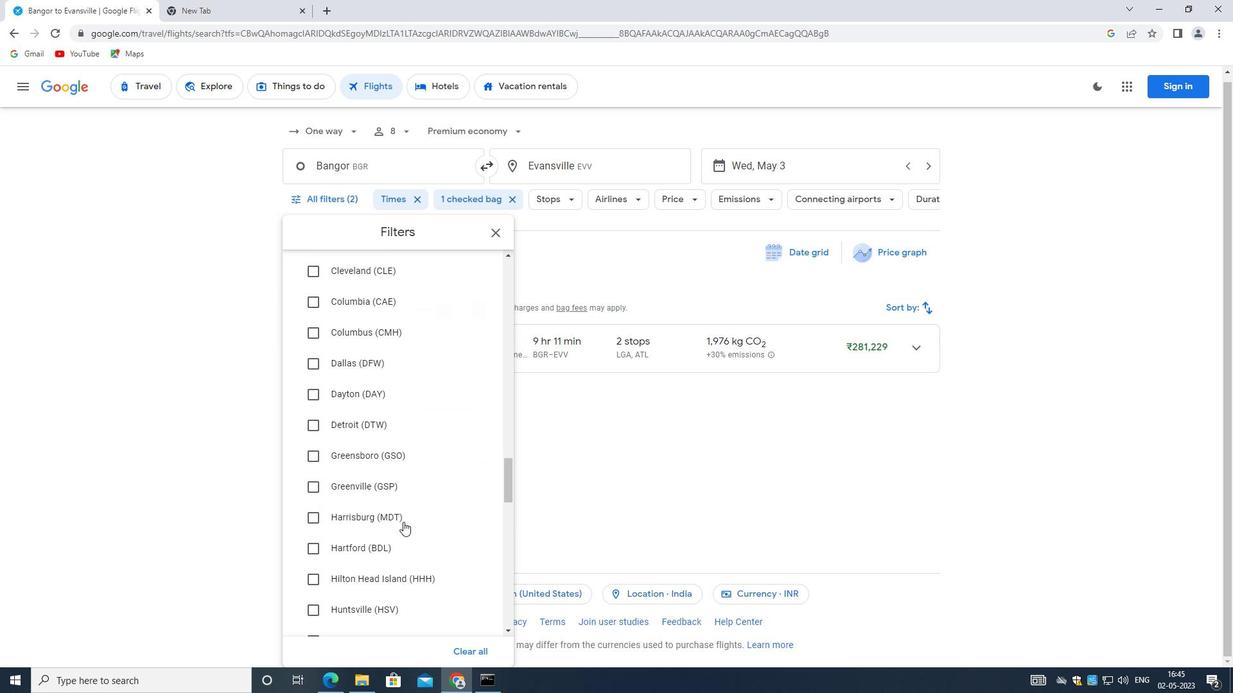 
Action: Mouse moved to (403, 533)
Screenshot: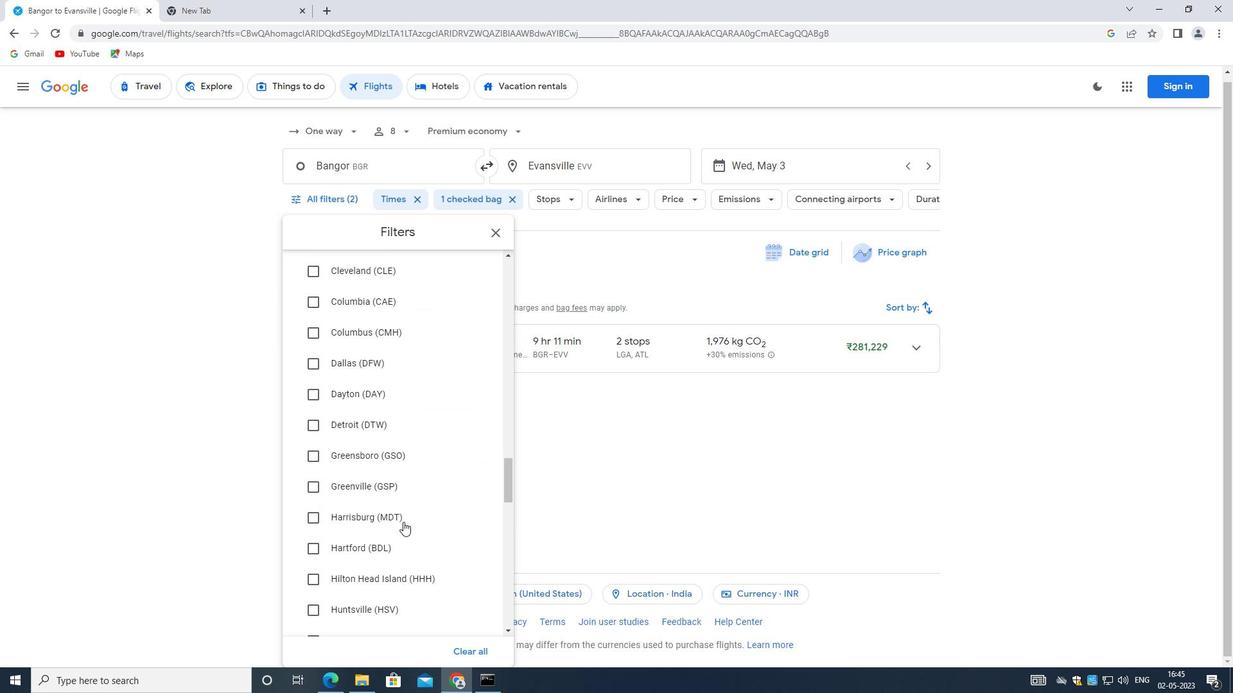 
Action: Mouse scrolled (403, 532) with delta (0, 0)
Screenshot: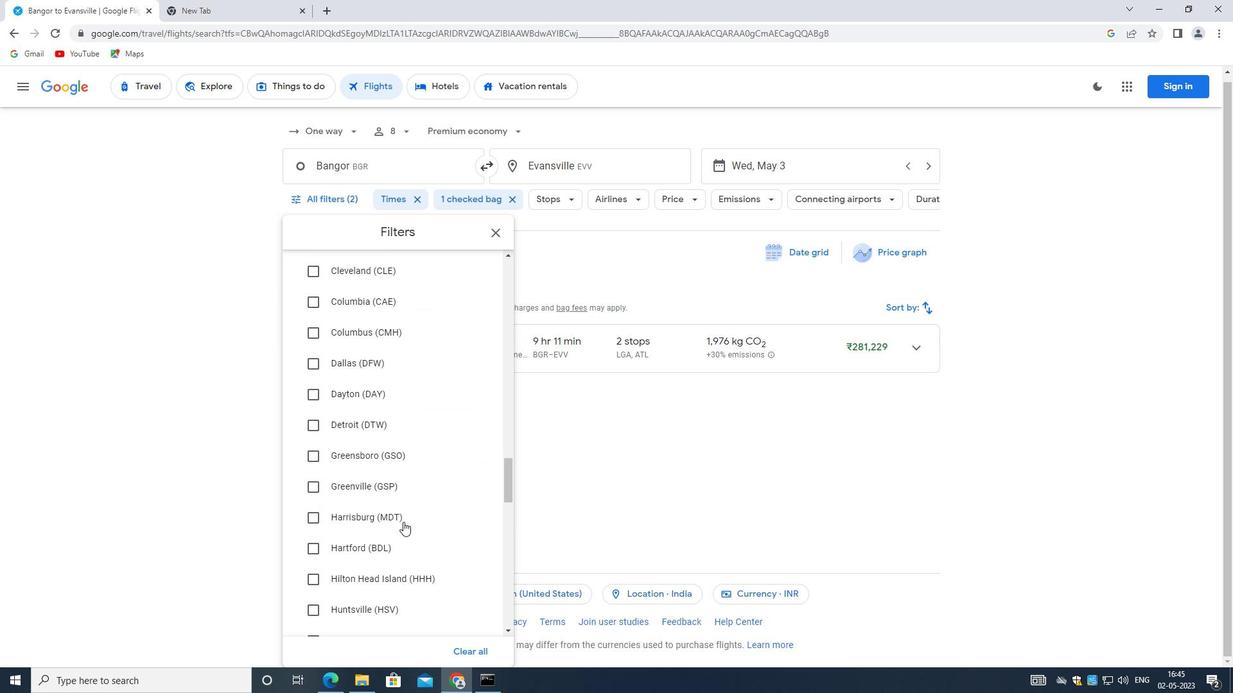 
Action: Mouse moved to (403, 533)
Screenshot: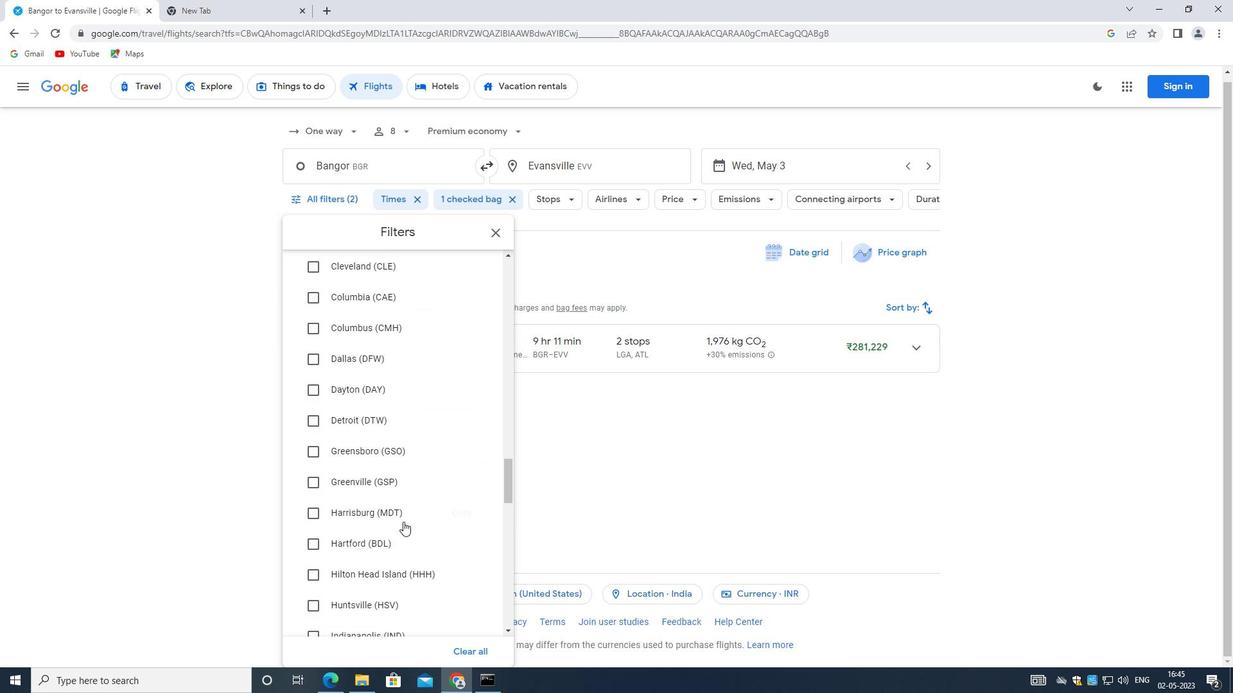 
Action: Mouse scrolled (403, 533) with delta (0, 0)
Screenshot: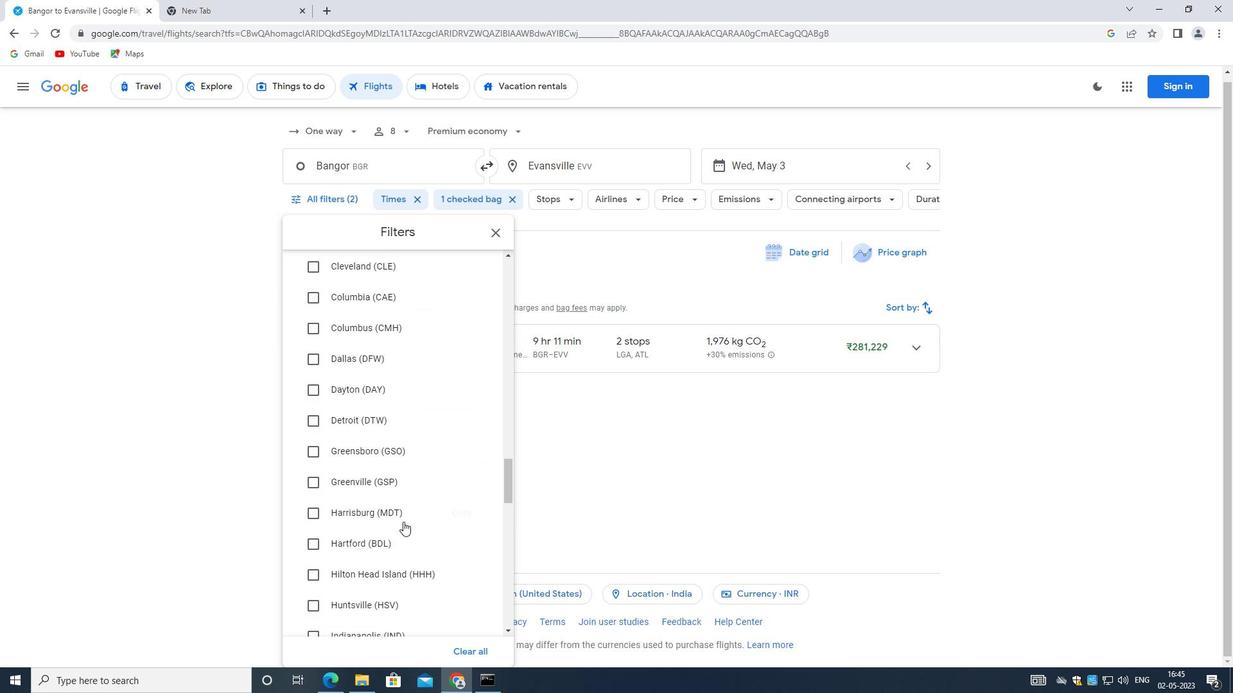 
Action: Mouse scrolled (403, 533) with delta (0, 0)
Screenshot: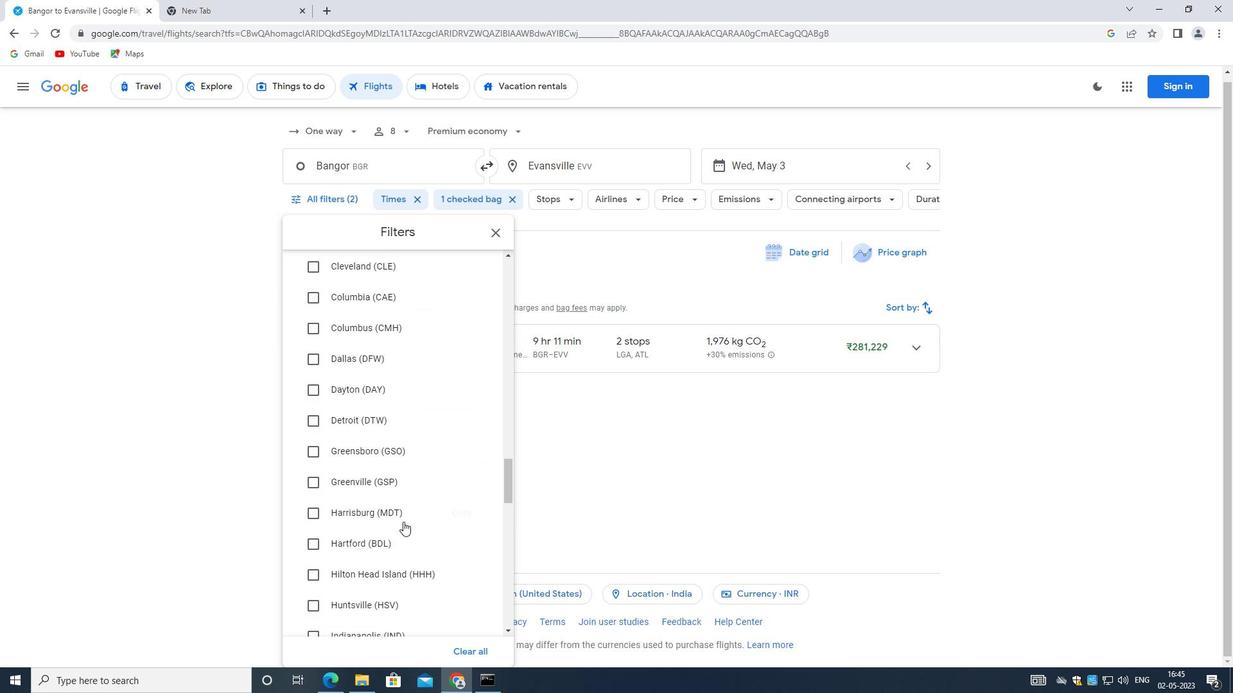 
Action: Mouse moved to (402, 533)
Screenshot: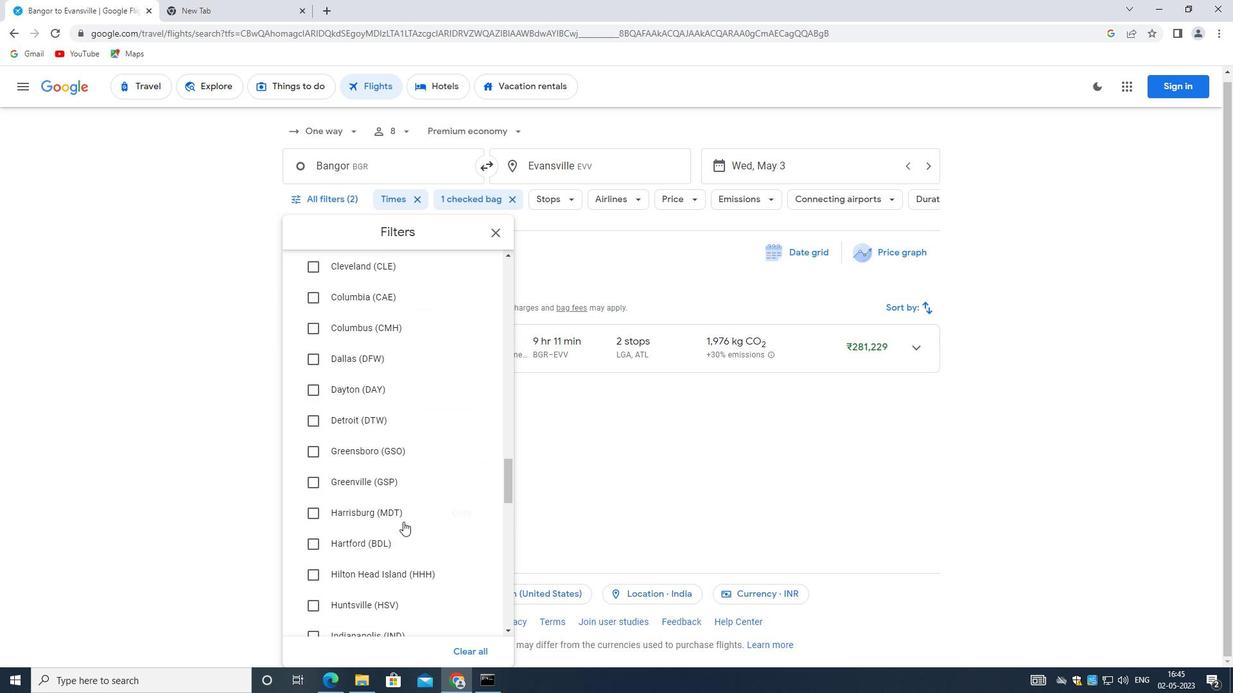
Action: Mouse scrolled (402, 533) with delta (0, 0)
Screenshot: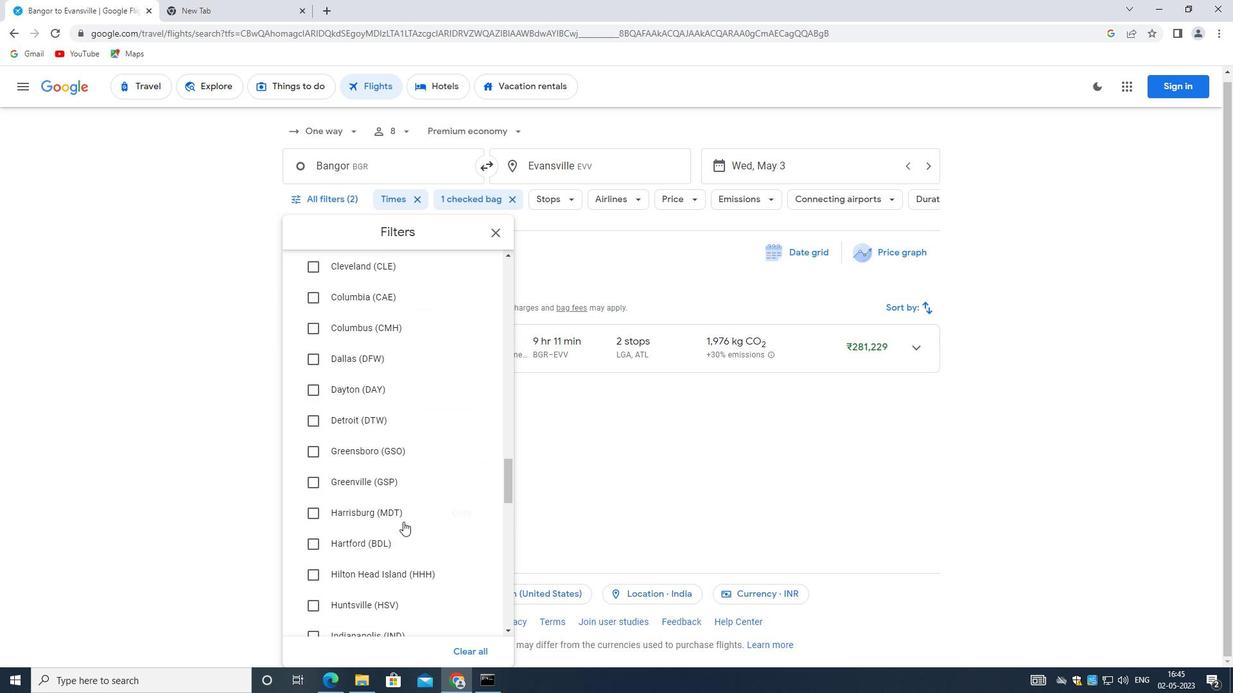 
Action: Mouse moved to (398, 529)
Screenshot: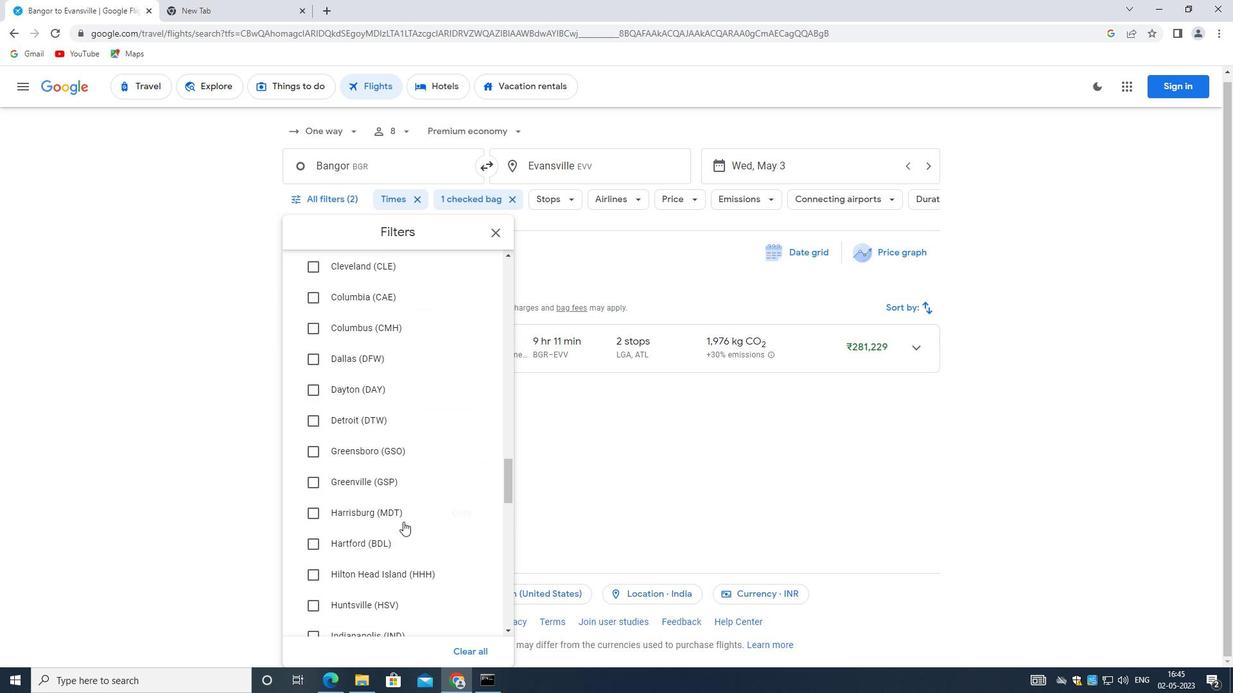 
Action: Mouse scrolled (398, 528) with delta (0, 0)
Screenshot: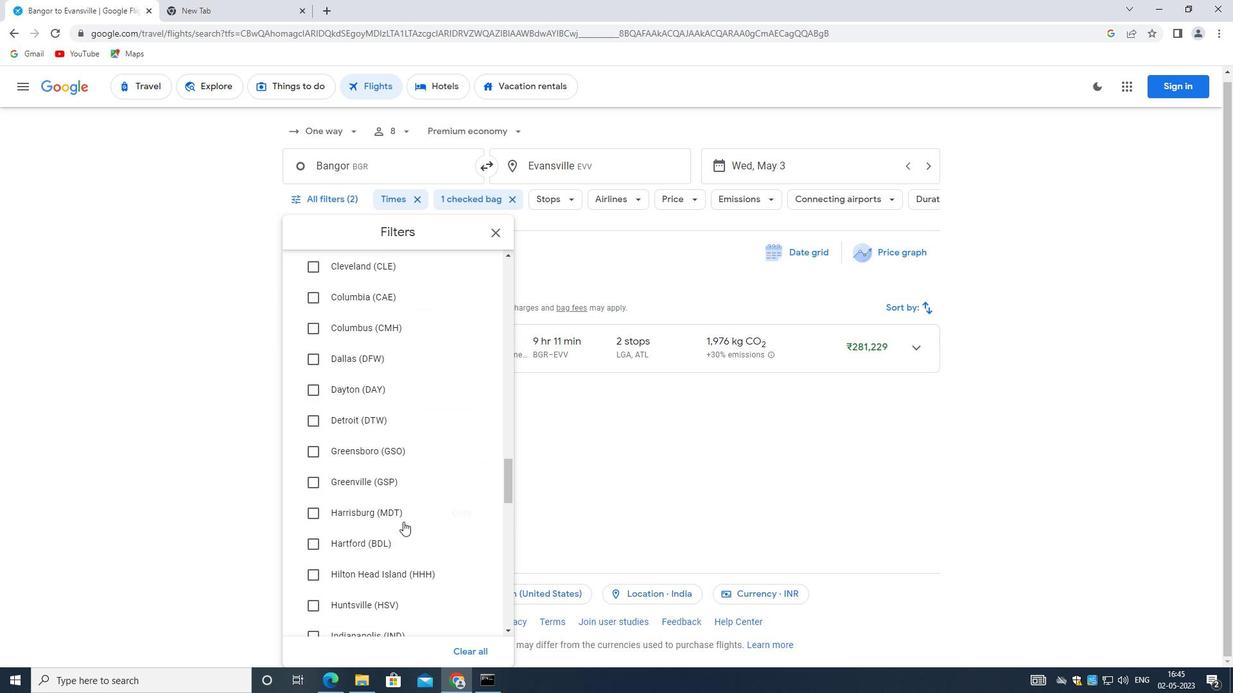 
Action: Mouse moved to (396, 519)
Screenshot: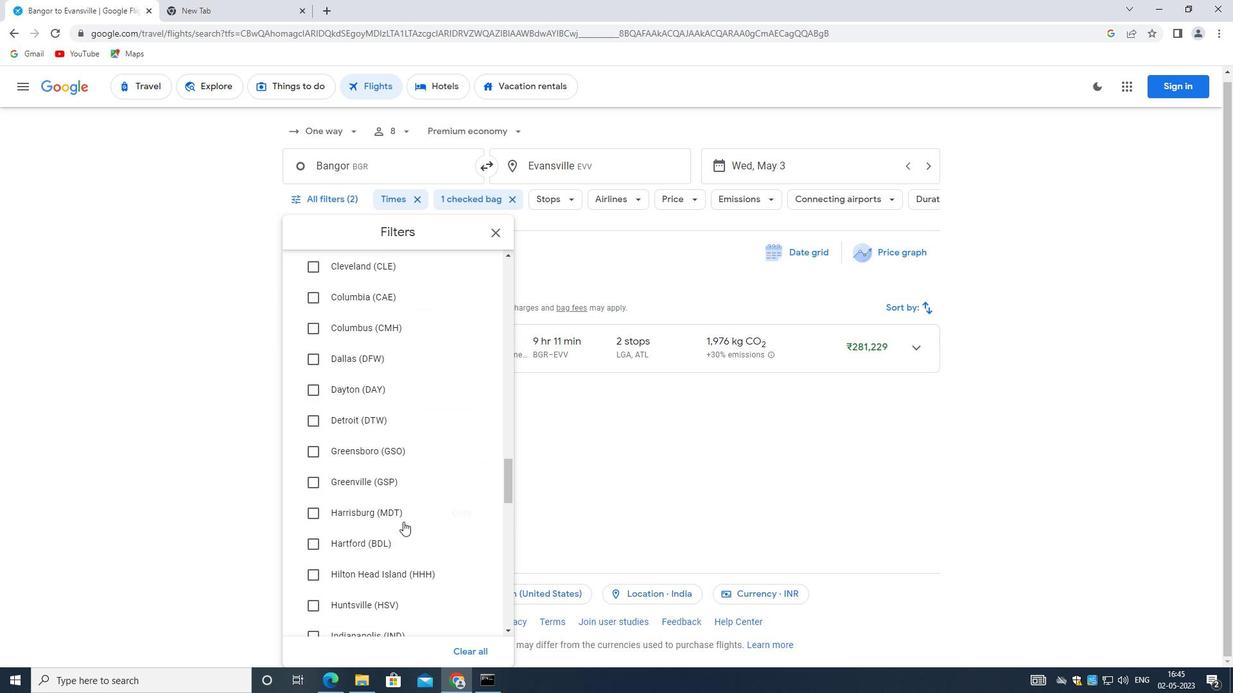
Action: Mouse scrolled (396, 518) with delta (0, 0)
Screenshot: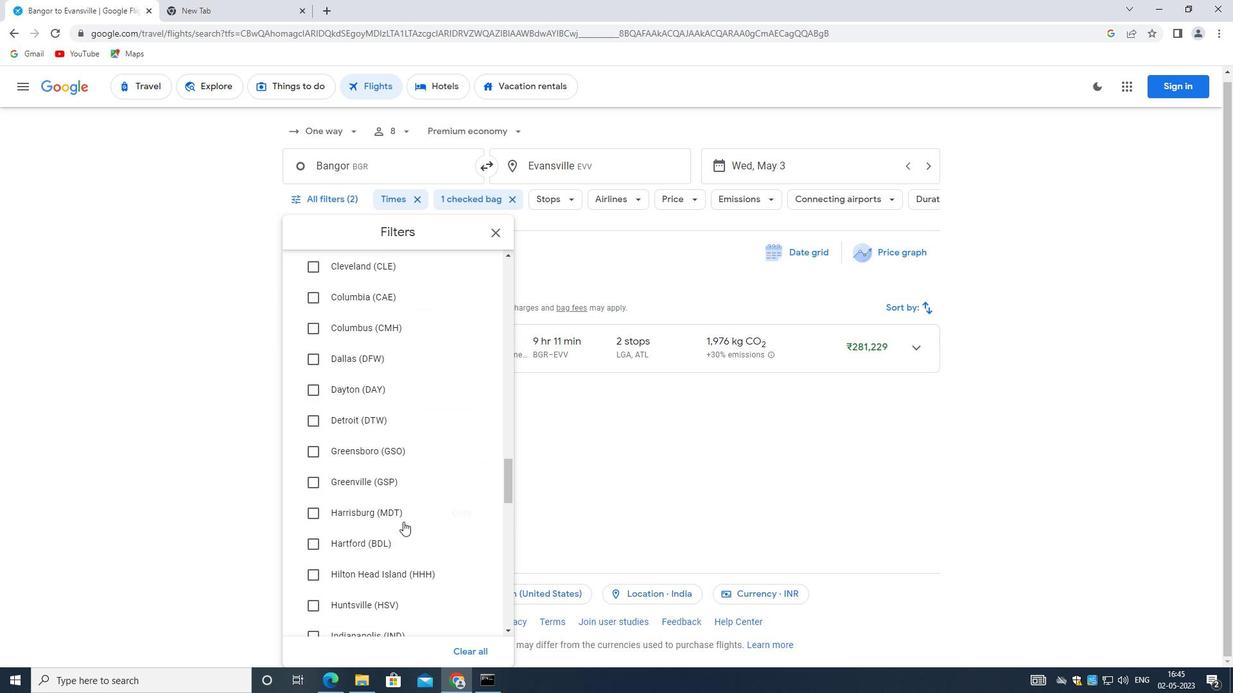 
Action: Mouse moved to (395, 454)
Screenshot: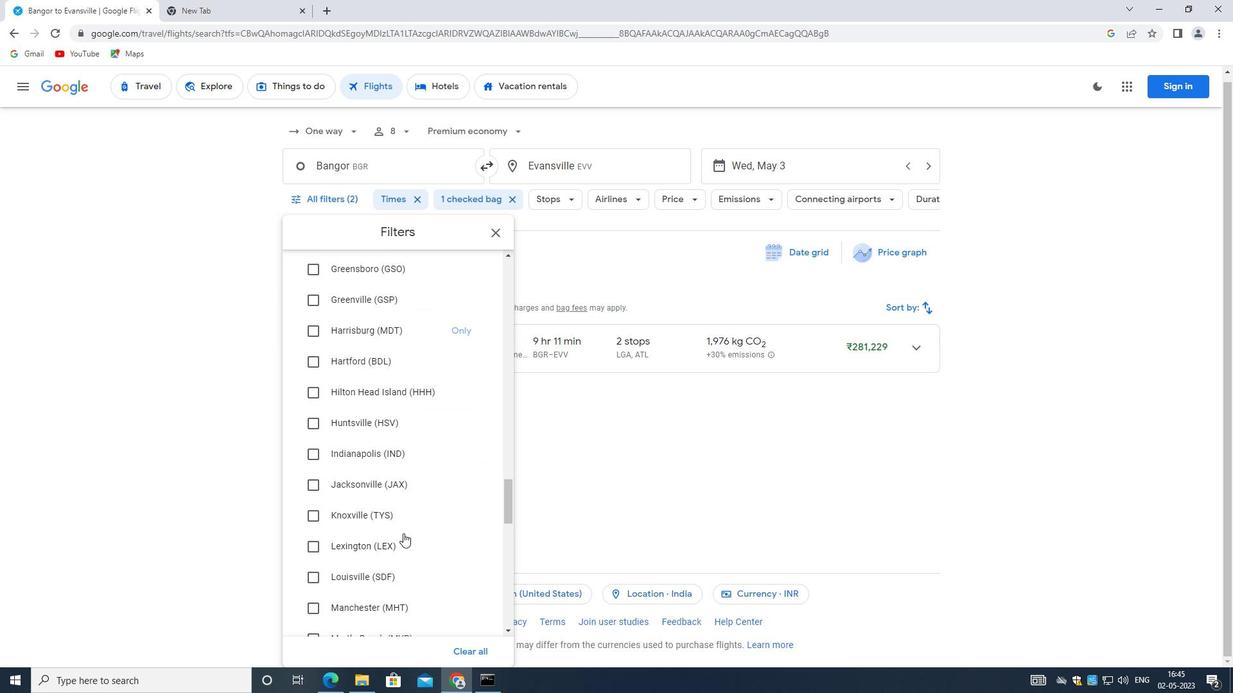 
Action: Mouse scrolled (395, 453) with delta (0, 0)
Screenshot: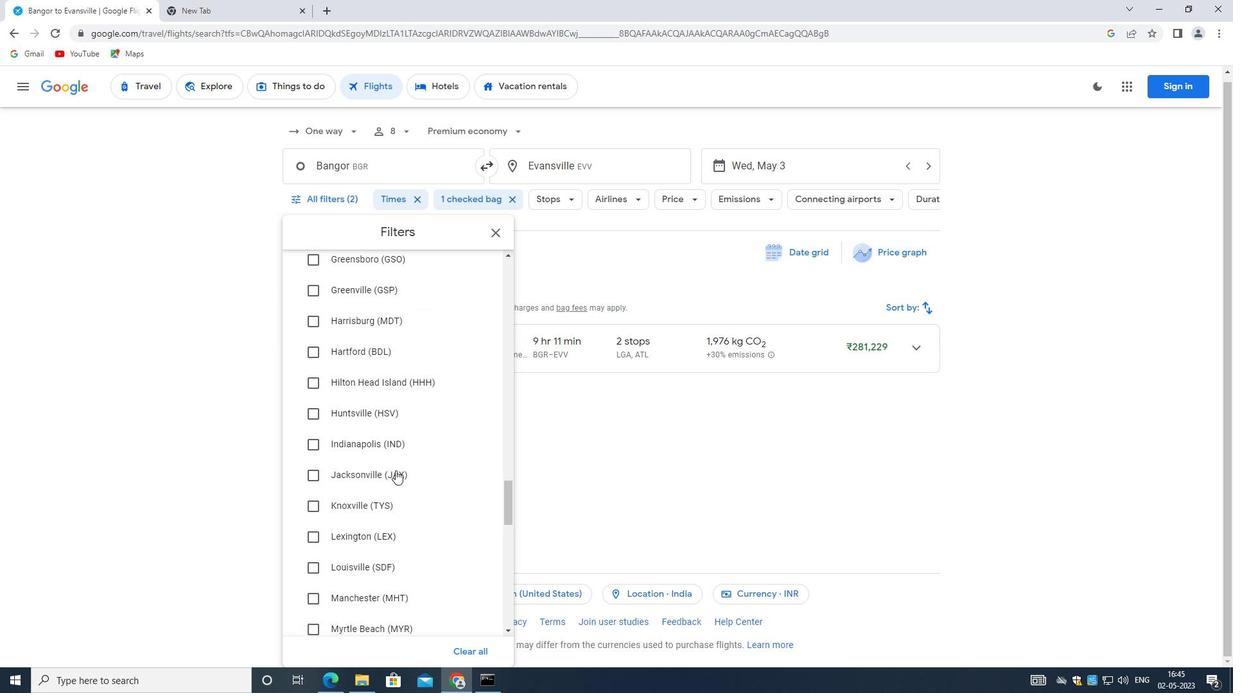 
Action: Mouse moved to (394, 454)
Screenshot: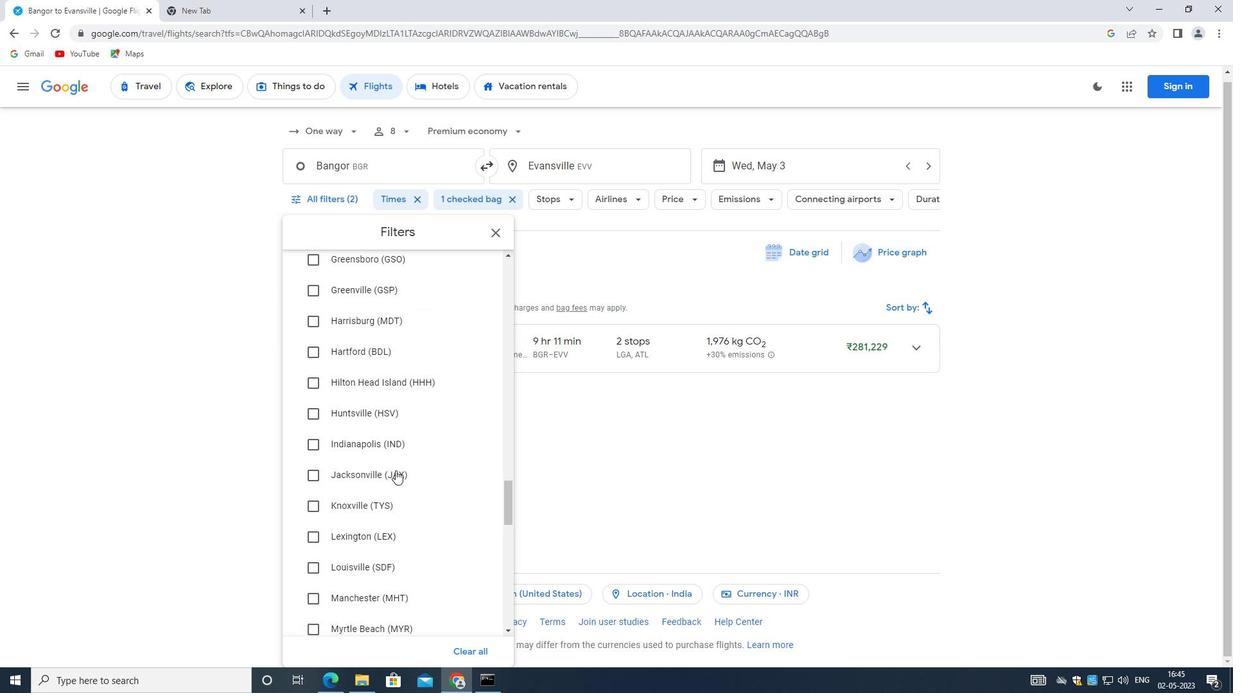 
Action: Mouse scrolled (394, 453) with delta (0, 0)
Screenshot: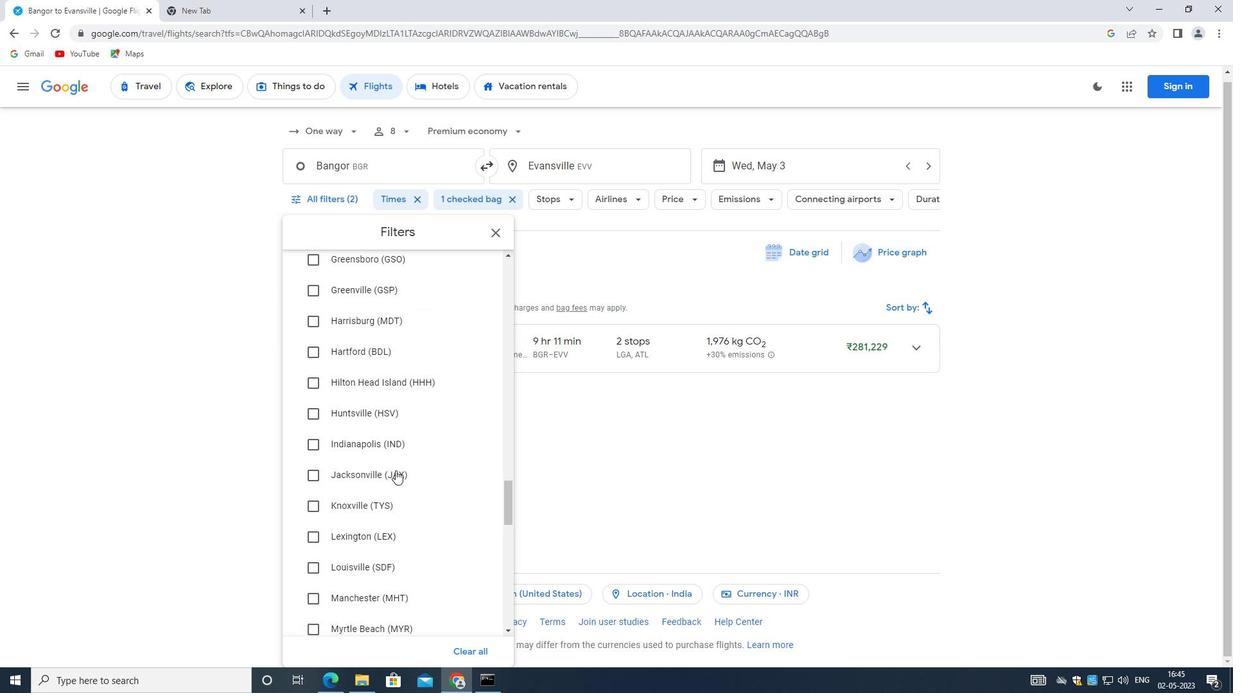 
Action: Mouse scrolled (394, 453) with delta (0, 0)
Screenshot: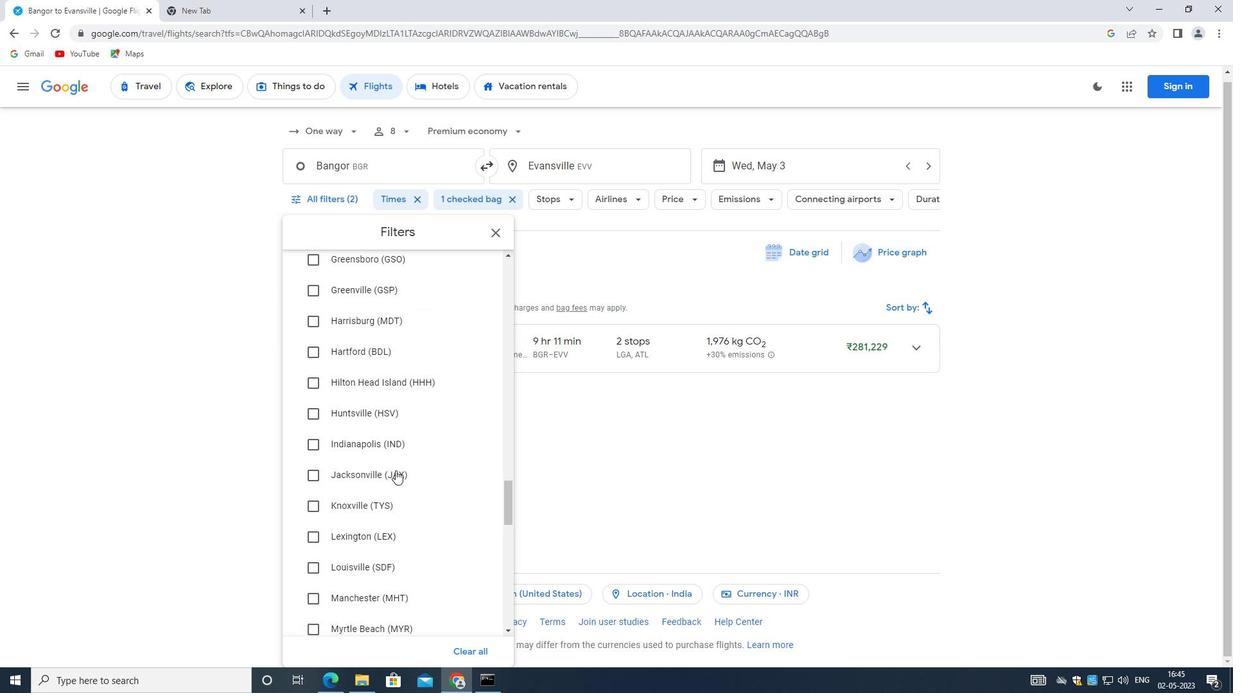 
Action: Mouse scrolled (394, 453) with delta (0, 0)
Screenshot: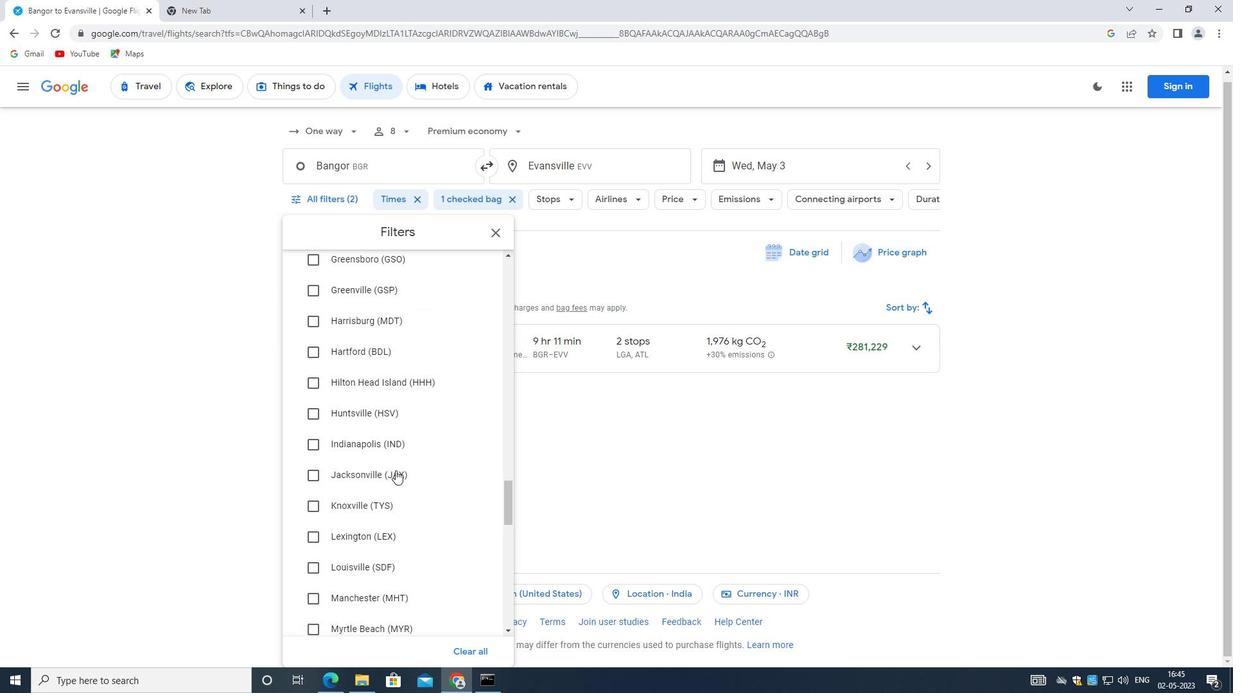 
Action: Mouse moved to (394, 454)
Screenshot: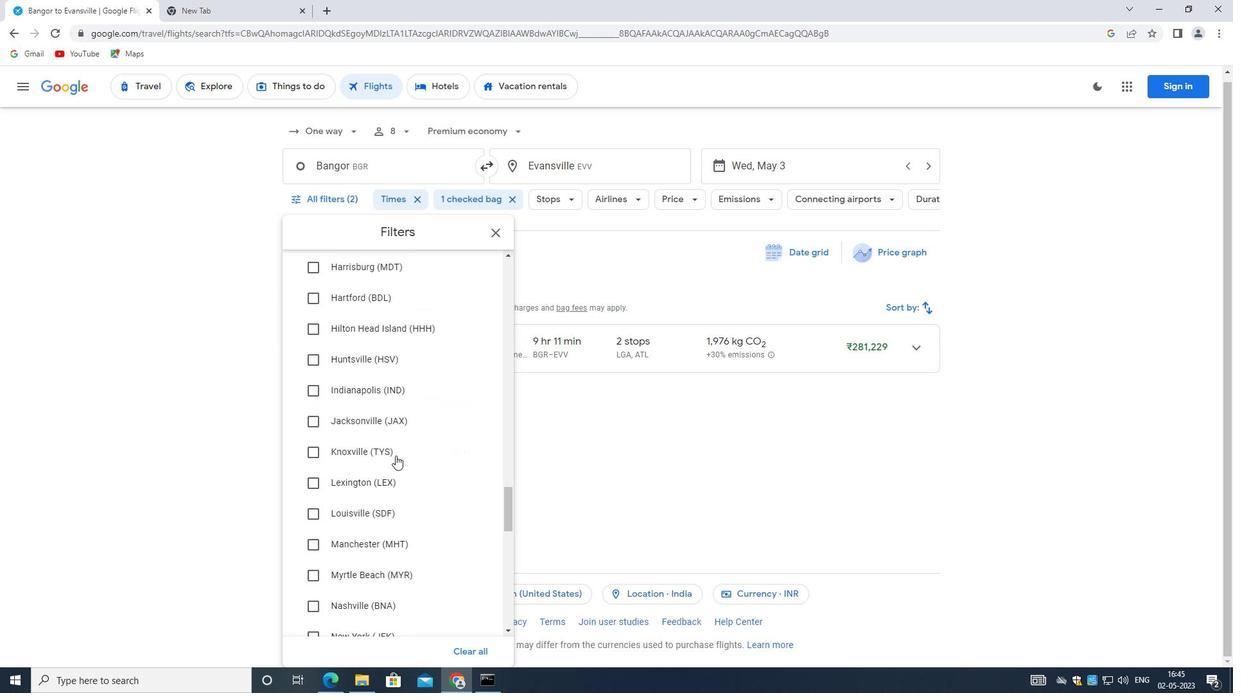 
Action: Mouse scrolled (394, 454) with delta (0, 0)
Screenshot: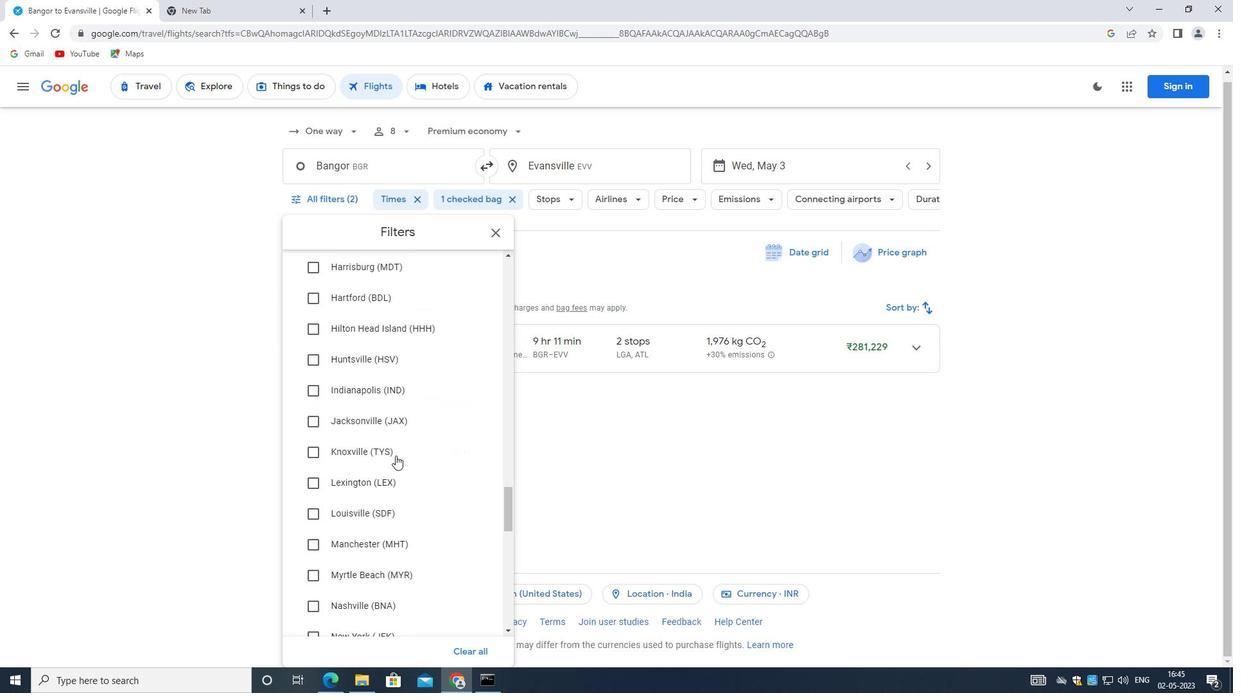 
Action: Mouse moved to (396, 456)
Screenshot: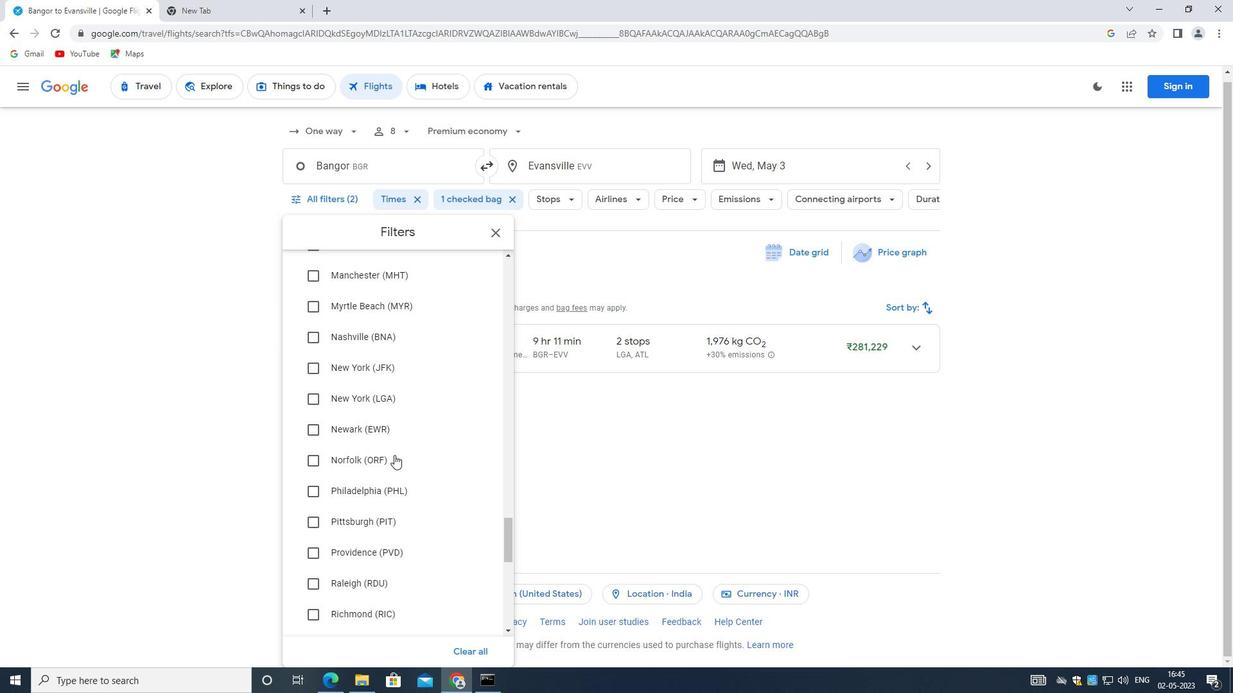 
Action: Mouse scrolled (396, 455) with delta (0, 0)
Screenshot: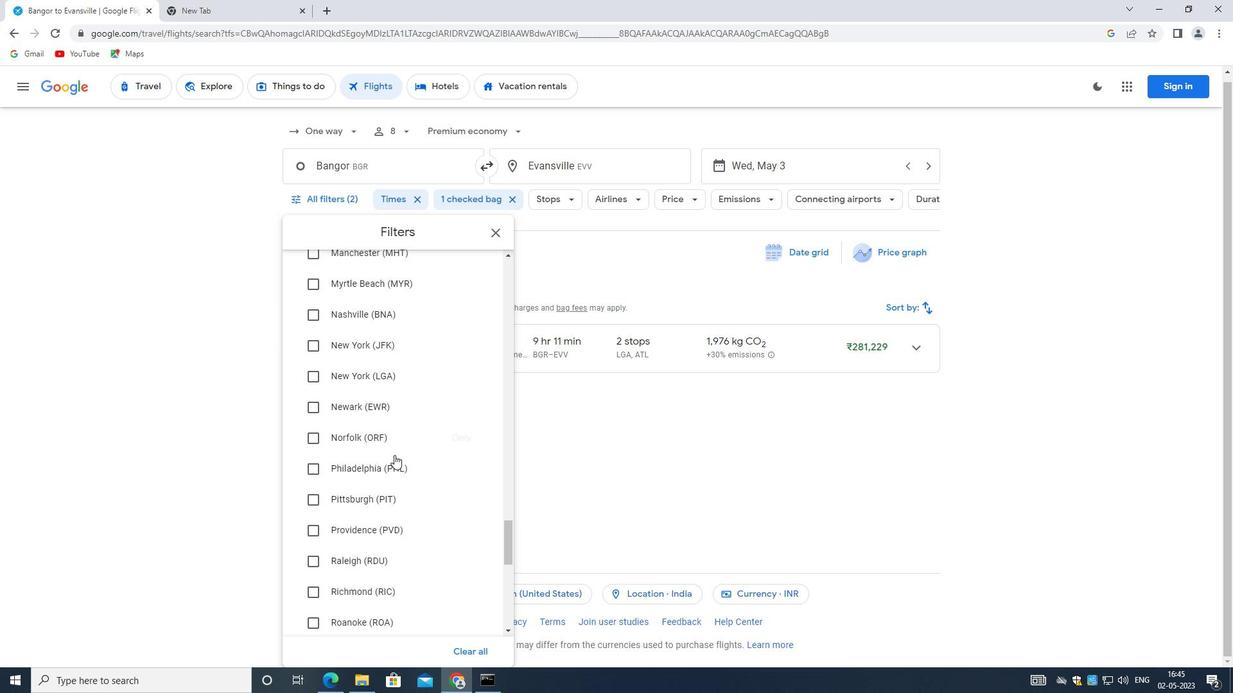 
Action: Mouse moved to (396, 457)
Screenshot: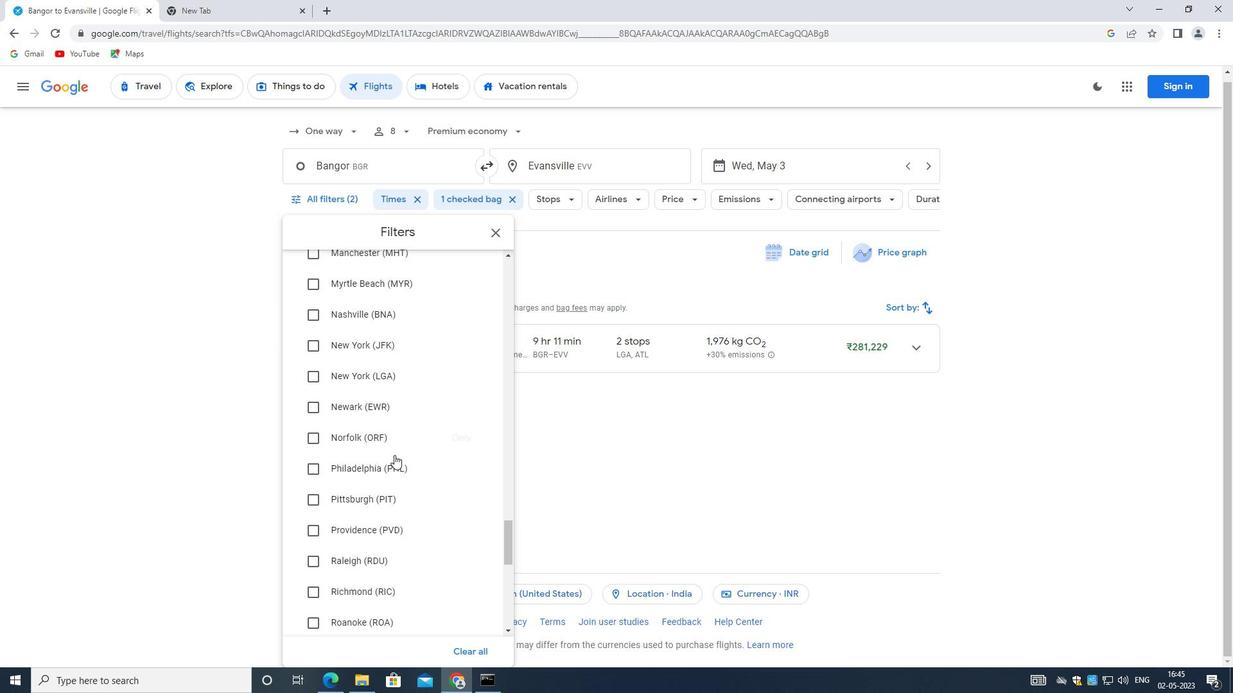 
Action: Mouse scrolled (396, 456) with delta (0, 0)
Screenshot: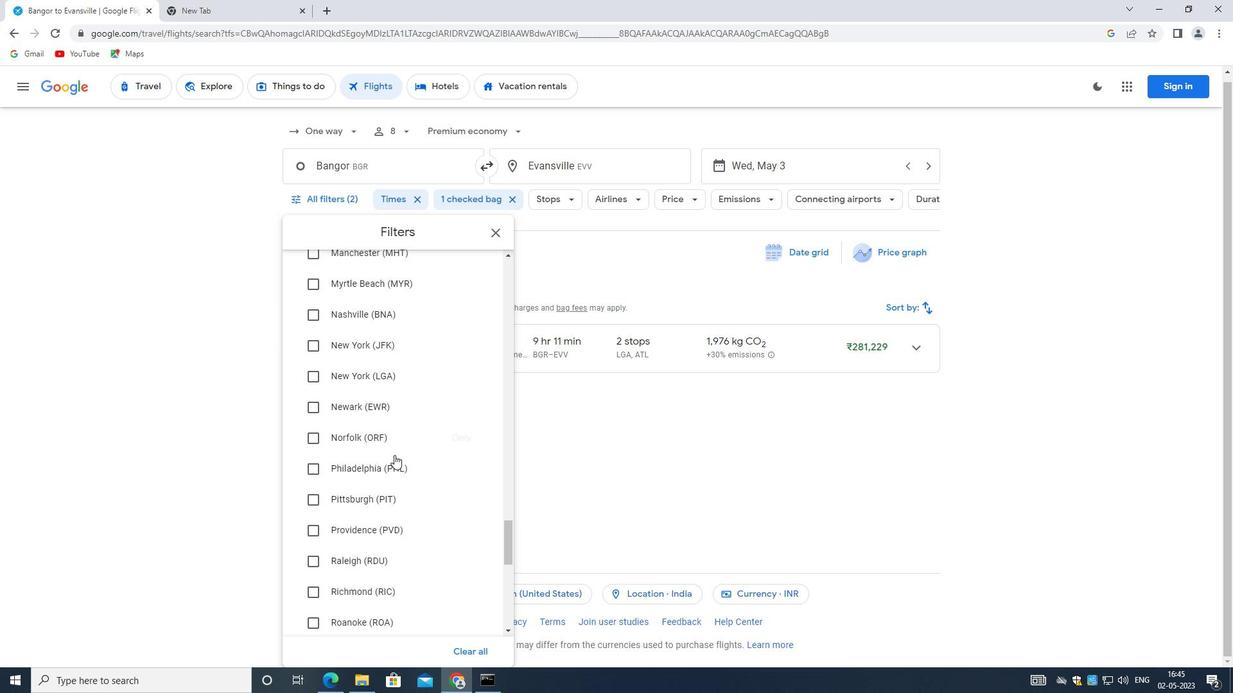 
Action: Mouse scrolled (396, 456) with delta (0, 0)
Screenshot: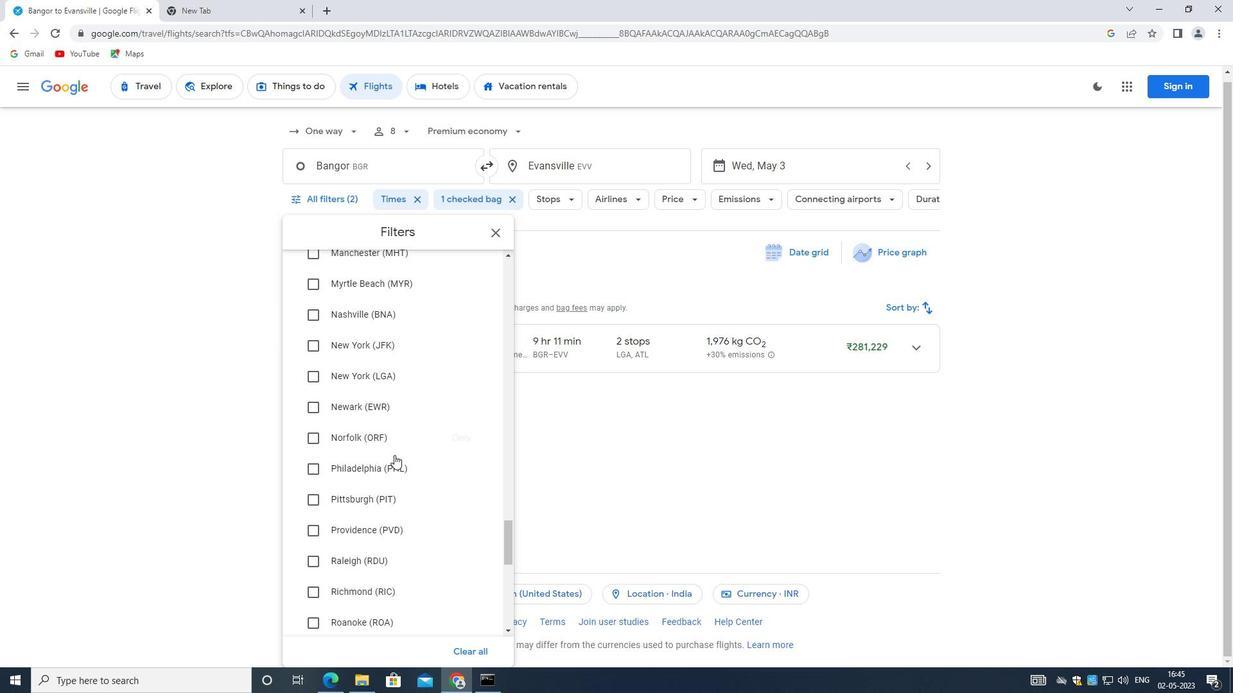 
Action: Mouse moved to (396, 457)
Screenshot: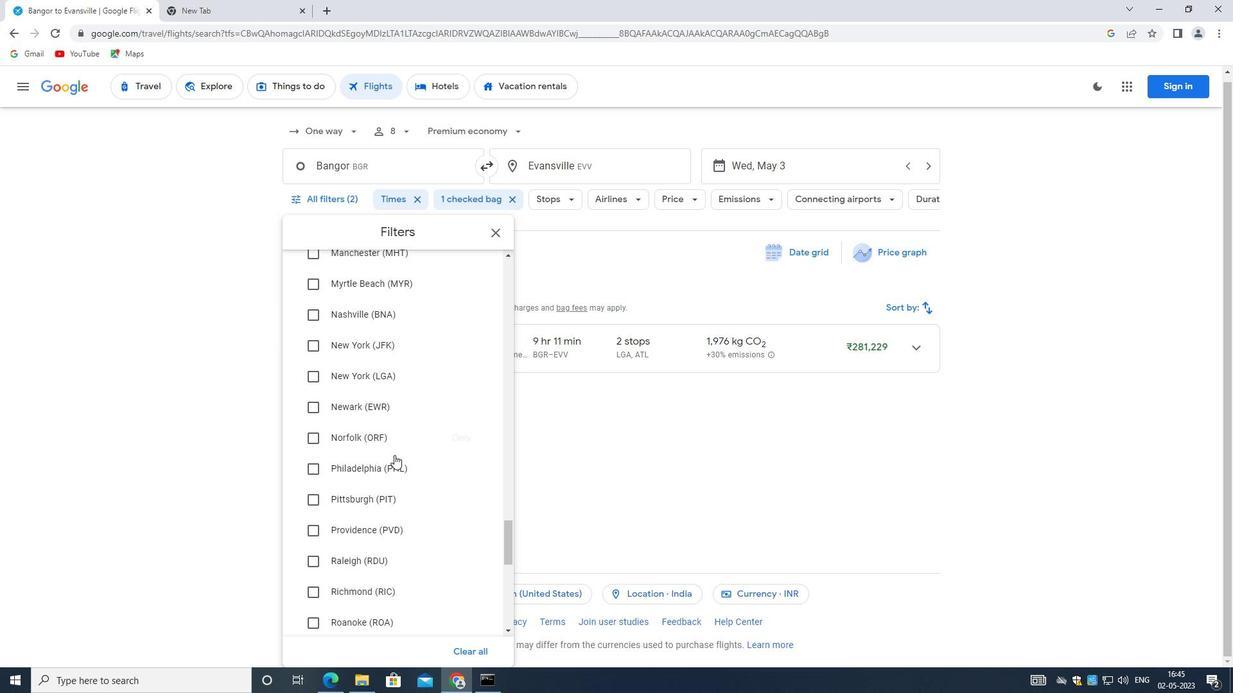 
Action: Mouse scrolled (396, 457) with delta (0, 0)
Screenshot: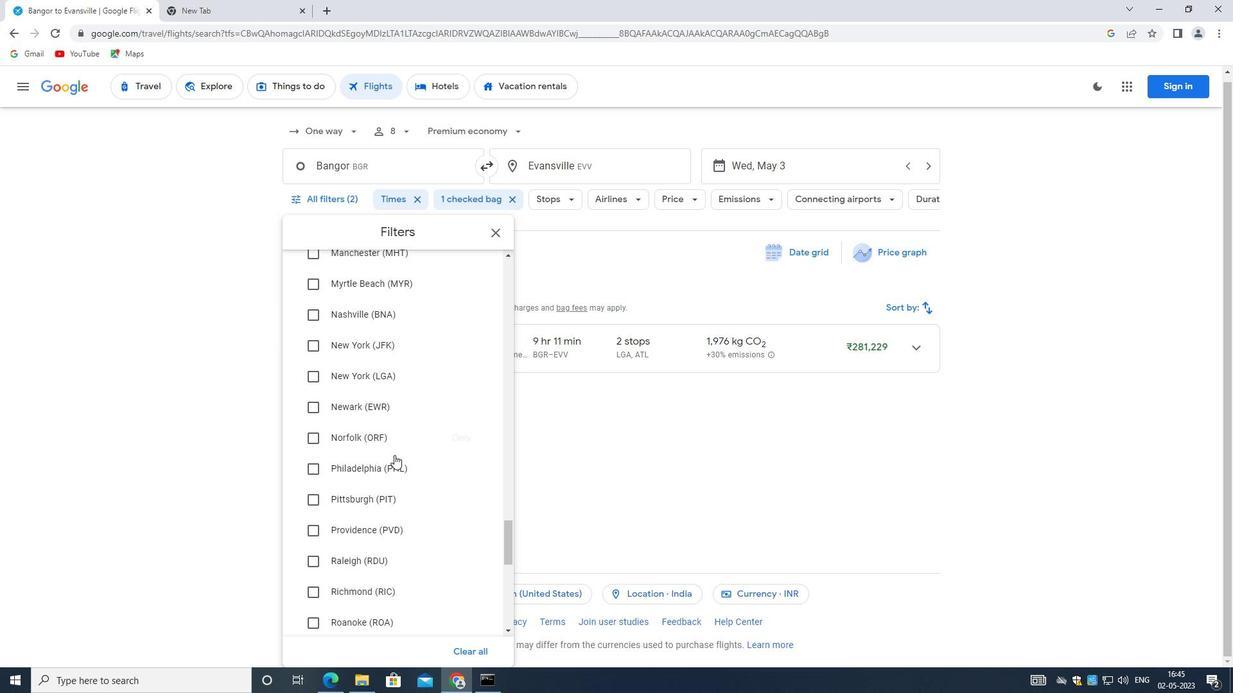 
Action: Mouse moved to (398, 460)
Screenshot: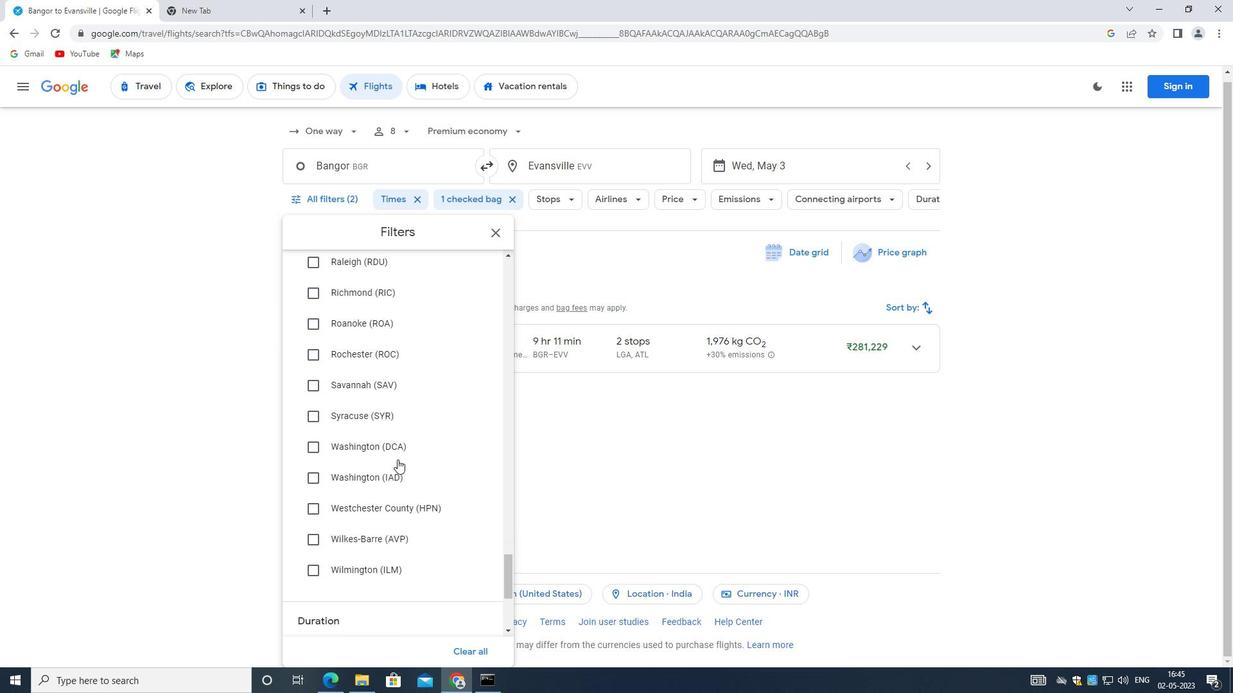 
Action: Mouse scrolled (398, 461) with delta (0, 0)
Screenshot: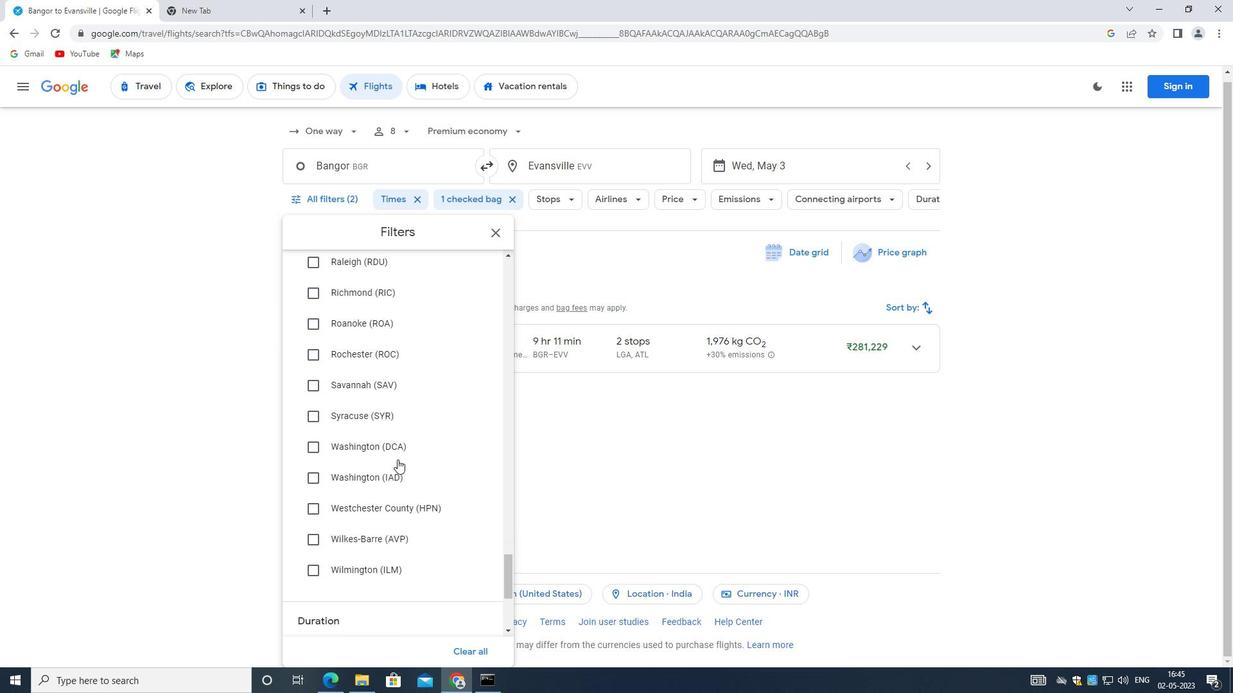 
Action: Mouse moved to (398, 463)
Screenshot: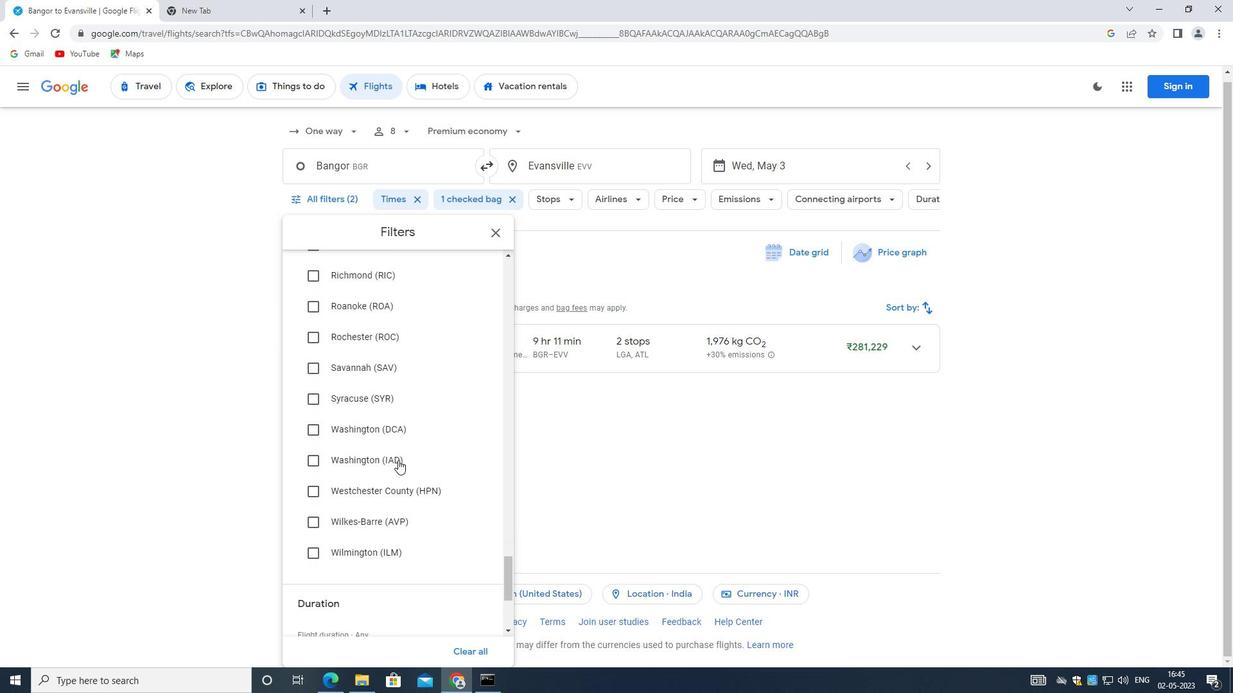 
Action: Mouse scrolled (398, 462) with delta (0, 0)
Screenshot: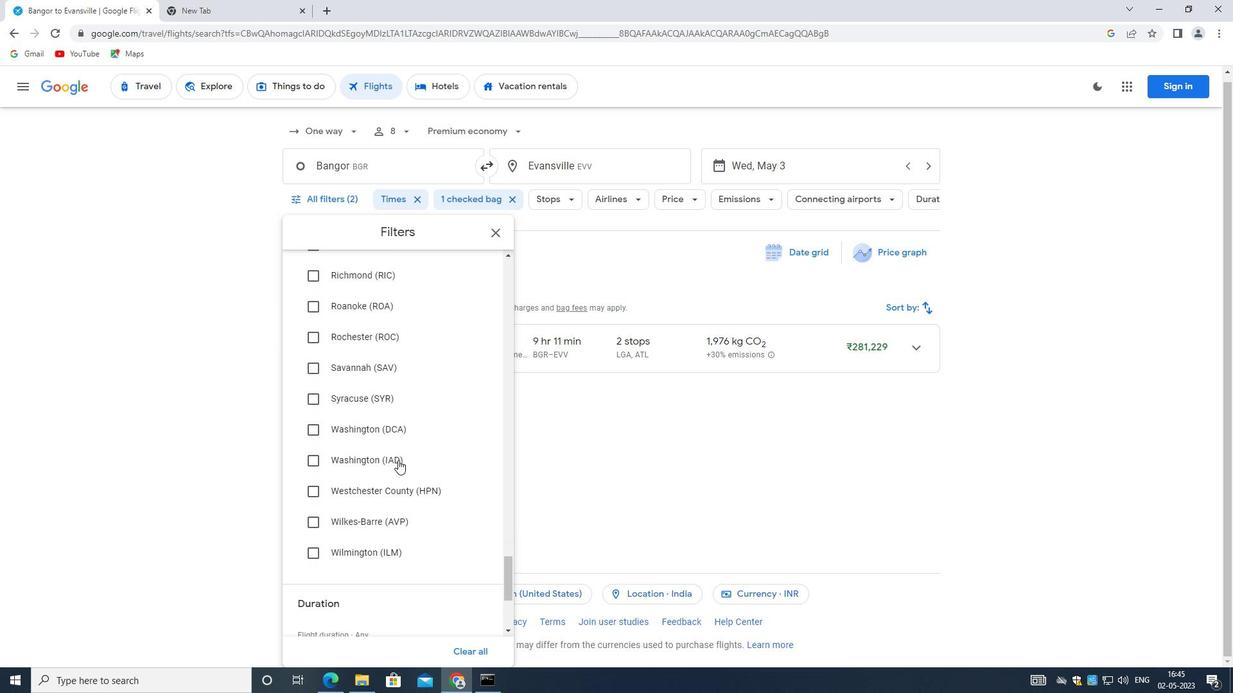 
Action: Mouse moved to (398, 463)
Screenshot: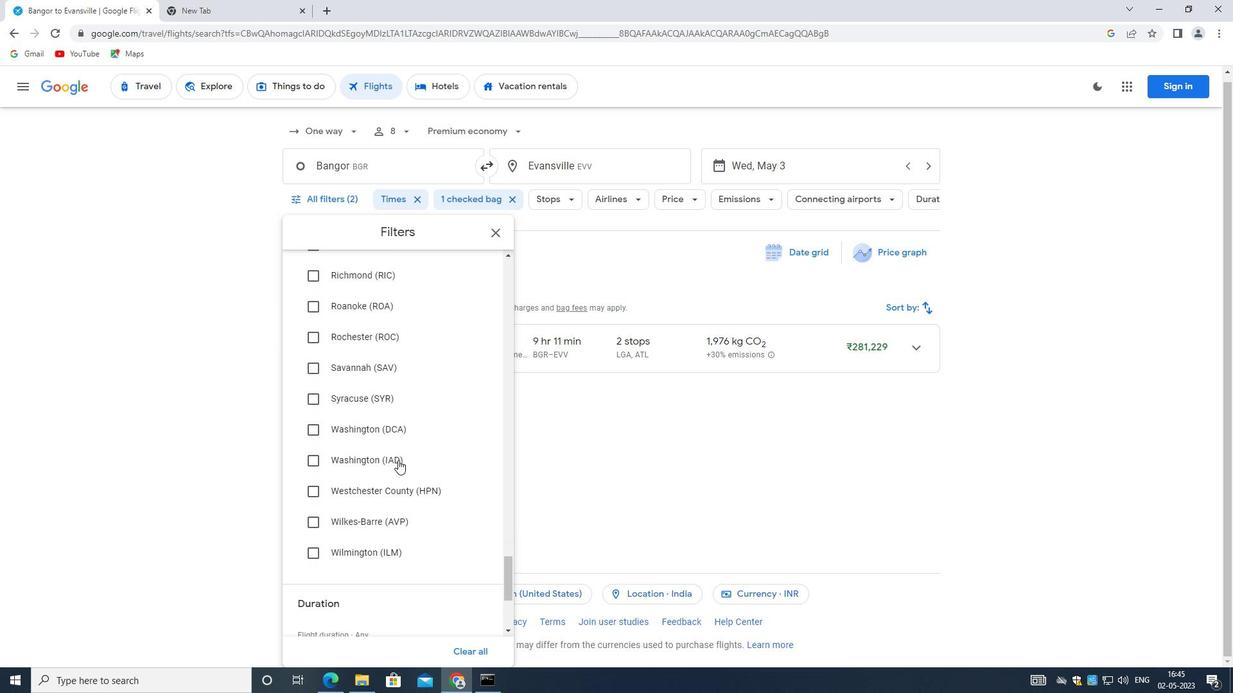 
Action: Mouse scrolled (398, 462) with delta (0, 0)
Screenshot: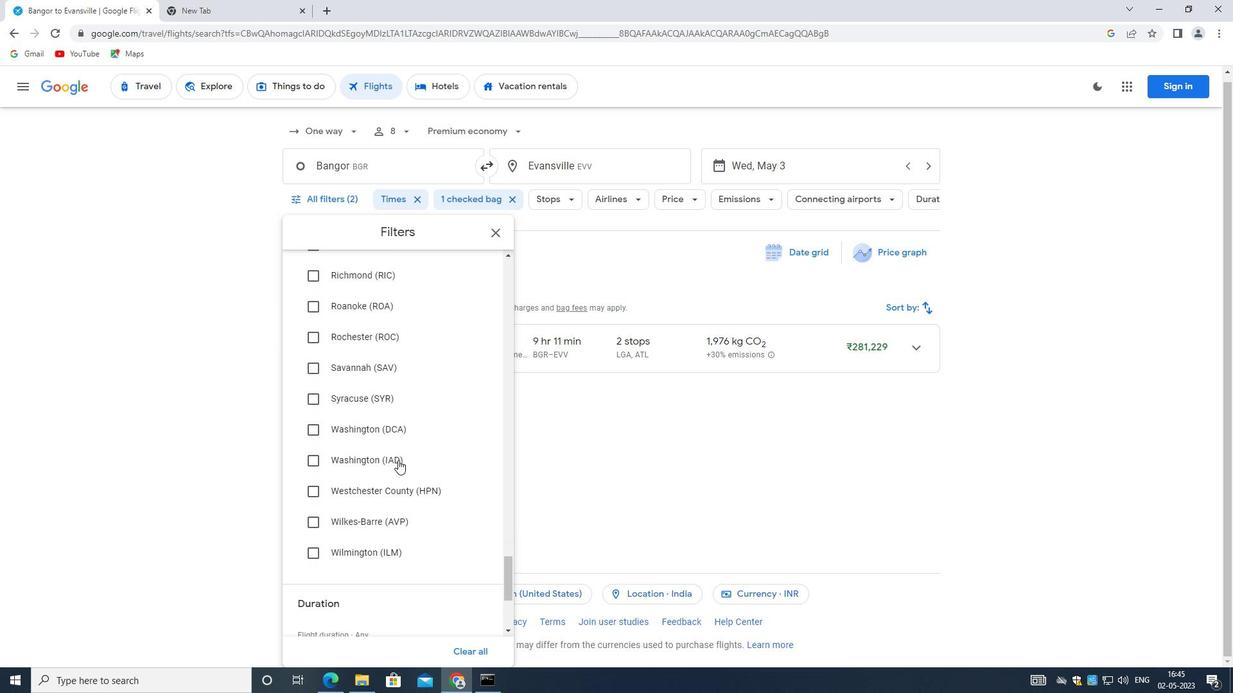 
Action: Mouse scrolled (398, 462) with delta (0, 0)
Screenshot: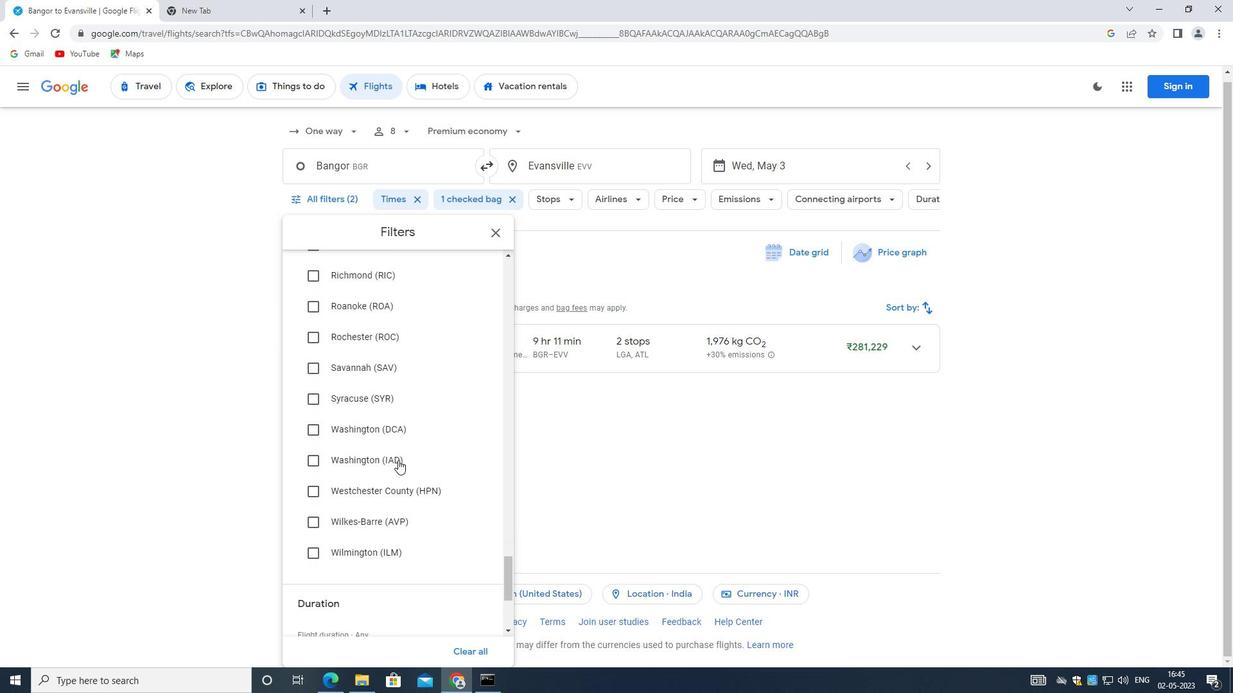 
Action: Mouse scrolled (398, 462) with delta (0, 0)
Screenshot: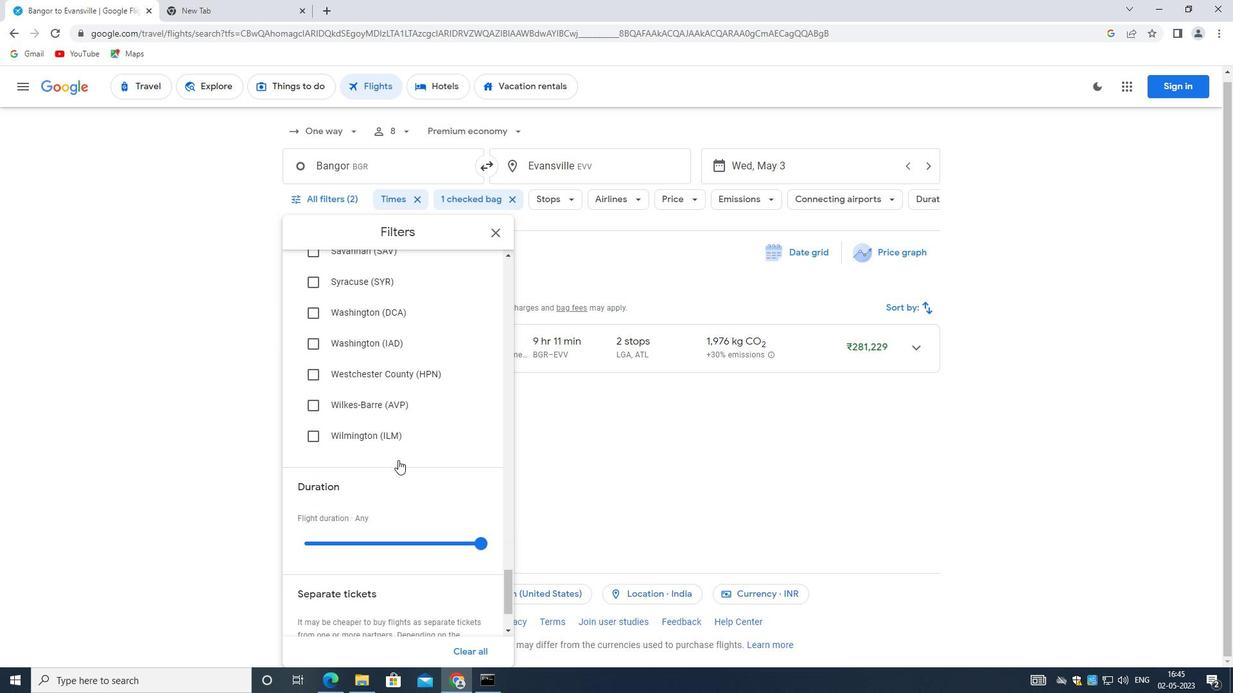 
Action: Mouse scrolled (398, 462) with delta (0, 0)
Screenshot: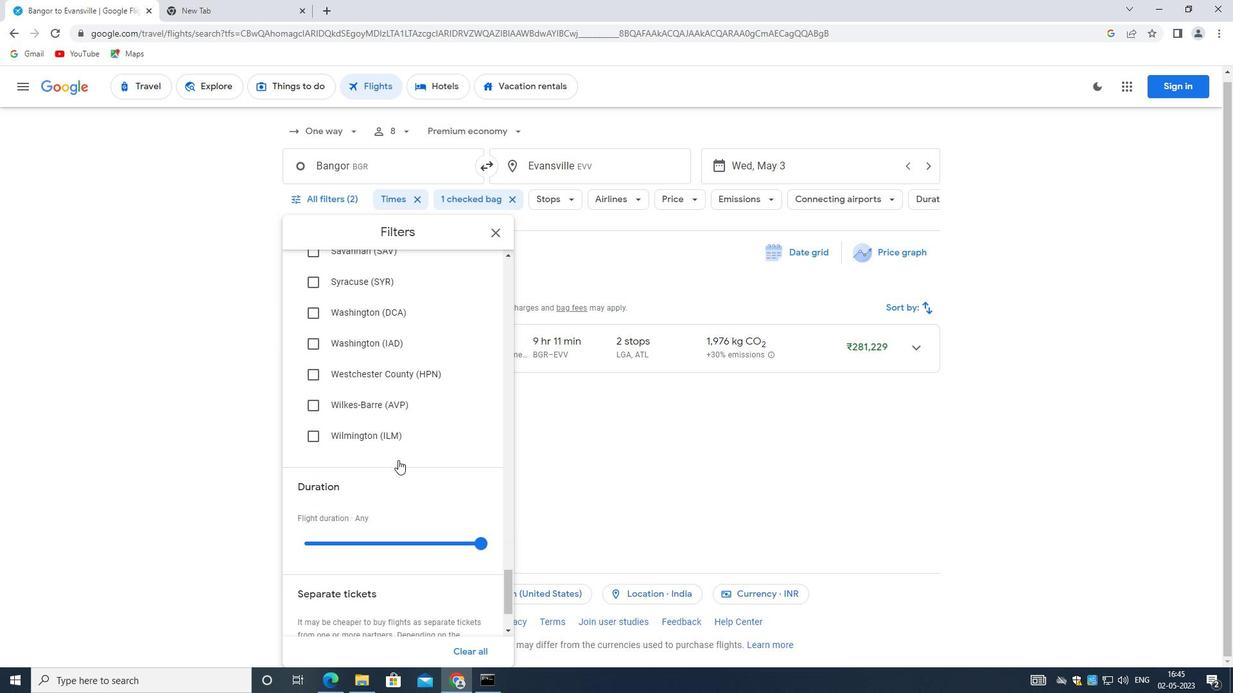 
Action: Mouse moved to (387, 472)
Screenshot: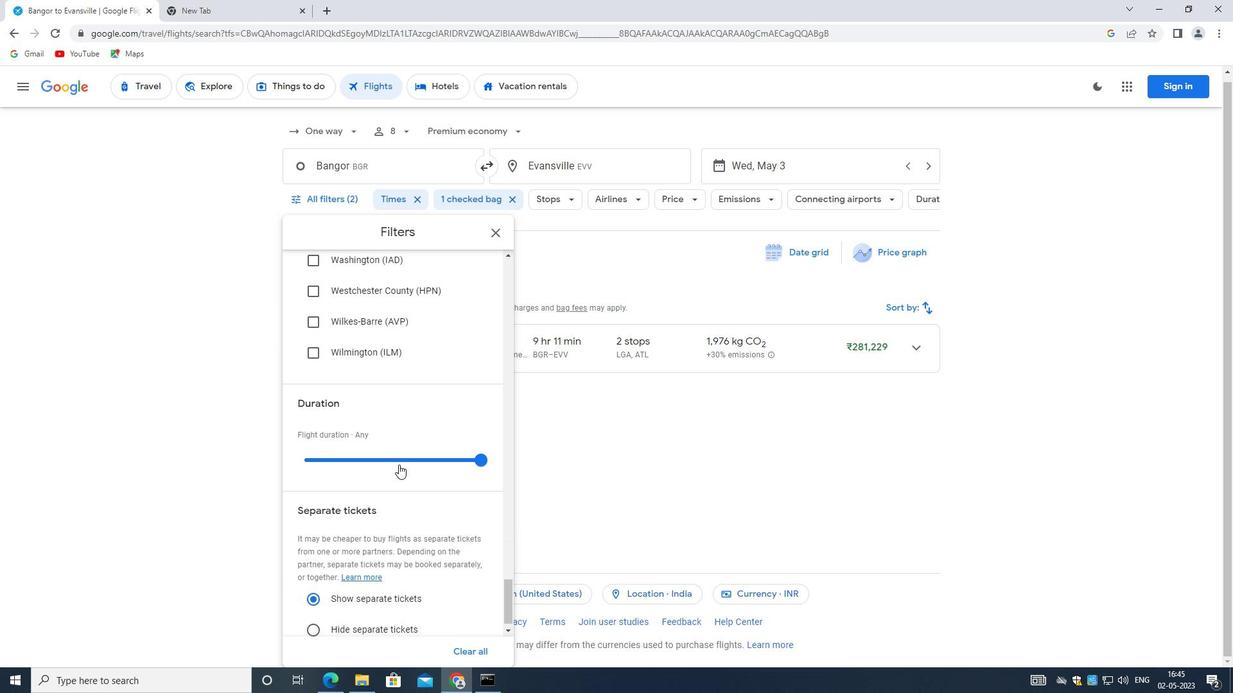 
Action: Mouse scrolled (387, 472) with delta (0, 0)
Screenshot: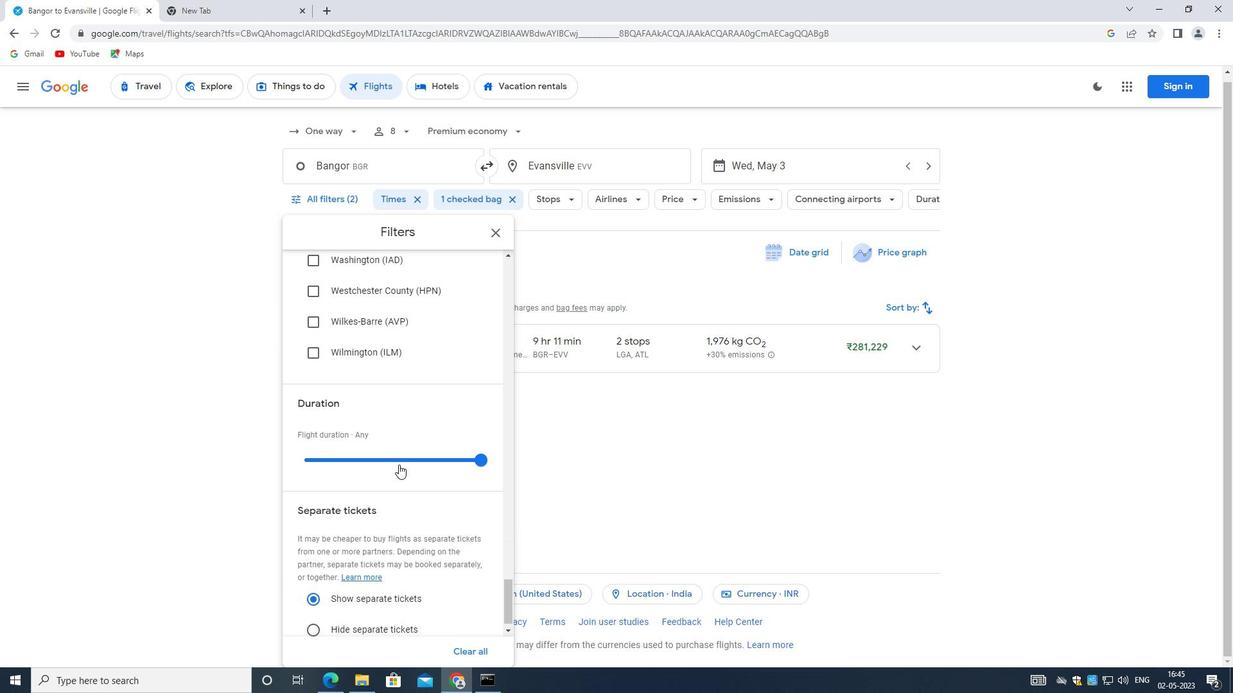 
Action: Mouse moved to (384, 477)
Screenshot: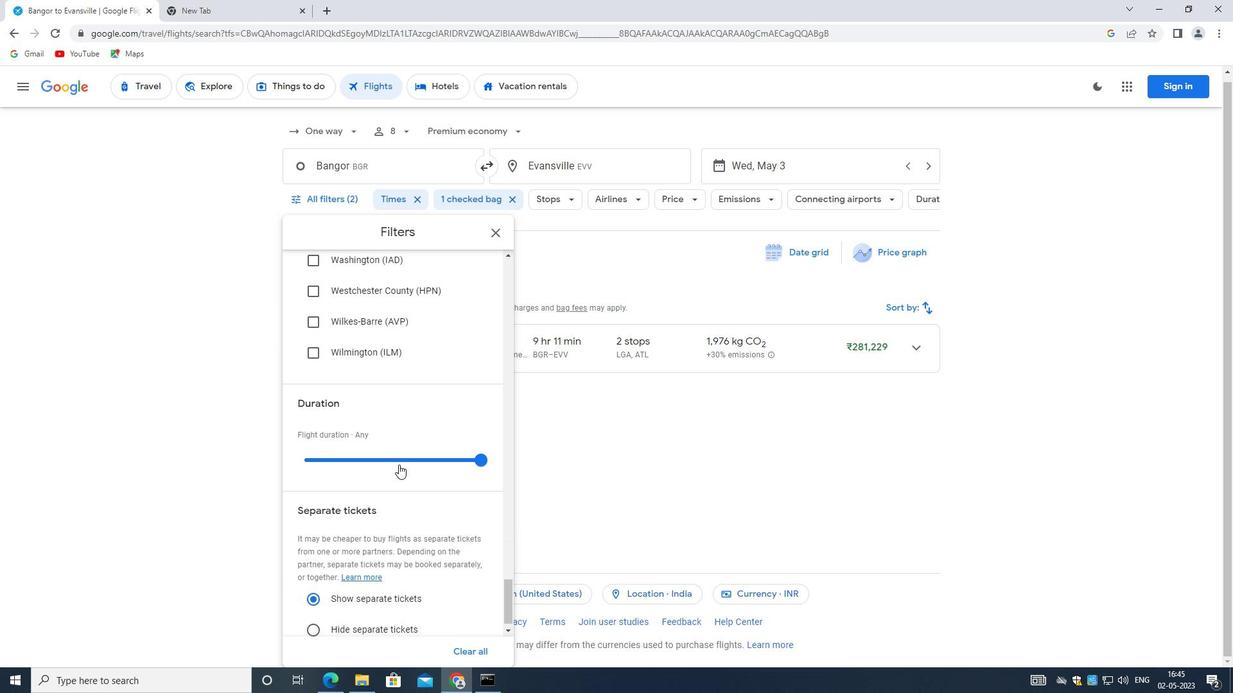 
Action: Mouse scrolled (384, 476) with delta (0, 0)
Screenshot: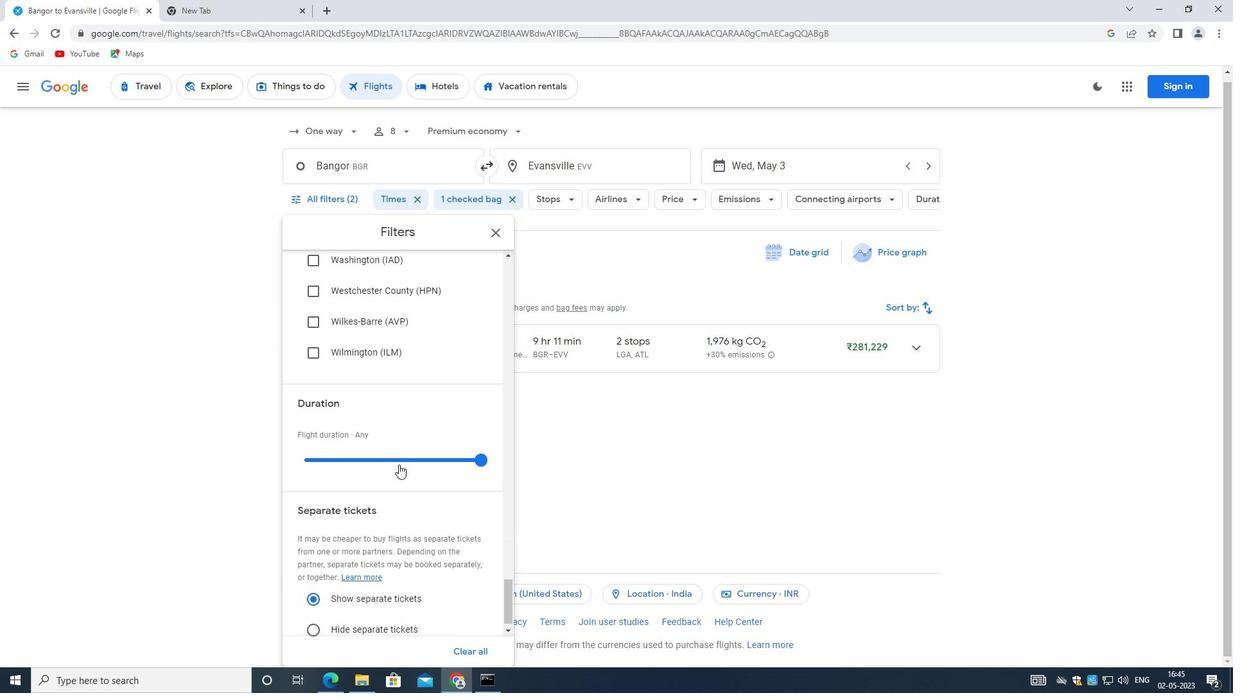 
Action: Mouse moved to (383, 479)
Screenshot: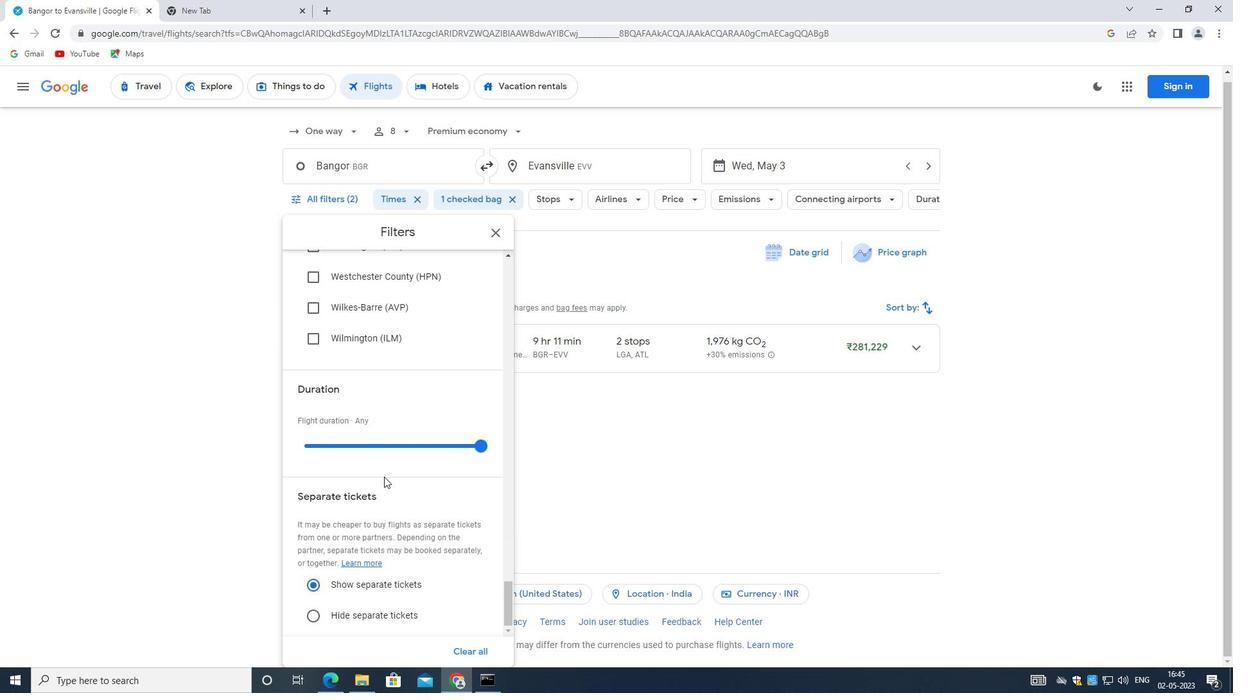 
Action: Mouse scrolled (383, 478) with delta (0, 0)
Screenshot: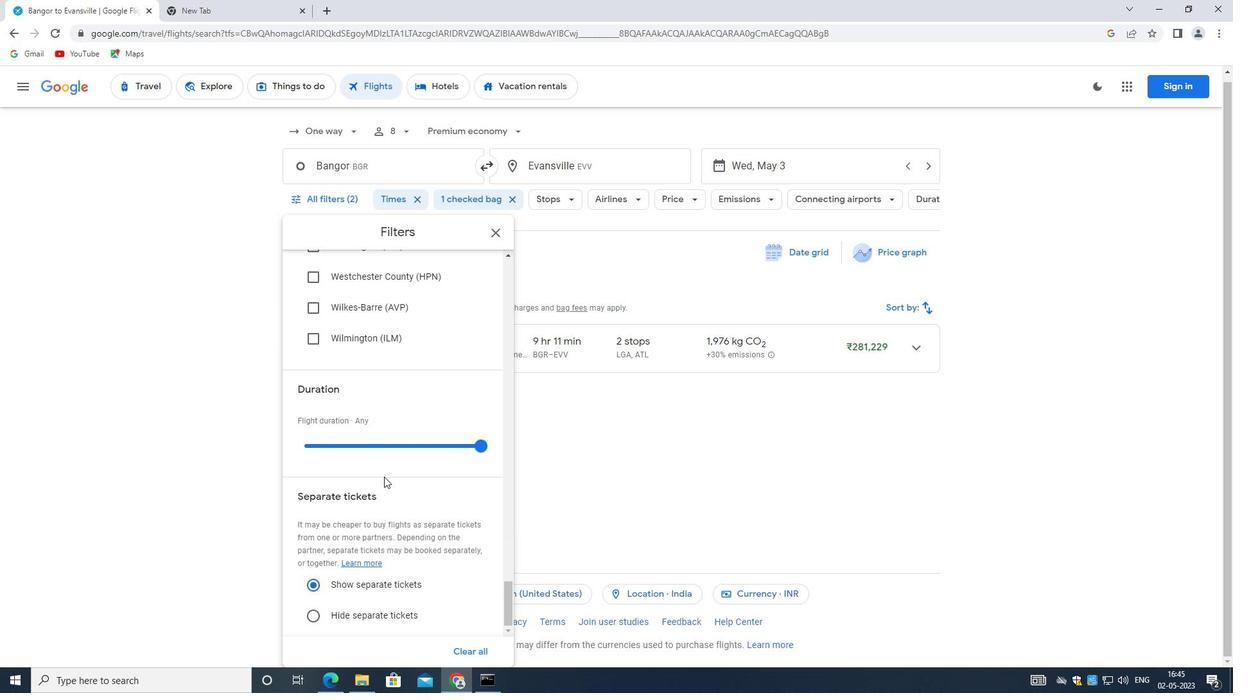 
Action: Mouse moved to (380, 484)
Screenshot: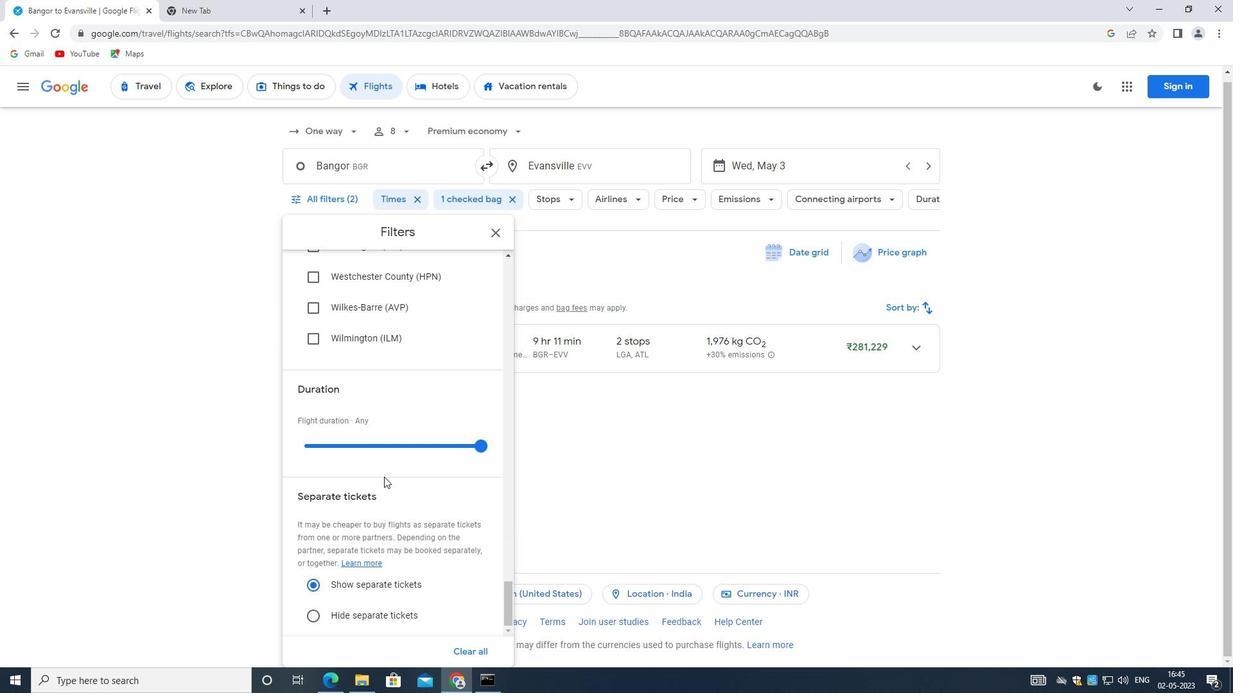 
Action: Mouse scrolled (380, 484) with delta (0, 0)
Screenshot: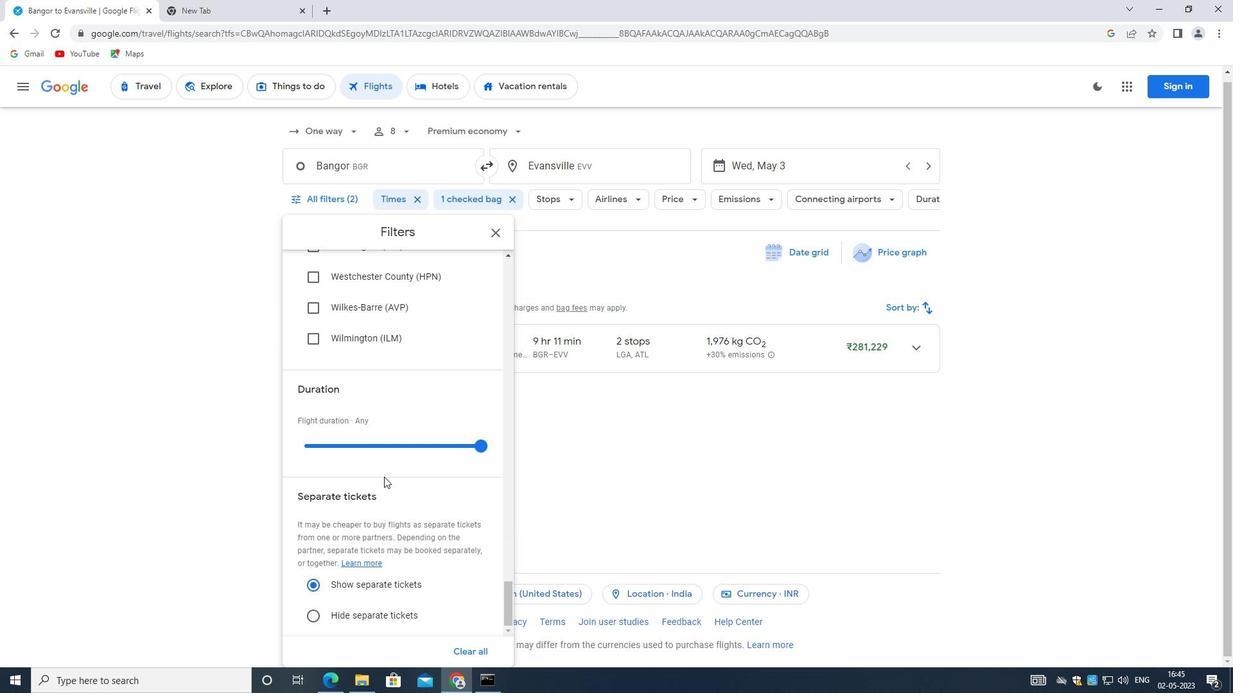 
Action: Mouse moved to (377, 488)
Screenshot: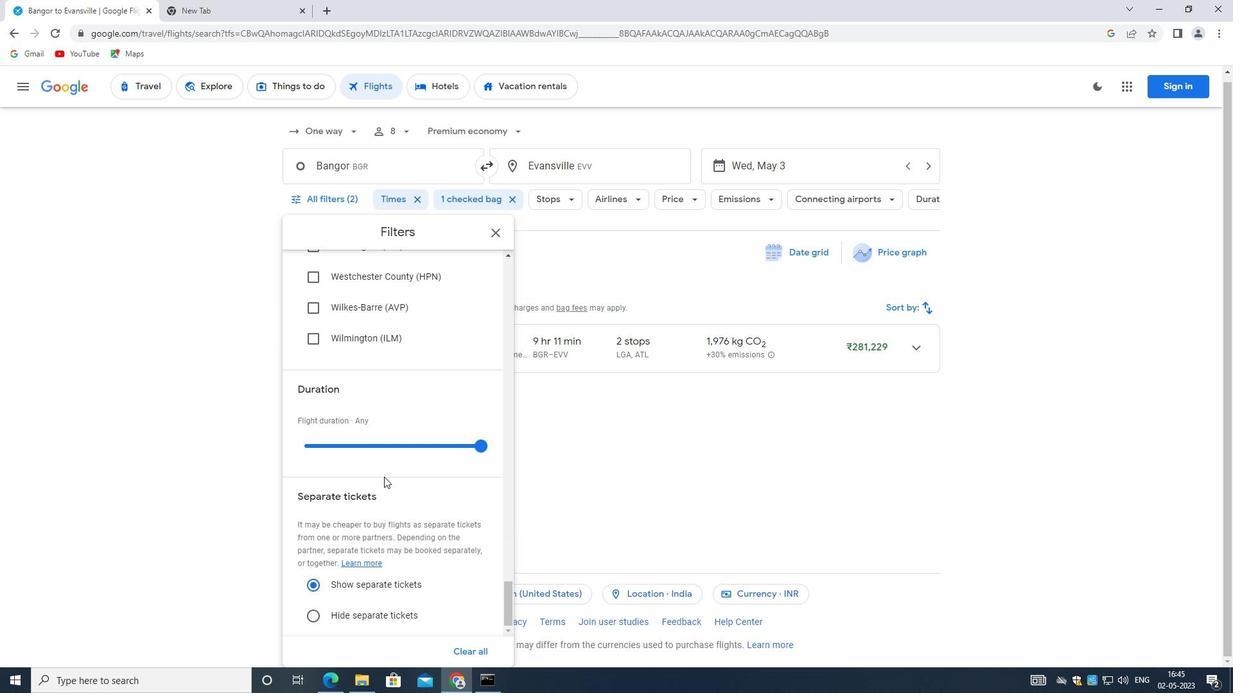 
Action: Mouse scrolled (377, 487) with delta (0, 0)
Screenshot: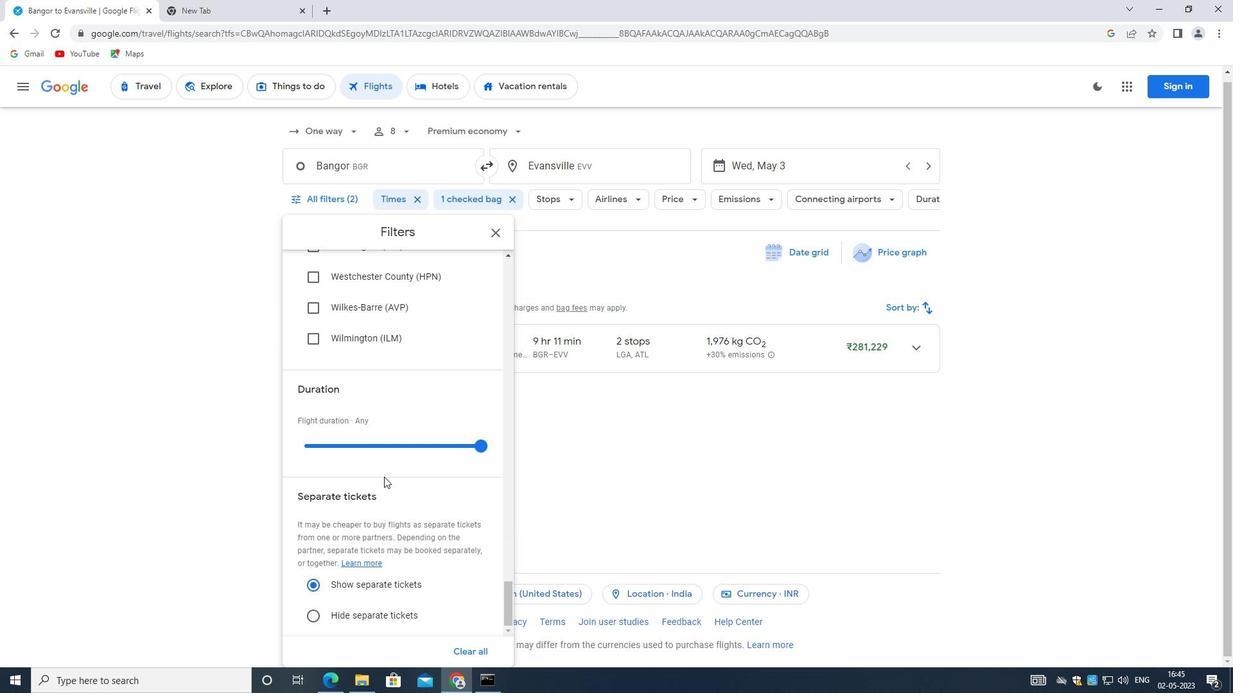 
Action: Mouse moved to (375, 488)
Screenshot: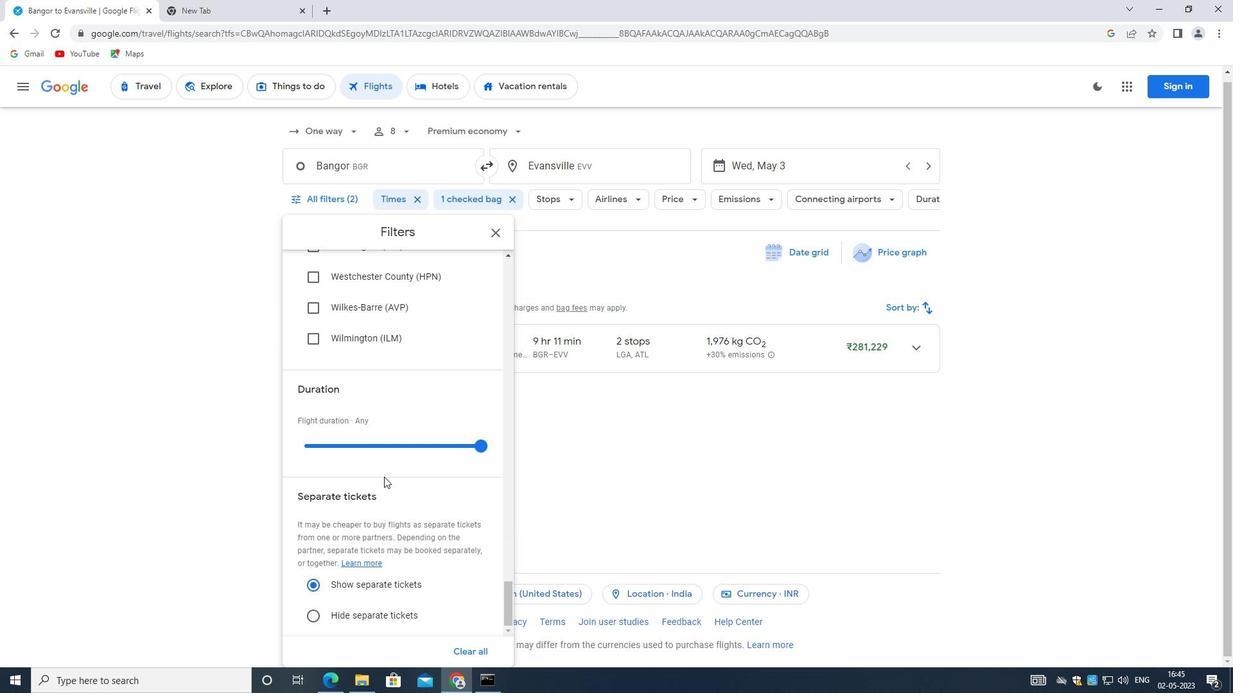 
Action: Mouse scrolled (375, 488) with delta (0, 0)
Screenshot: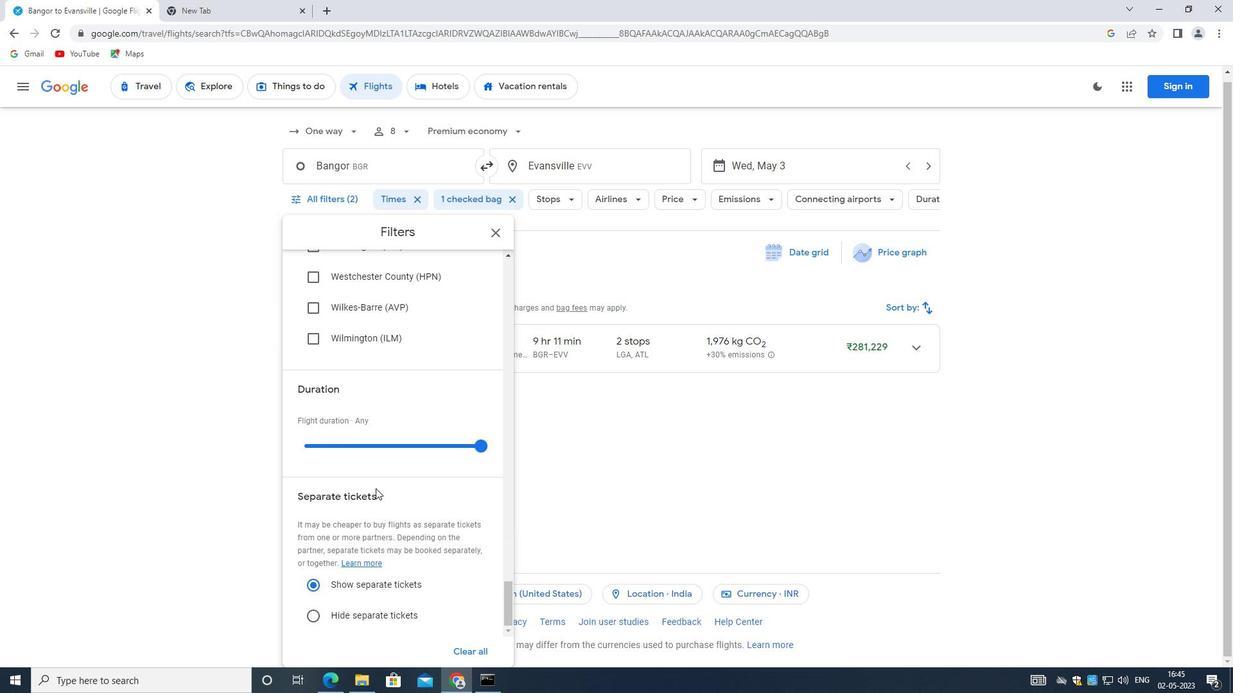 
Action: Mouse moved to (375, 489)
Screenshot: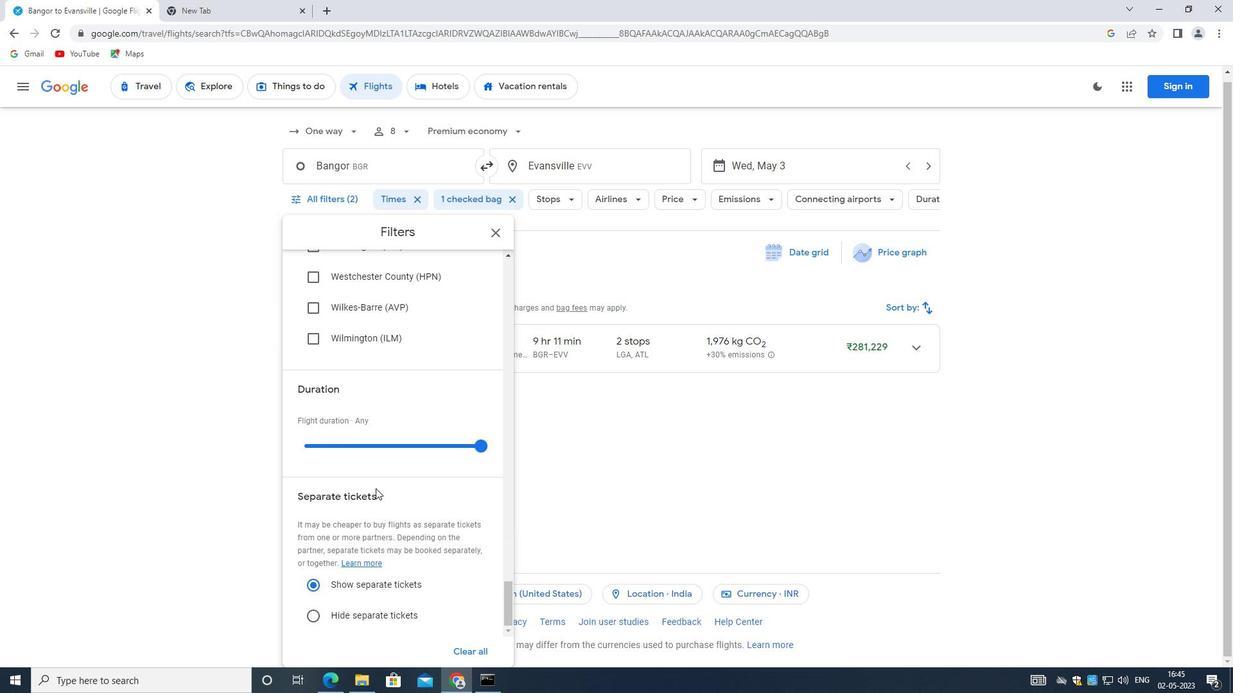 
Action: Mouse scrolled (375, 488) with delta (0, 0)
Screenshot: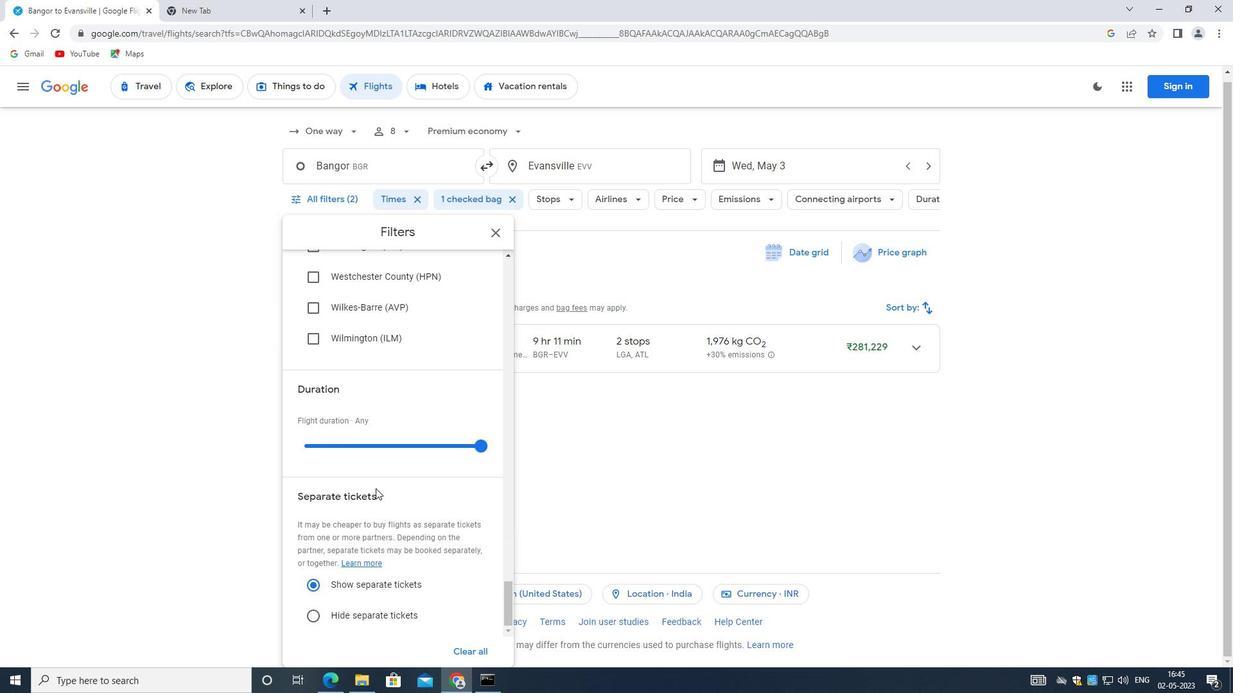 
Action: Mouse moved to (378, 484)
Screenshot: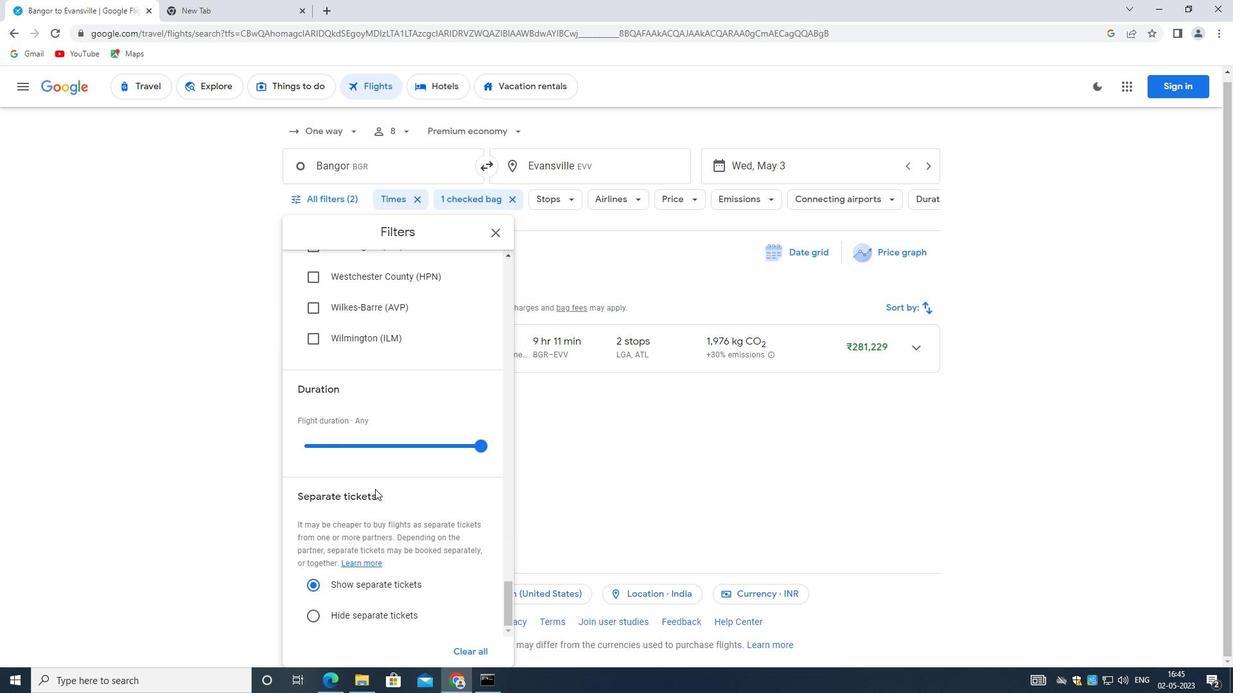
Action: Mouse scrolled (378, 485) with delta (0, 0)
Screenshot: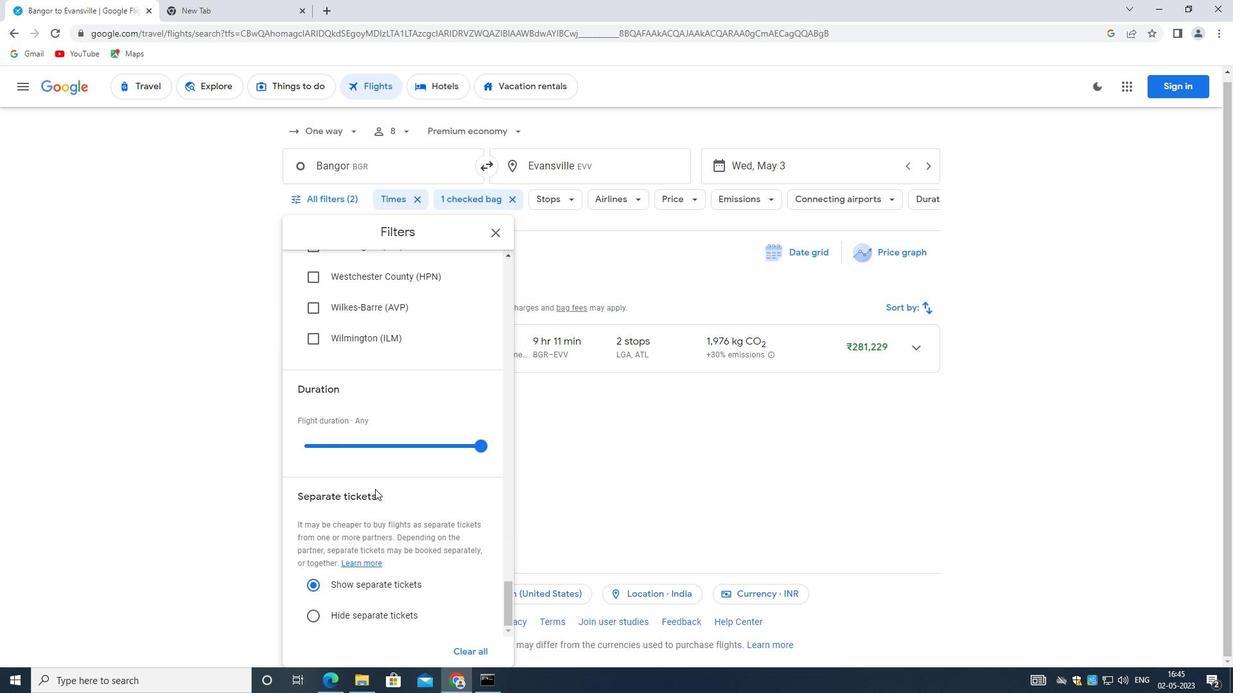 
Action: Mouse scrolled (378, 484) with delta (0, 0)
Screenshot: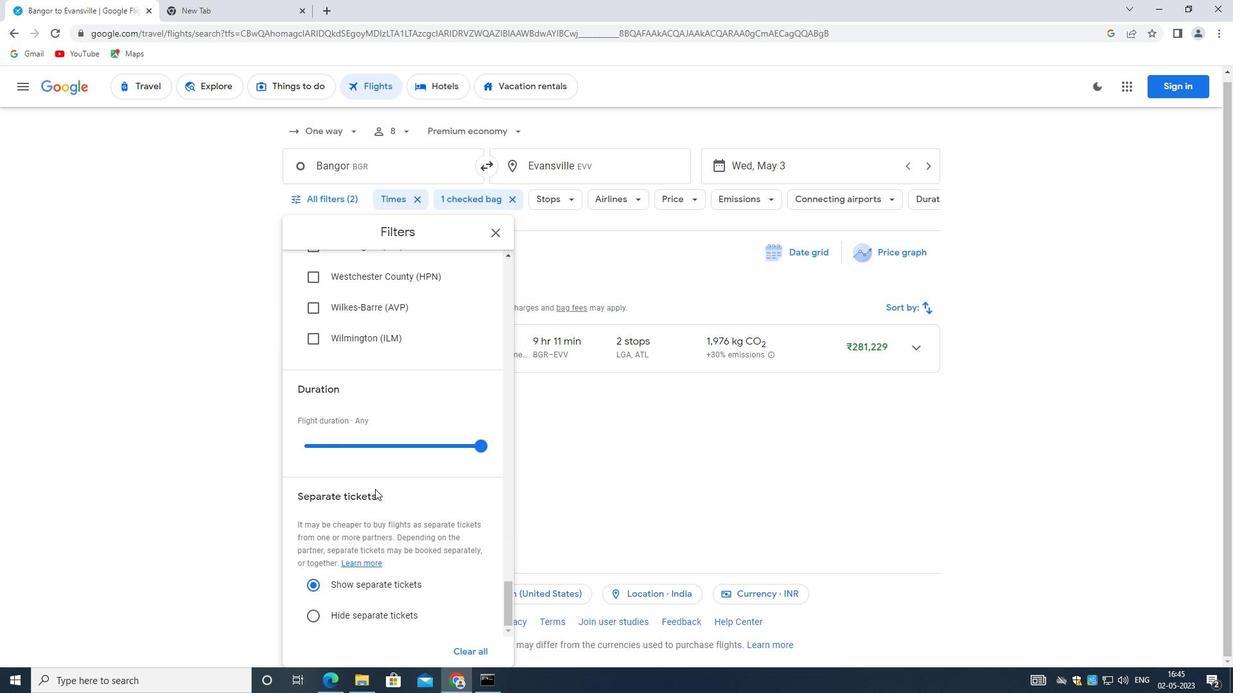 
Action: Mouse scrolled (378, 484) with delta (0, 0)
Screenshot: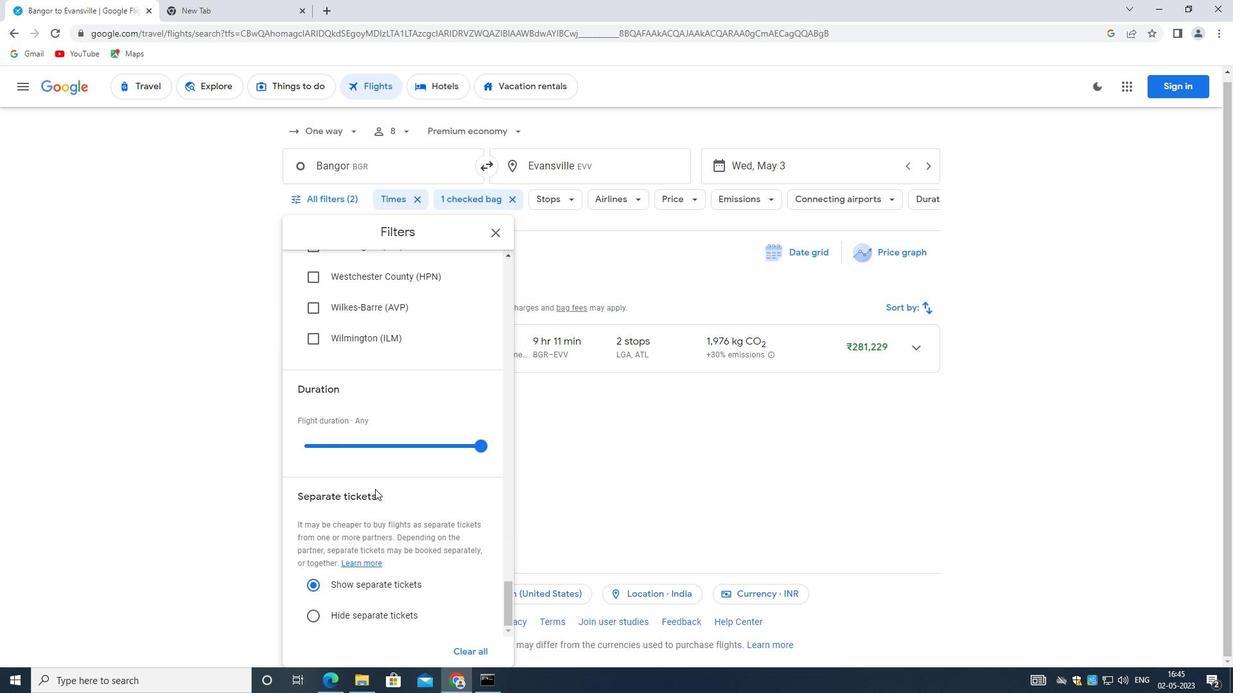 
Action: Mouse scrolled (378, 484) with delta (0, 0)
Screenshot: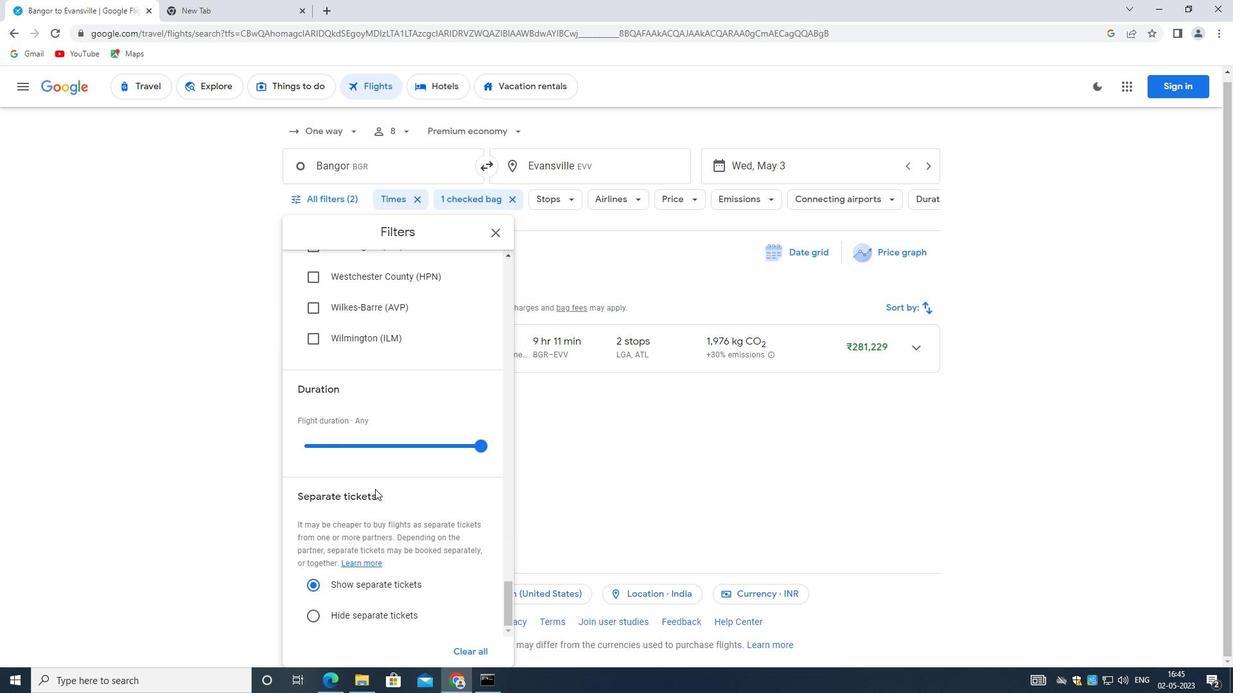 
Action: Mouse scrolled (378, 484) with delta (0, 0)
Screenshot: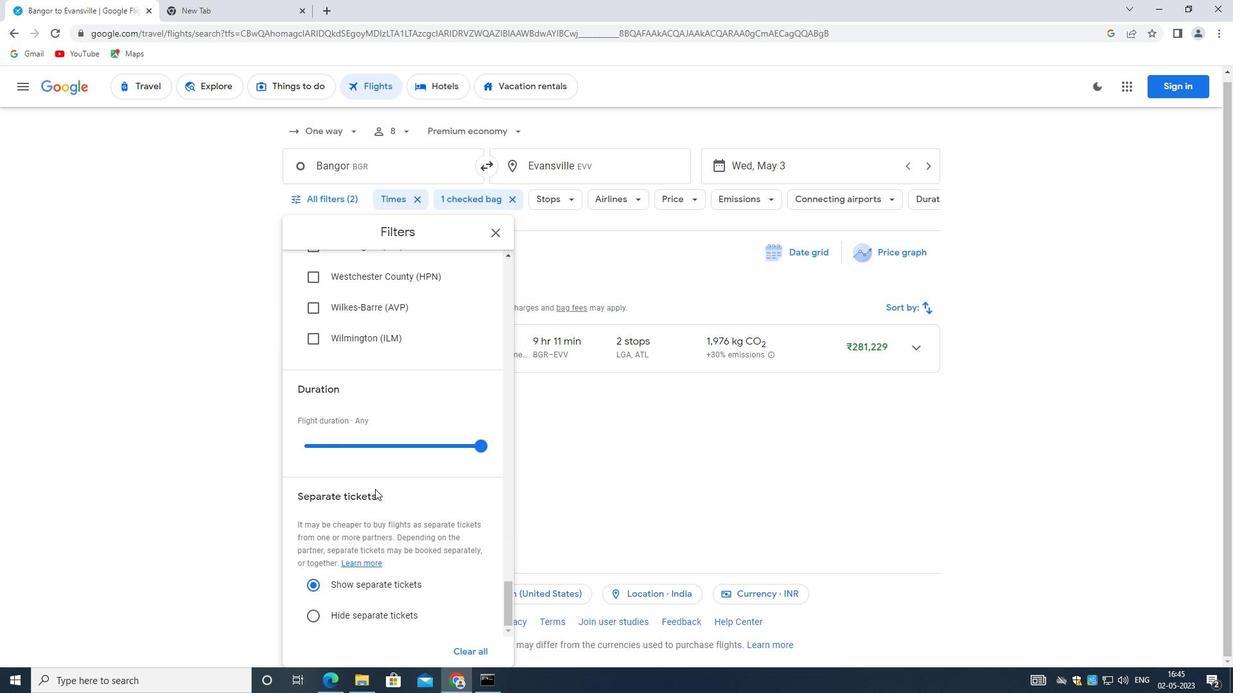 
Action: Mouse scrolled (378, 484) with delta (0, 0)
Screenshot: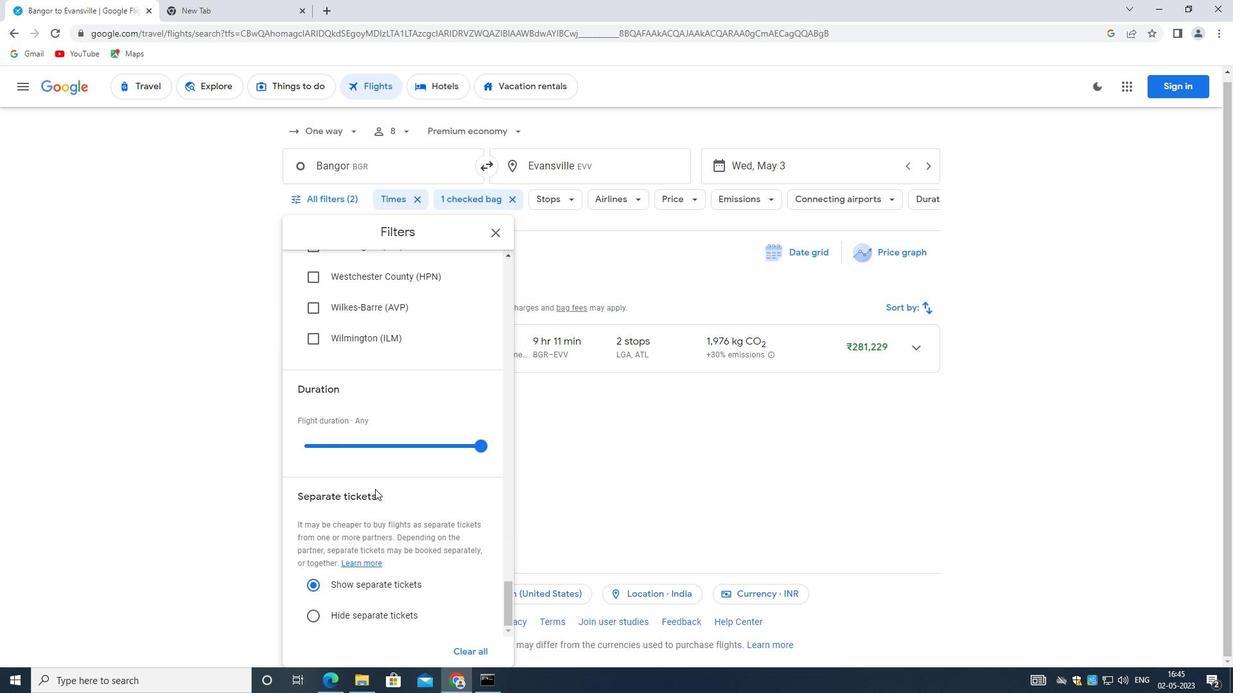 
Action: Mouse moved to (378, 484)
Screenshot: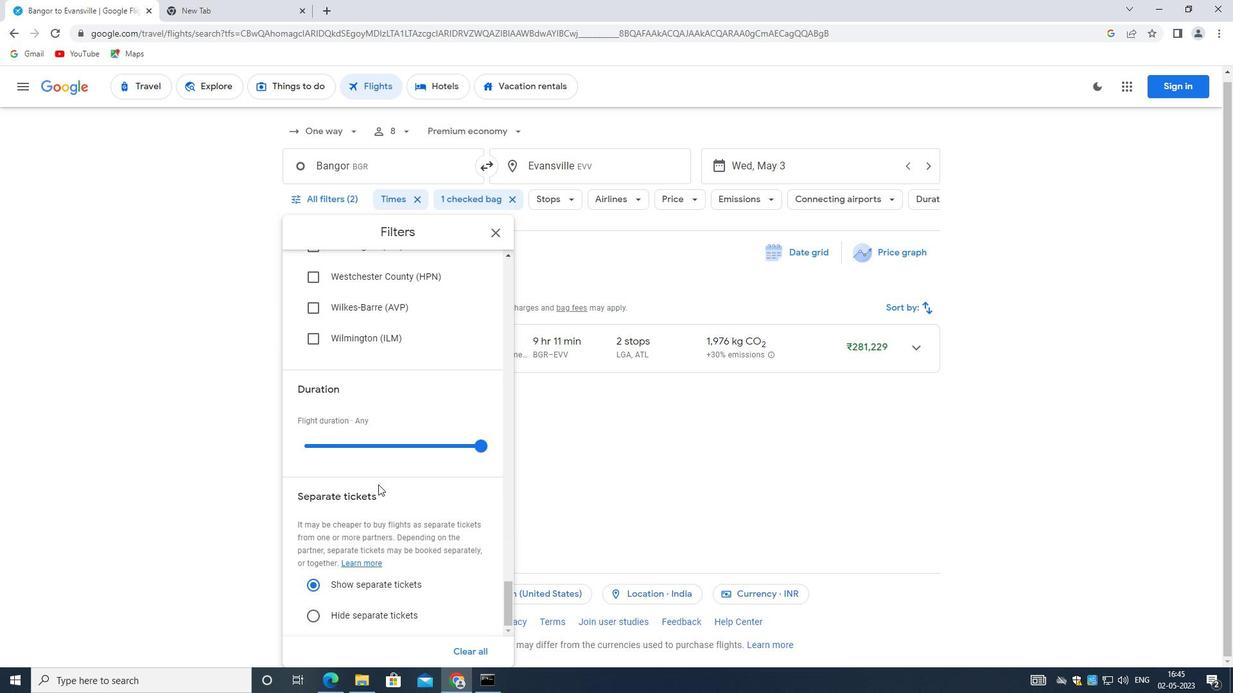 
